 Task: Retail pitch deck brown modern-simple.
Action: Mouse moved to (649, 584)
Screenshot: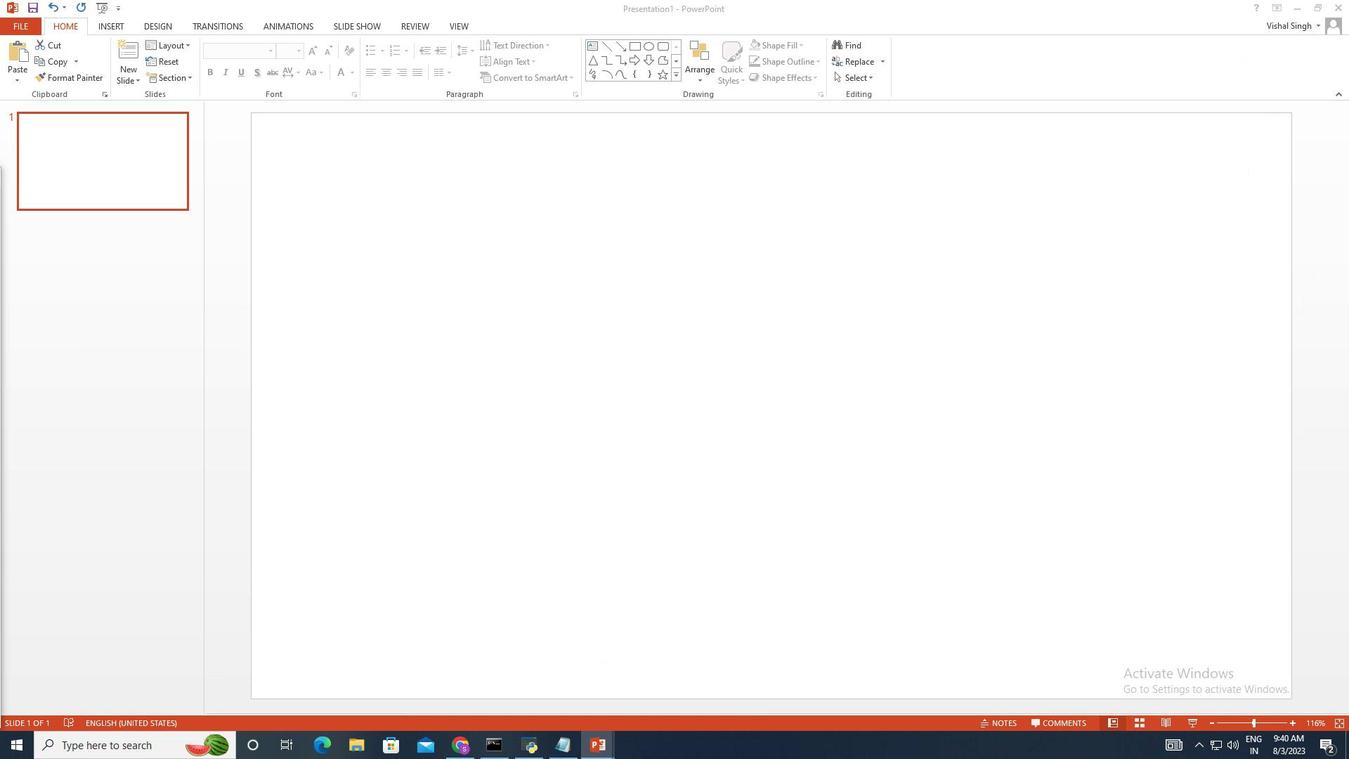 
Action: Mouse pressed left at (649, 584)
Screenshot: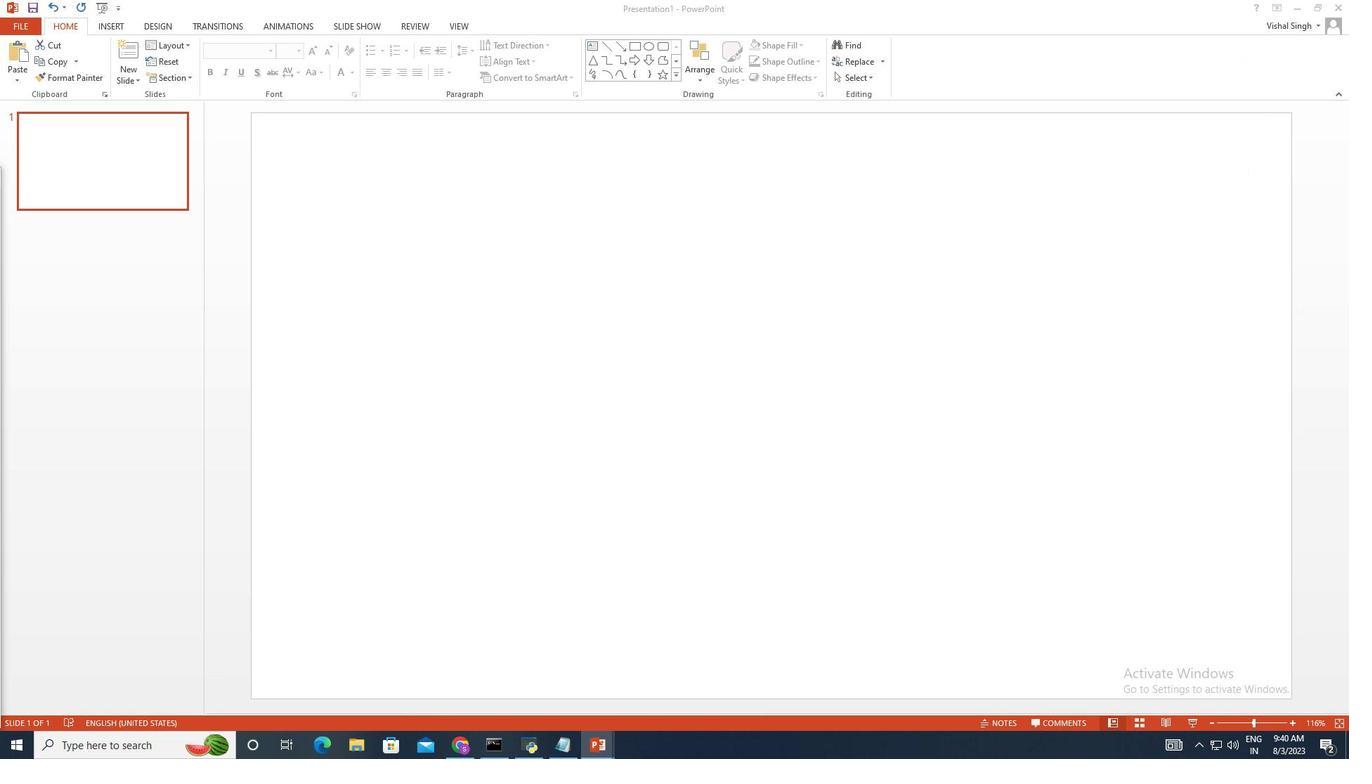 
Action: Mouse moved to (747, 584)
Screenshot: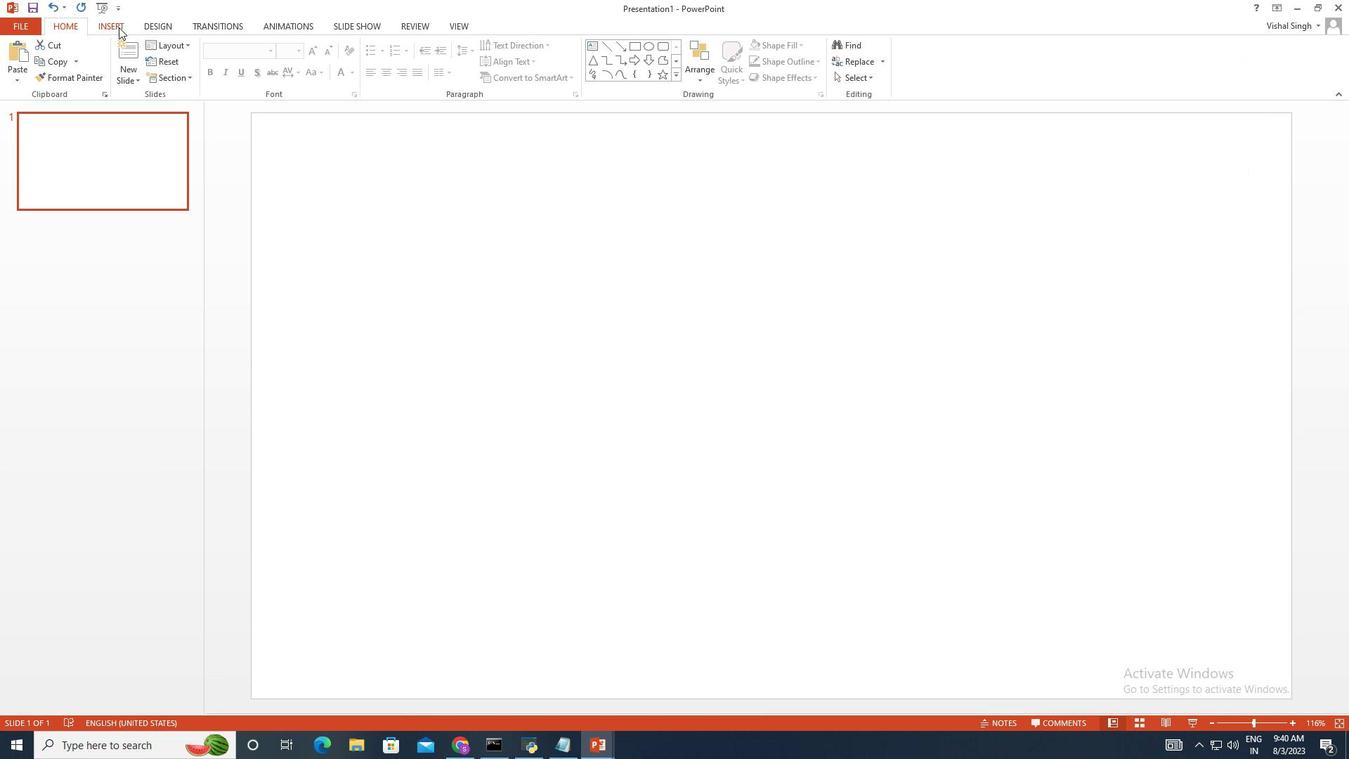 
Action: Mouse pressed left at (747, 584)
Screenshot: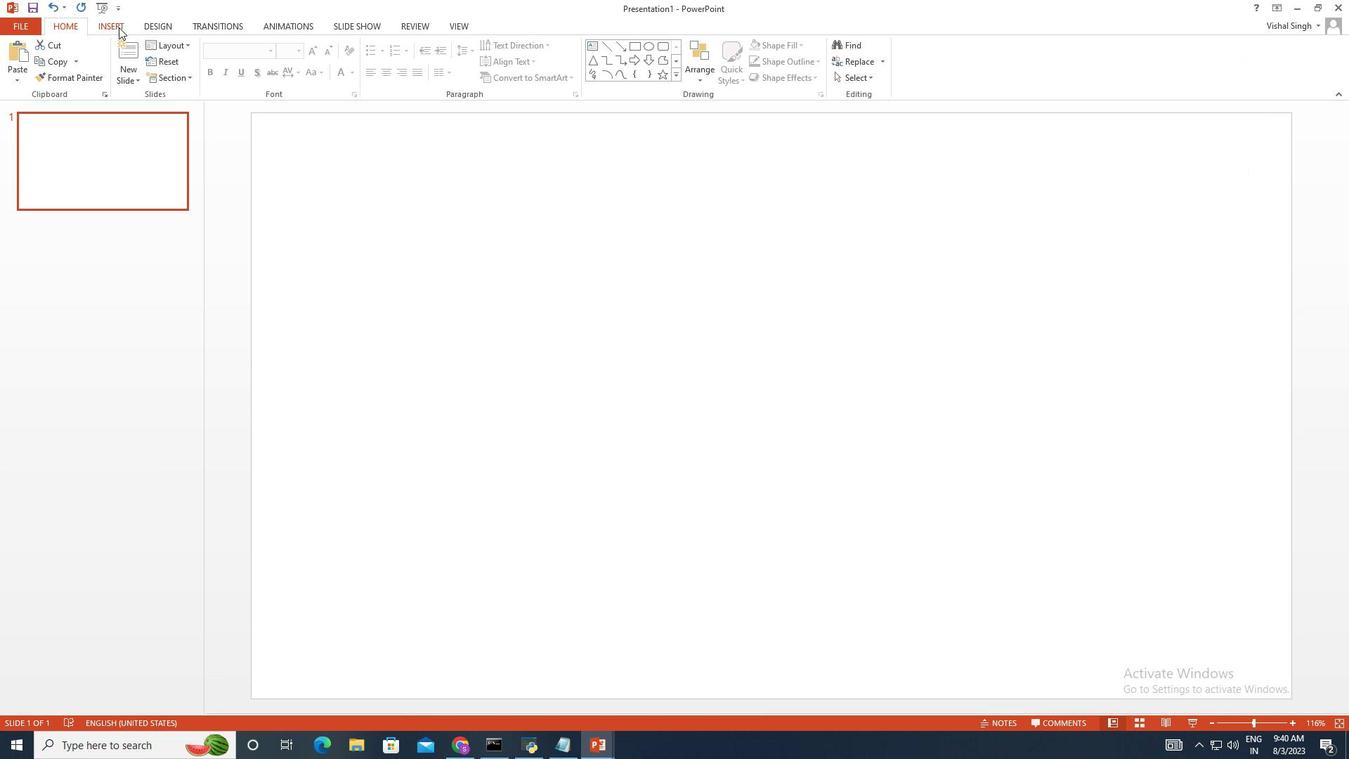 
Action: Mouse moved to (747, 584)
Screenshot: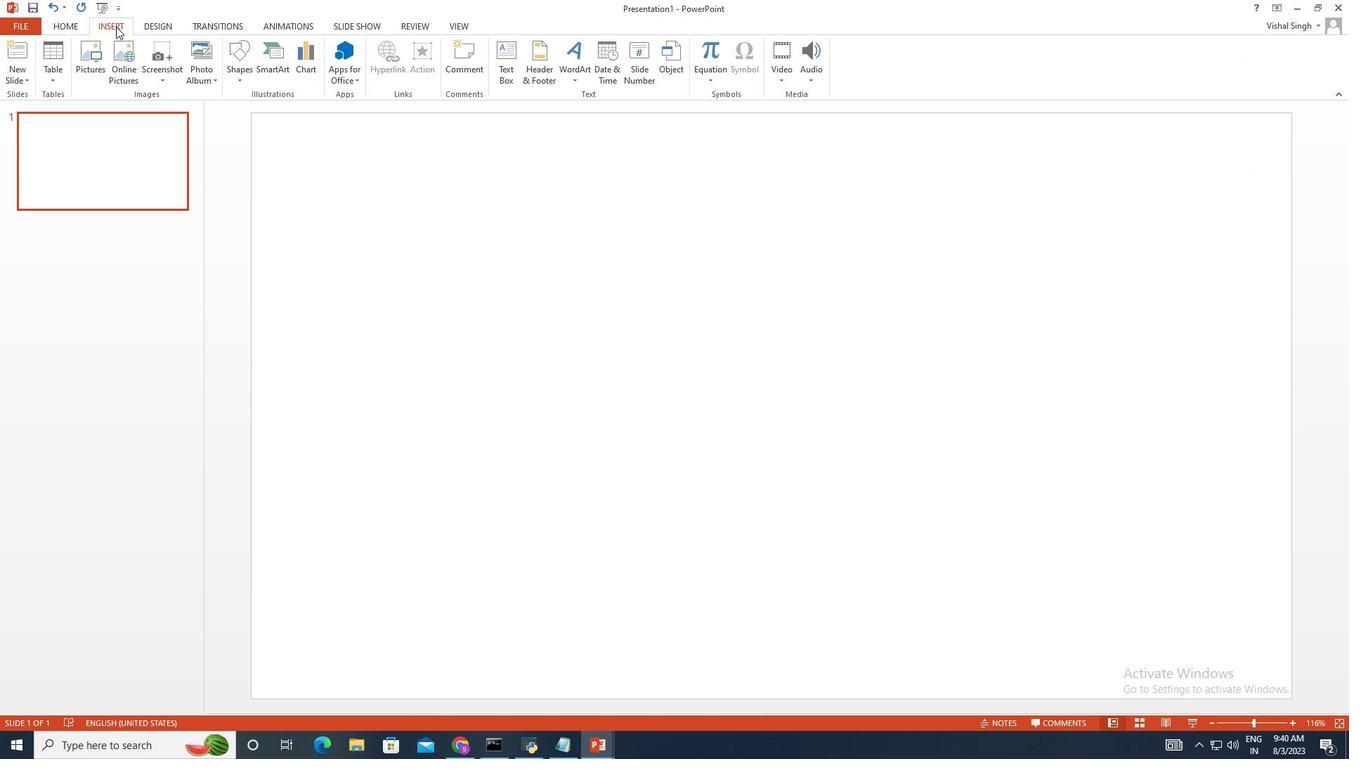 
Action: Mouse pressed left at (747, 584)
Screenshot: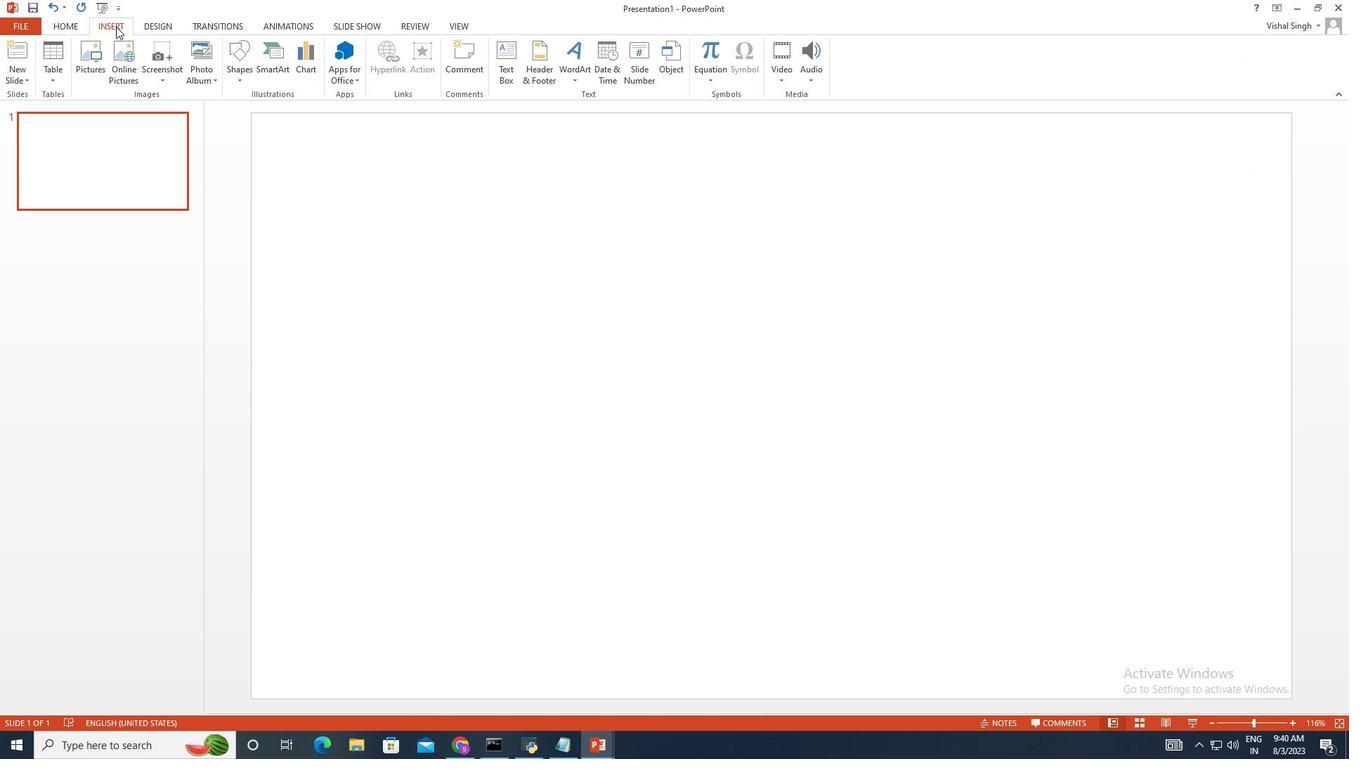 
Action: Mouse moved to (743, 584)
Screenshot: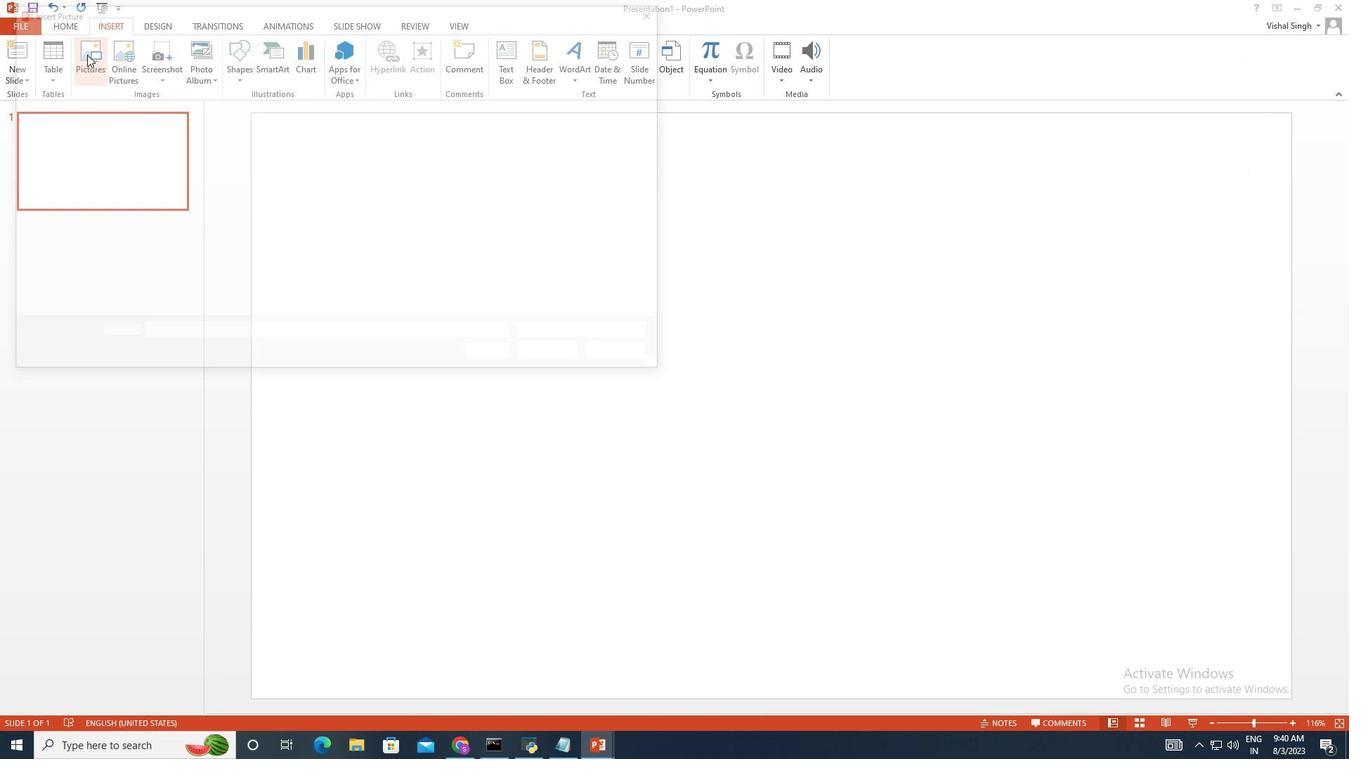 
Action: Mouse pressed left at (743, 584)
Screenshot: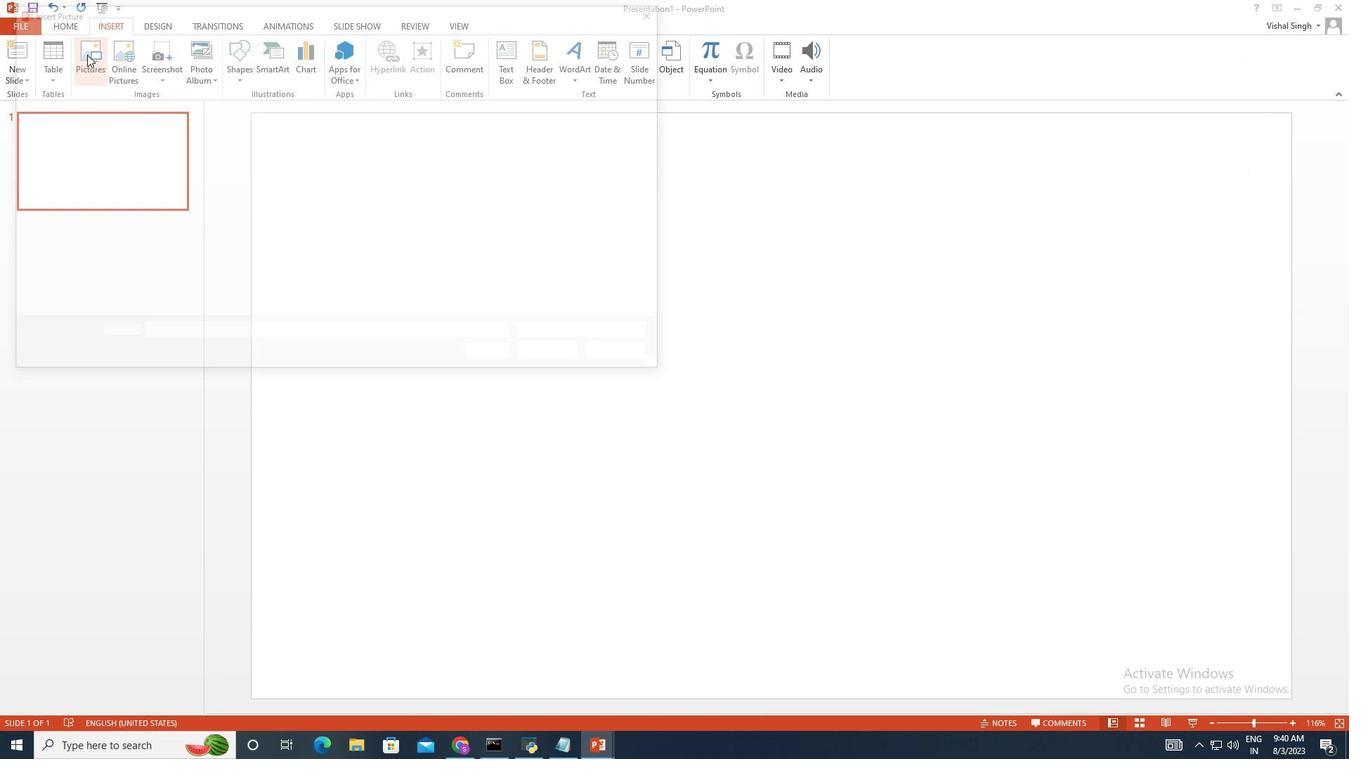 
Action: Mouse moved to (769, 584)
Screenshot: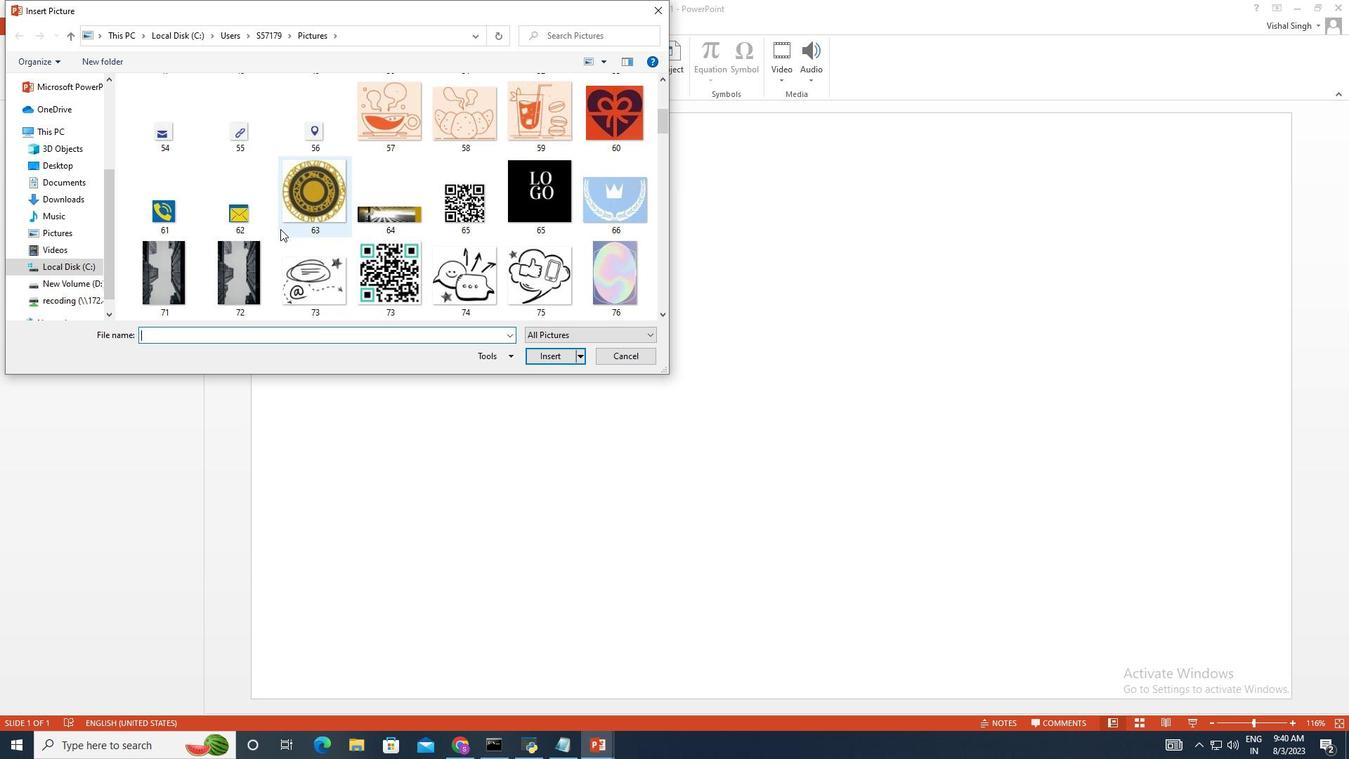 
Action: Mouse scrolled (769, 584) with delta (0, 0)
Screenshot: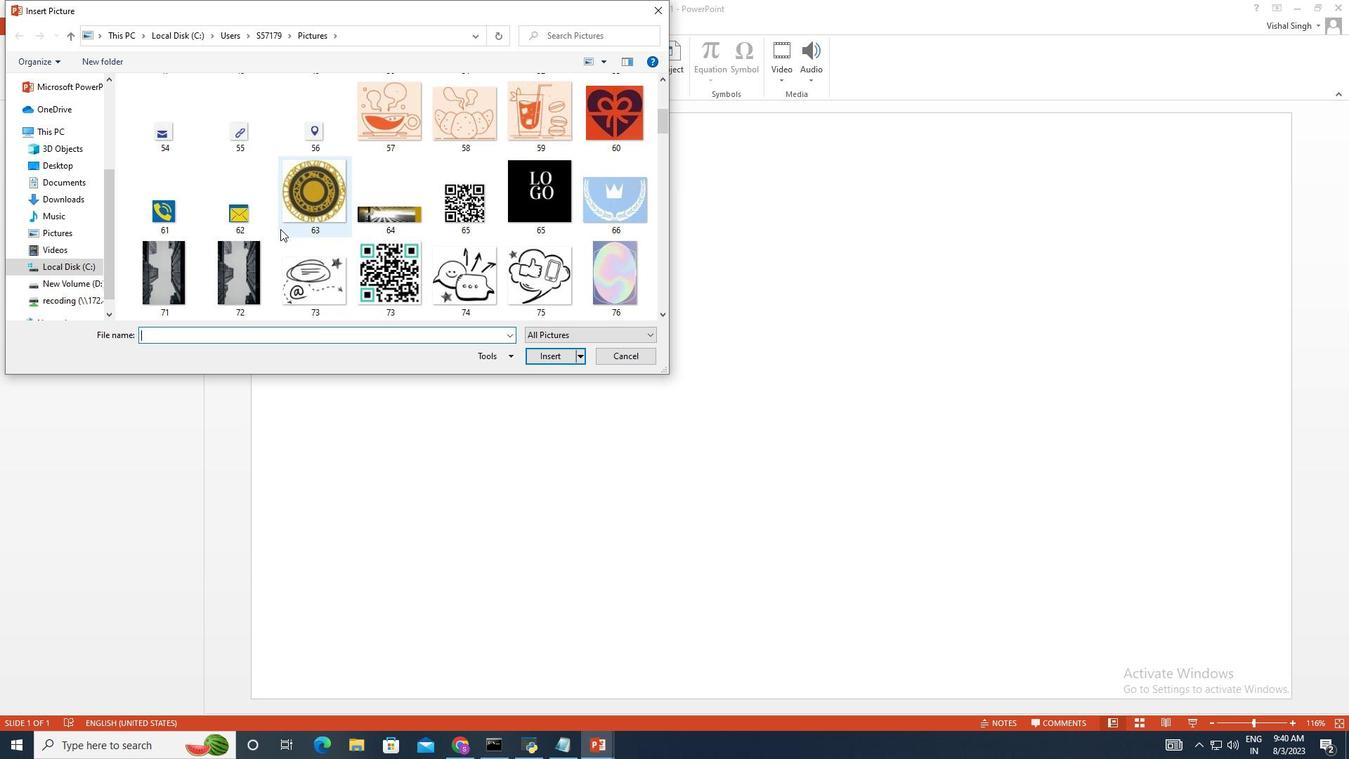 
Action: Mouse scrolled (769, 584) with delta (0, 0)
Screenshot: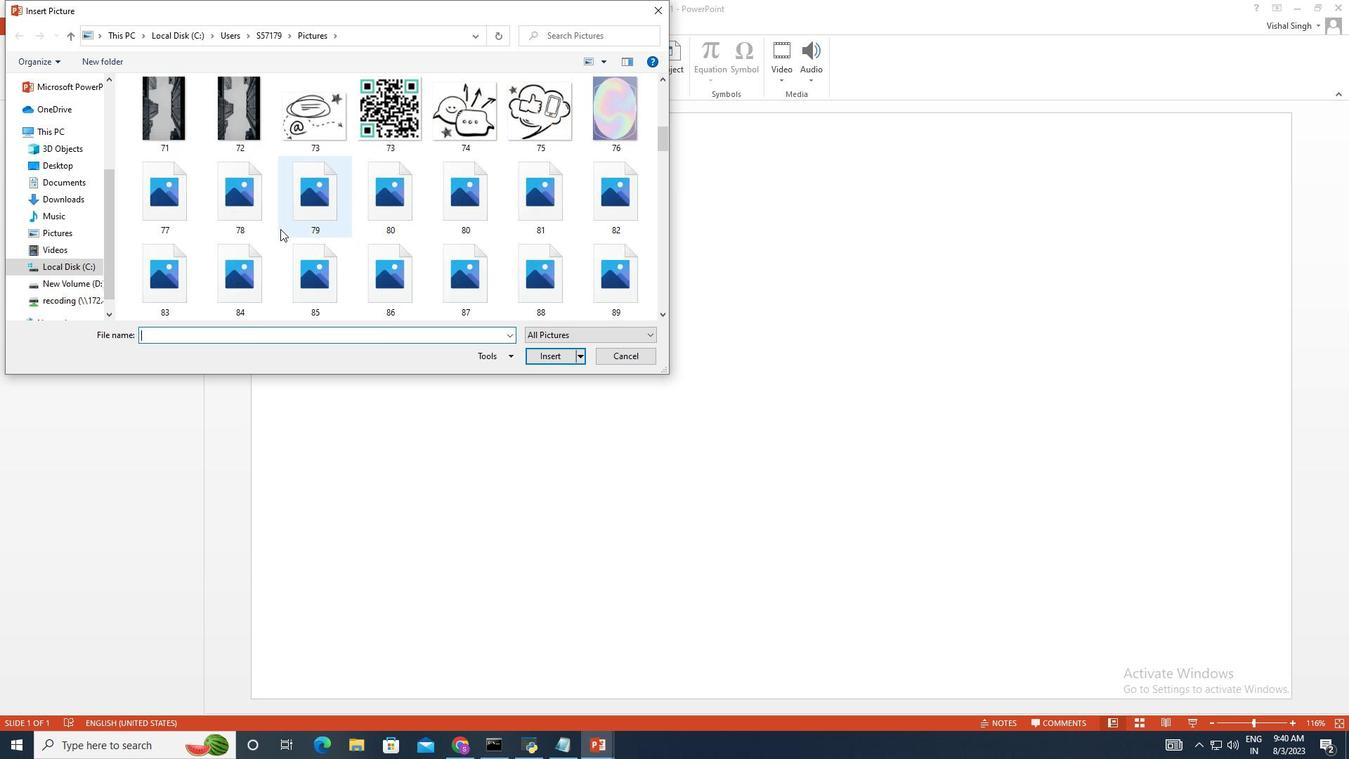 
Action: Mouse scrolled (769, 584) with delta (0, 0)
Screenshot: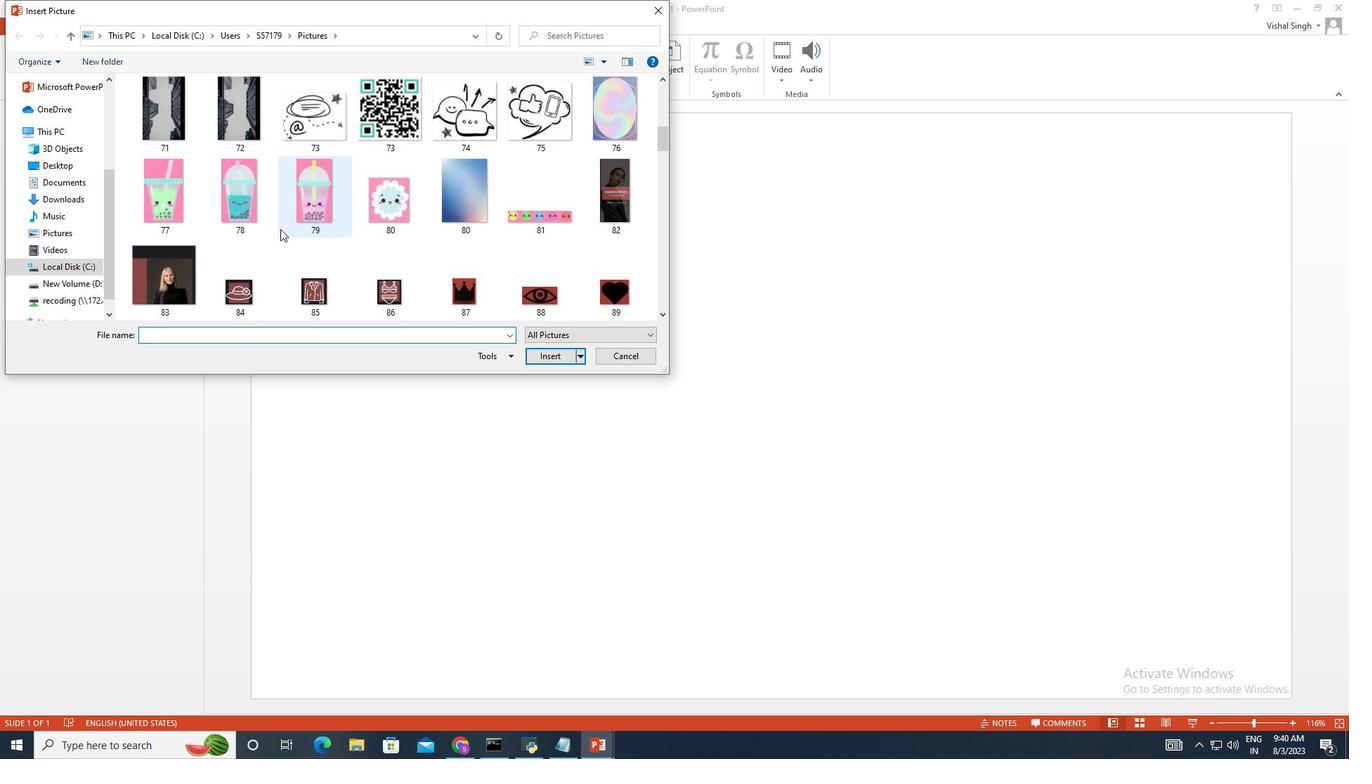 
Action: Mouse scrolled (769, 584) with delta (0, 0)
Screenshot: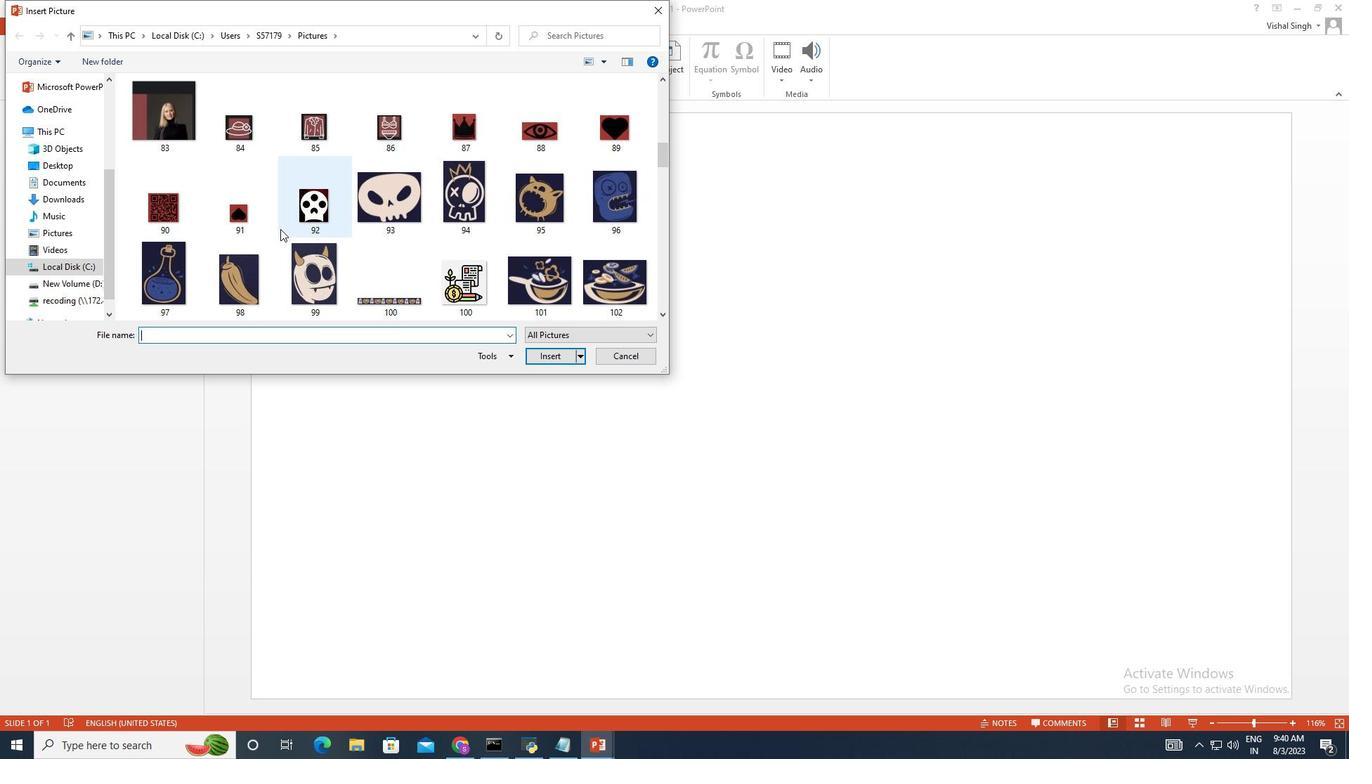 
Action: Mouse scrolled (769, 584) with delta (0, 0)
Screenshot: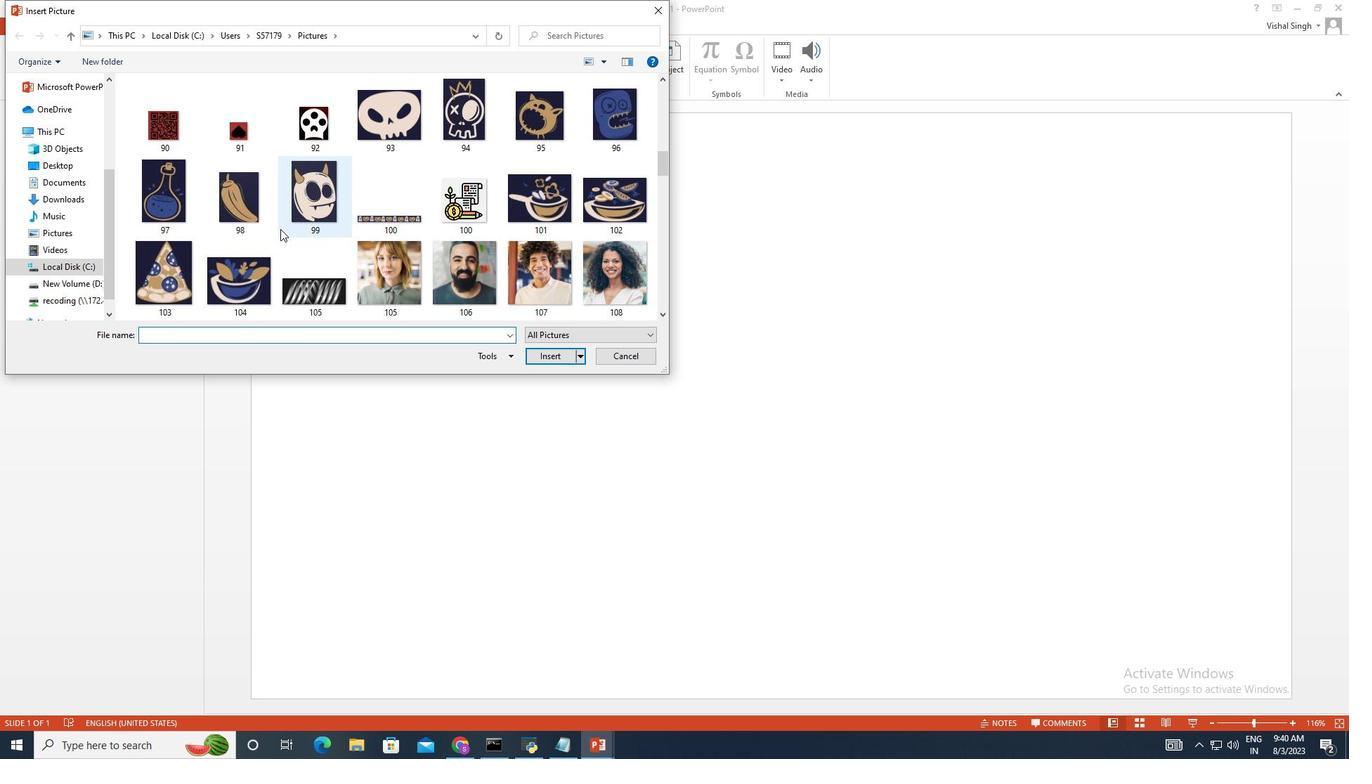
Action: Mouse scrolled (769, 584) with delta (0, 0)
Screenshot: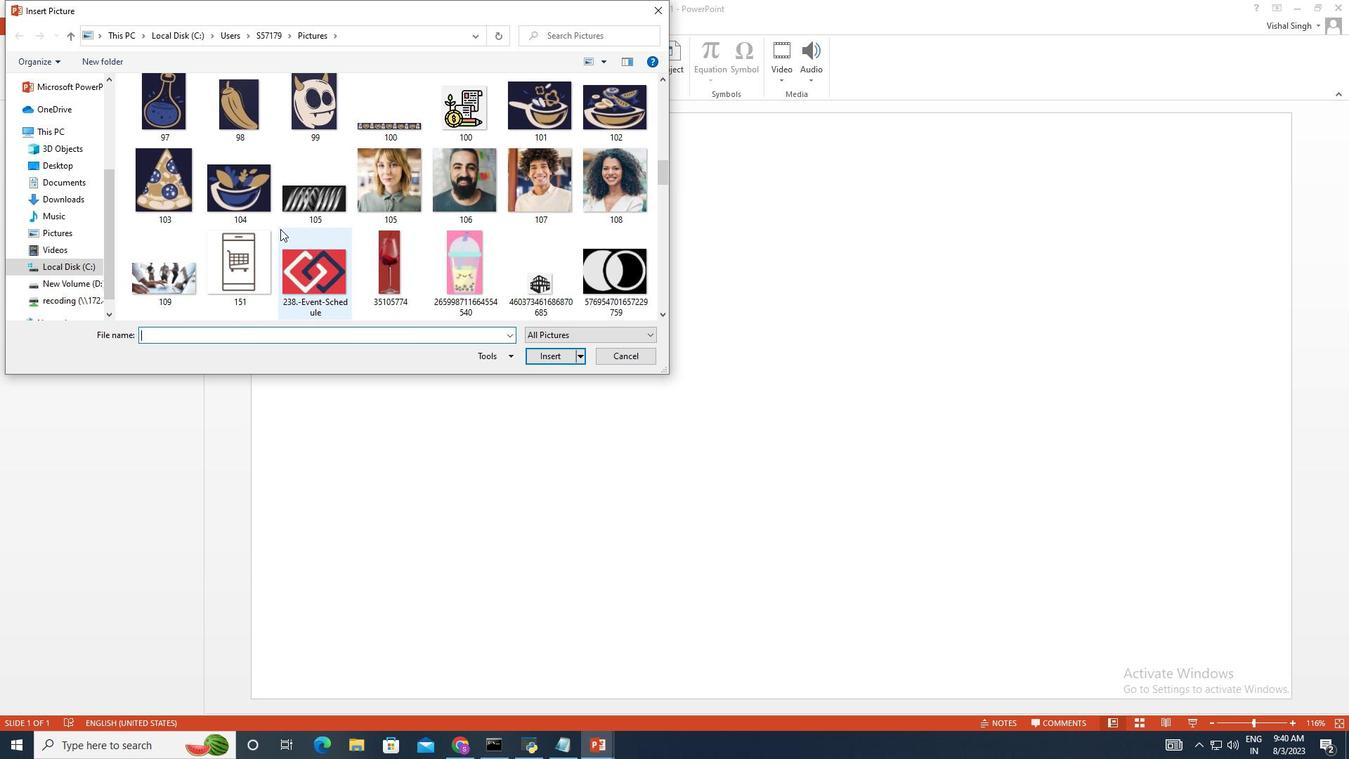 
Action: Mouse scrolled (769, 584) with delta (0, 0)
Screenshot: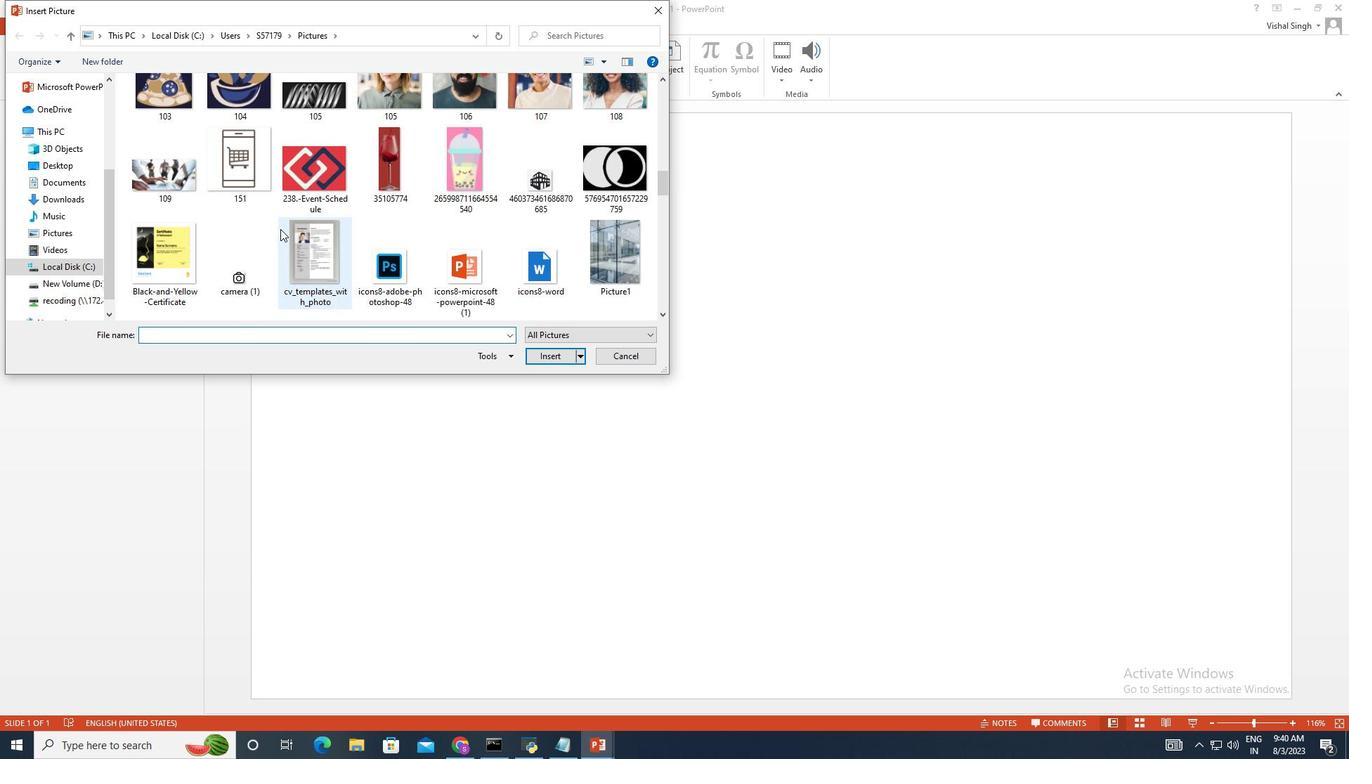 
Action: Mouse scrolled (769, 584) with delta (0, 0)
Screenshot: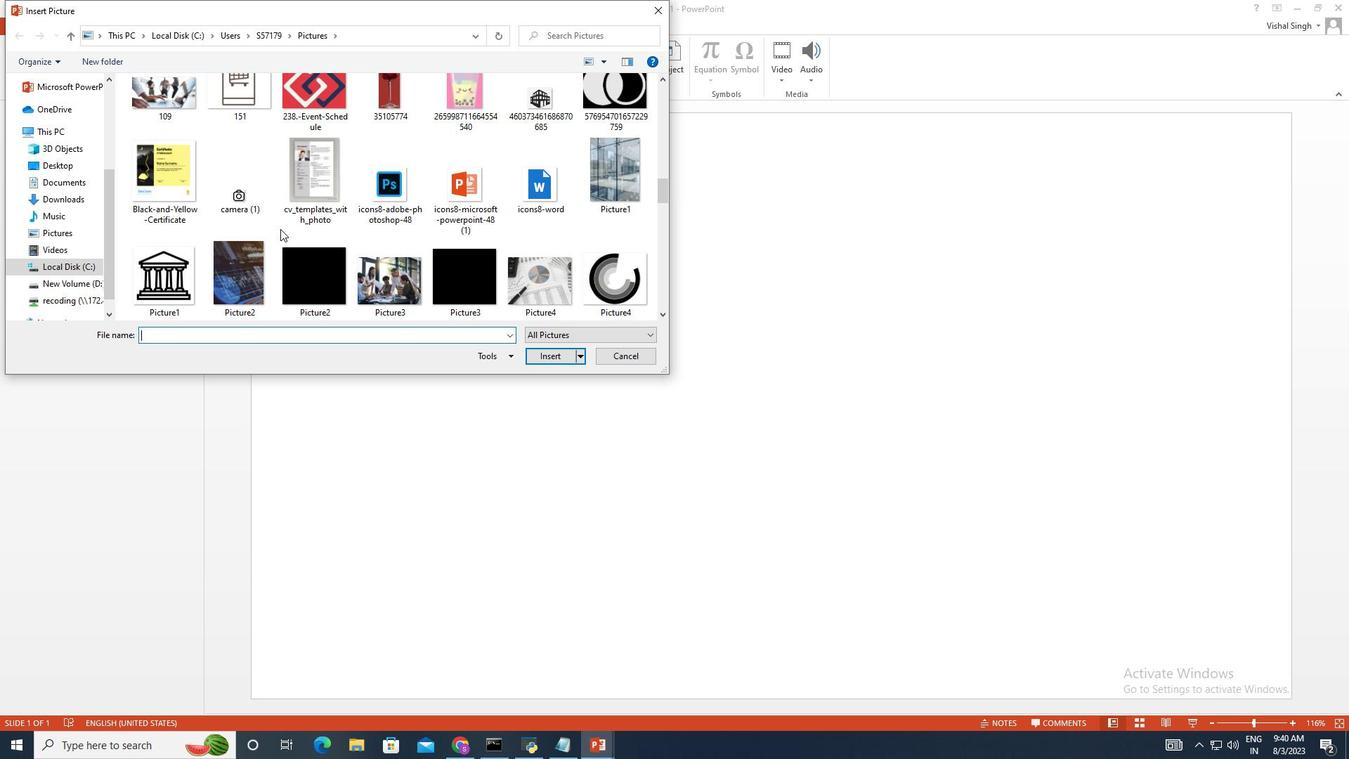 
Action: Mouse scrolled (769, 584) with delta (0, 0)
Screenshot: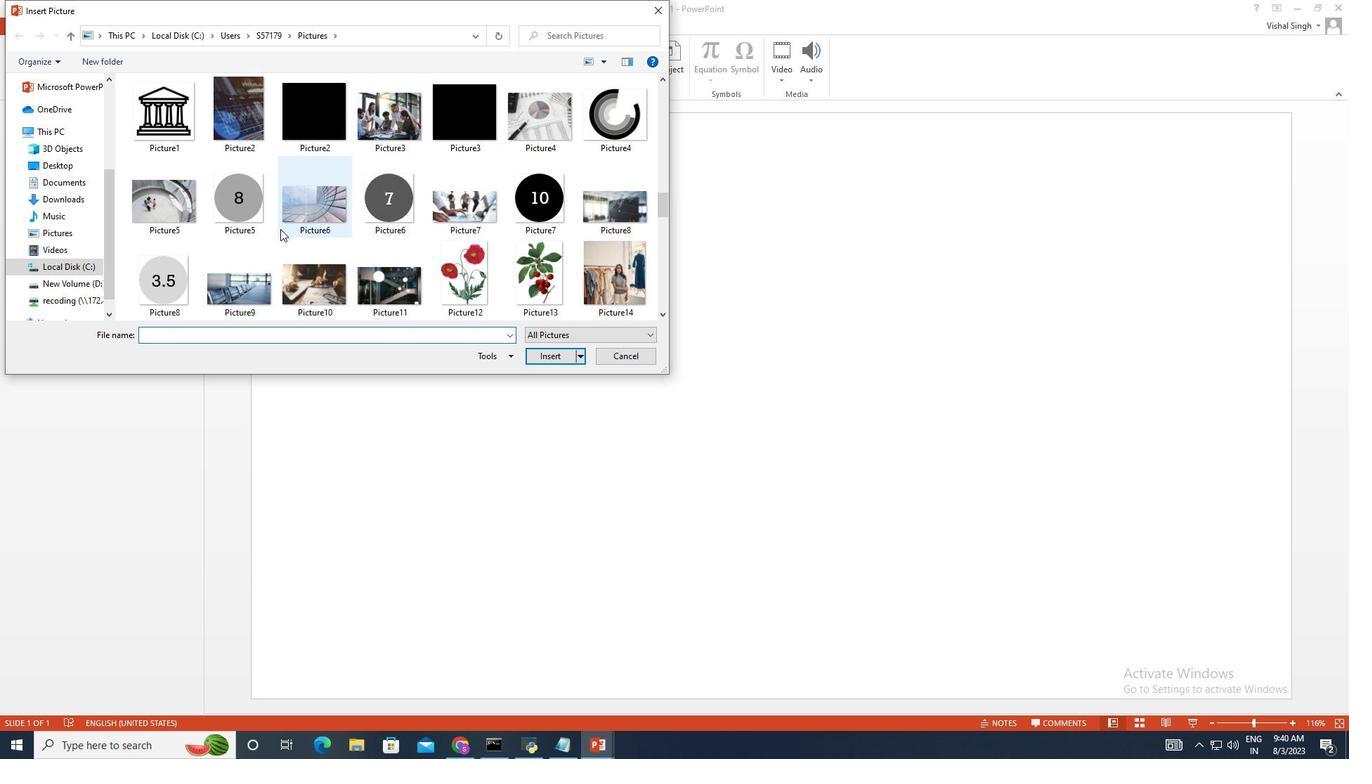 
Action: Mouse scrolled (769, 584) with delta (0, 0)
Screenshot: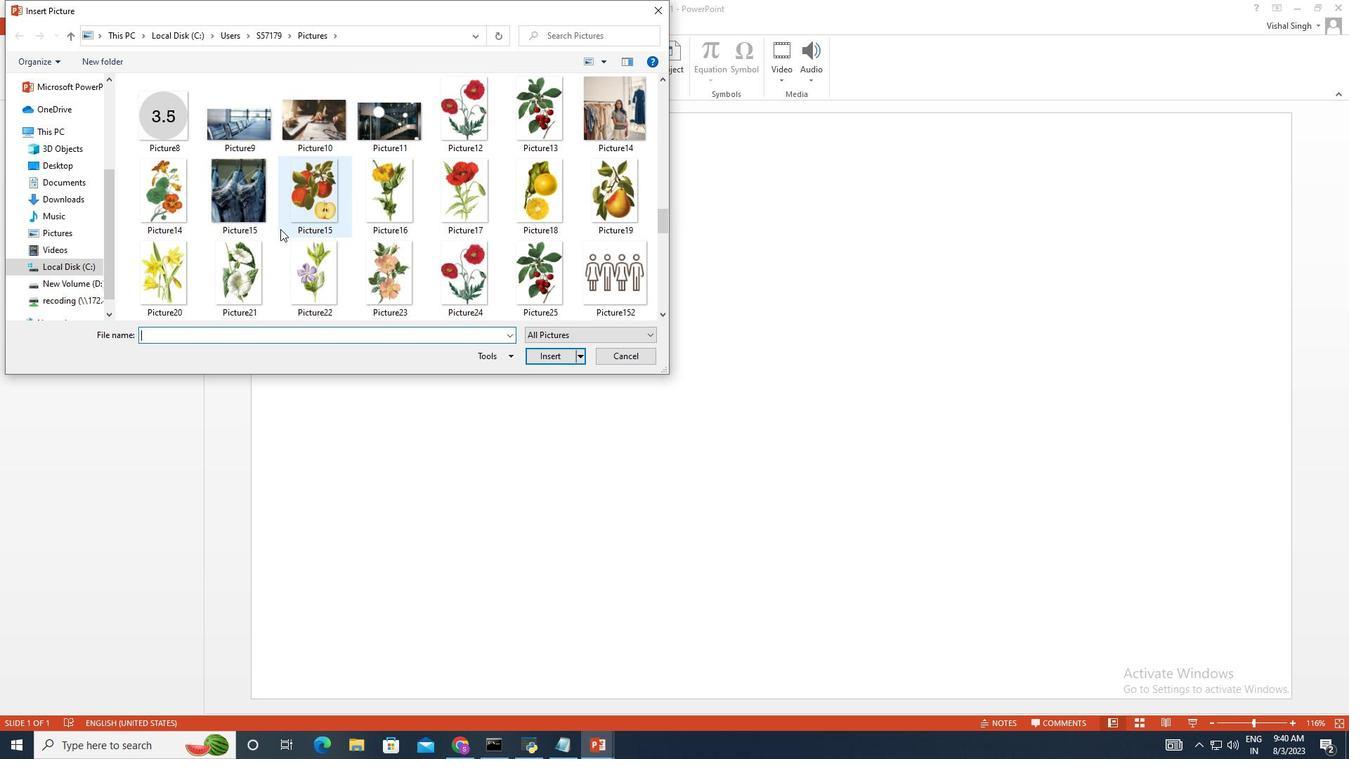 
Action: Mouse scrolled (769, 584) with delta (0, 0)
Screenshot: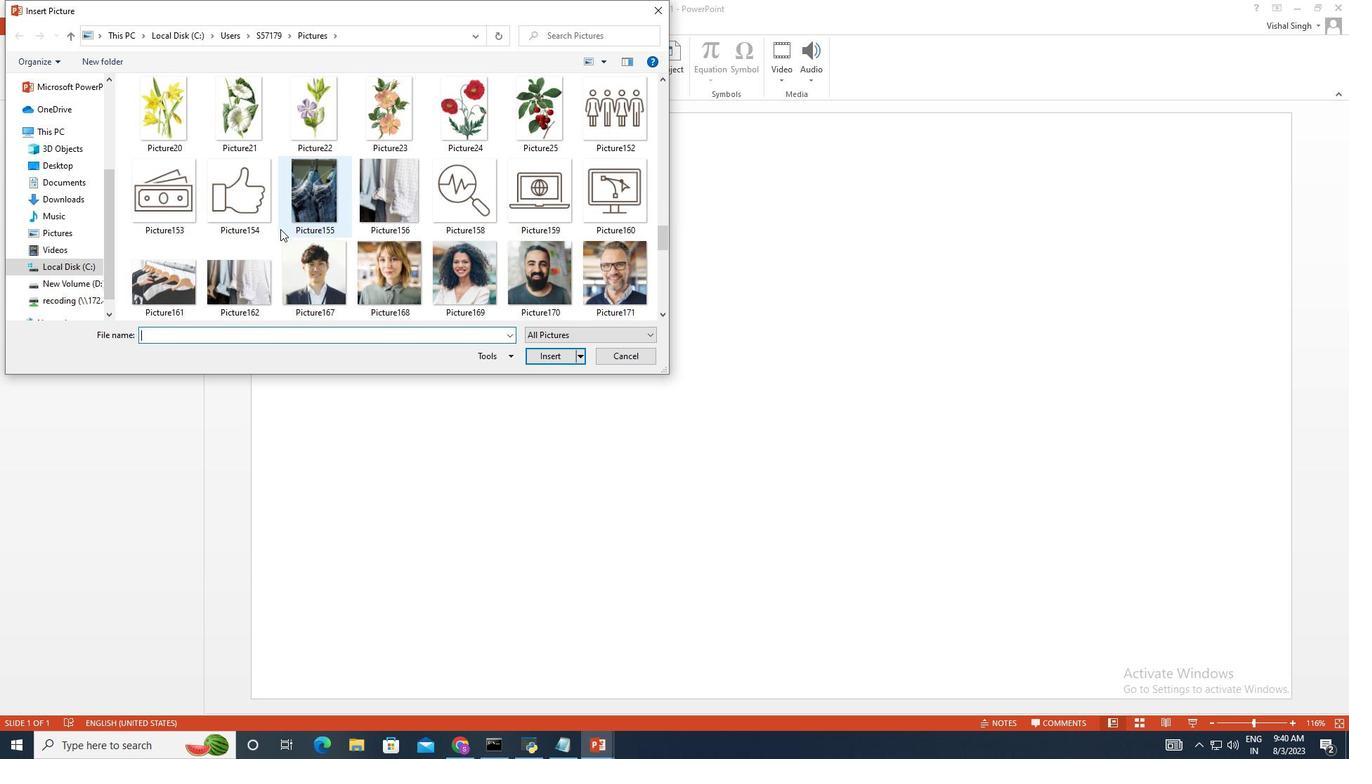 
Action: Mouse scrolled (769, 584) with delta (0, 0)
Screenshot: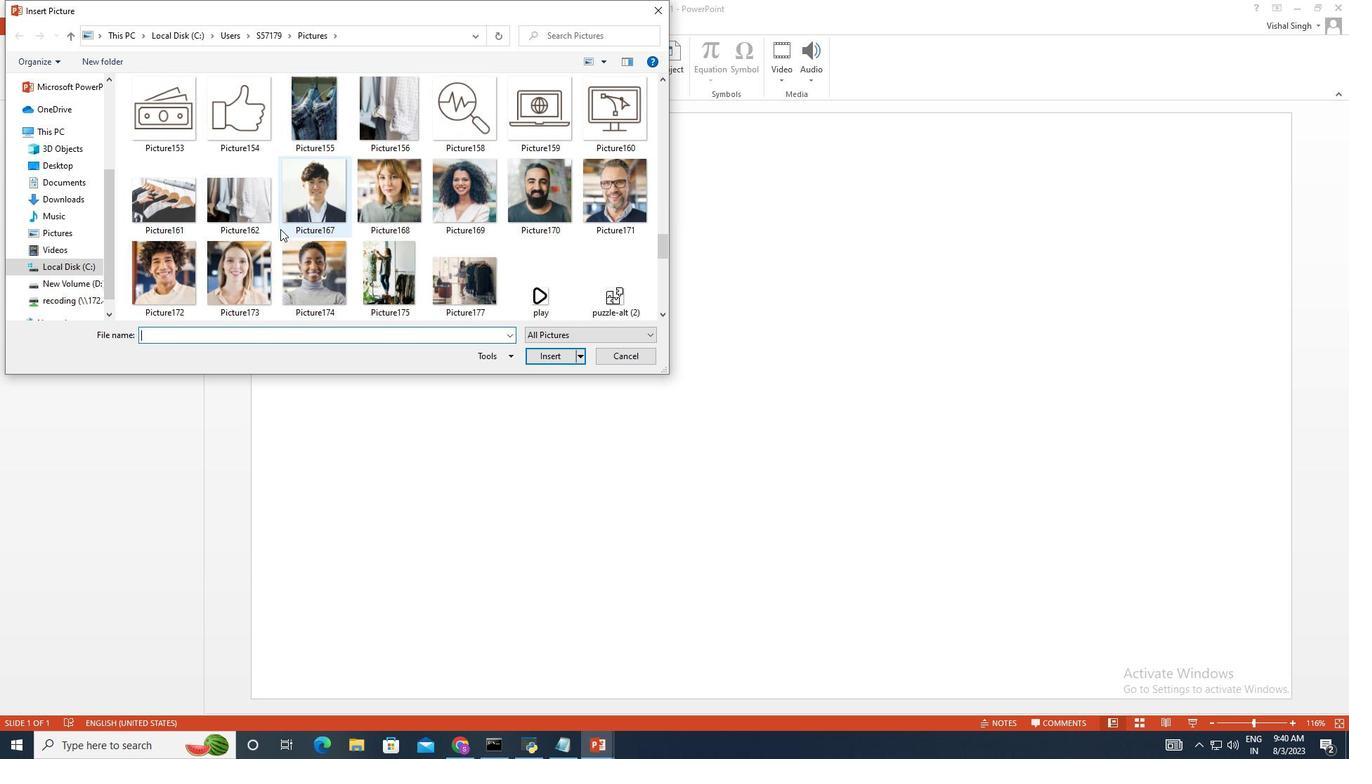 
Action: Mouse scrolled (769, 584) with delta (0, 0)
Screenshot: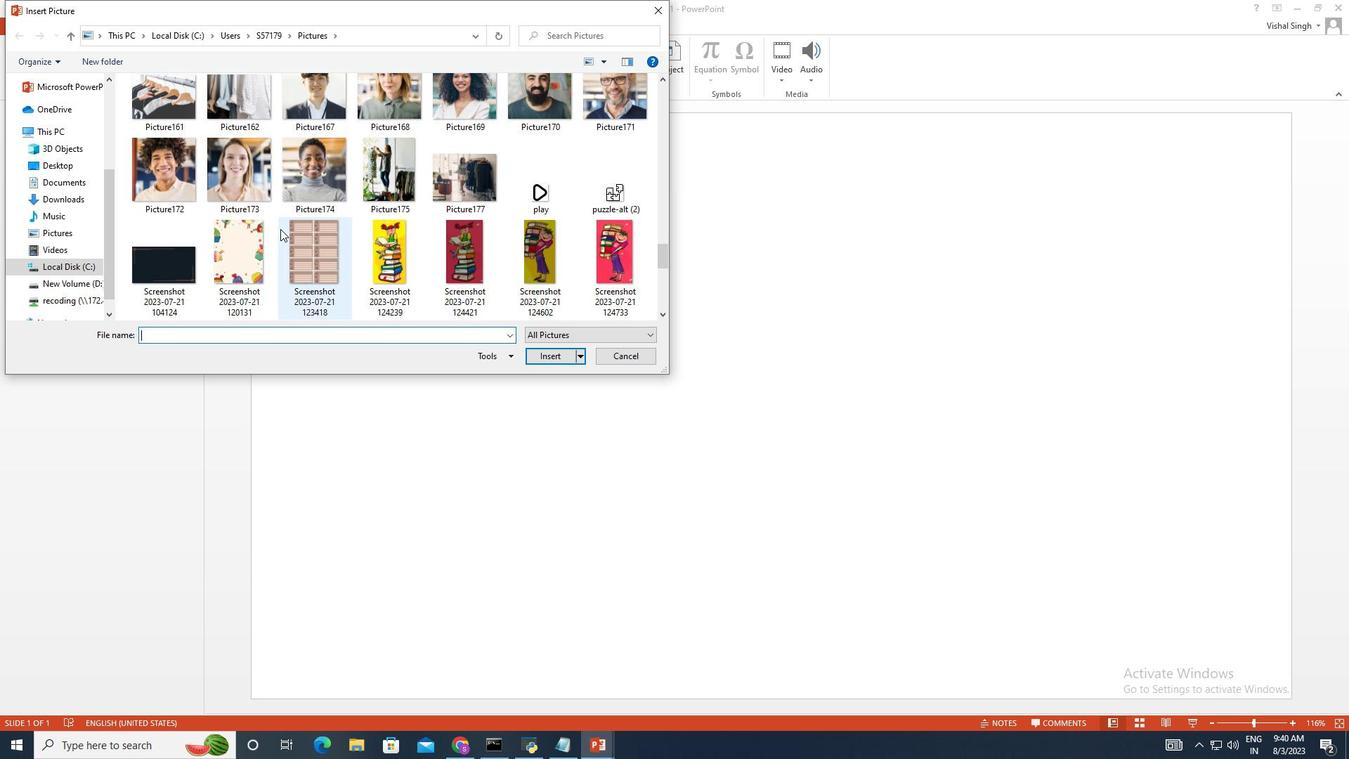 
Action: Mouse scrolled (769, 584) with delta (0, 0)
Screenshot: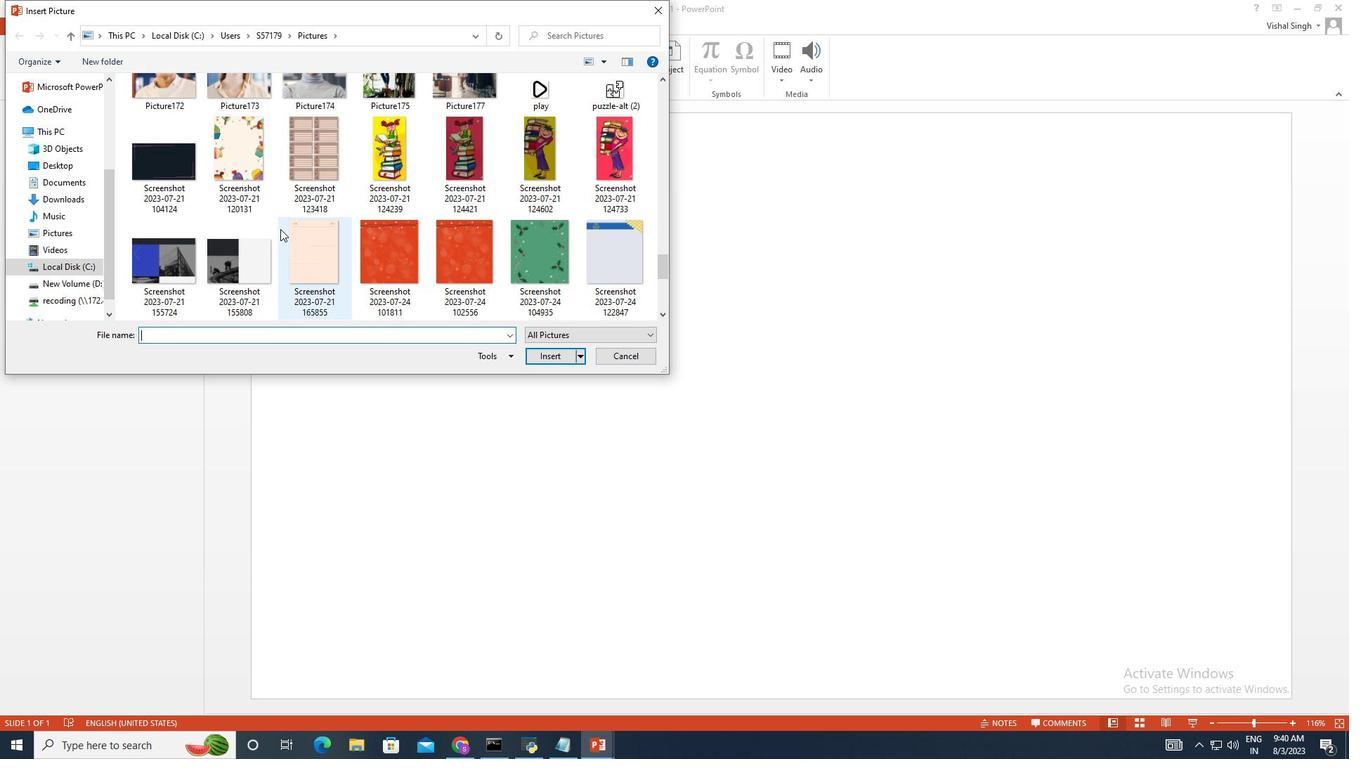 
Action: Mouse scrolled (769, 584) with delta (0, 0)
Screenshot: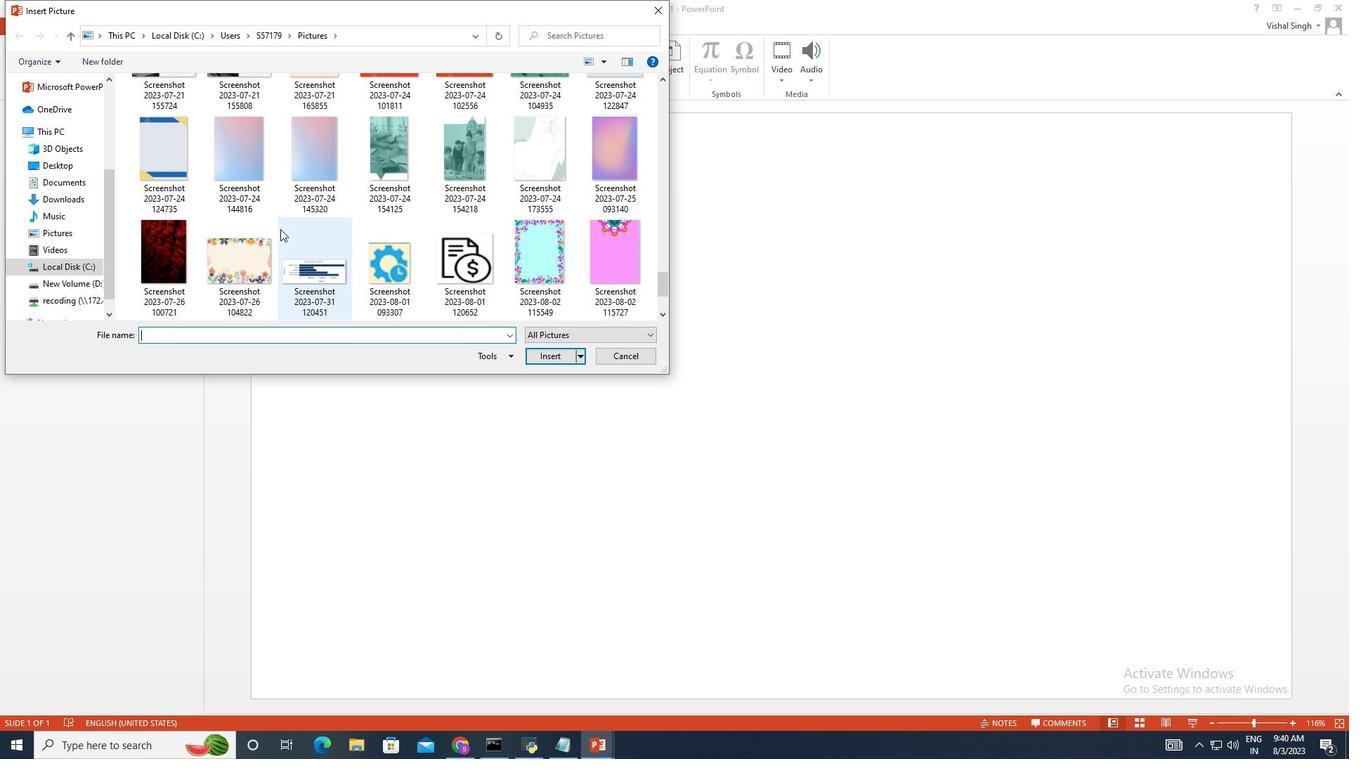 
Action: Mouse scrolled (769, 584) with delta (0, 0)
Screenshot: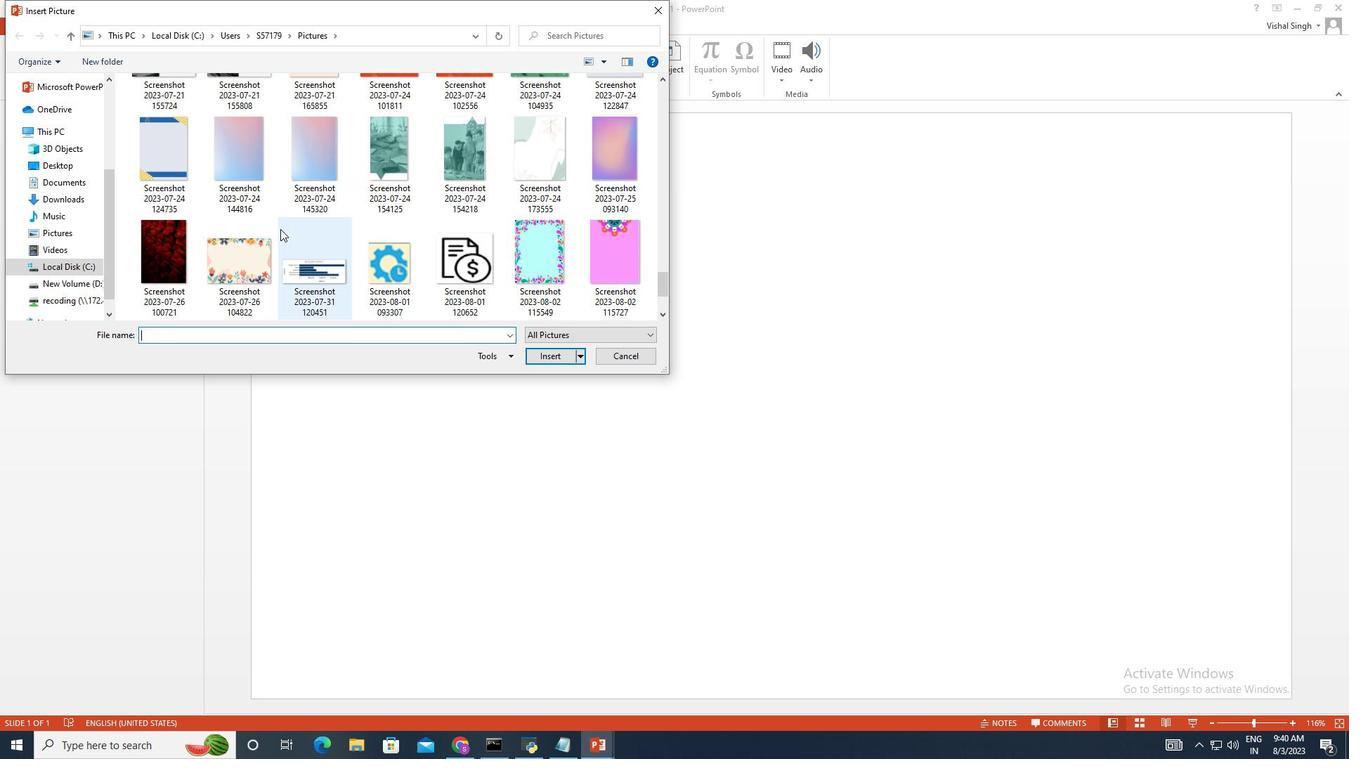 
Action: Mouse scrolled (769, 584) with delta (0, 0)
Screenshot: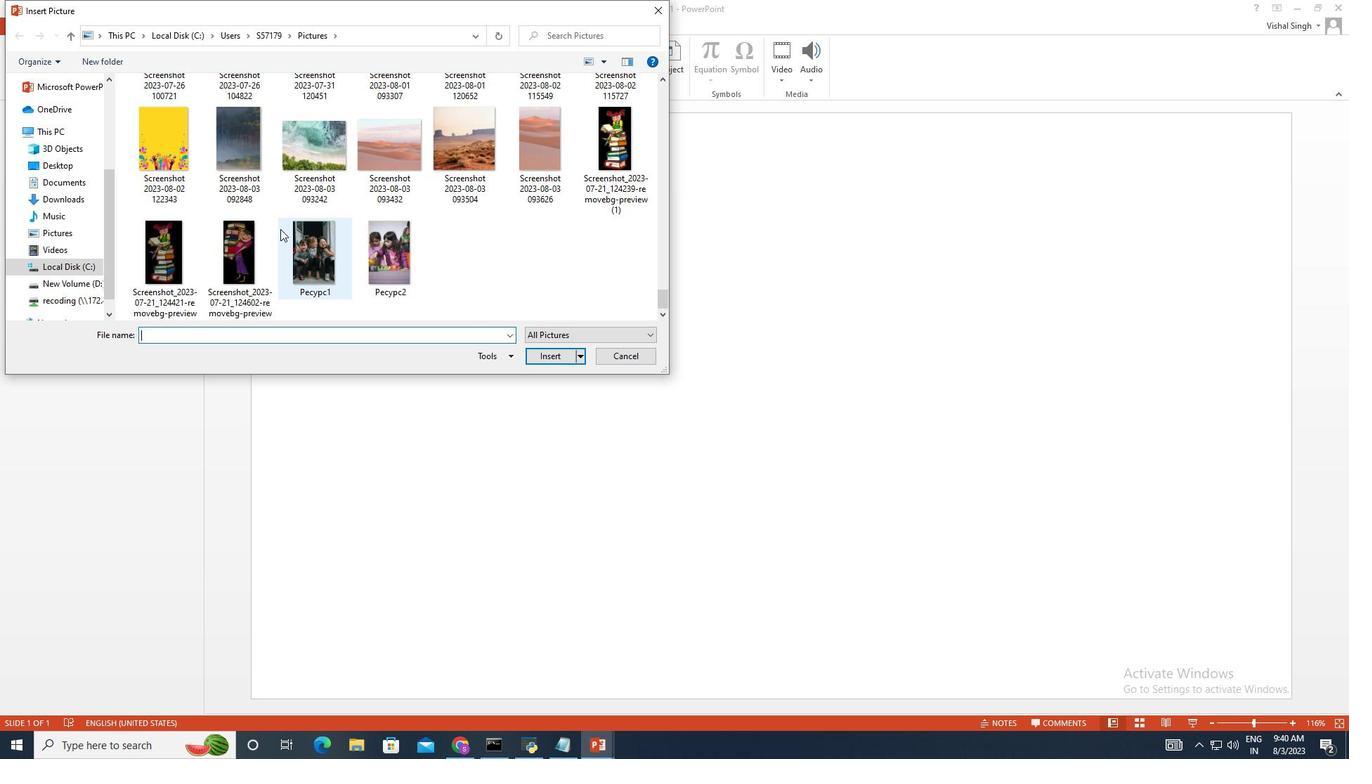 
Action: Mouse scrolled (769, 584) with delta (0, 0)
Screenshot: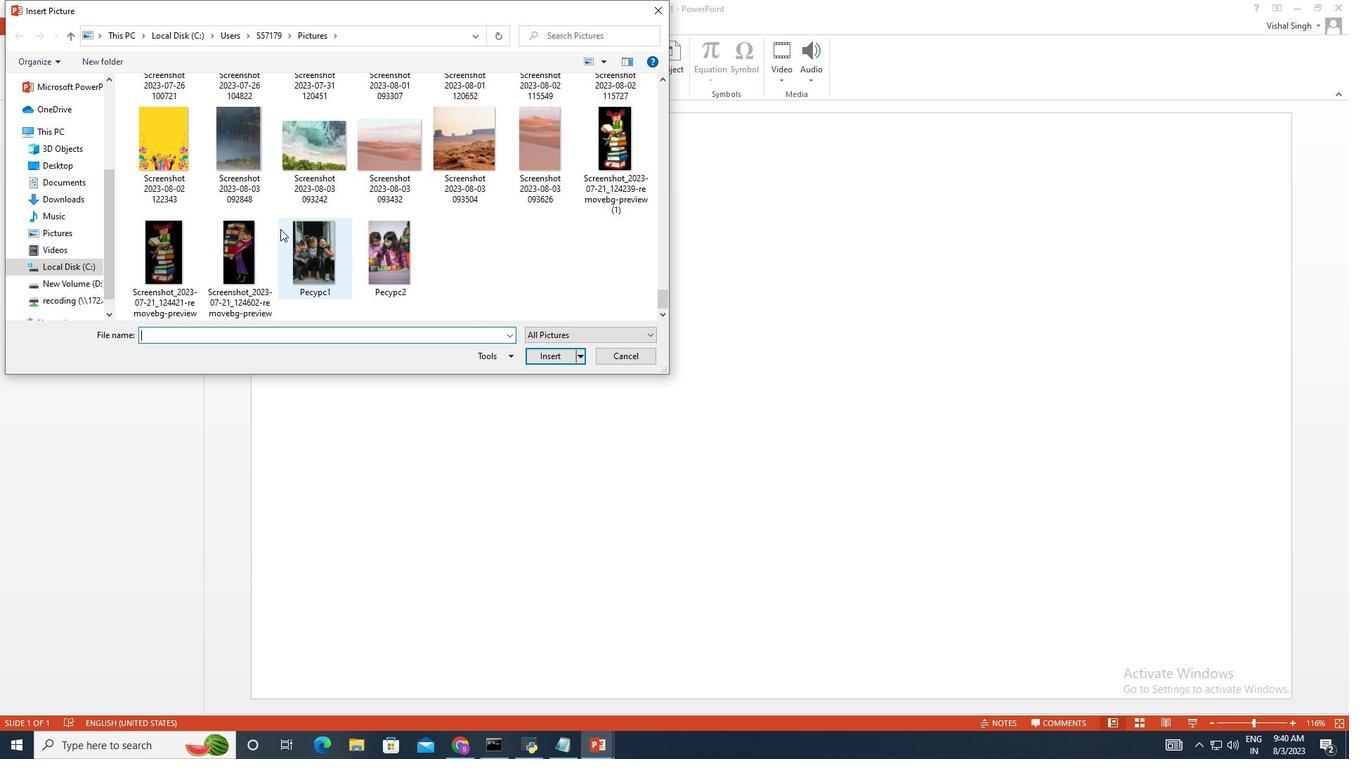 
Action: Mouse scrolled (769, 584) with delta (0, 0)
Screenshot: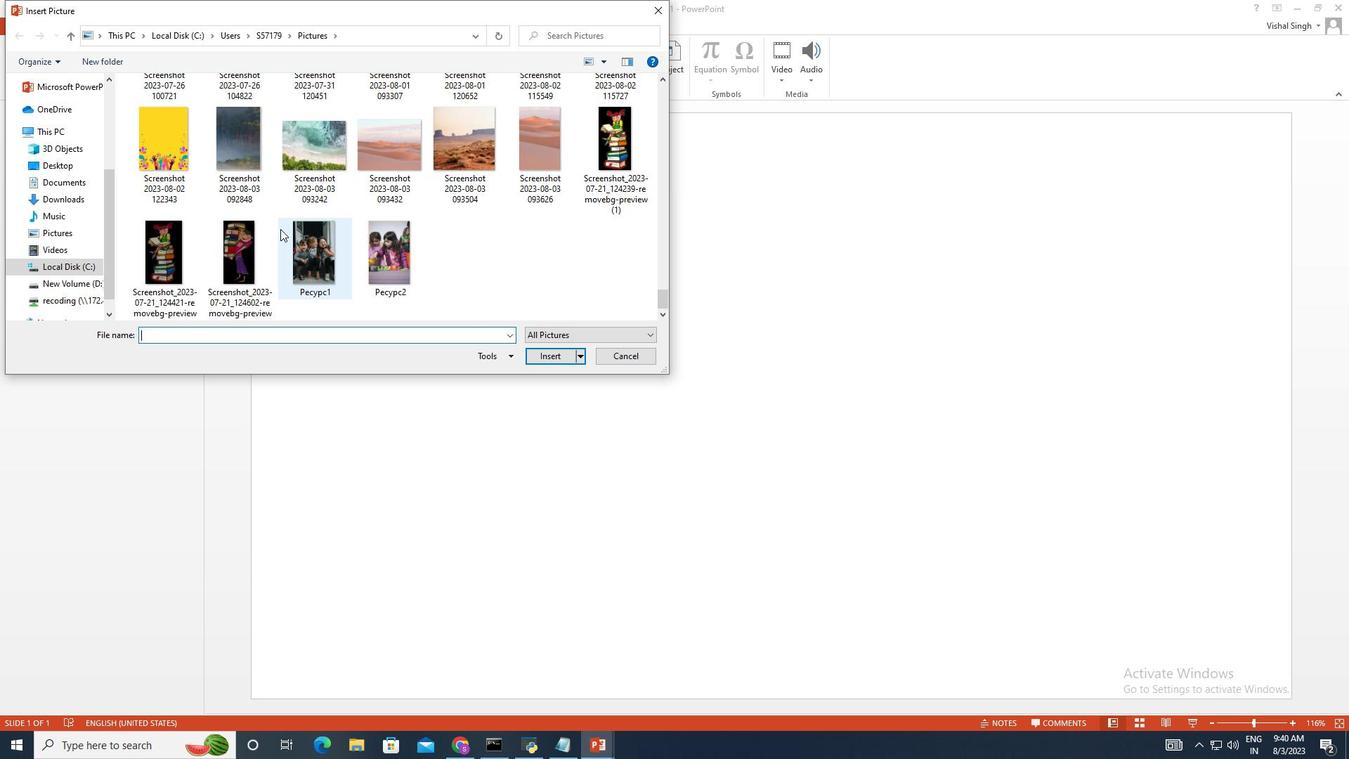 
Action: Mouse scrolled (769, 584) with delta (0, 0)
Screenshot: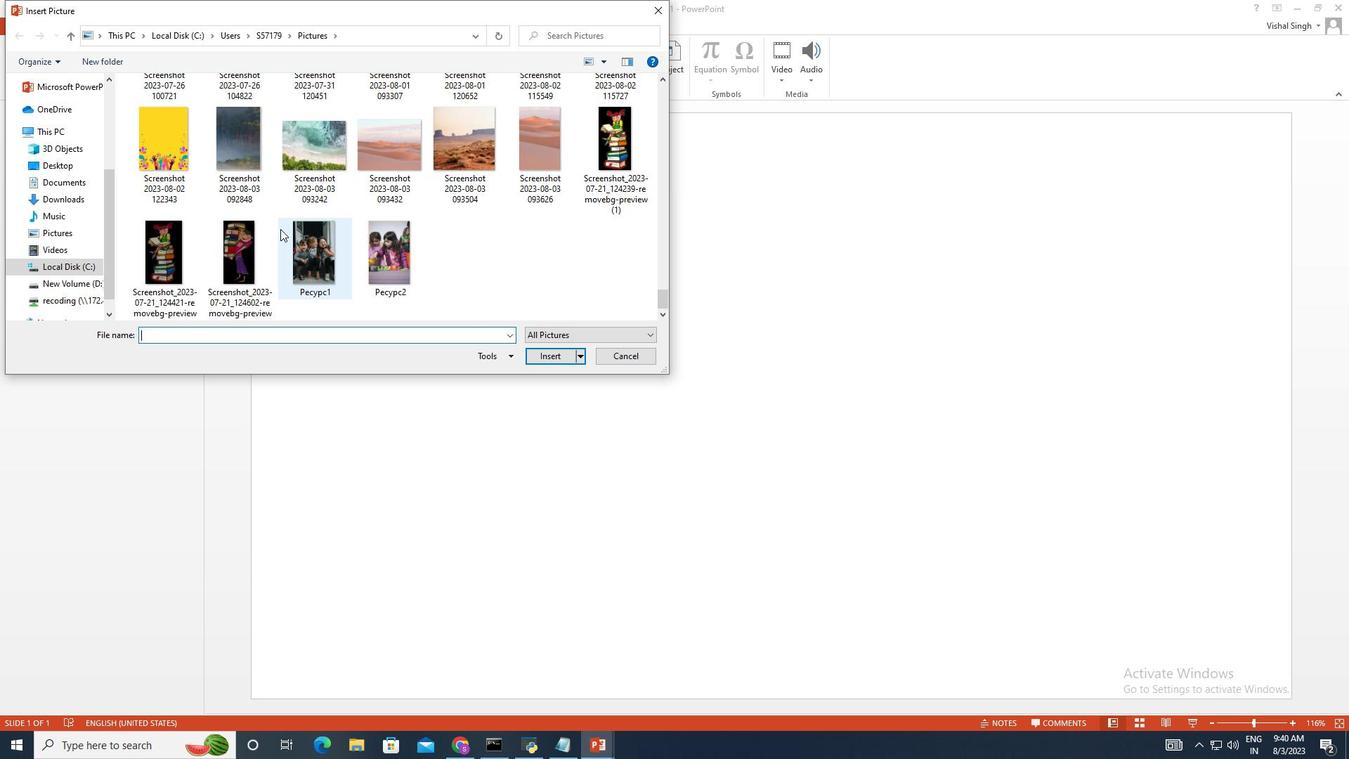
Action: Mouse moved to (785, 584)
Screenshot: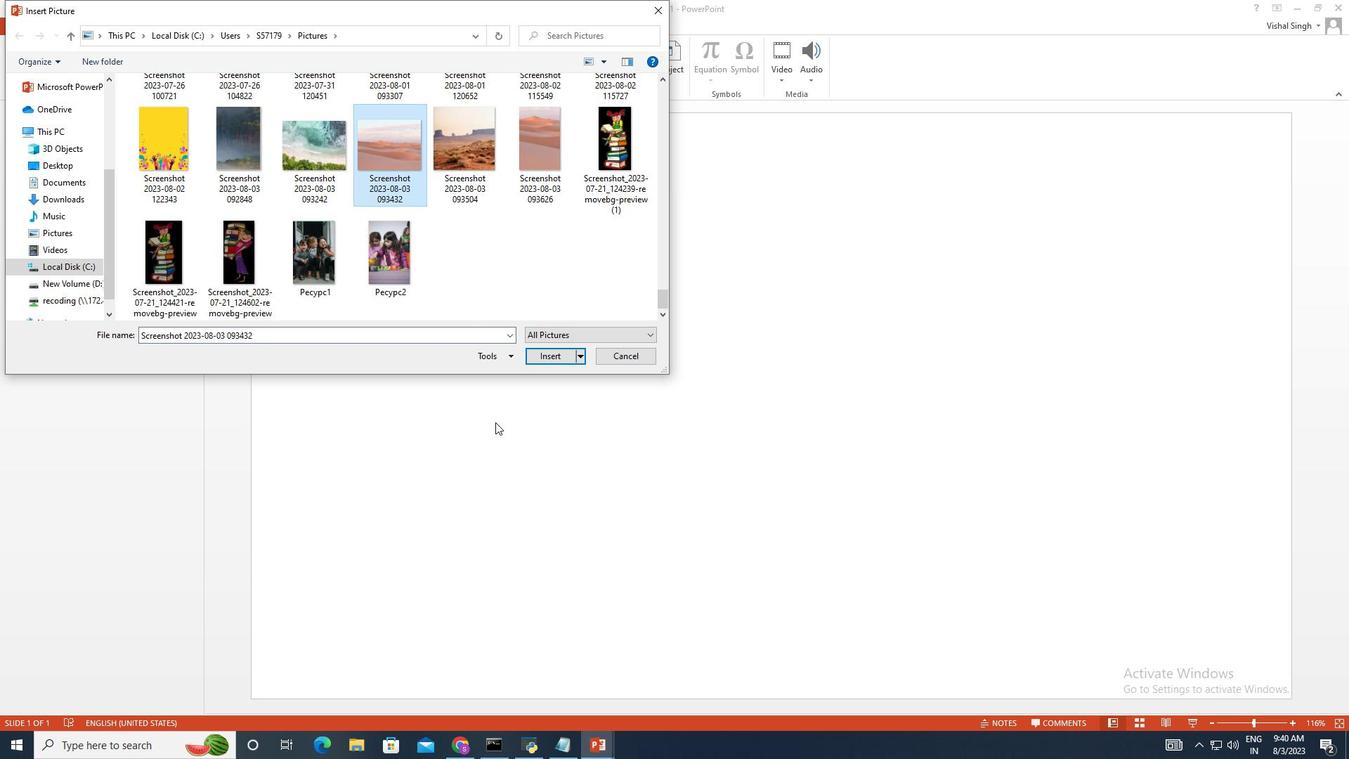 
Action: Mouse pressed left at (785, 584)
Screenshot: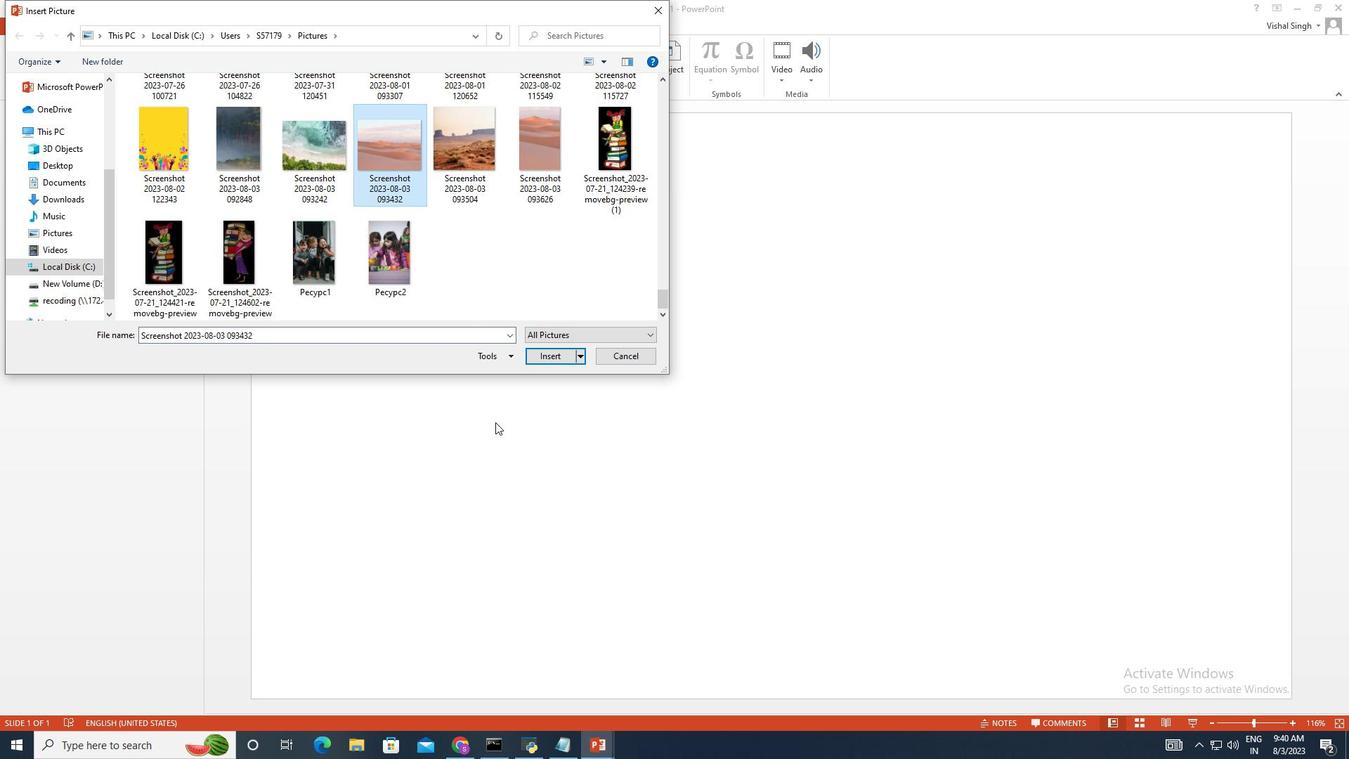 
Action: Mouse moved to (805, 584)
Screenshot: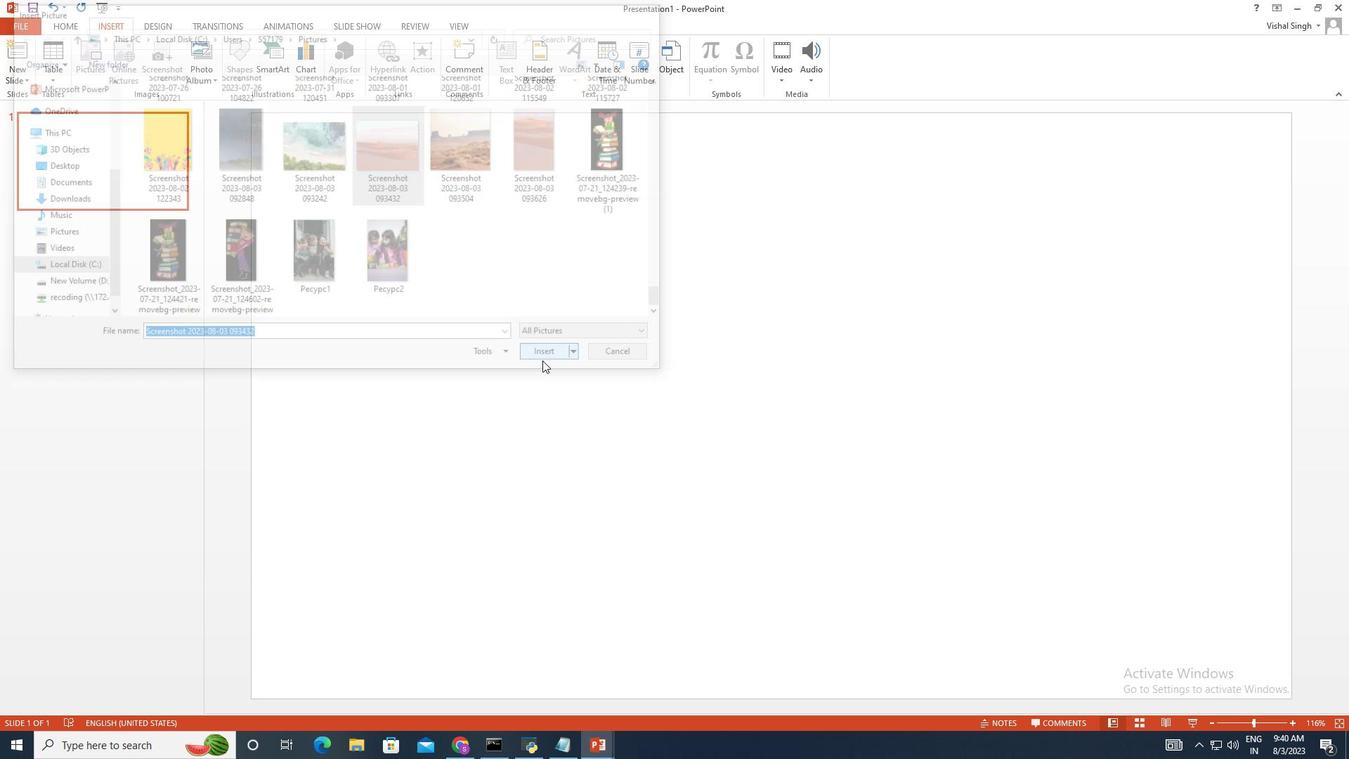 
Action: Mouse pressed left at (805, 584)
Screenshot: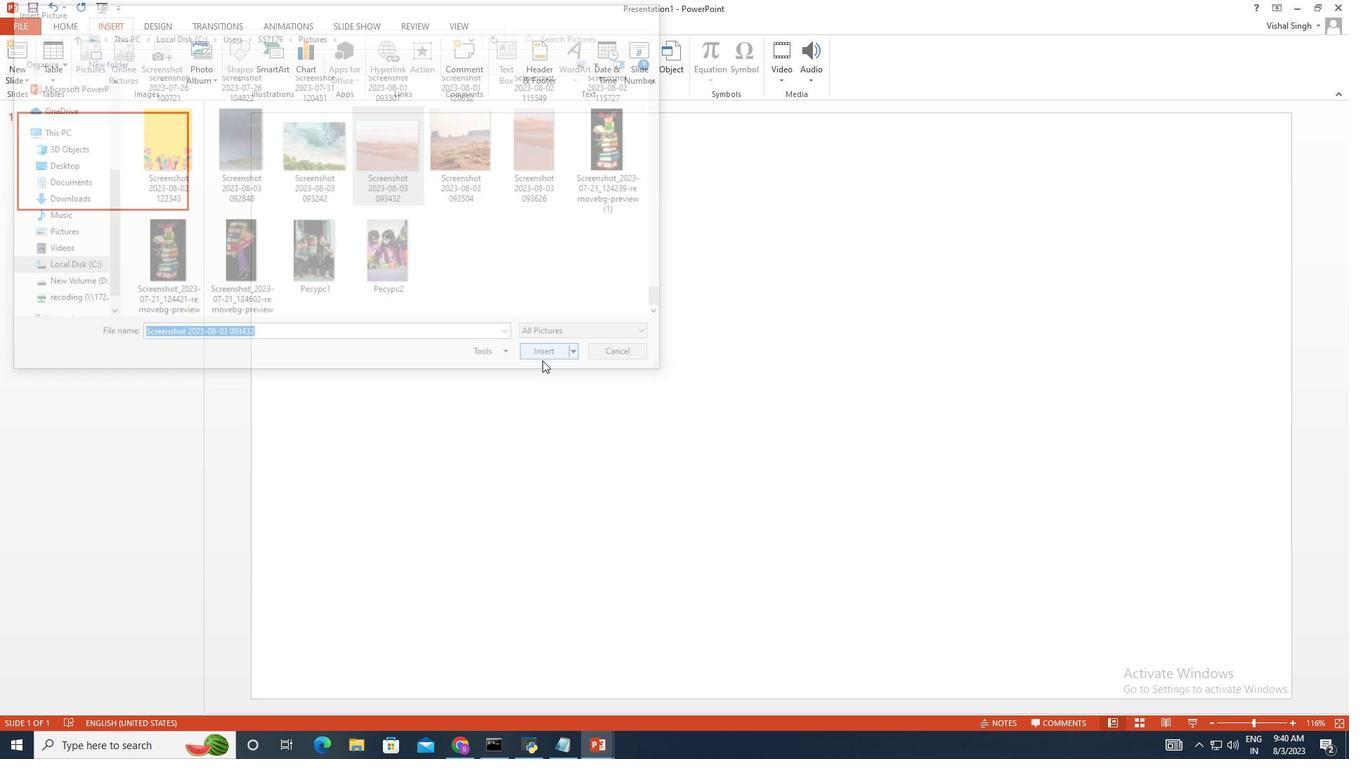 
Action: Mouse moved to (832, 584)
Screenshot: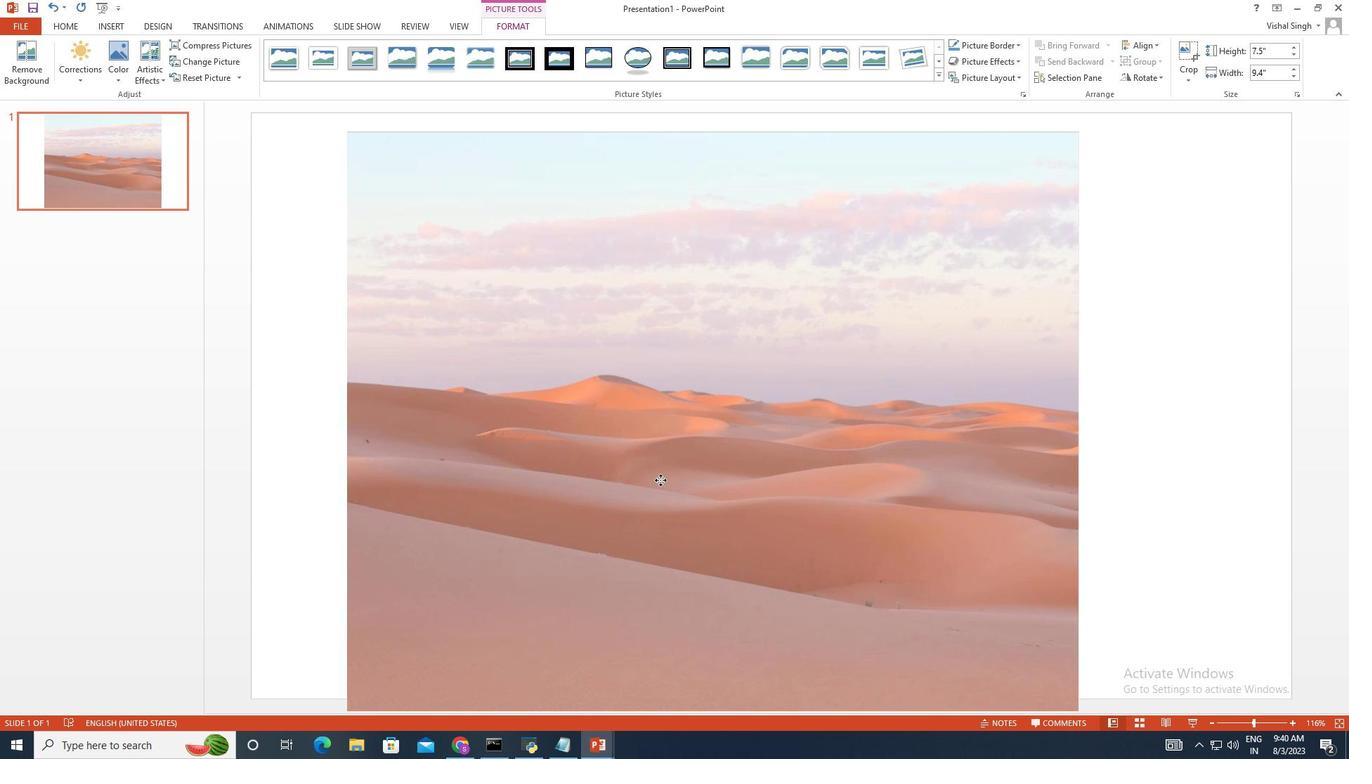 
Action: Mouse pressed left at (832, 584)
Screenshot: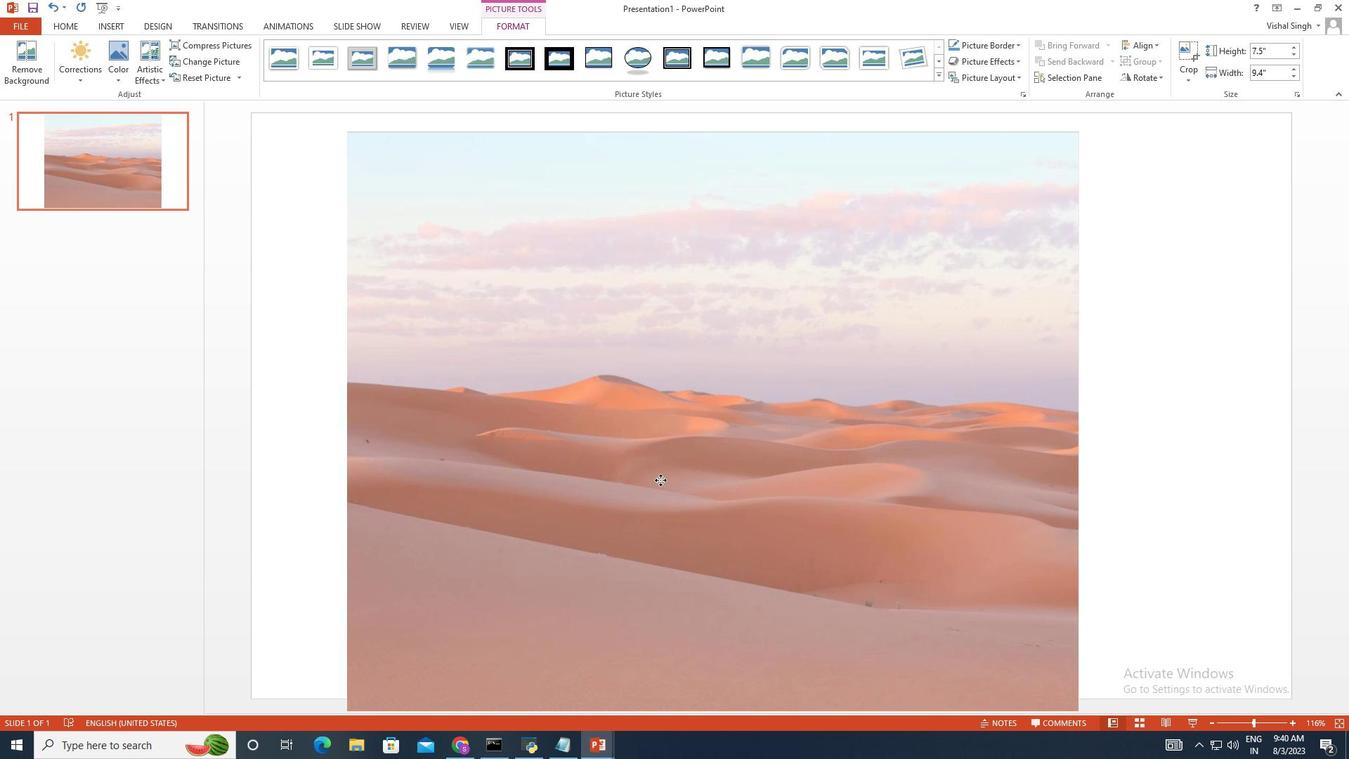 
Action: Mouse moved to (865, 584)
Screenshot: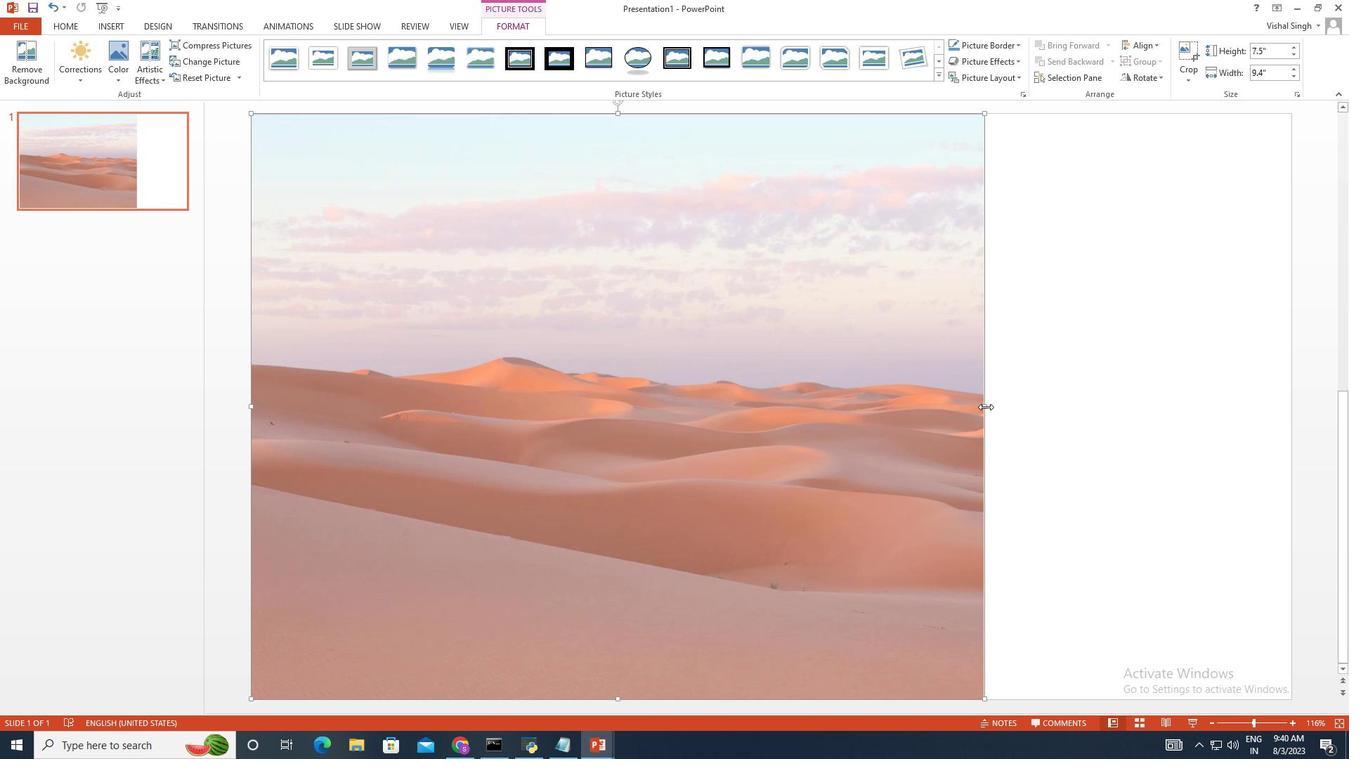 
Action: Mouse pressed left at (865, 584)
Screenshot: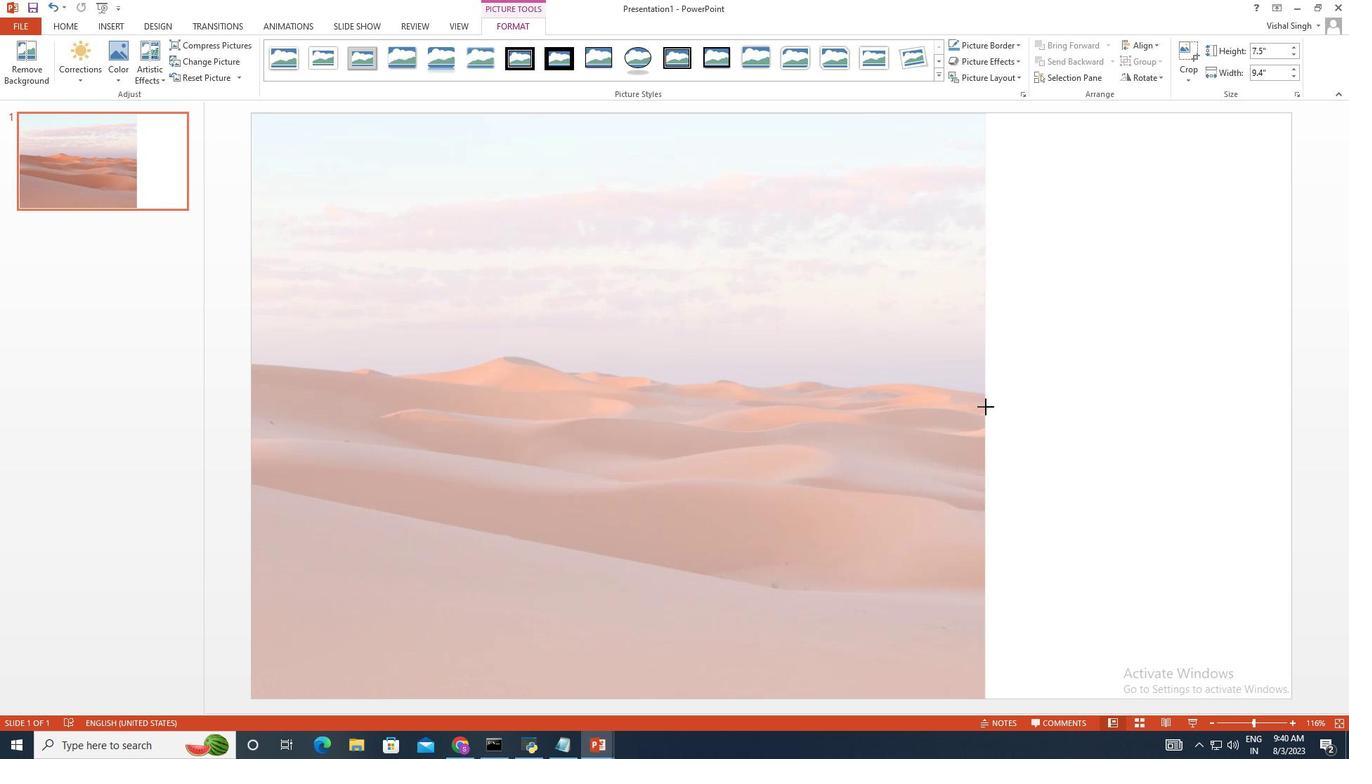 
Action: Mouse moved to (864, 584)
Screenshot: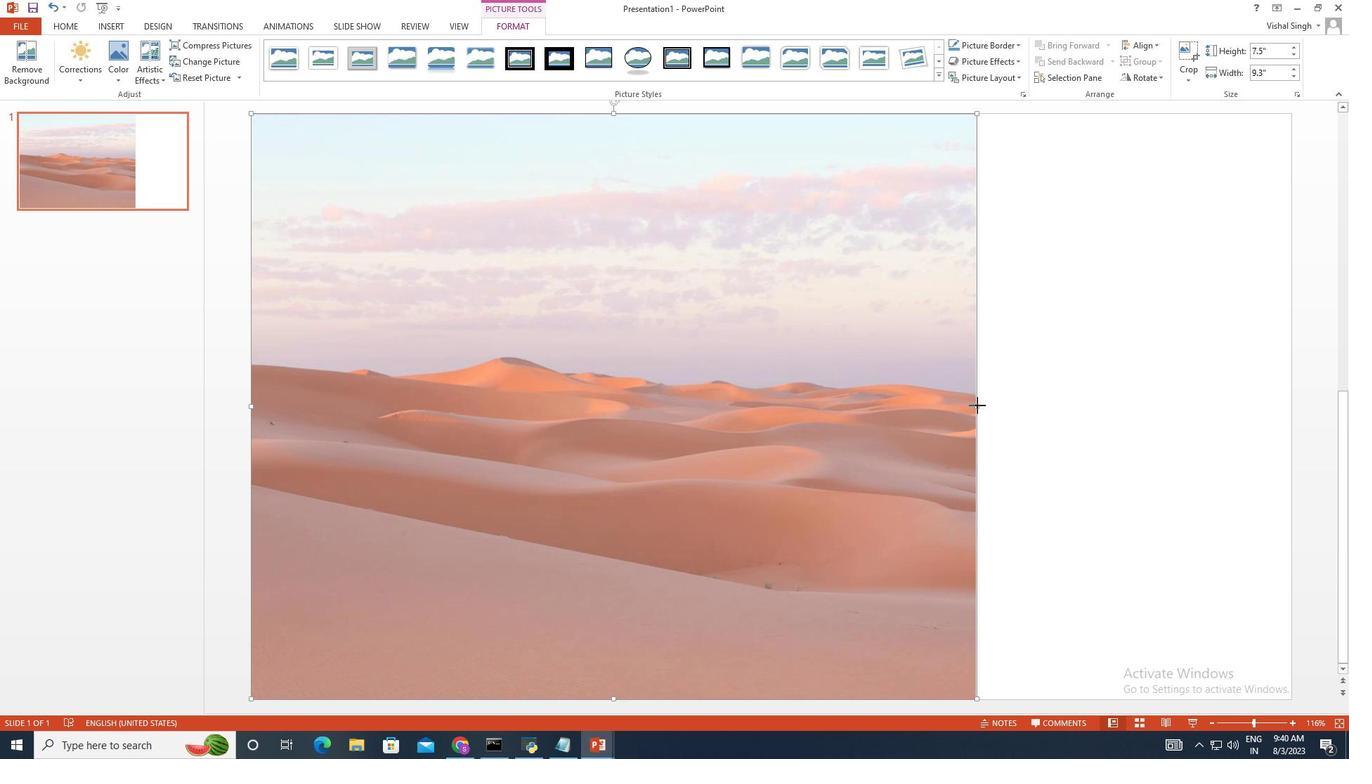 
Action: Mouse pressed left at (864, 584)
Screenshot: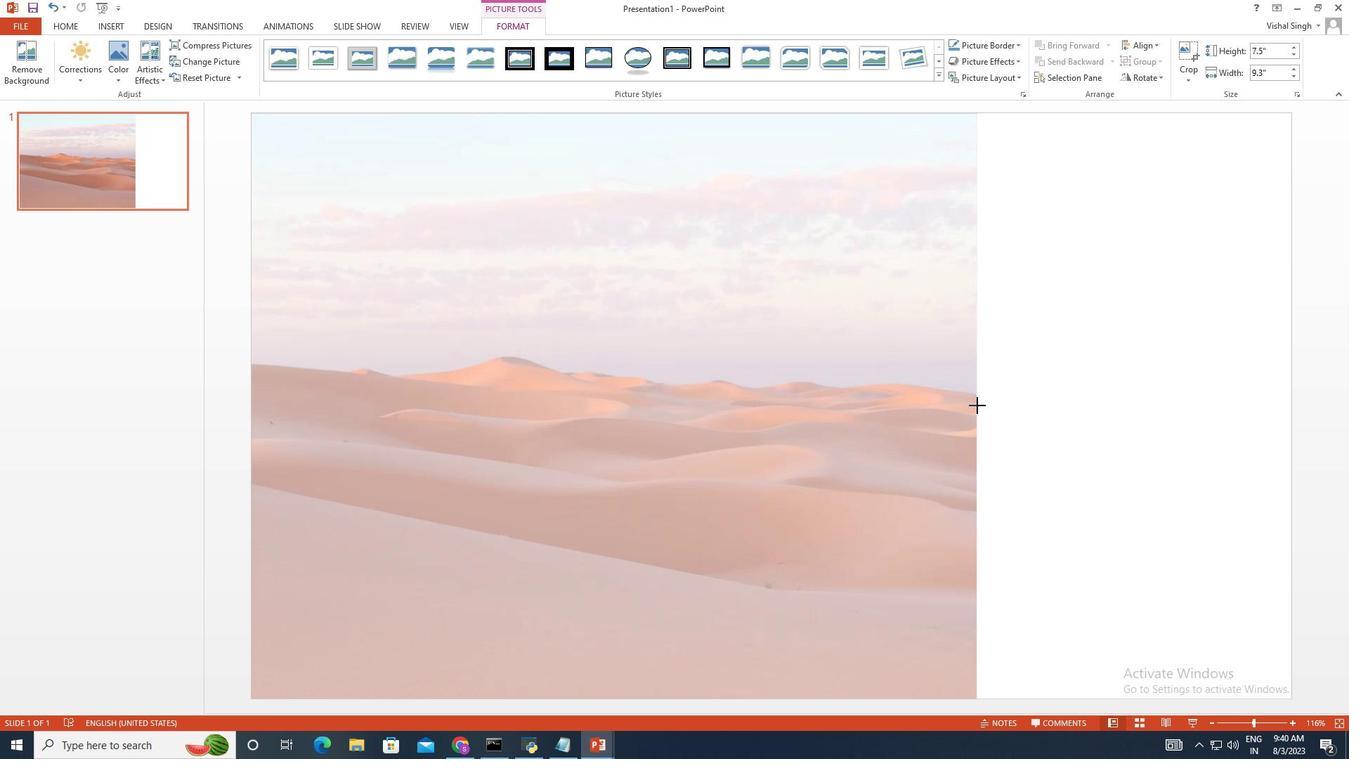 
Action: Mouse moved to (874, 584)
Screenshot: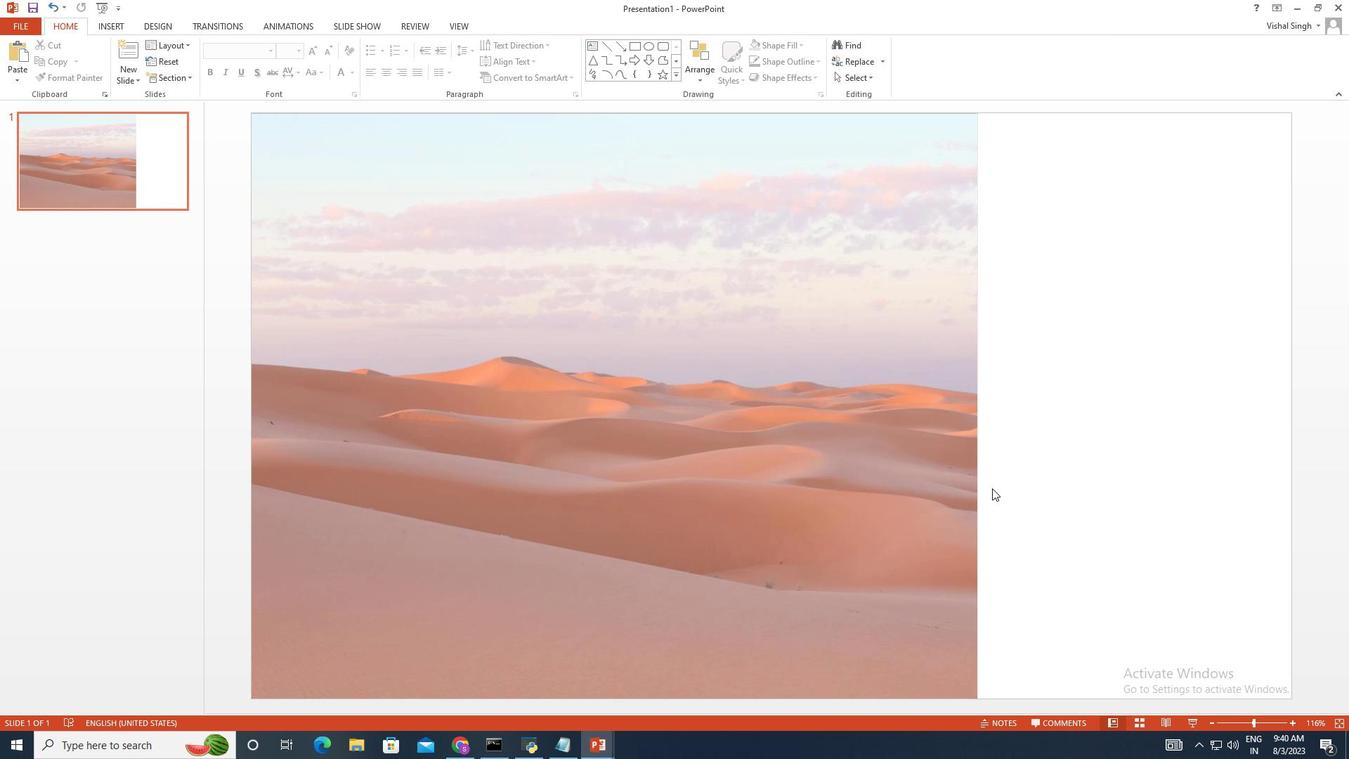 
Action: Mouse pressed left at (874, 584)
Screenshot: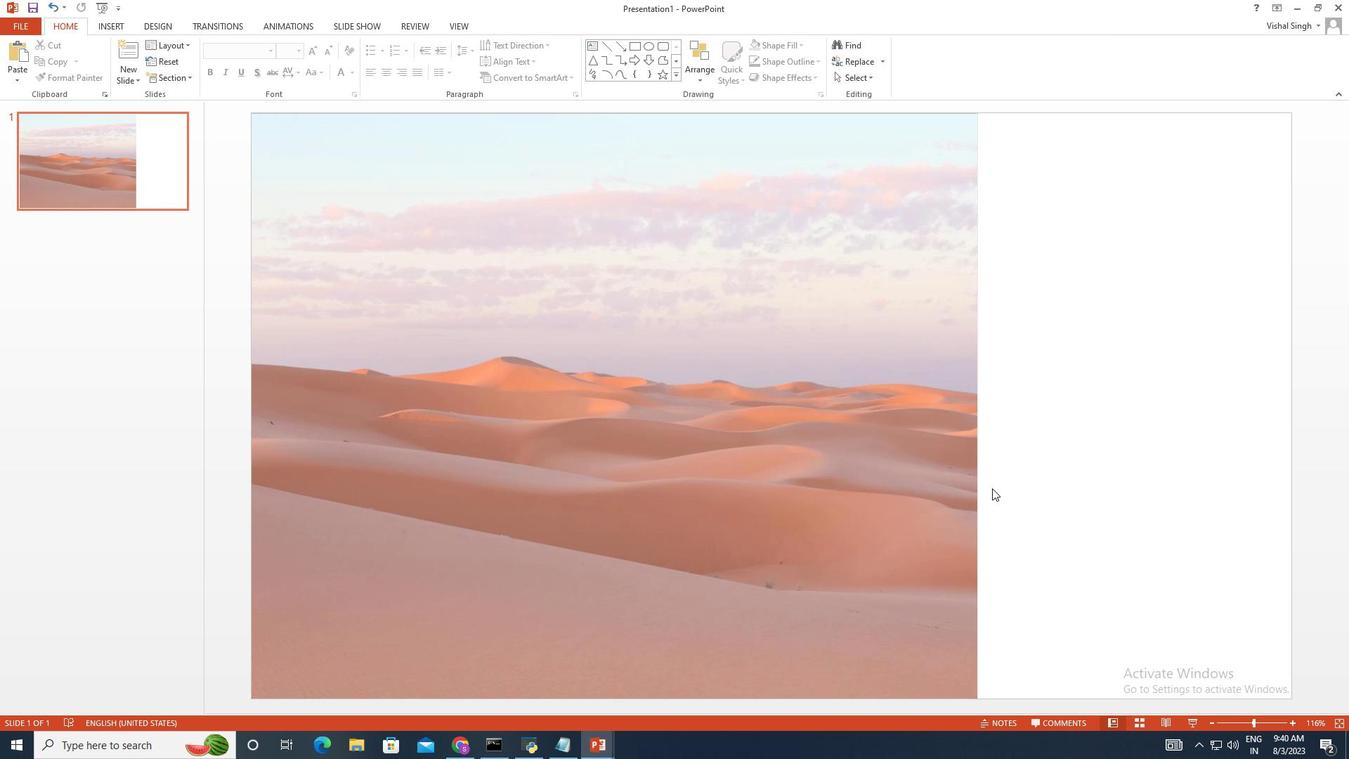 
Action: Mouse moved to (745, 584)
Screenshot: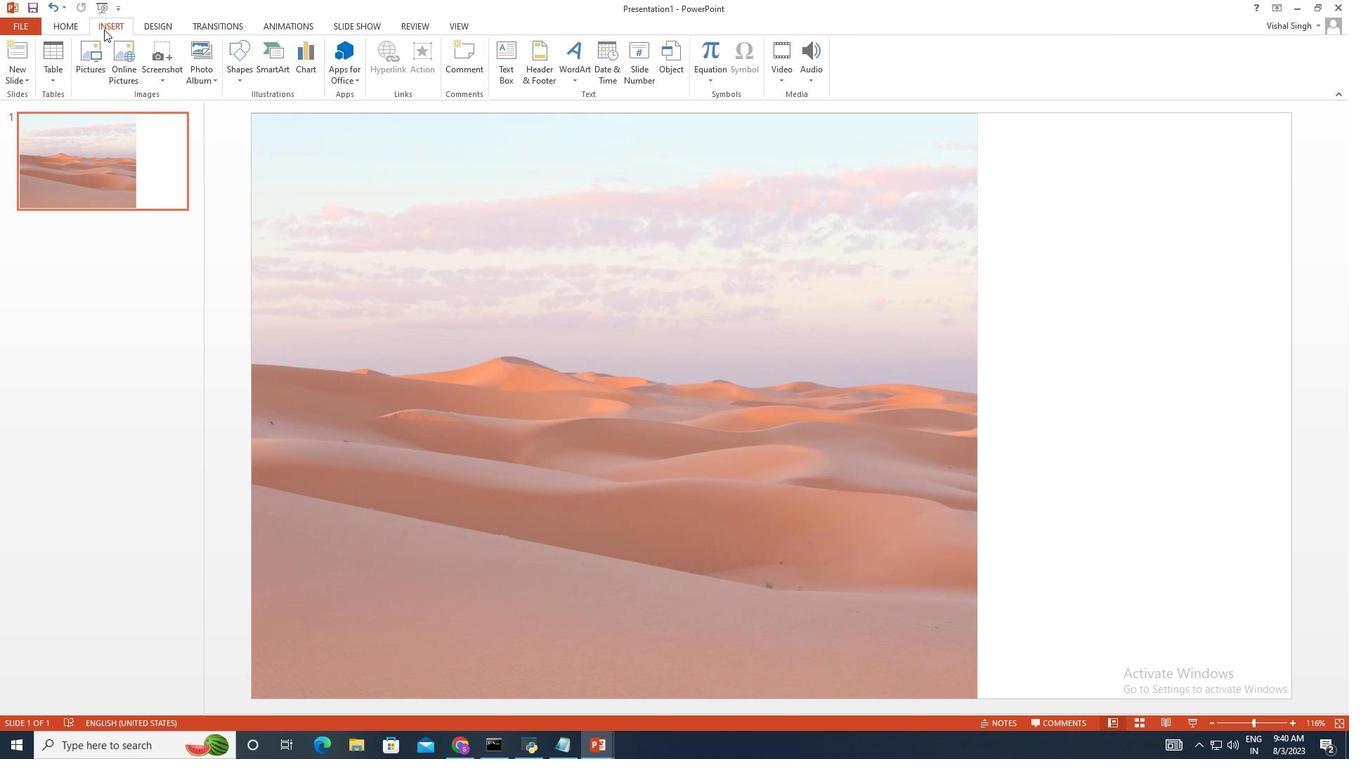 
Action: Mouse pressed left at (745, 584)
Screenshot: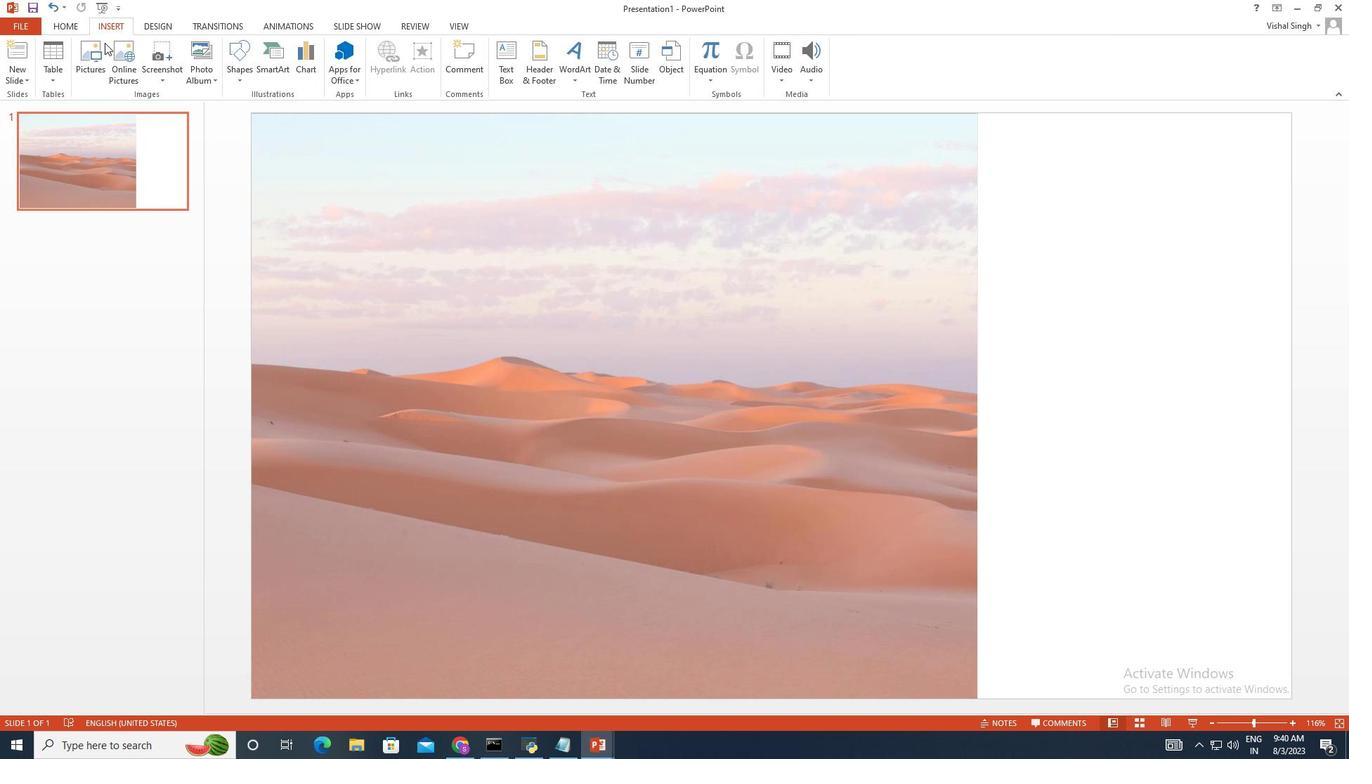
Action: Mouse moved to (744, 584)
Screenshot: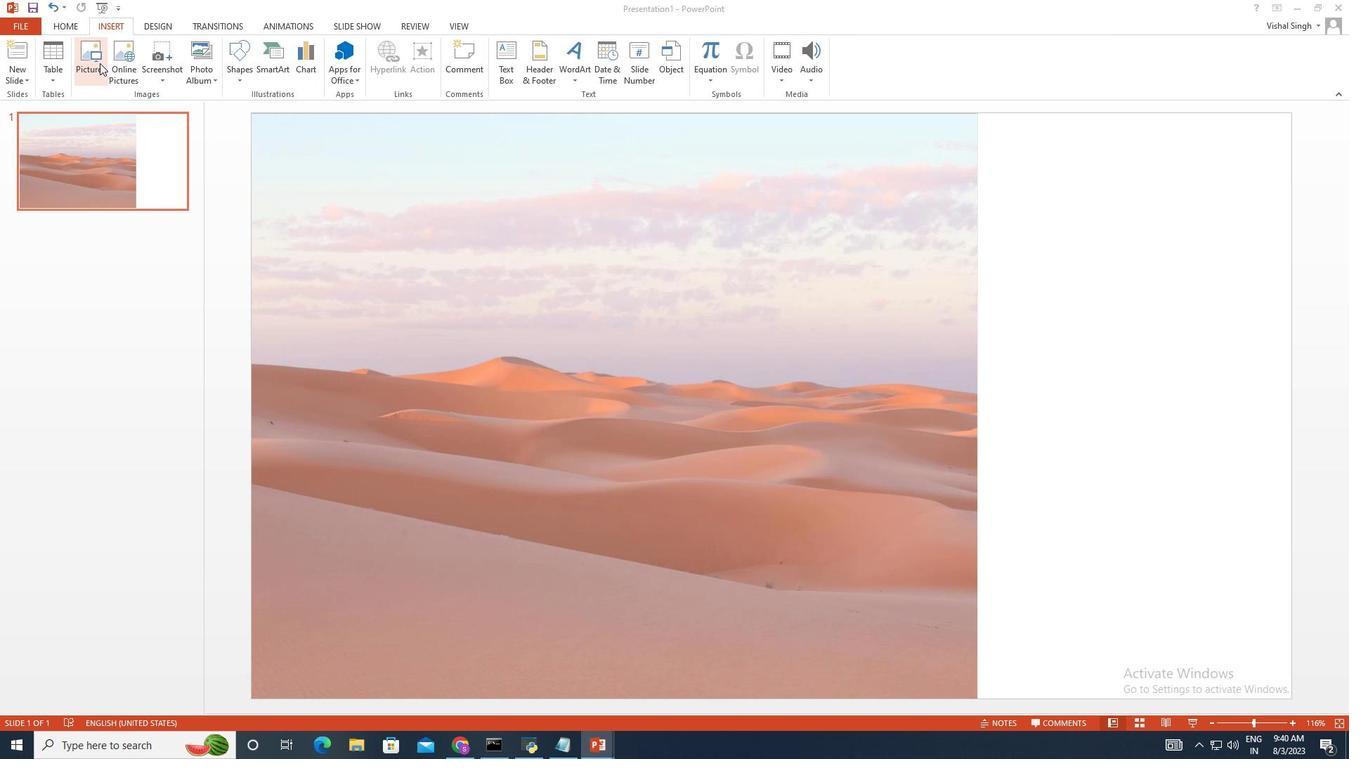 
Action: Mouse pressed left at (744, 584)
Screenshot: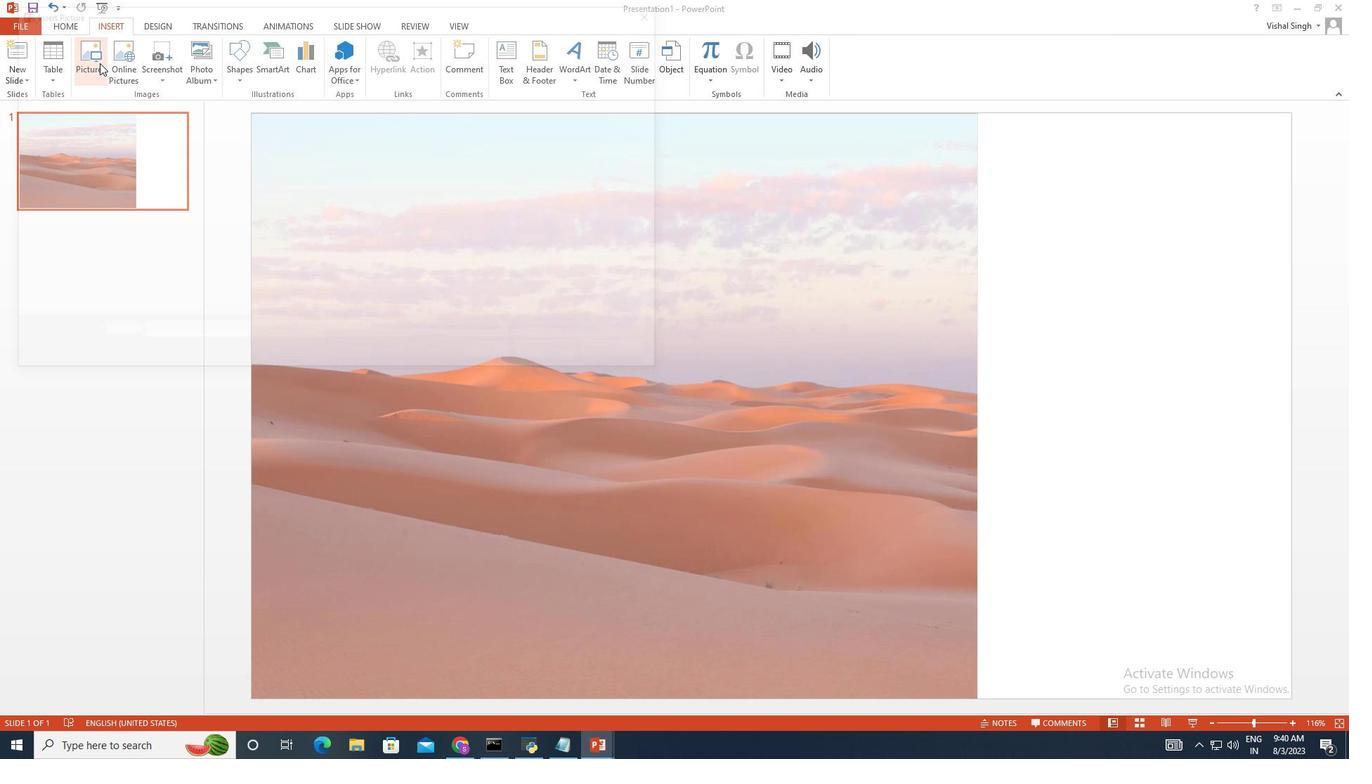 
Action: Mouse moved to (788, 584)
Screenshot: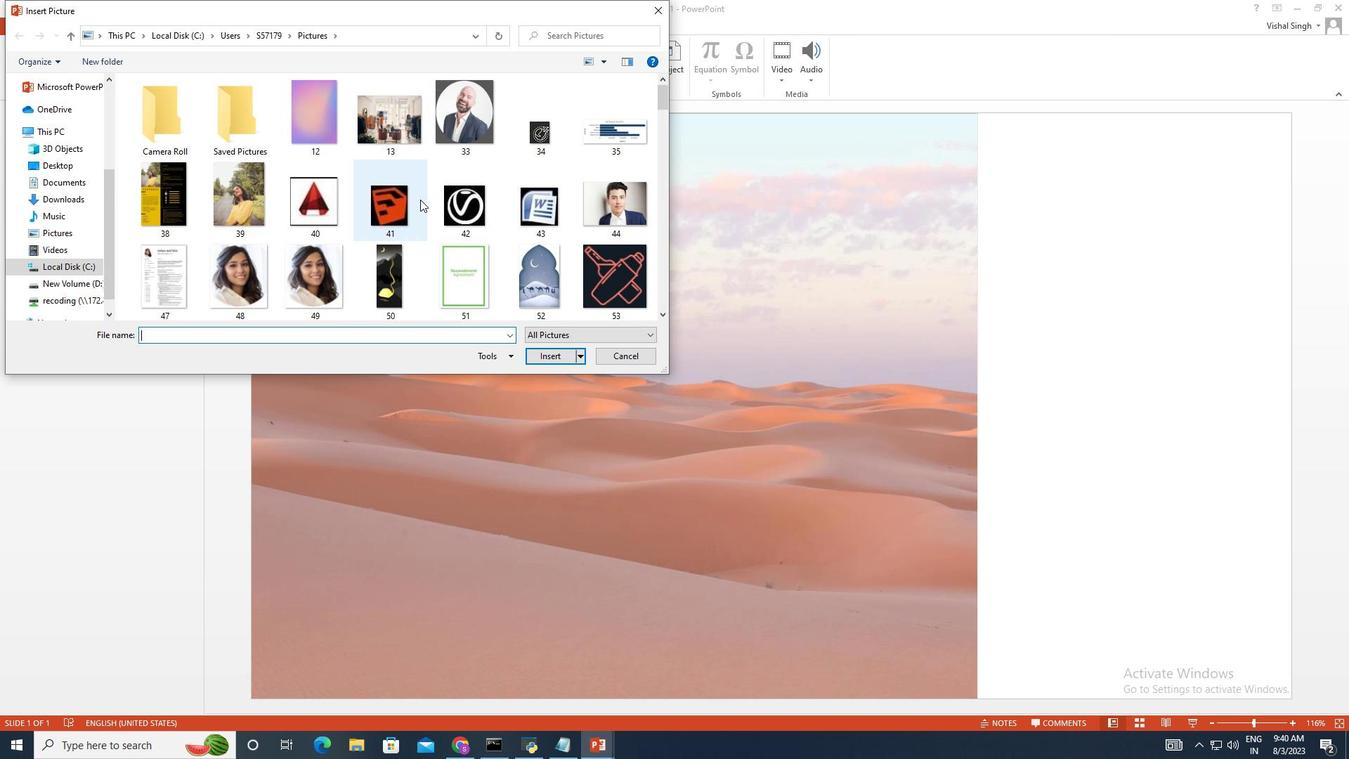 
Action: Mouse scrolled (788, 584) with delta (0, 0)
Screenshot: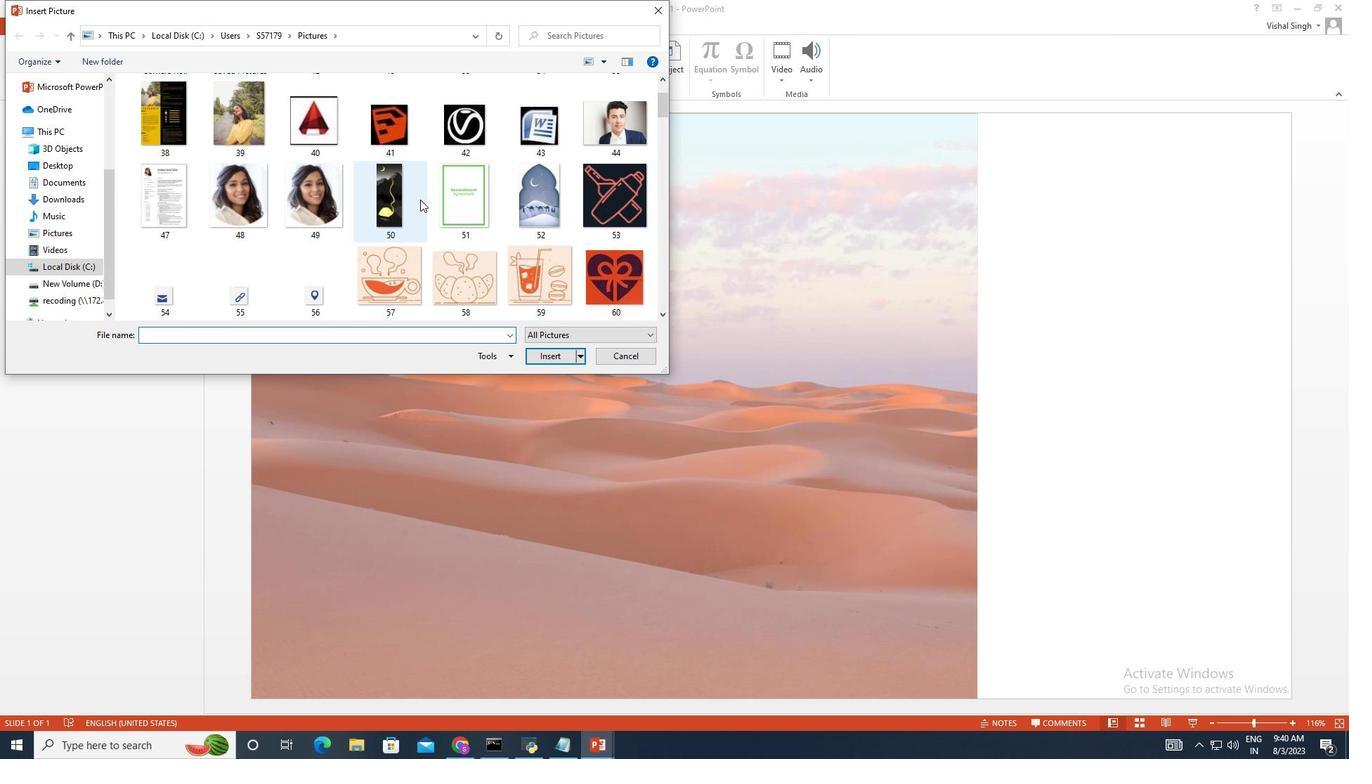 
Action: Mouse scrolled (788, 584) with delta (0, 0)
Screenshot: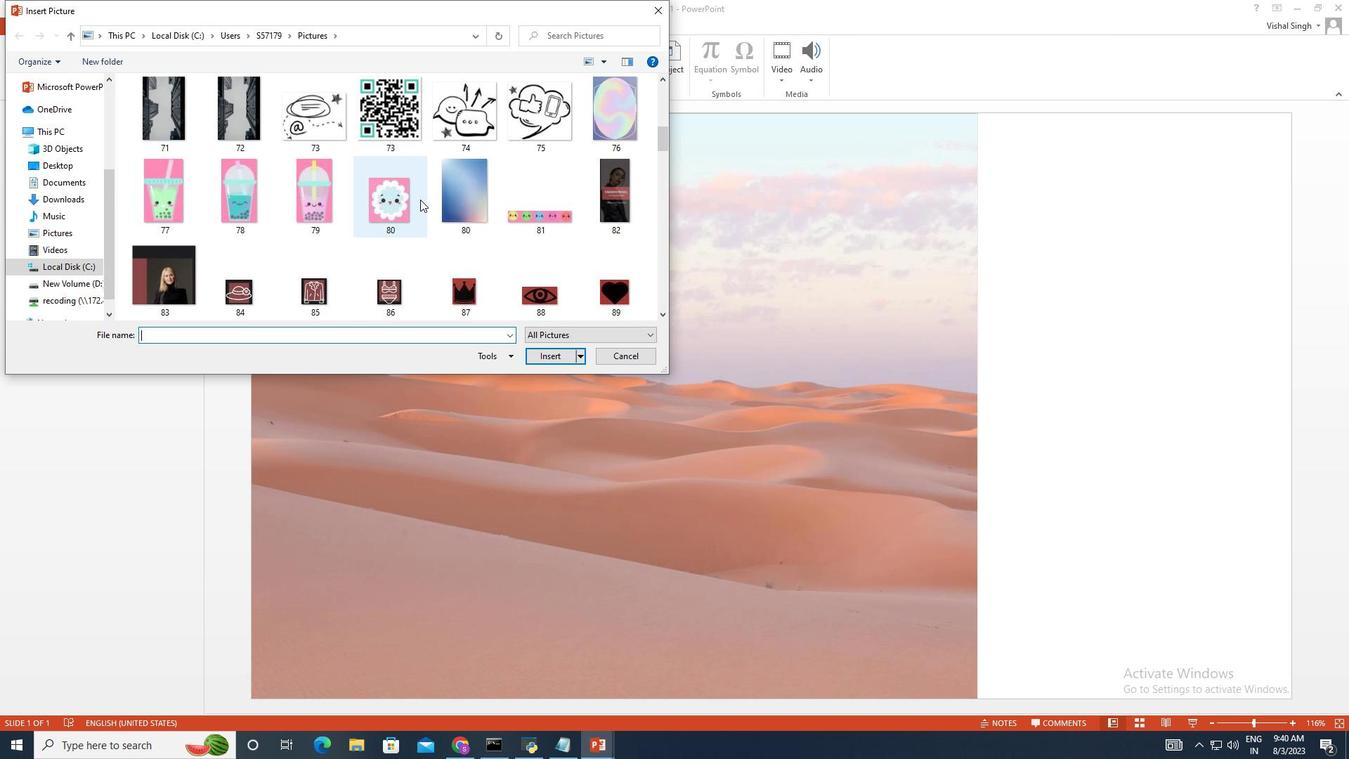
Action: Mouse scrolled (788, 584) with delta (0, 0)
Screenshot: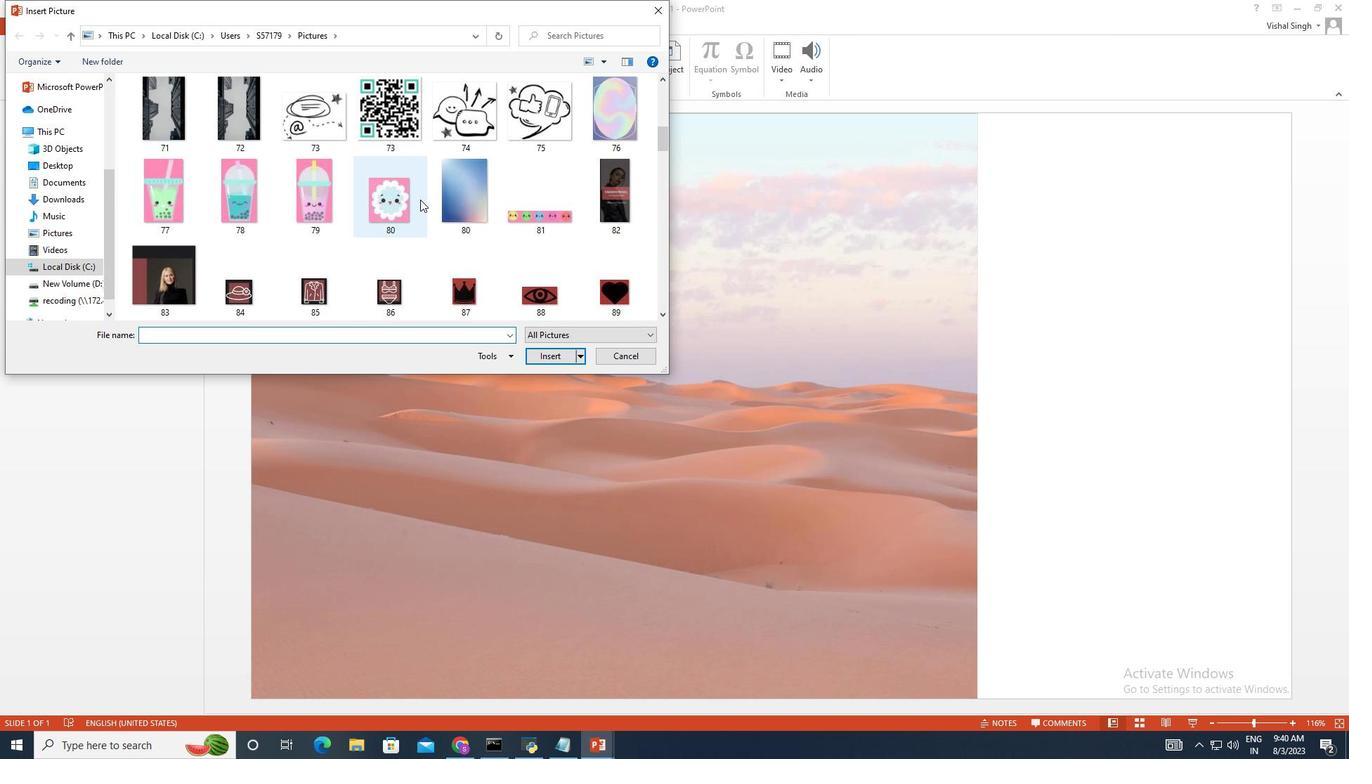 
Action: Mouse scrolled (788, 584) with delta (0, 0)
Screenshot: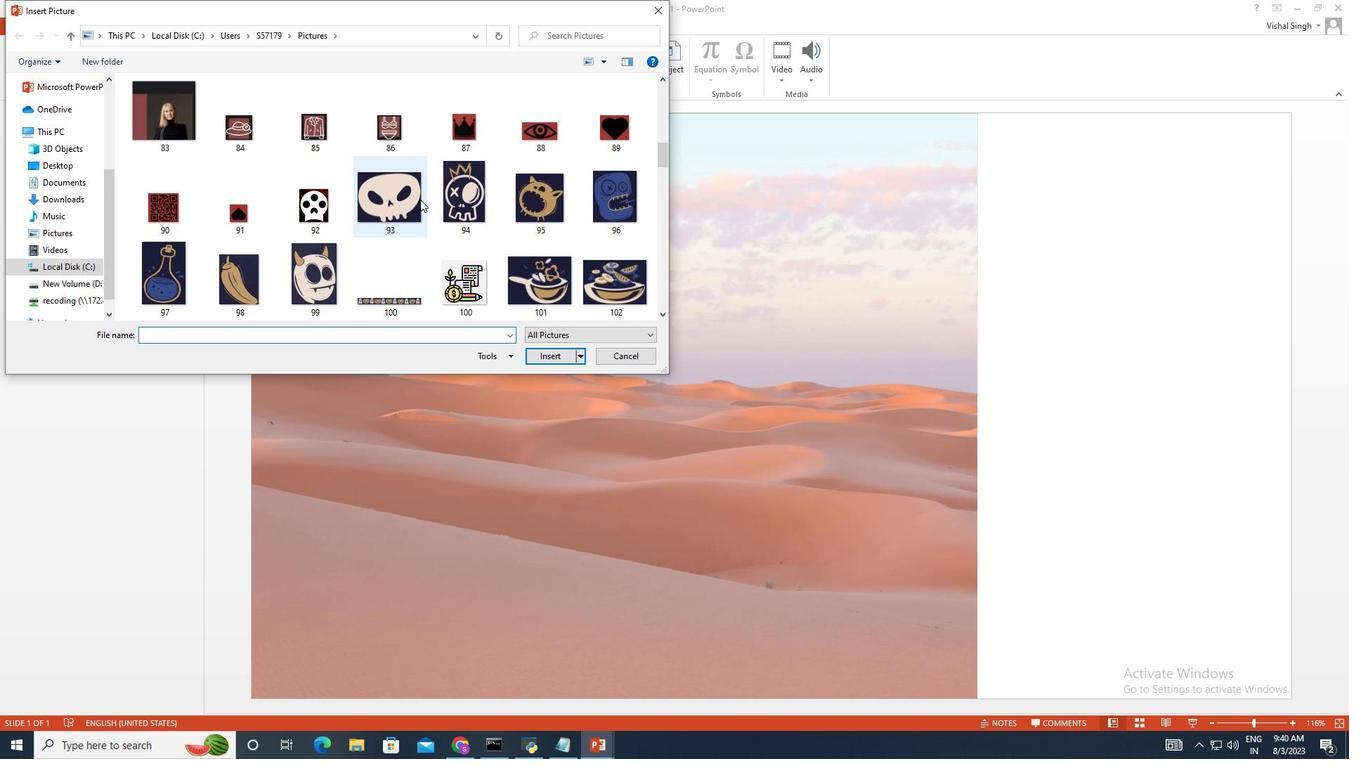 
Action: Mouse scrolled (788, 584) with delta (0, 0)
Screenshot: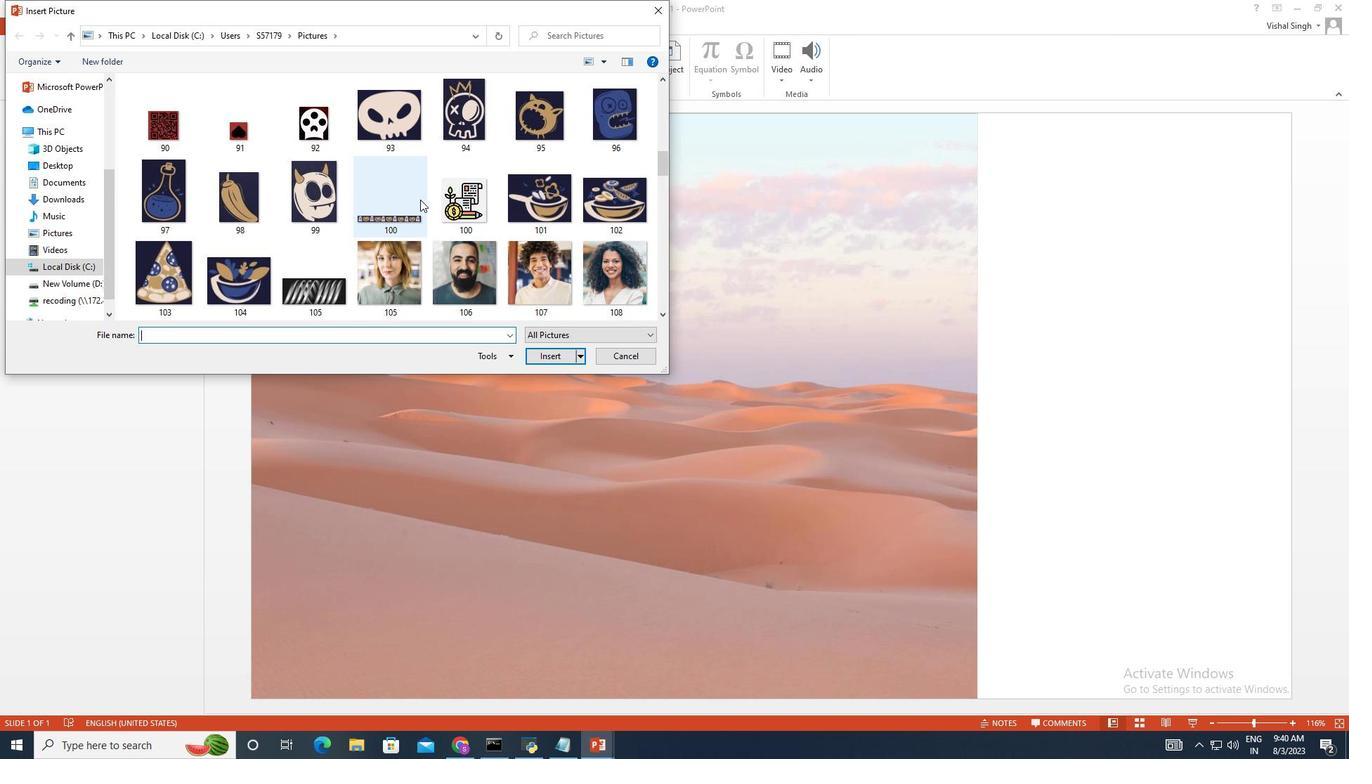 
Action: Mouse scrolled (788, 584) with delta (0, 0)
Screenshot: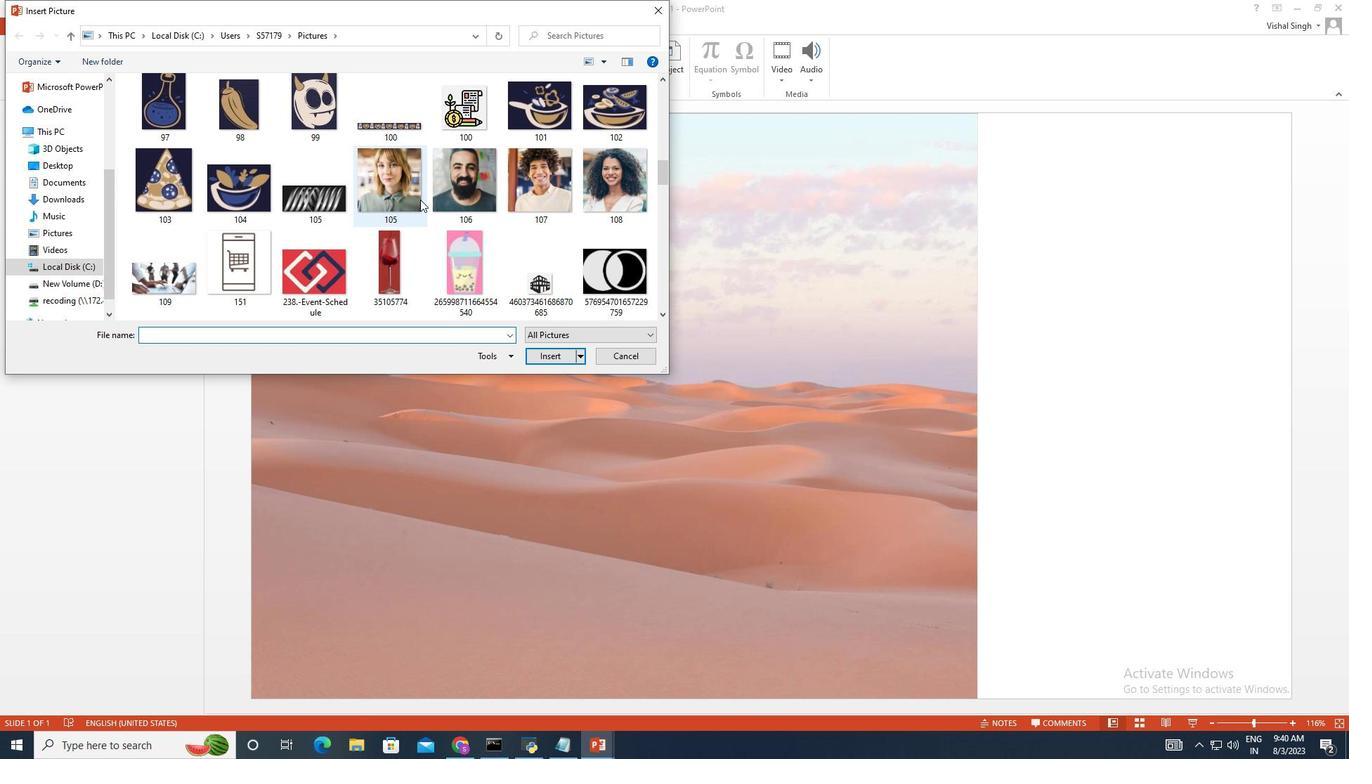 
Action: Mouse scrolled (788, 584) with delta (0, 0)
Screenshot: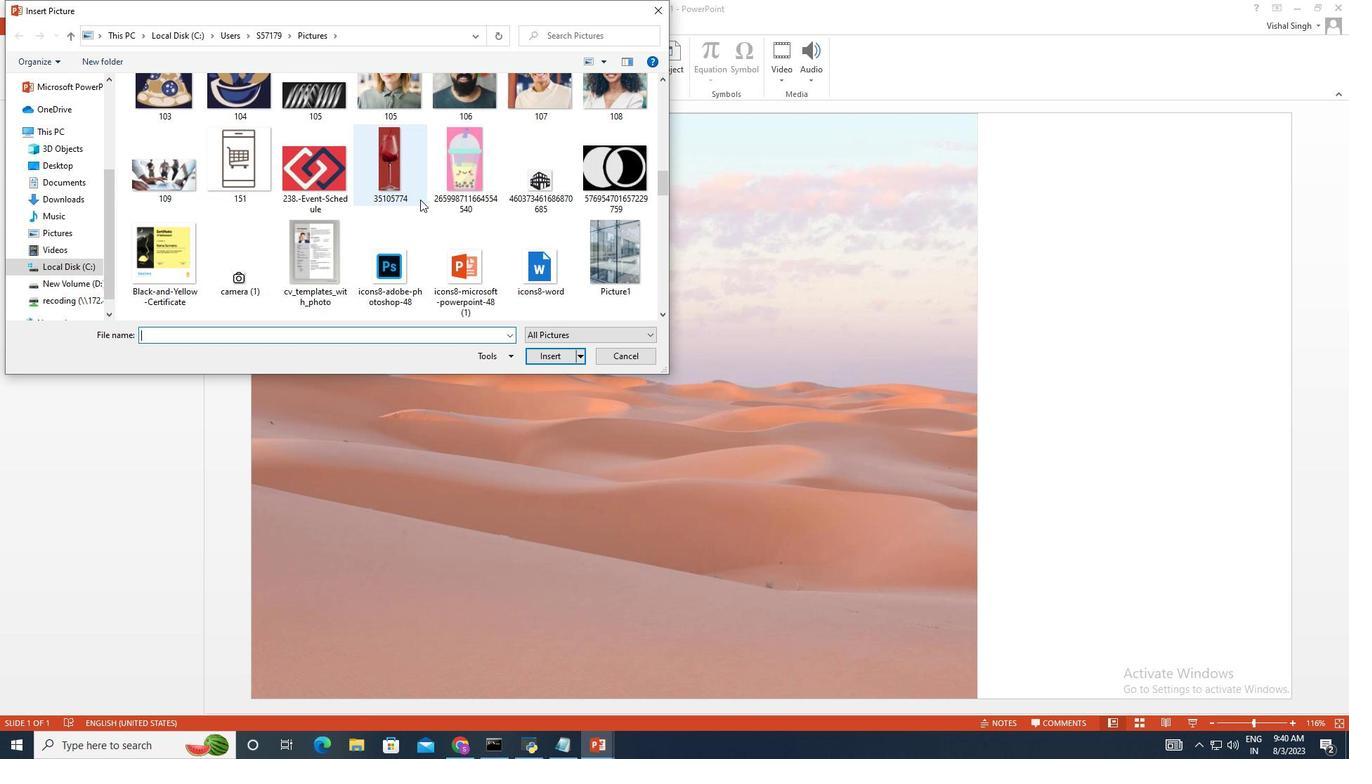 
Action: Mouse scrolled (788, 584) with delta (0, 0)
Screenshot: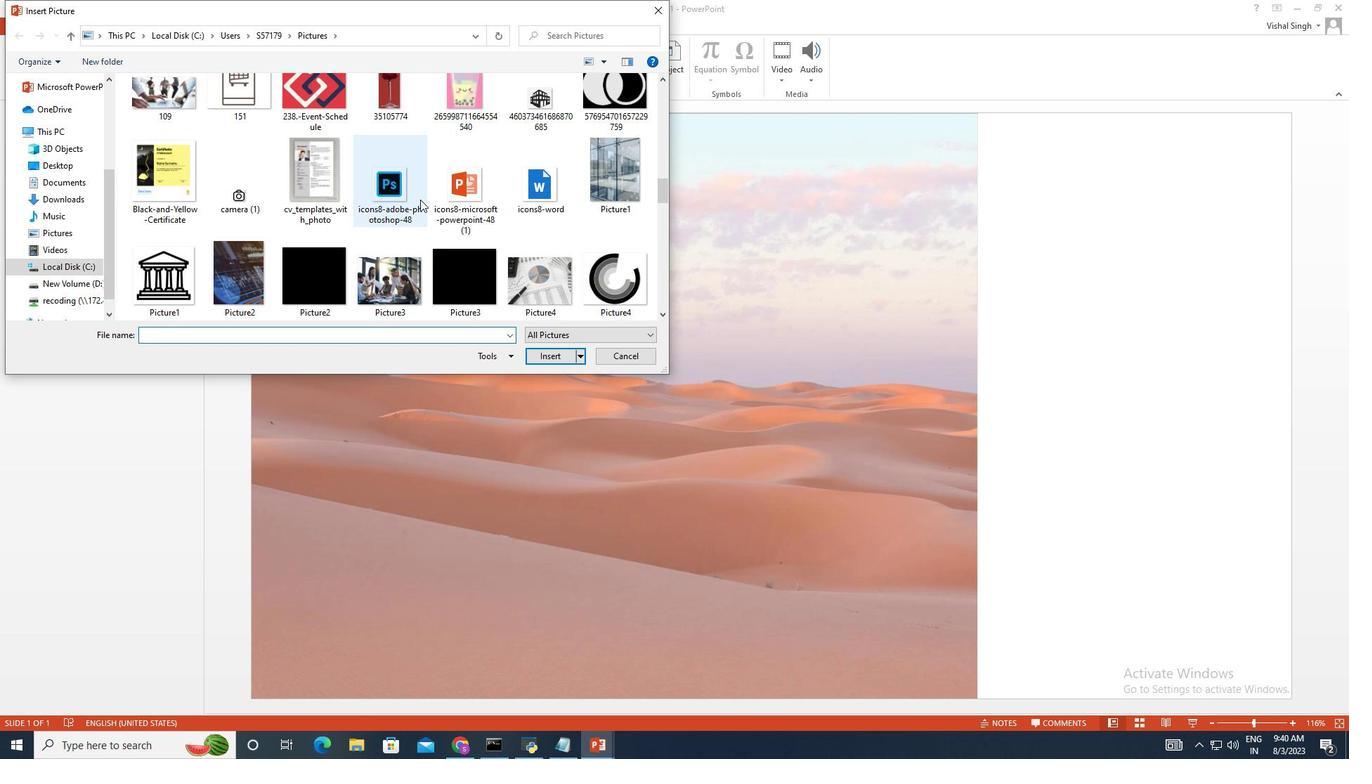 
Action: Mouse scrolled (788, 584) with delta (0, 0)
Screenshot: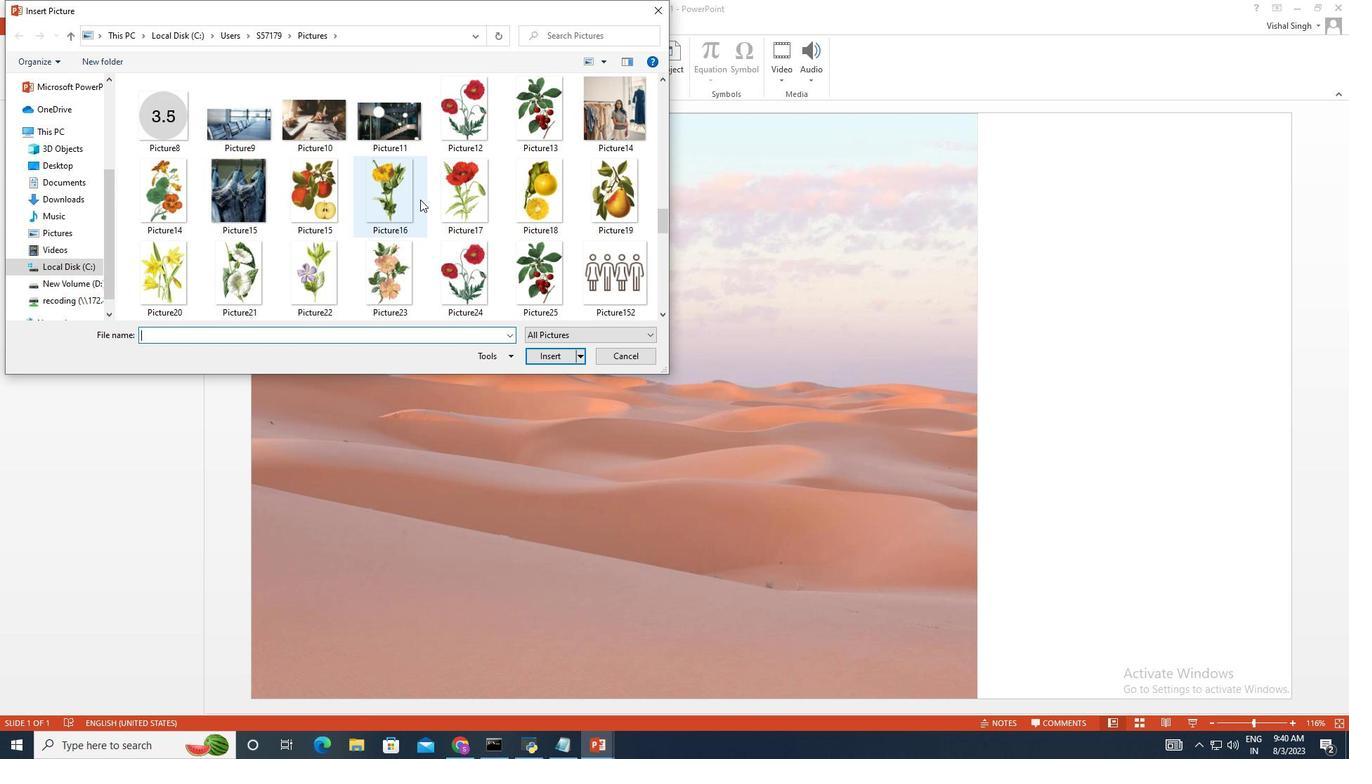 
Action: Mouse scrolled (788, 584) with delta (0, 0)
Screenshot: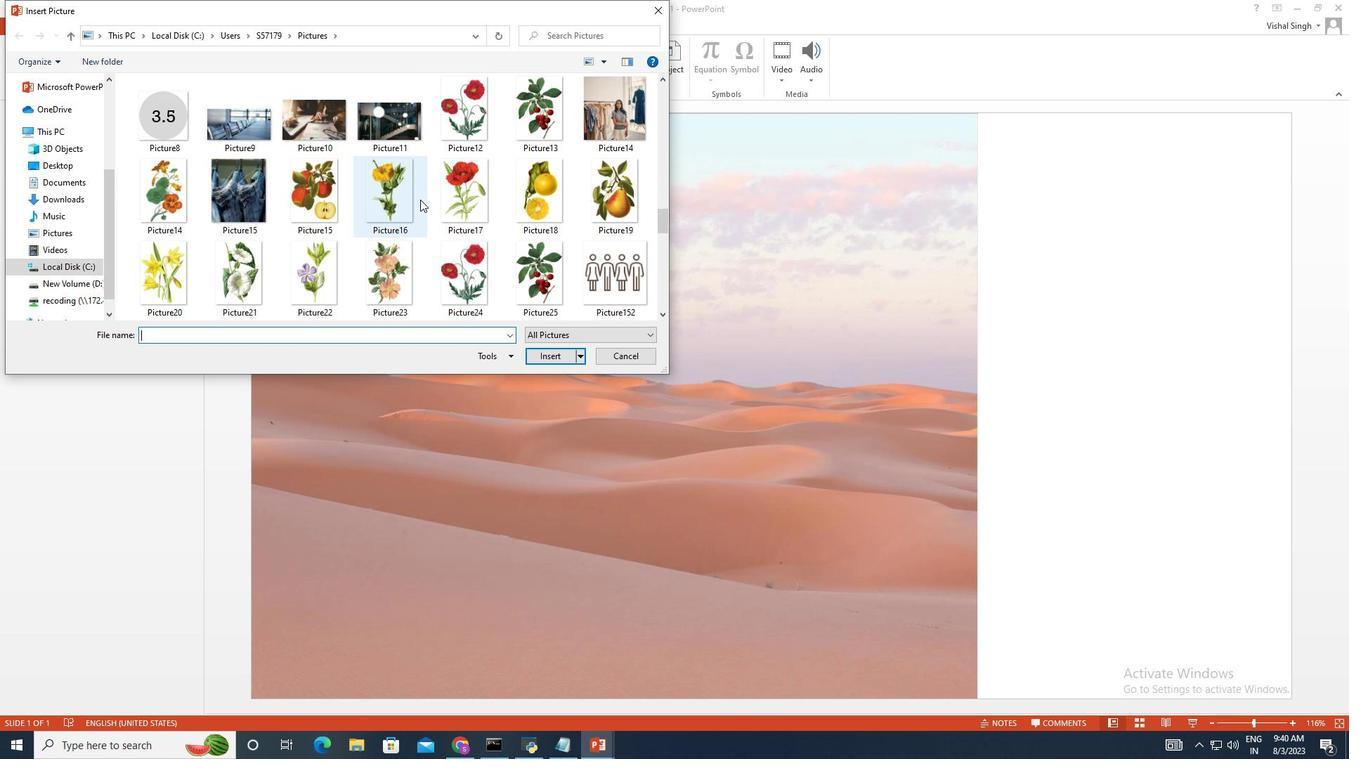 
Action: Mouse moved to (816, 584)
Screenshot: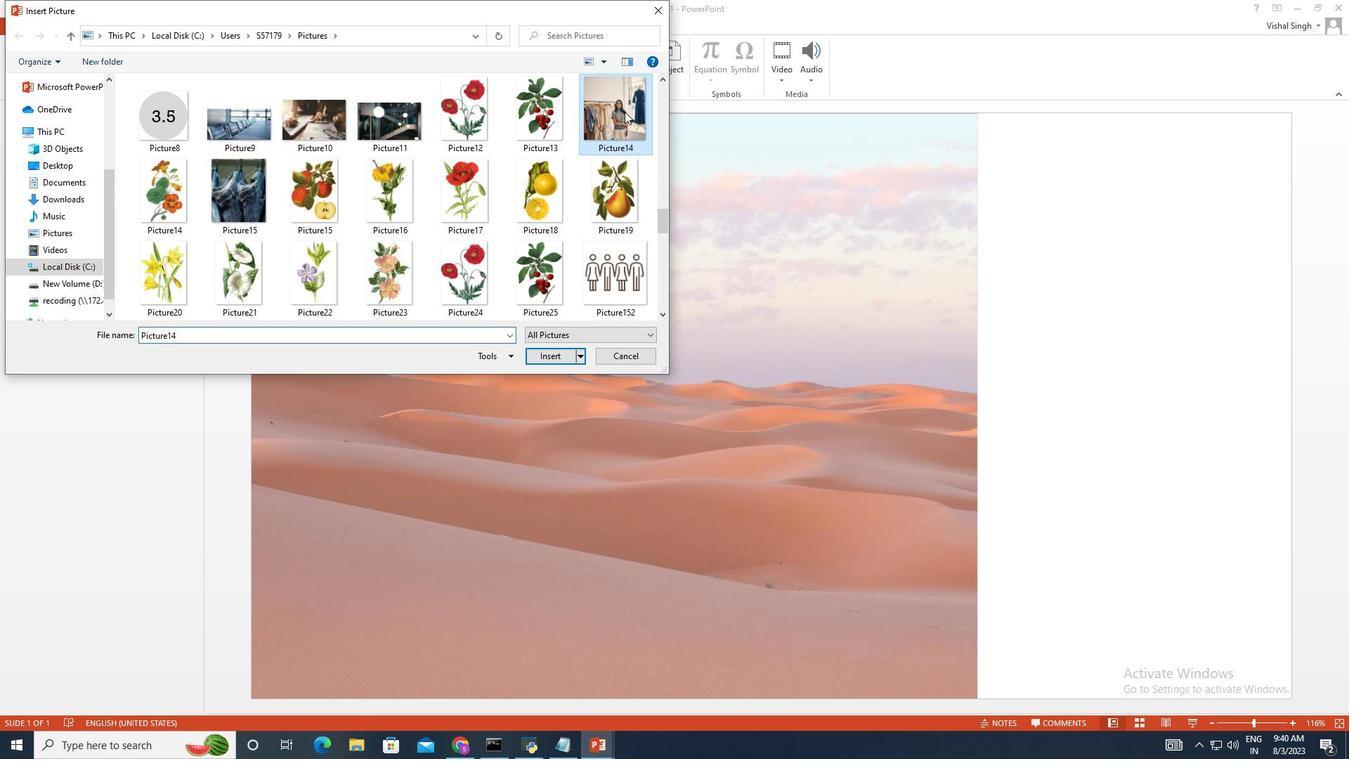 
Action: Mouse pressed left at (816, 584)
Screenshot: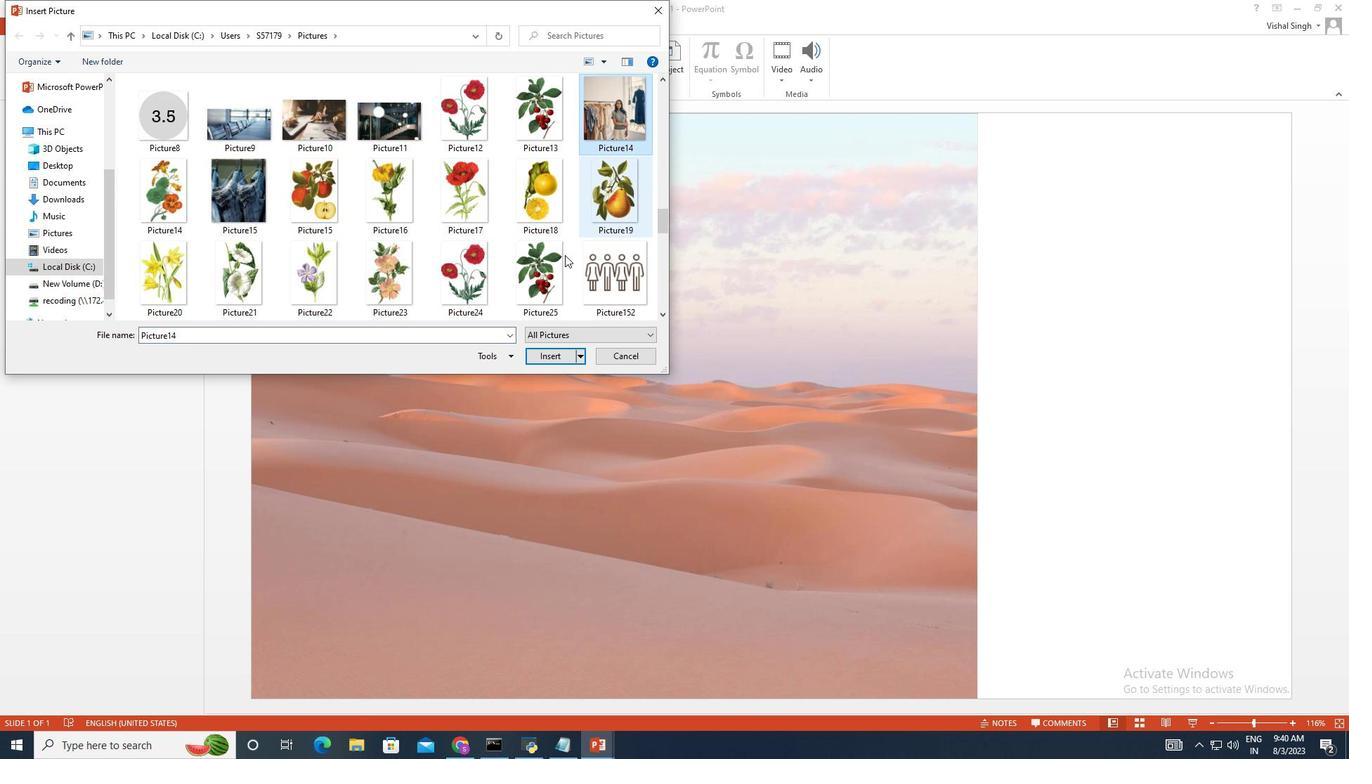 
Action: Mouse moved to (805, 584)
Screenshot: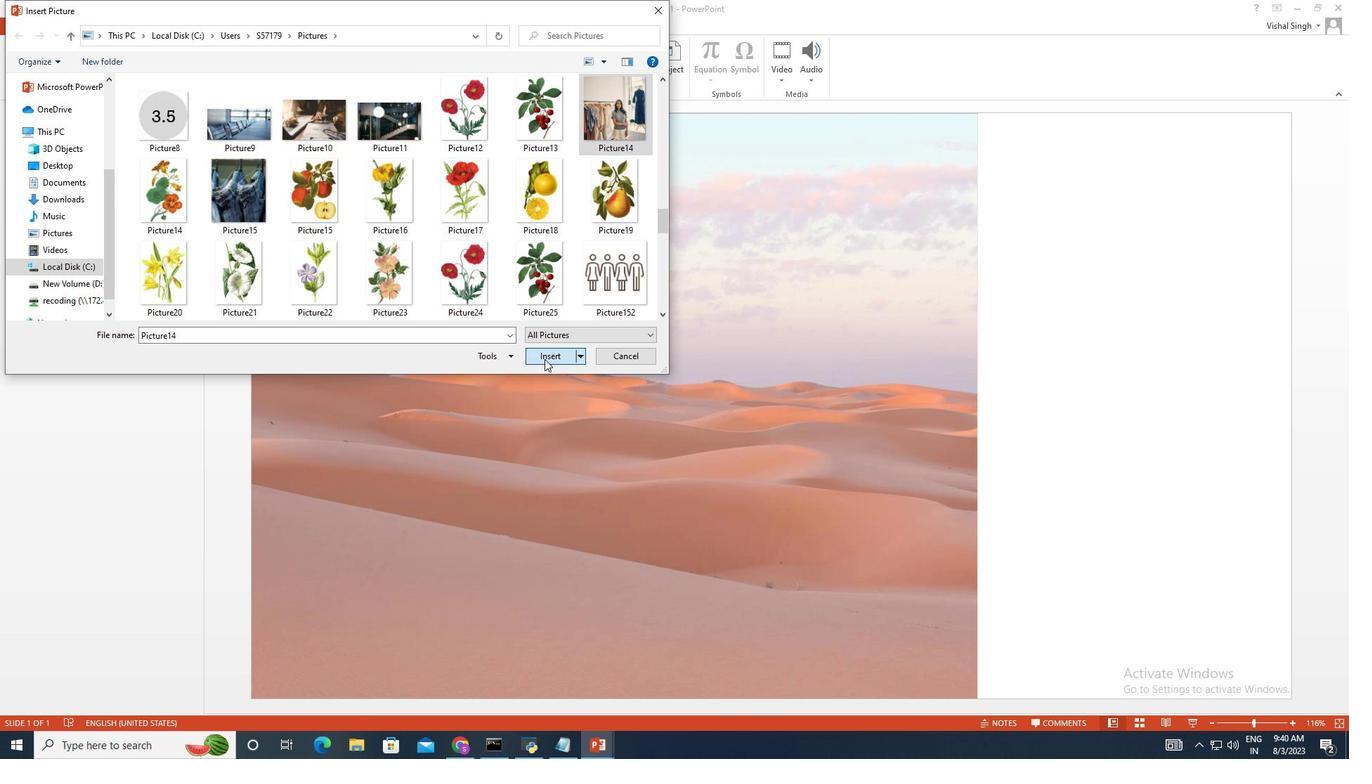 
Action: Mouse pressed left at (805, 584)
Screenshot: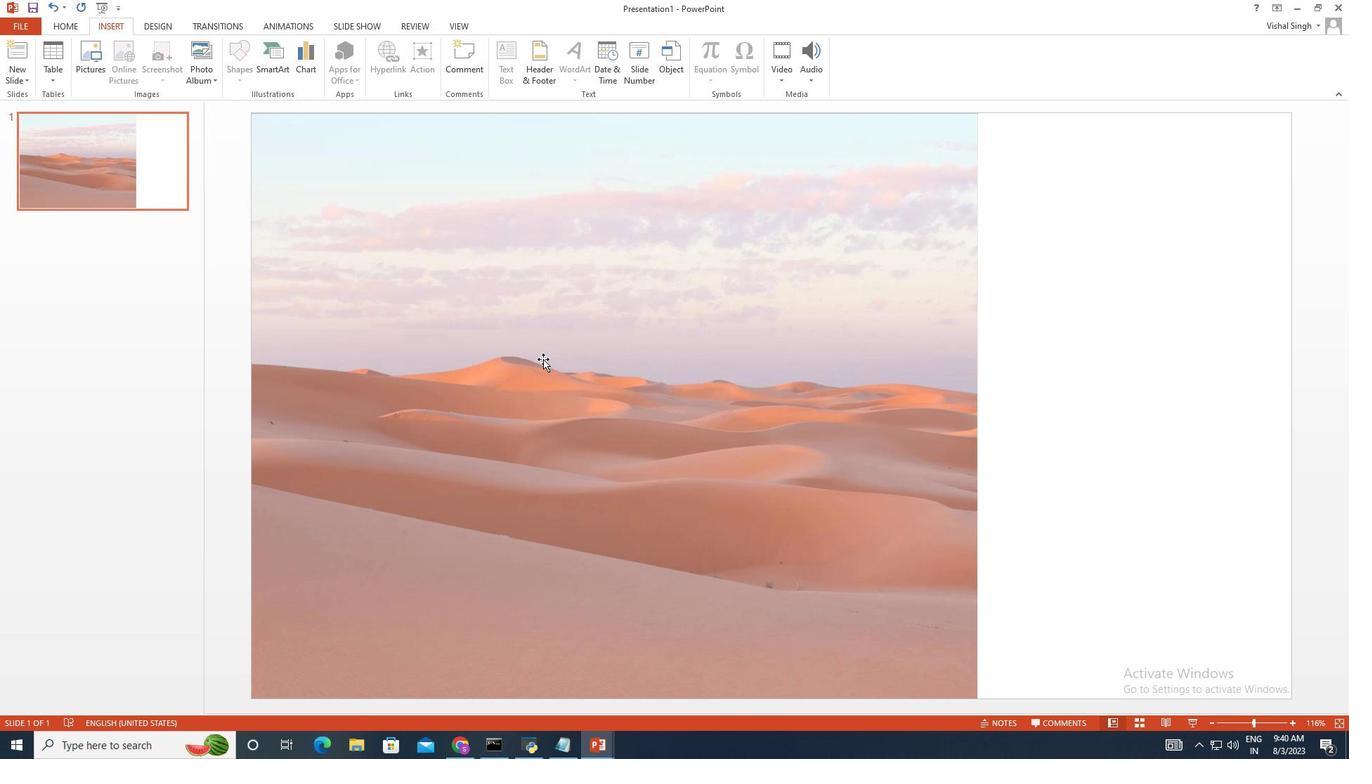 
Action: Mouse moved to (832, 584)
Screenshot: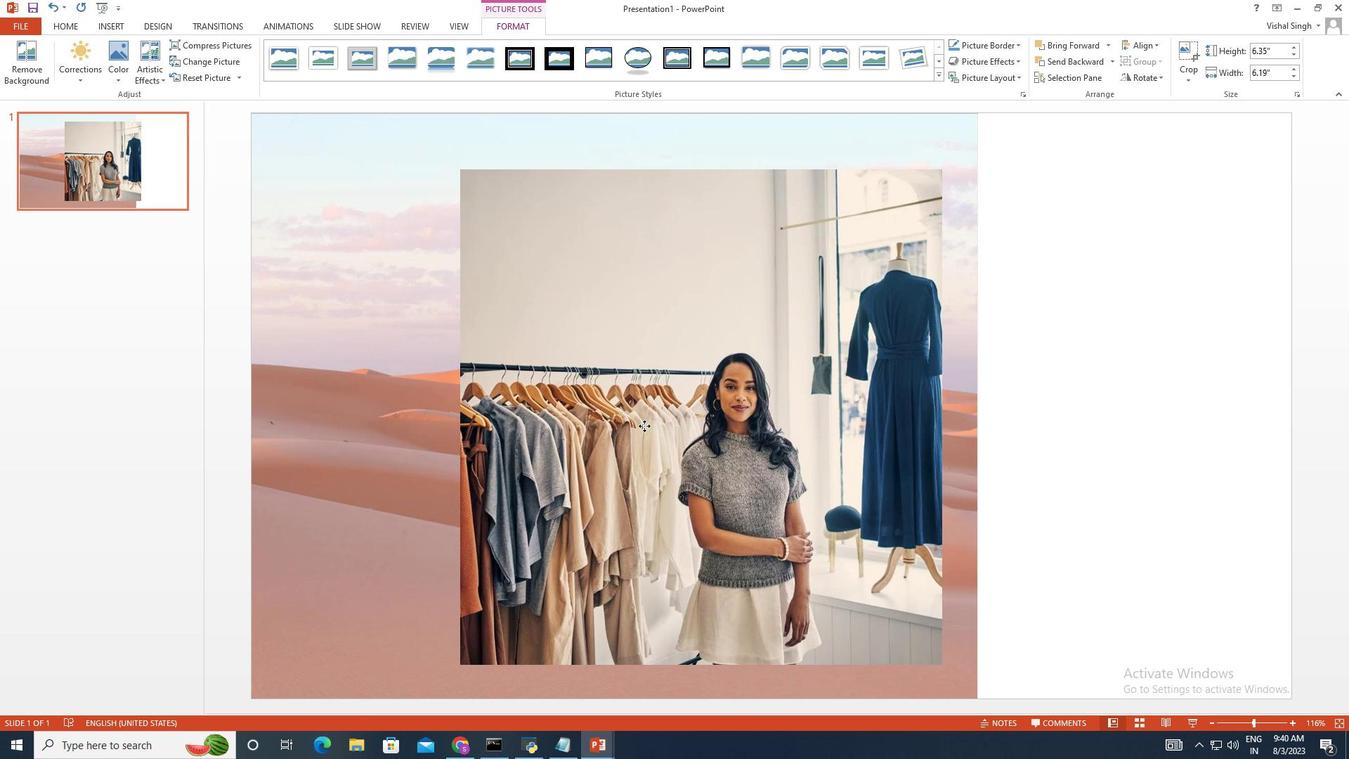 
Action: Mouse pressed left at (832, 584)
Screenshot: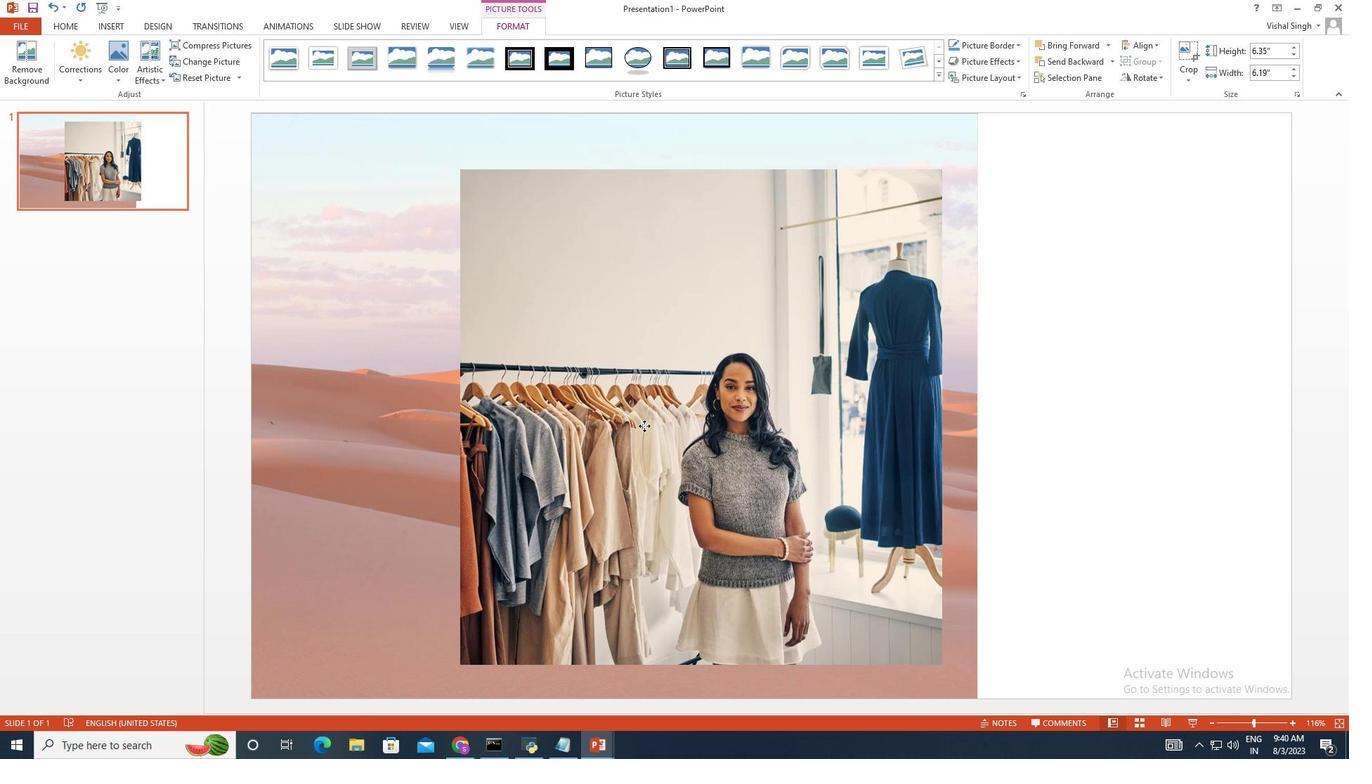 
Action: Mouse moved to (812, 584)
Screenshot: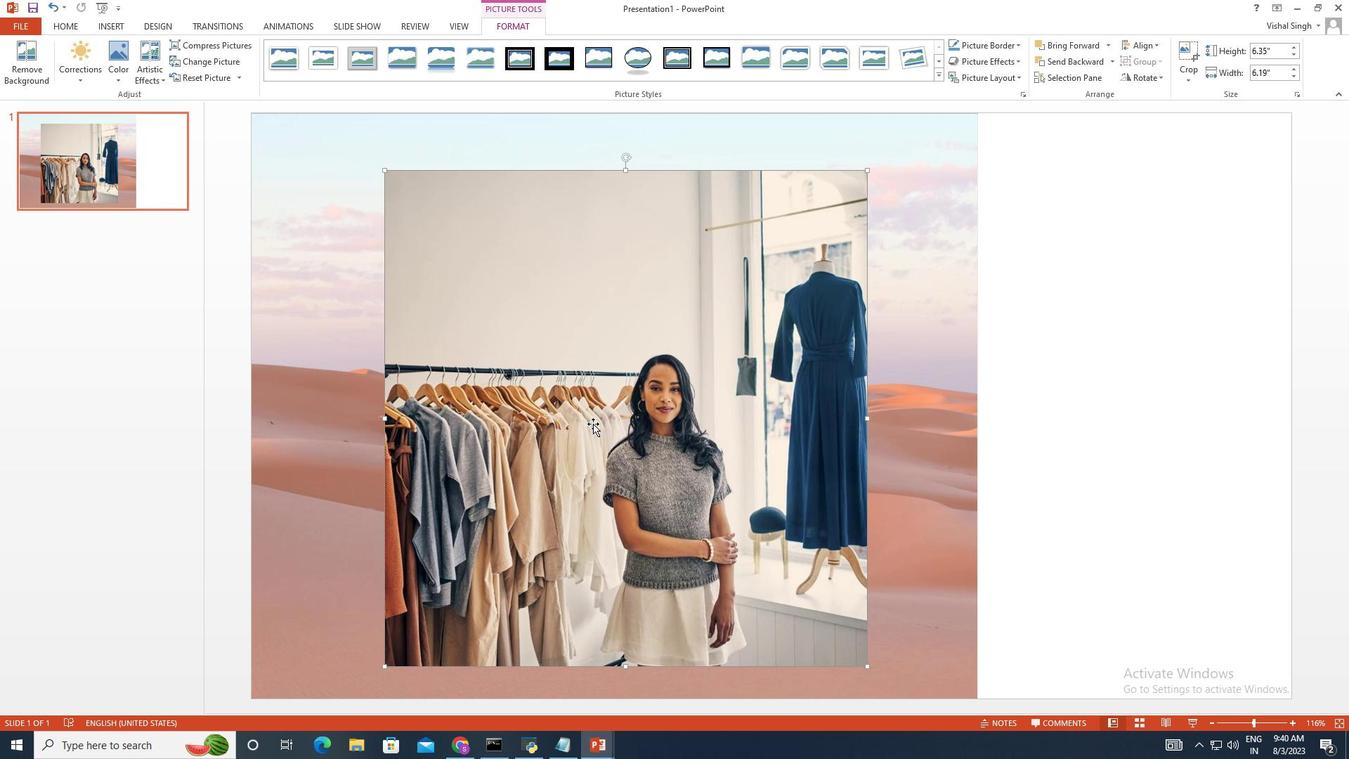 
Action: Key pressed <Key.delete>
Screenshot: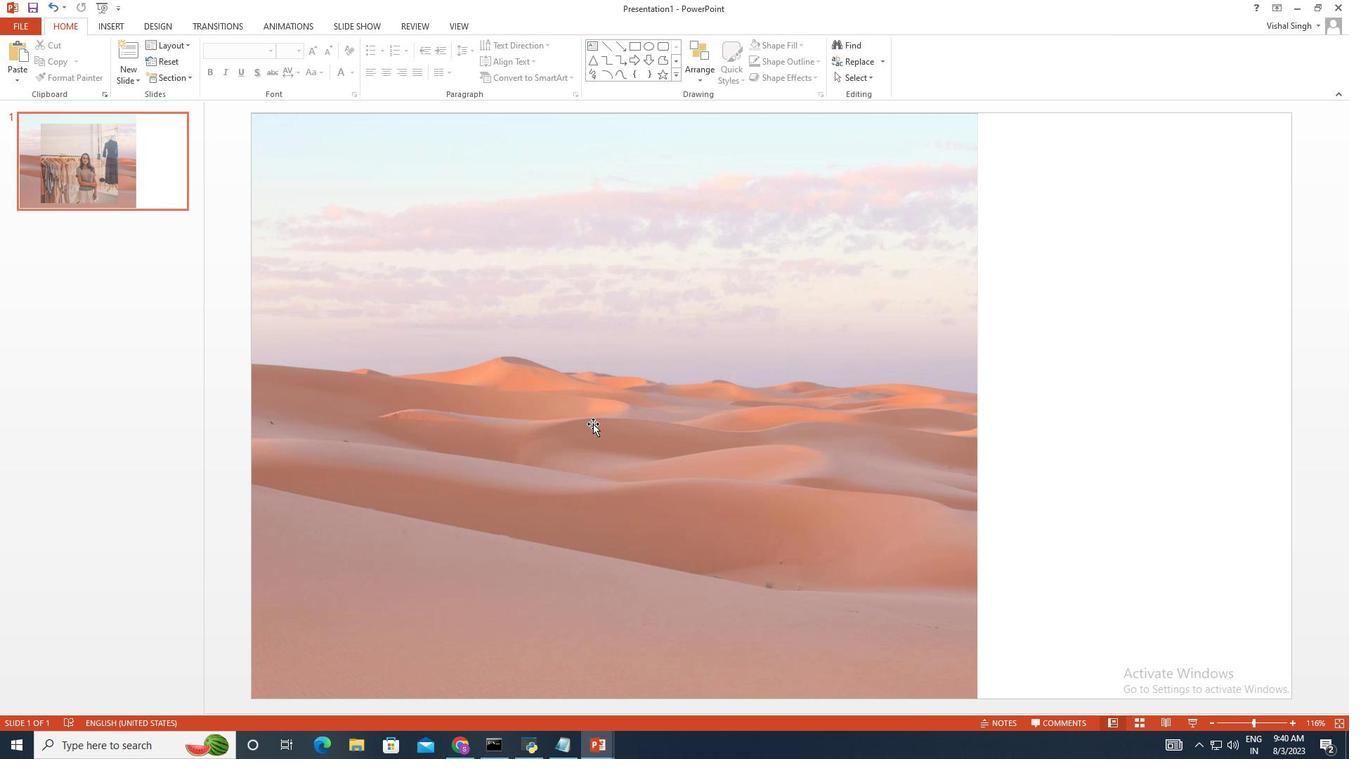 
Action: Mouse moved to (747, 584)
Screenshot: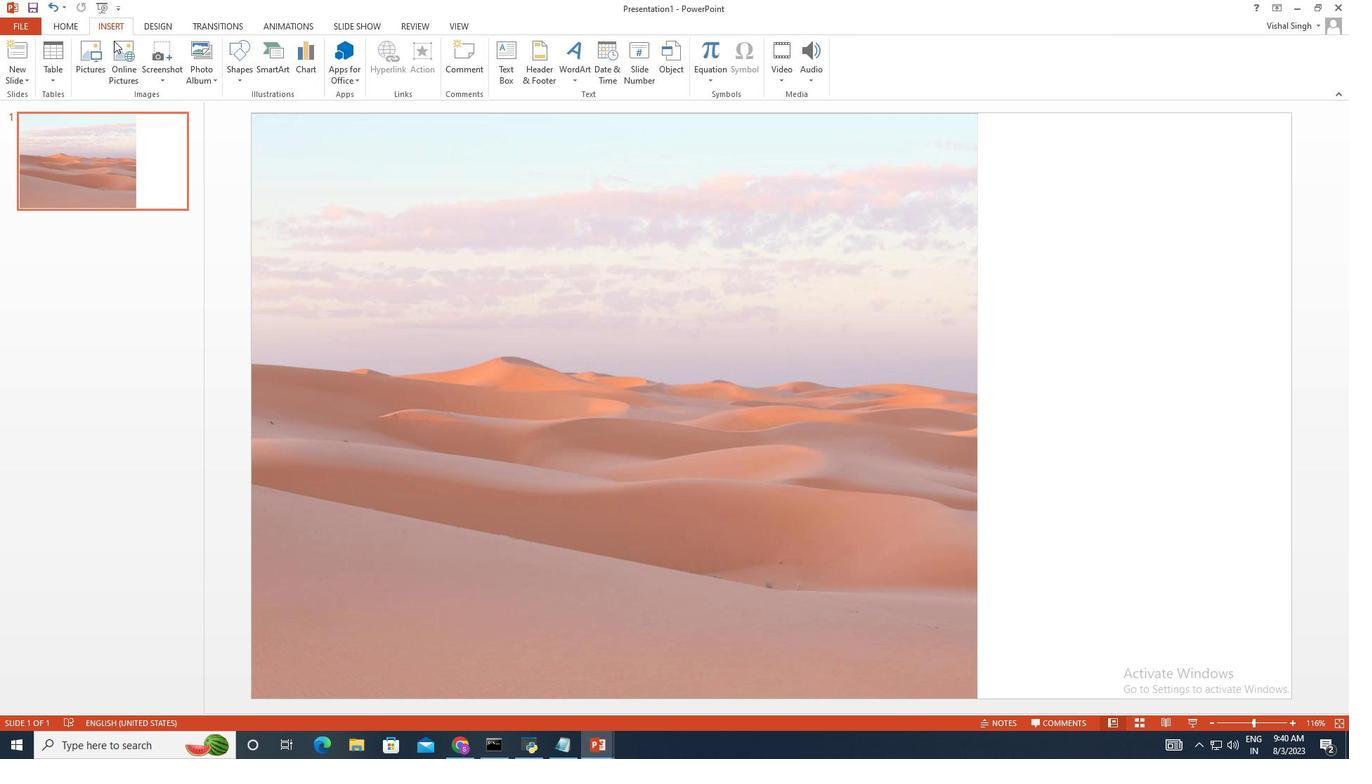 
Action: Mouse pressed left at (747, 584)
Screenshot: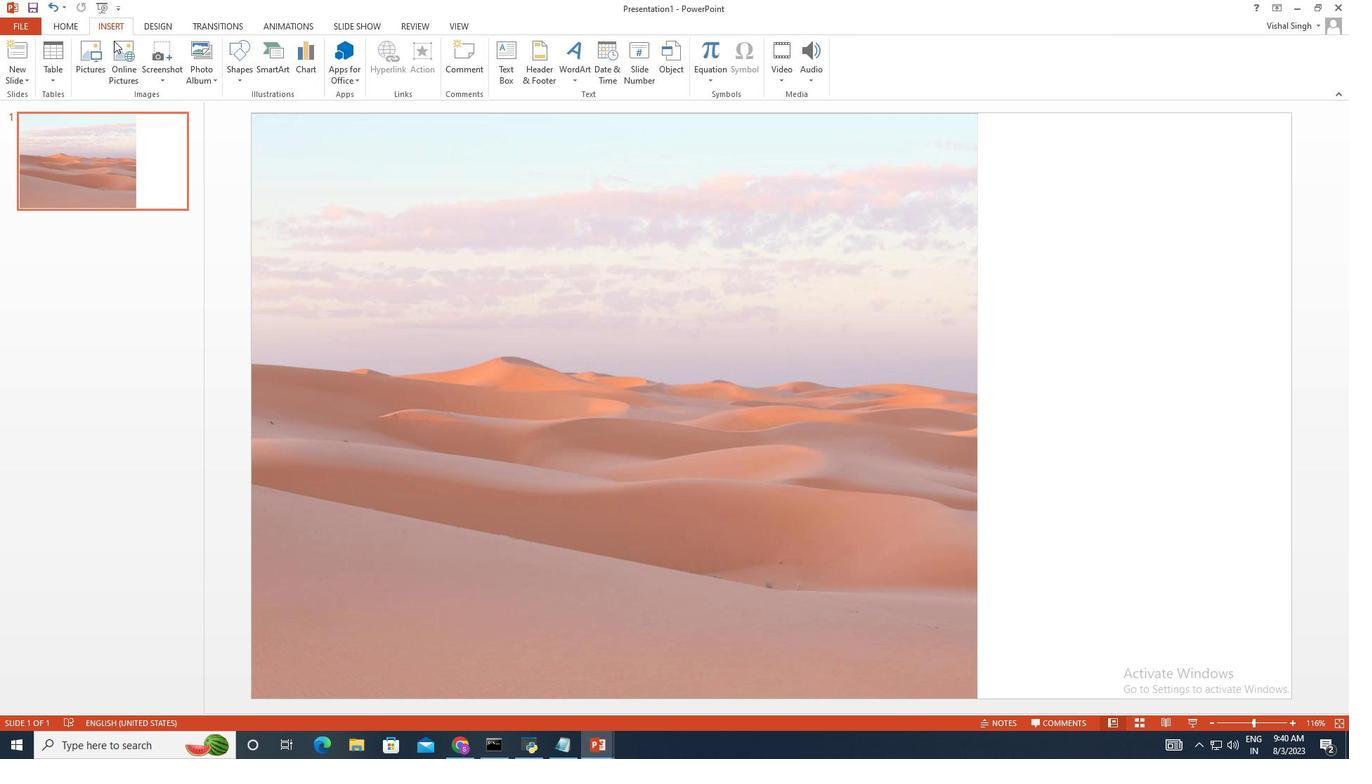 
Action: Mouse moved to (744, 584)
Screenshot: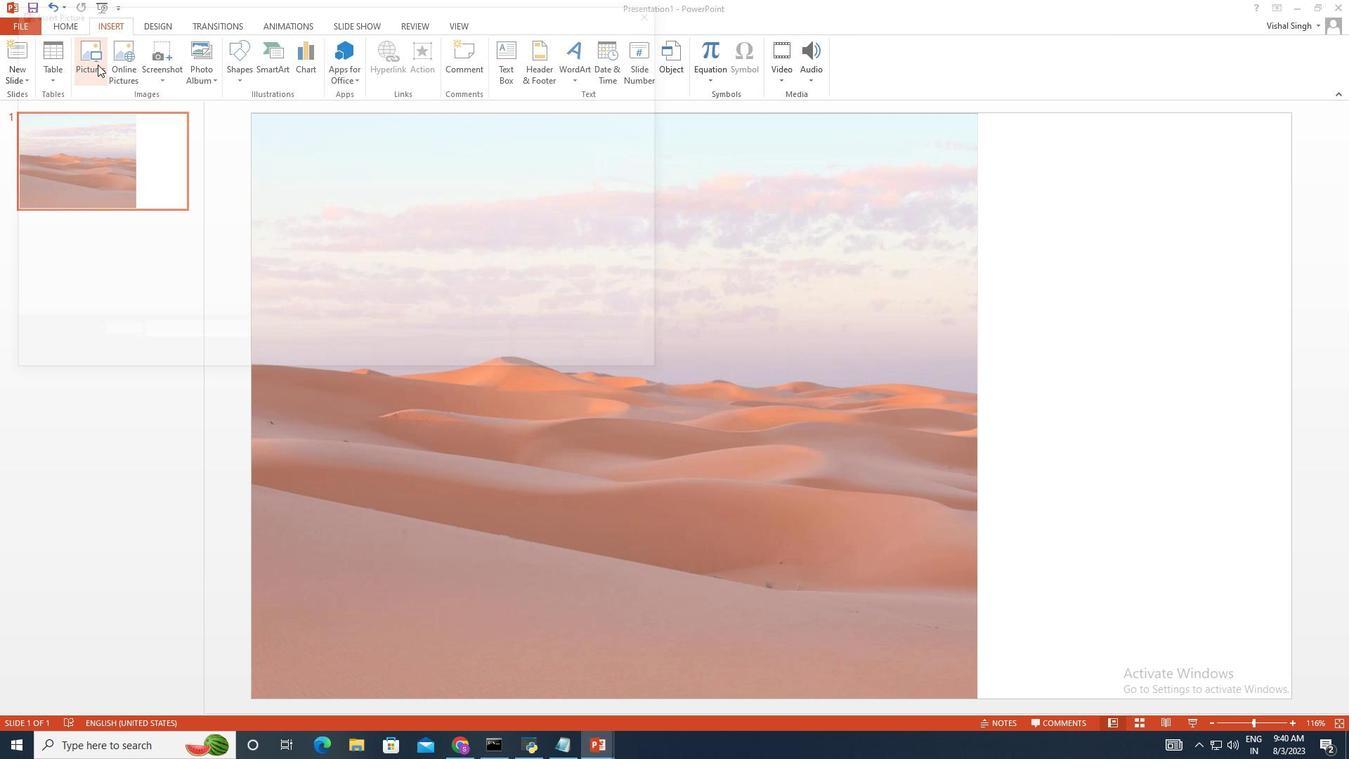 
Action: Mouse pressed left at (744, 584)
Screenshot: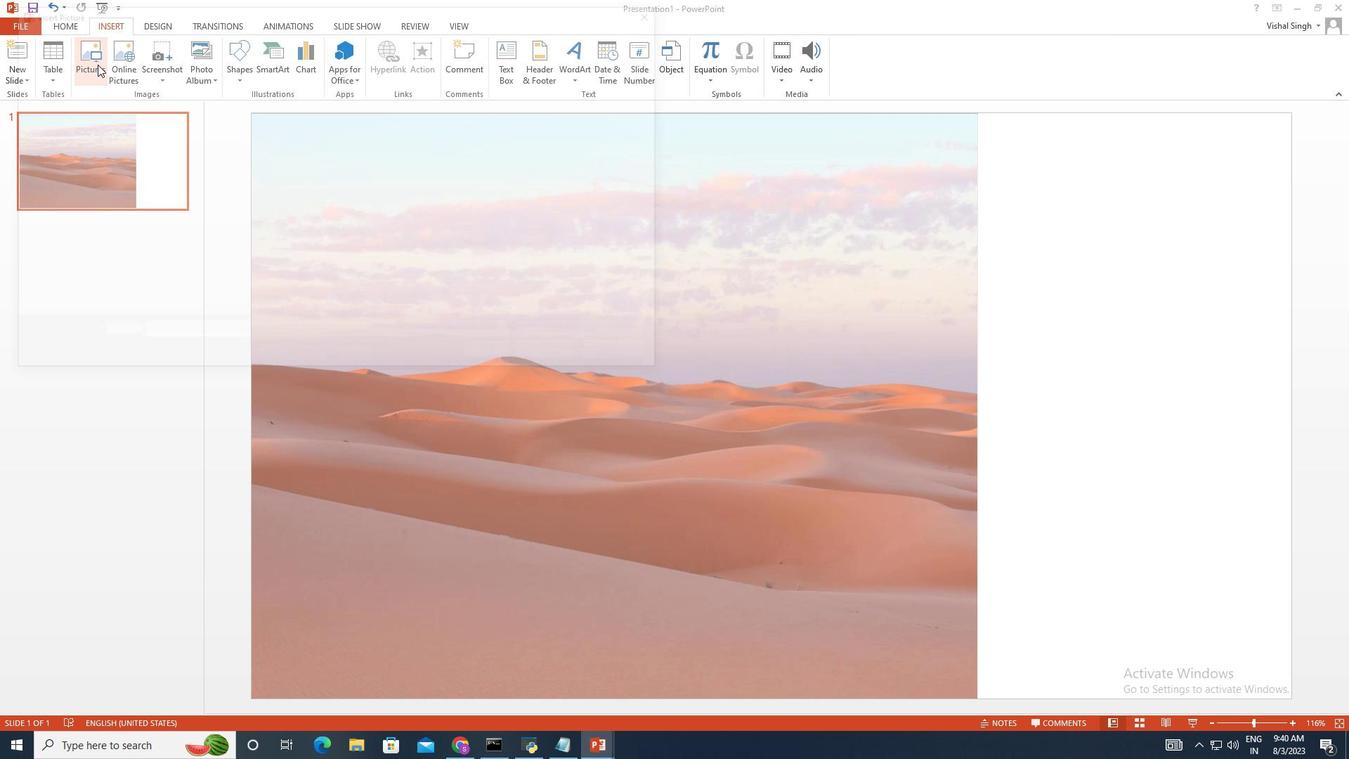 
Action: Mouse moved to (792, 584)
Screenshot: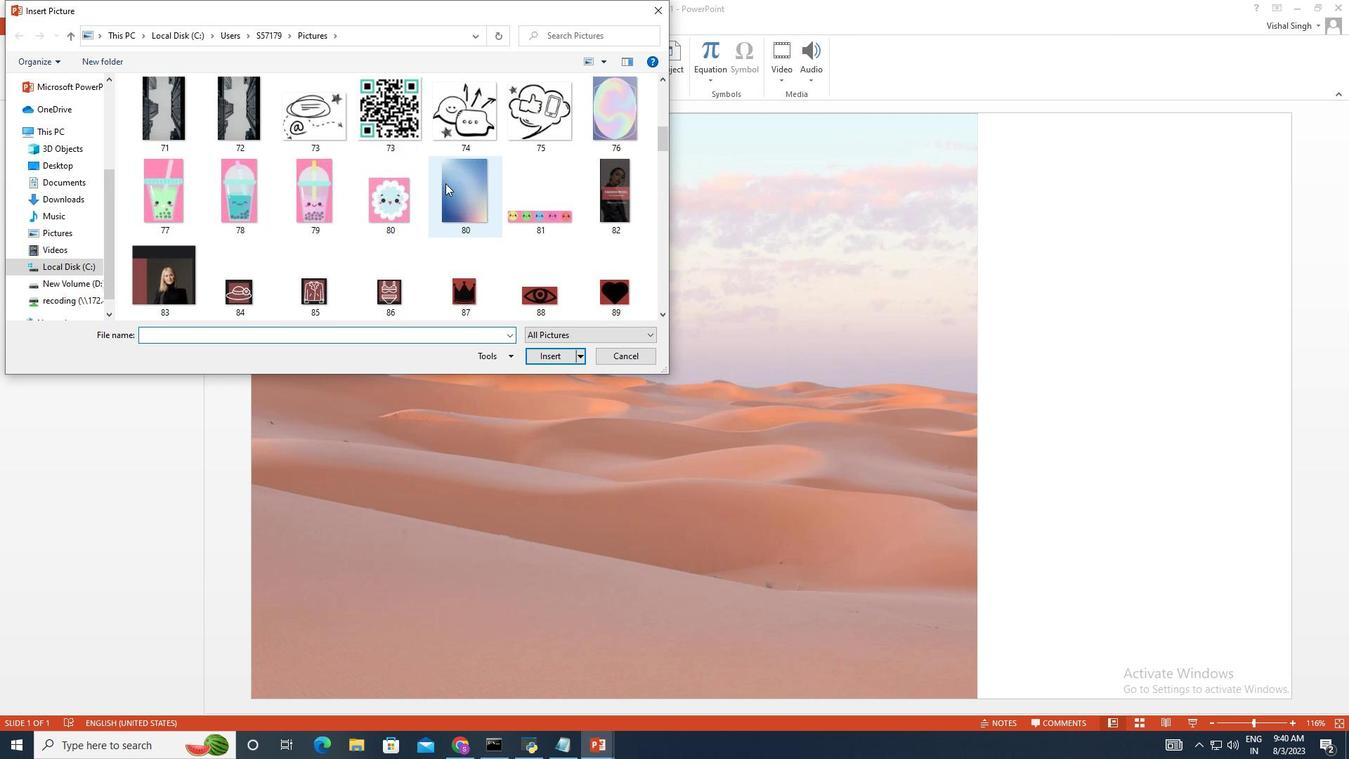 
Action: Mouse scrolled (792, 584) with delta (0, 0)
Screenshot: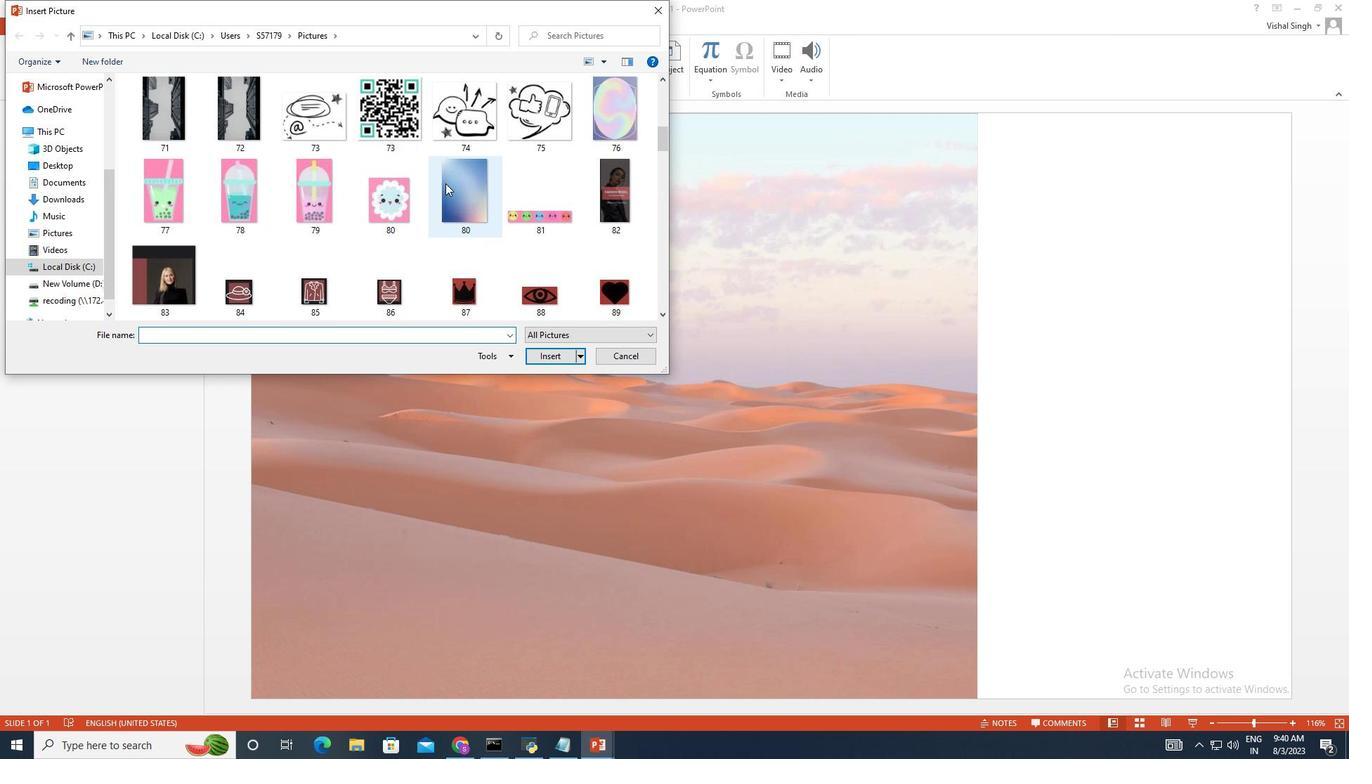 
Action: Mouse scrolled (792, 584) with delta (0, 0)
Screenshot: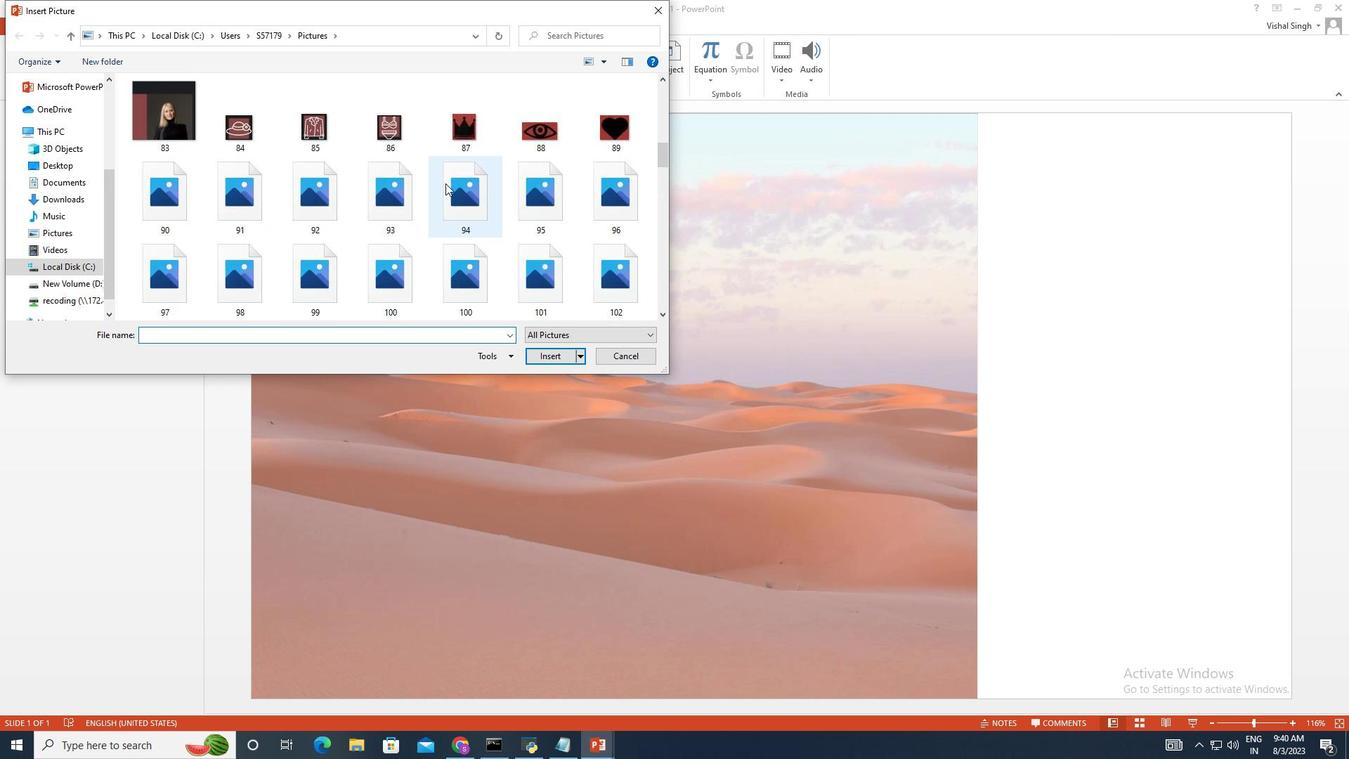 
Action: Mouse scrolled (792, 584) with delta (0, 0)
Screenshot: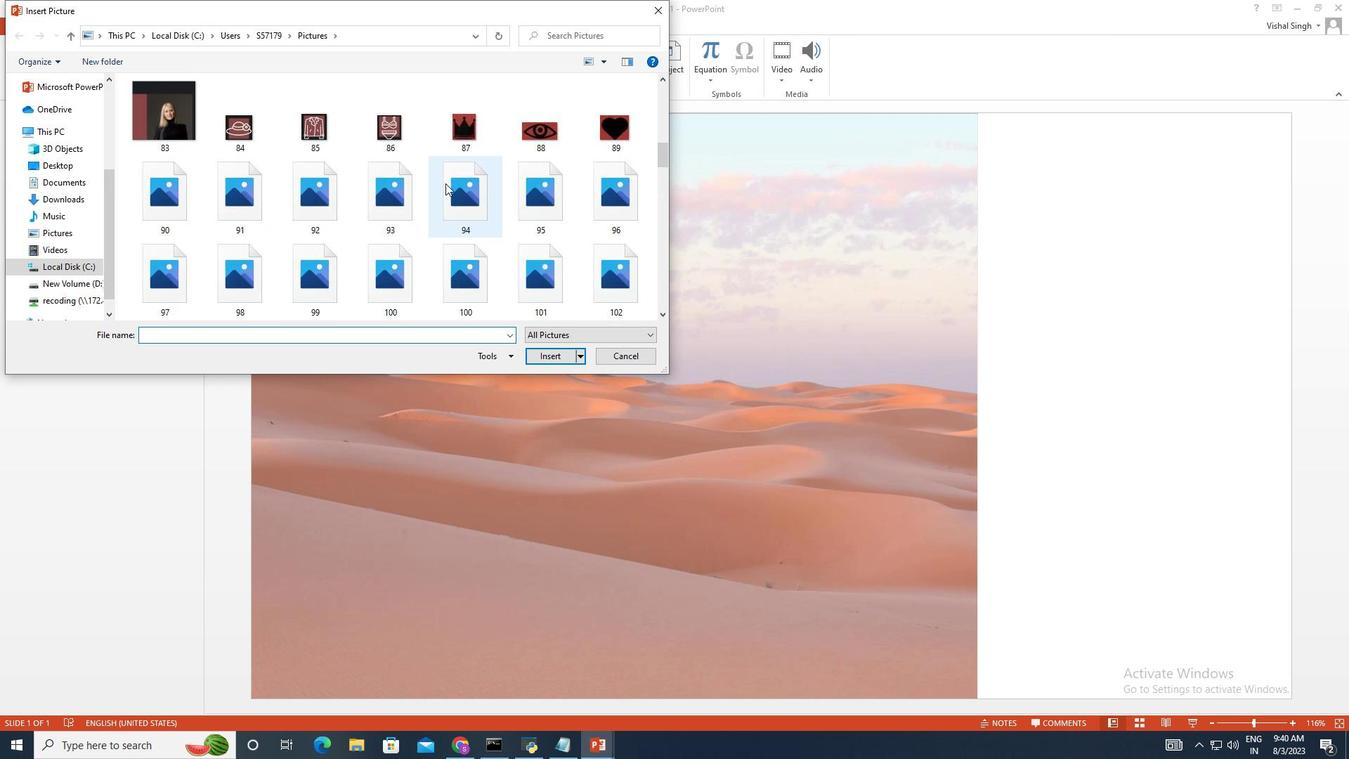 
Action: Mouse scrolled (792, 584) with delta (0, 0)
Screenshot: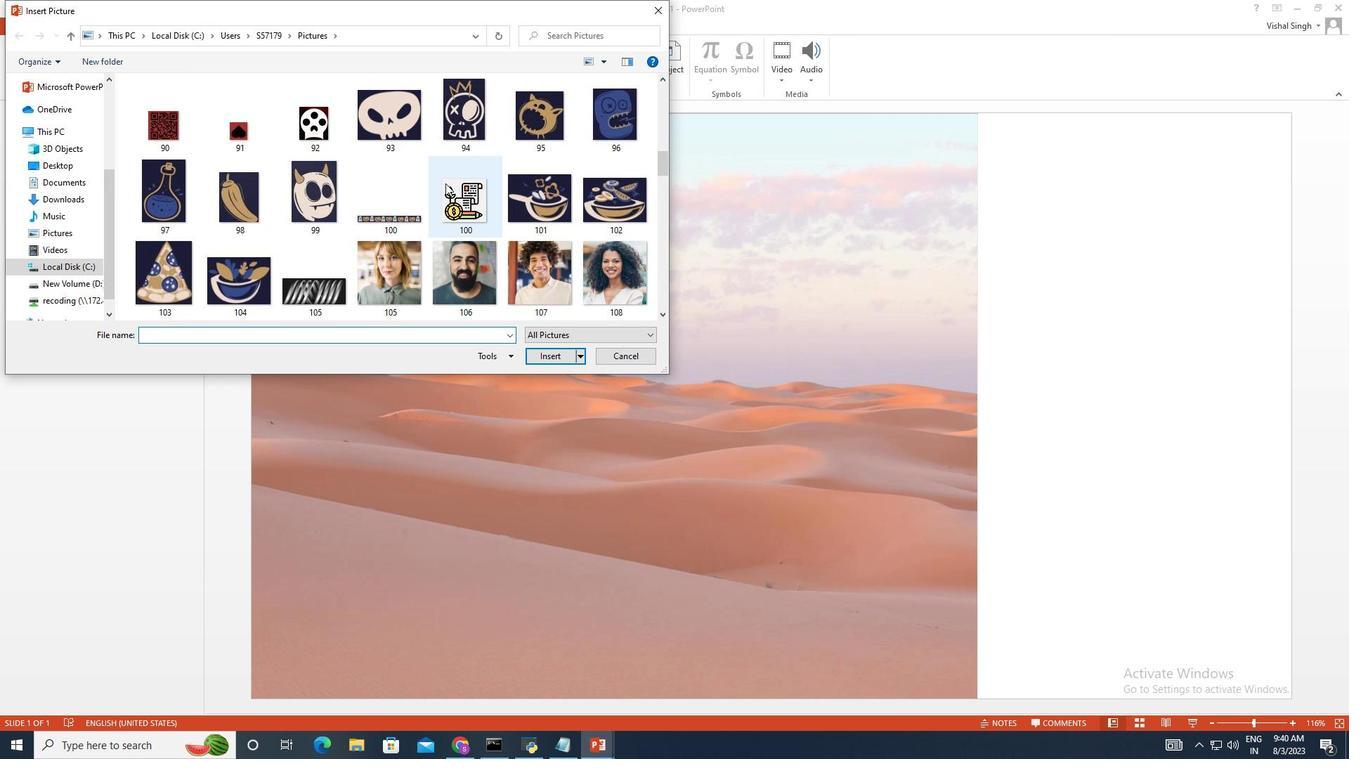 
Action: Mouse scrolled (792, 584) with delta (0, 0)
Screenshot: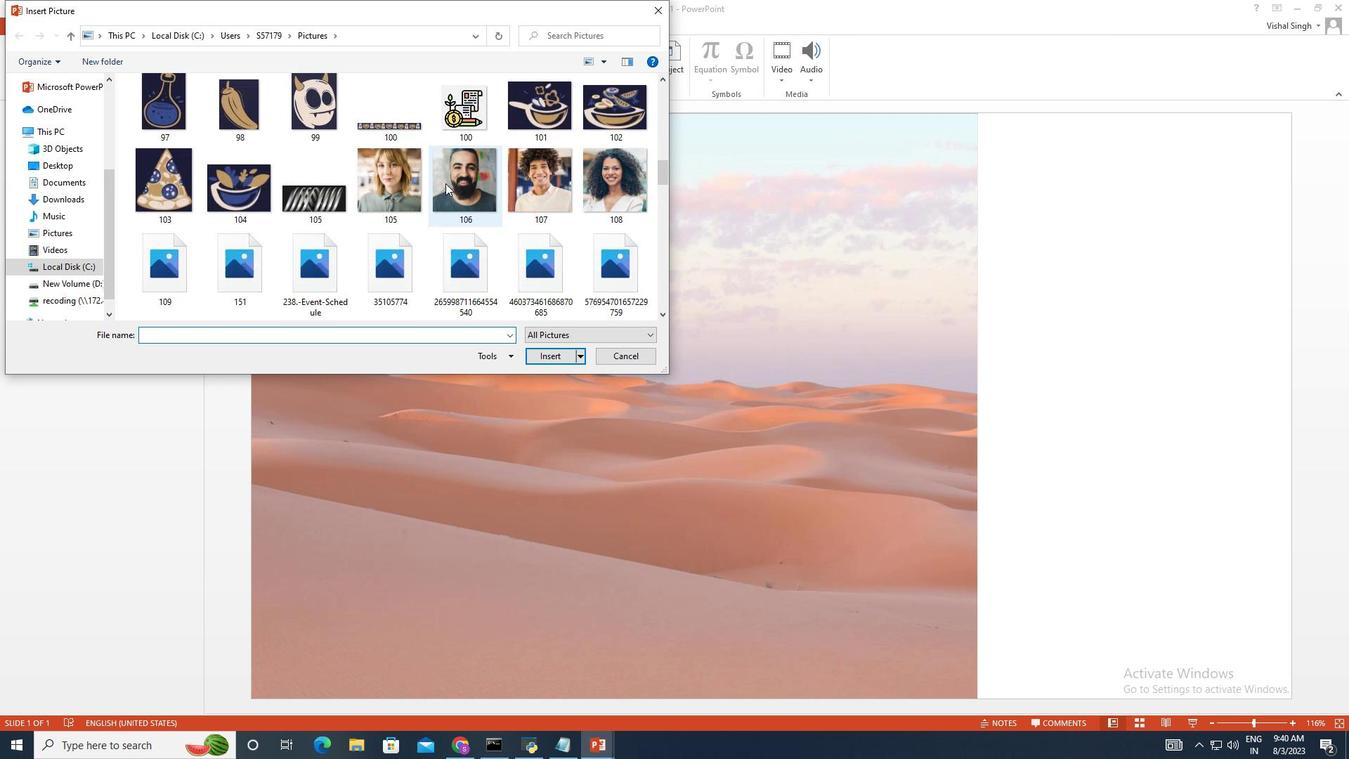 
Action: Mouse scrolled (792, 584) with delta (0, 0)
Screenshot: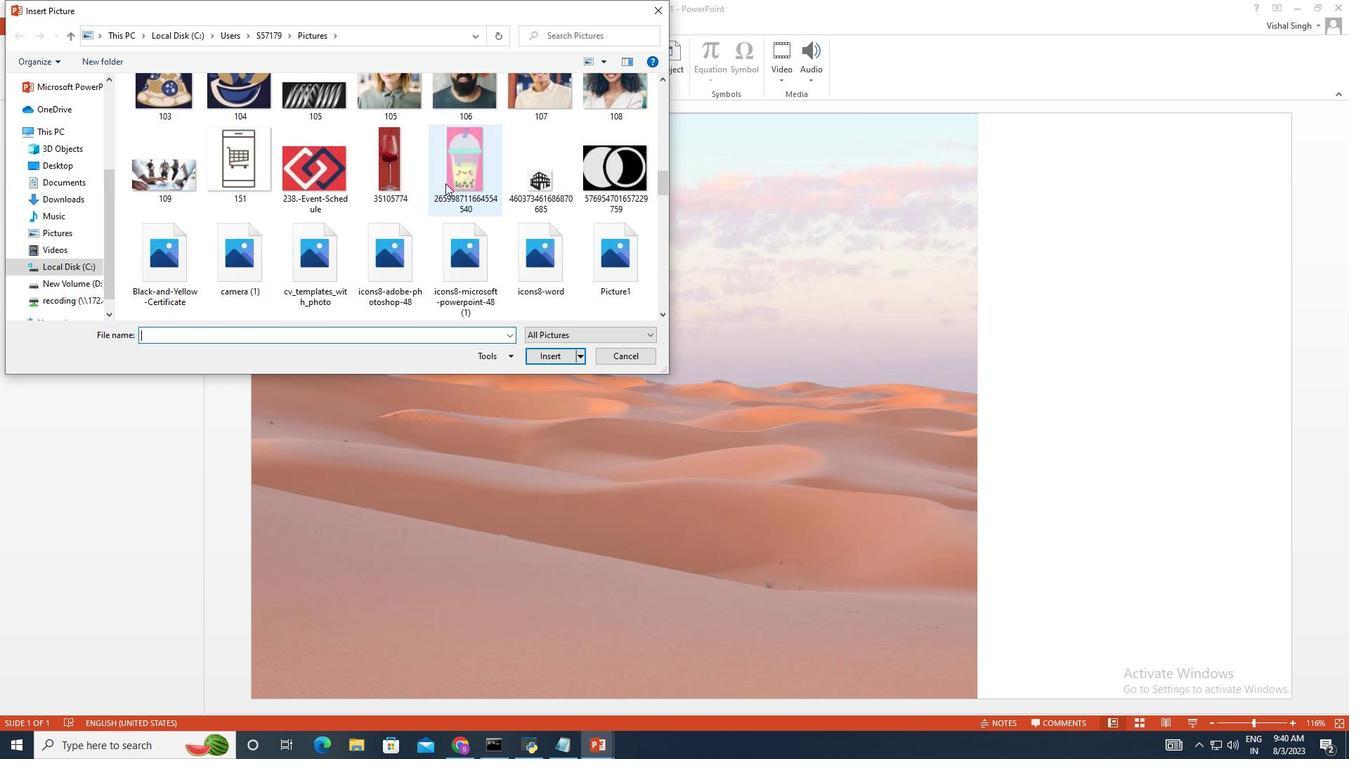 
Action: Mouse scrolled (792, 584) with delta (0, 0)
Screenshot: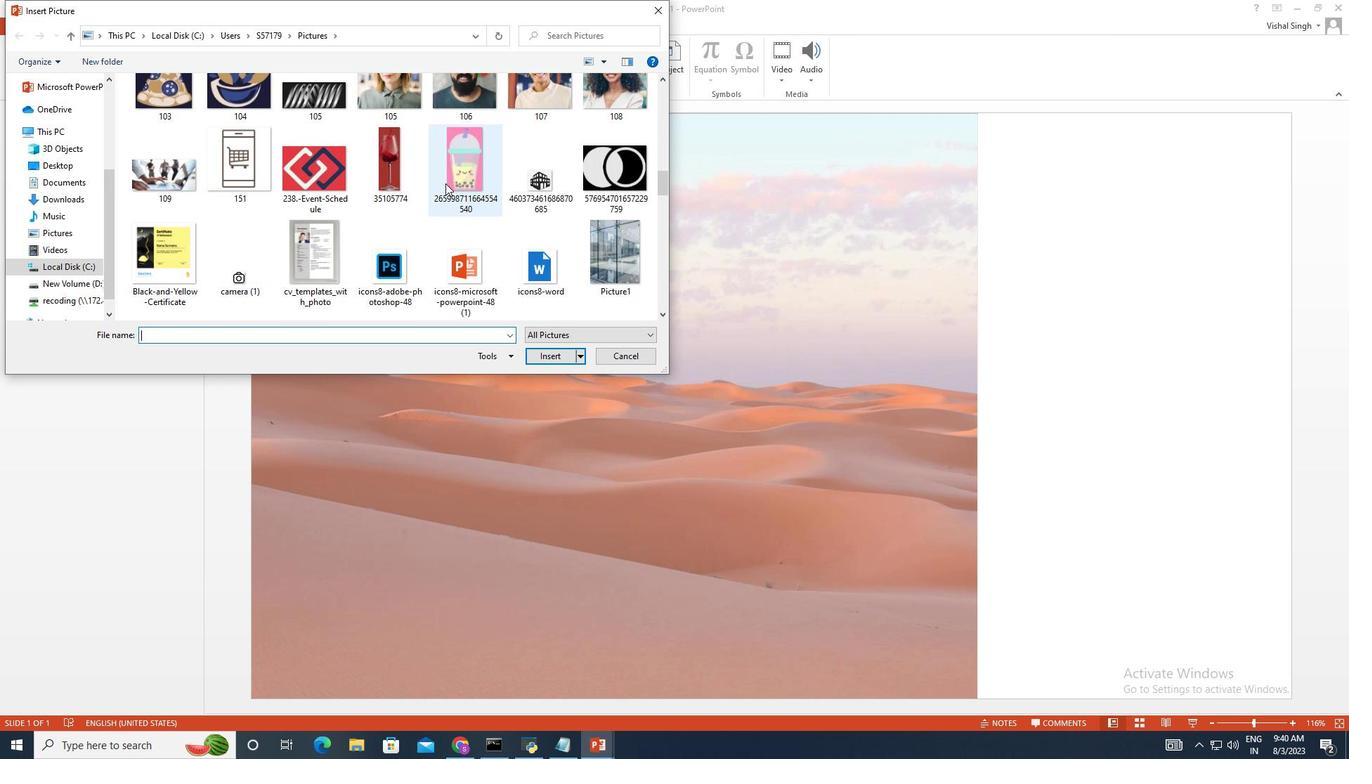 
Action: Mouse moved to (794, 584)
Screenshot: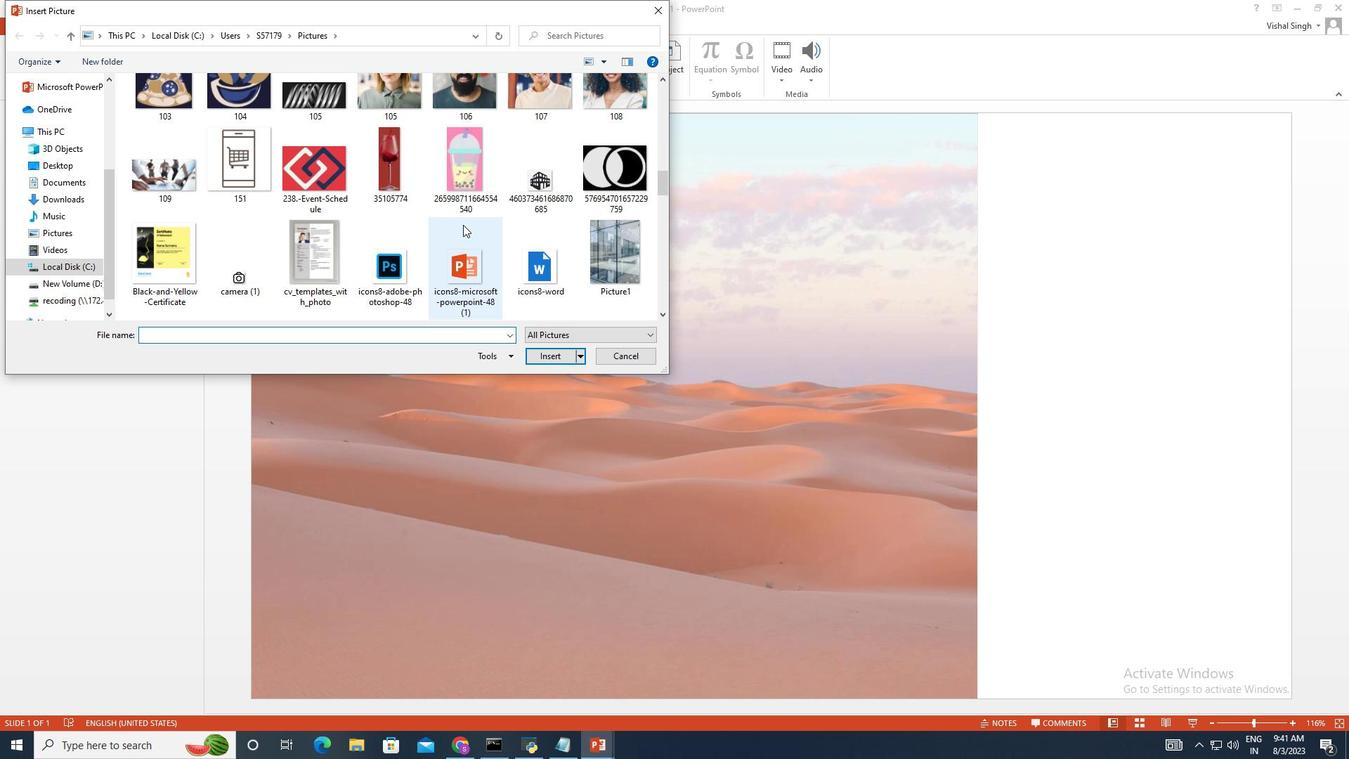 
Action: Mouse scrolled (794, 584) with delta (0, 0)
Screenshot: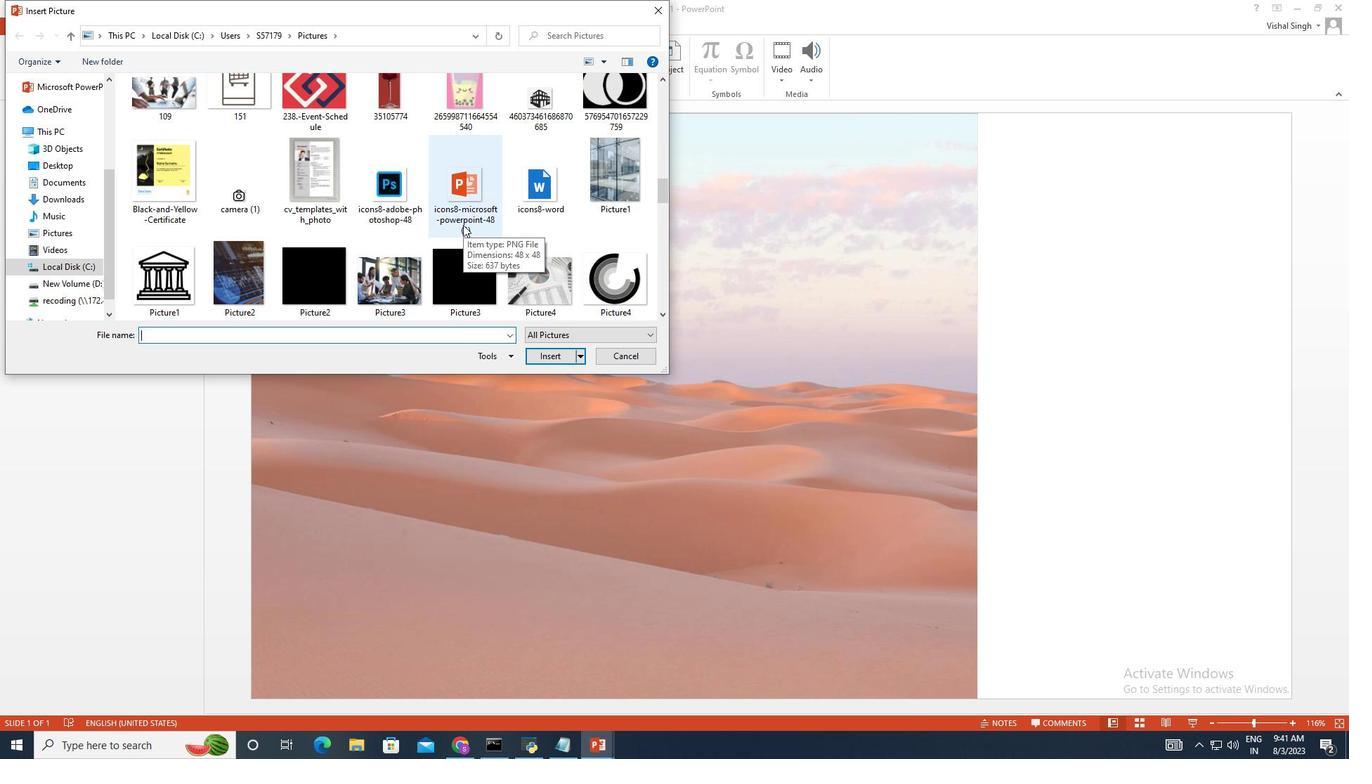 
Action: Mouse scrolled (794, 584) with delta (0, 0)
Screenshot: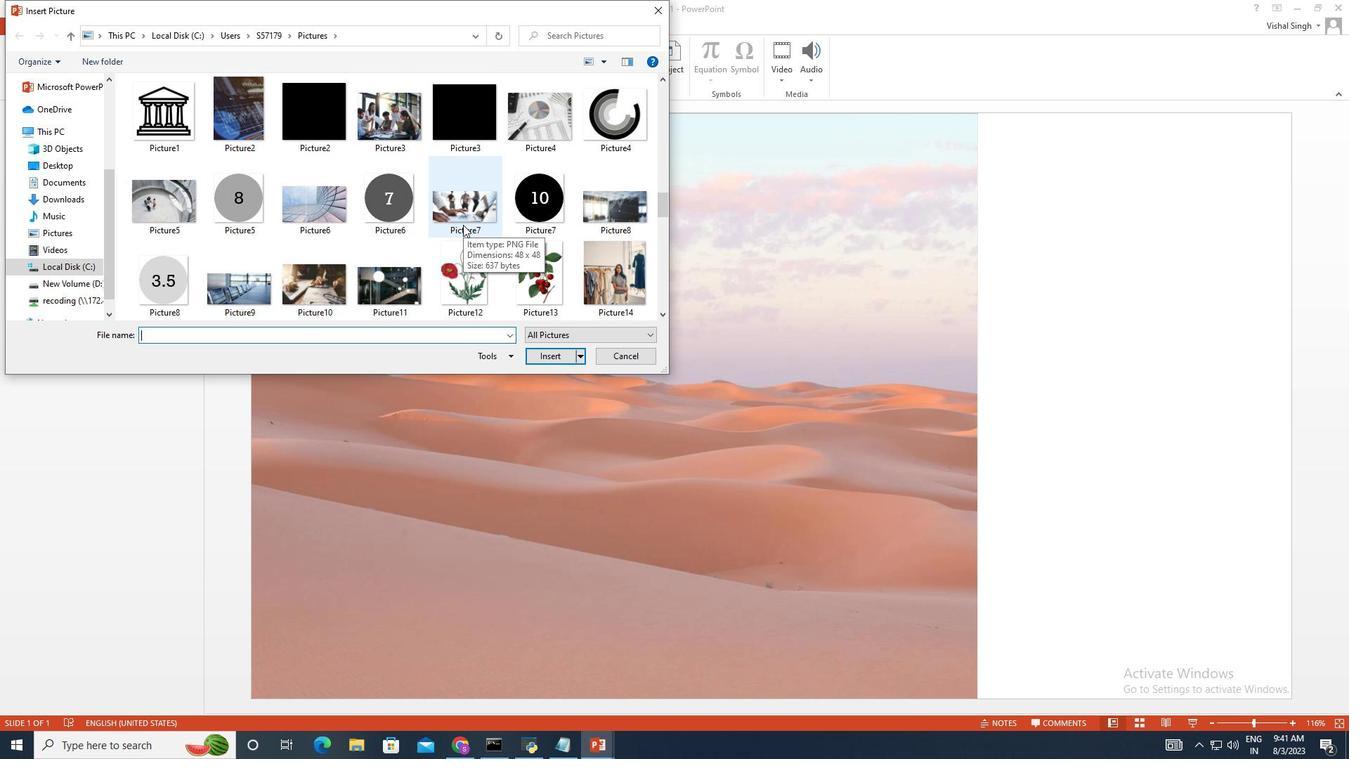 
Action: Mouse moved to (784, 584)
Screenshot: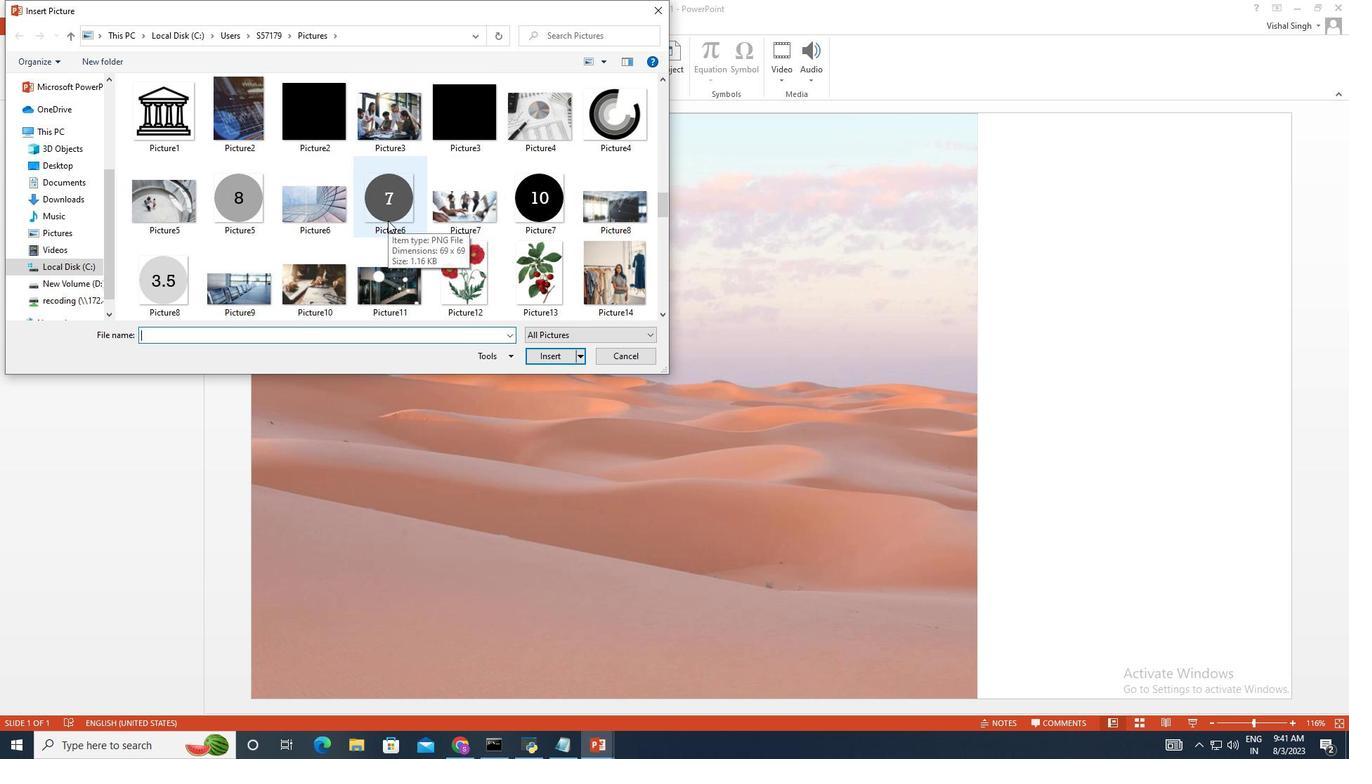 
Action: Mouse scrolled (784, 584) with delta (0, 0)
Screenshot: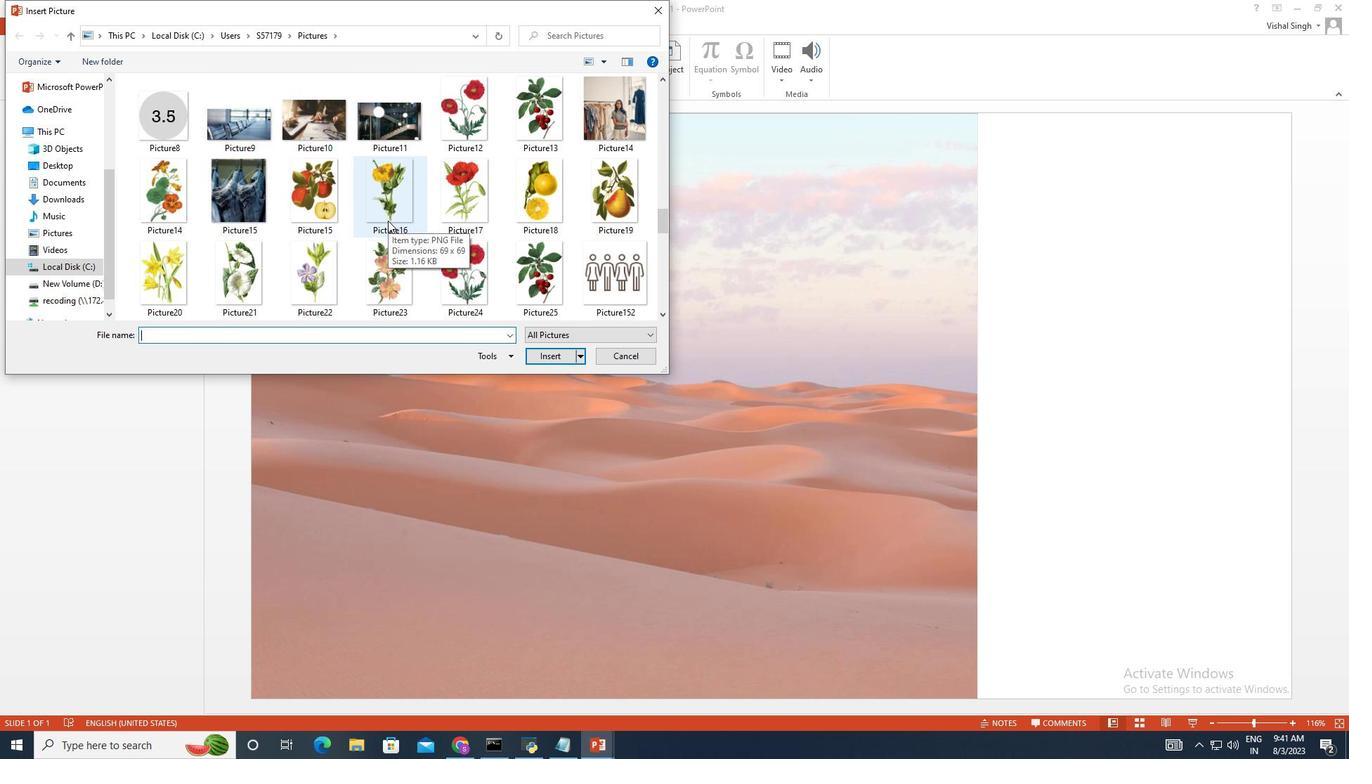 
Action: Mouse scrolled (784, 584) with delta (0, 0)
Screenshot: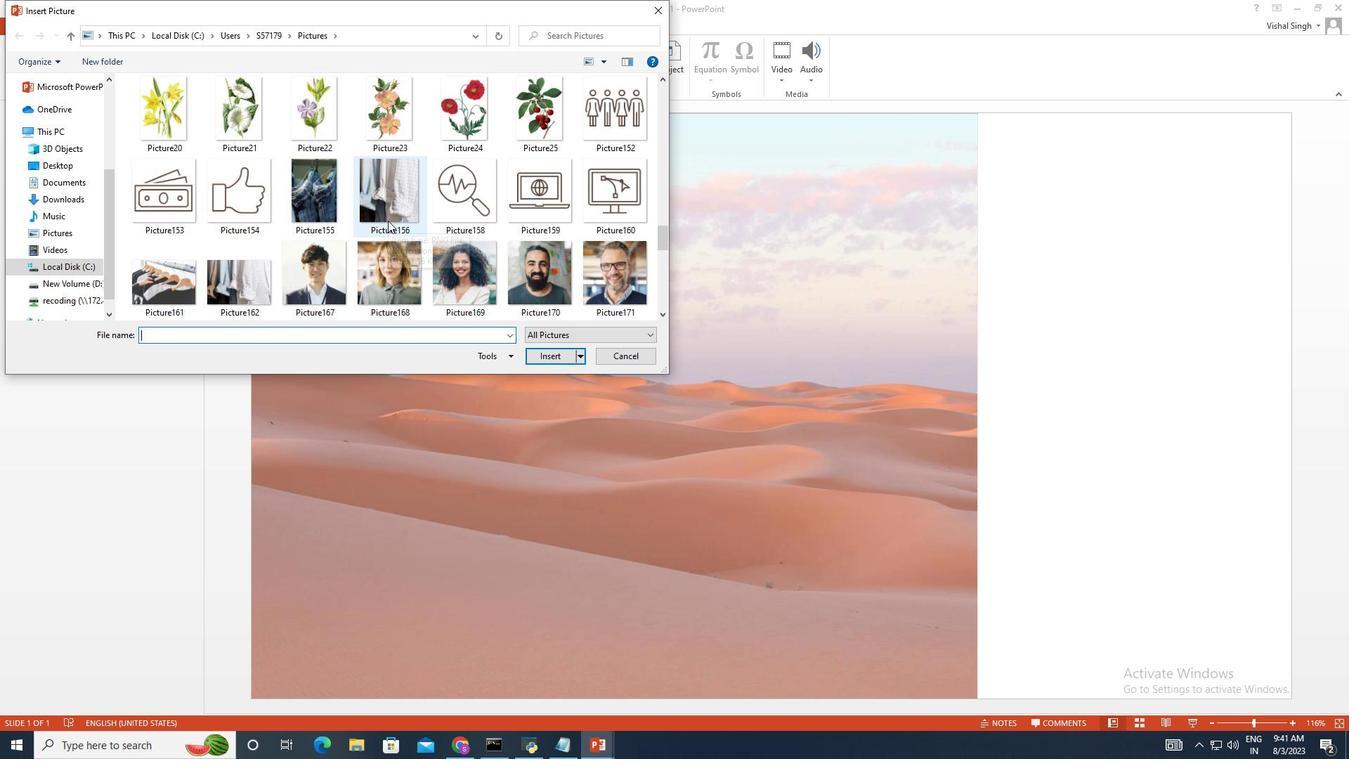 
Action: Mouse scrolled (784, 584) with delta (0, 0)
Screenshot: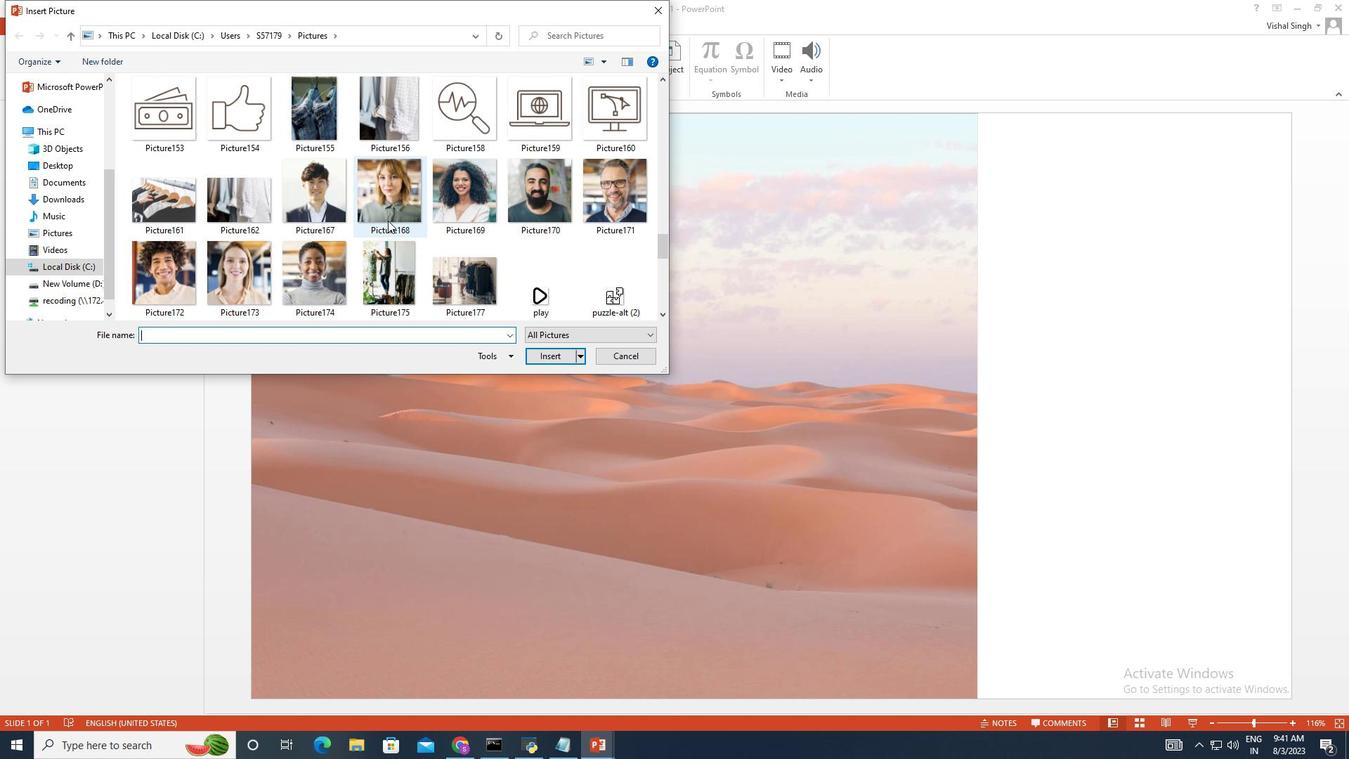 
Action: Mouse moved to (797, 584)
Screenshot: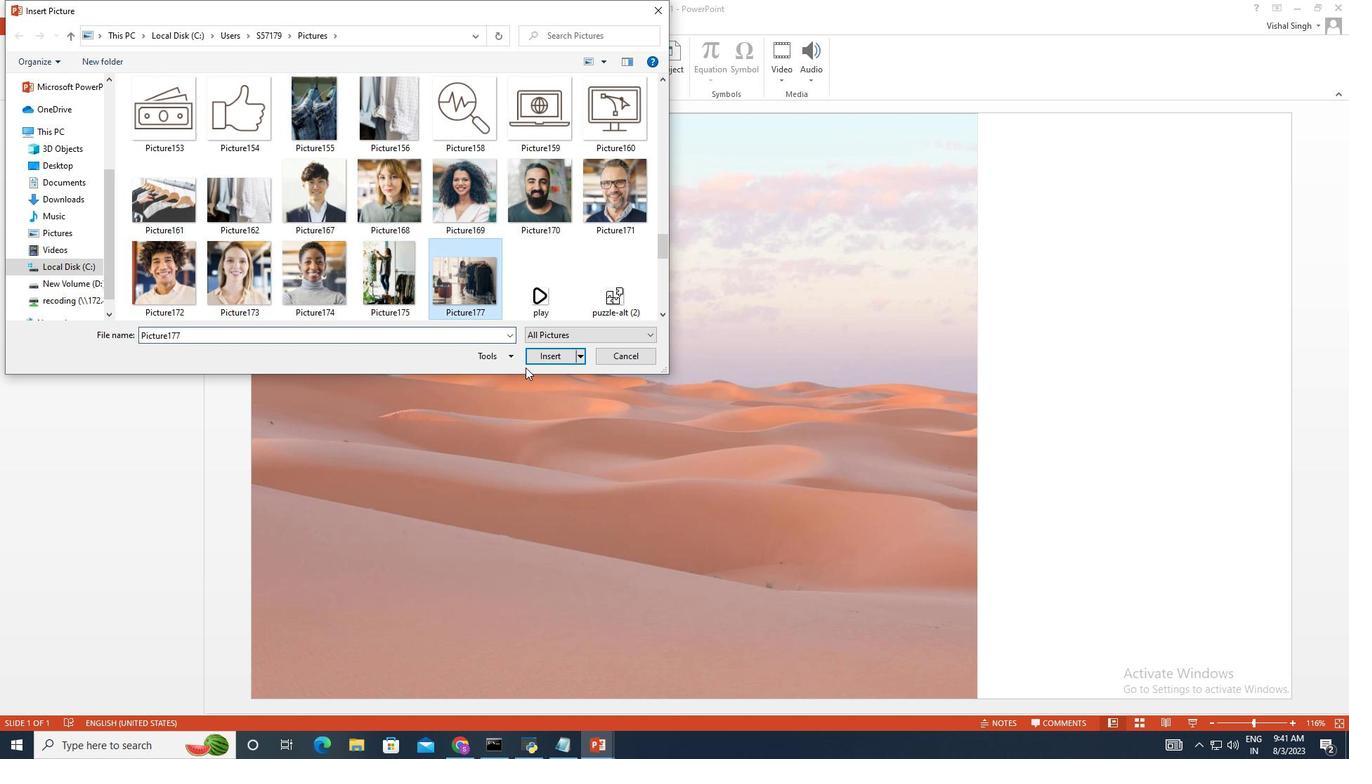 
Action: Mouse pressed left at (797, 584)
Screenshot: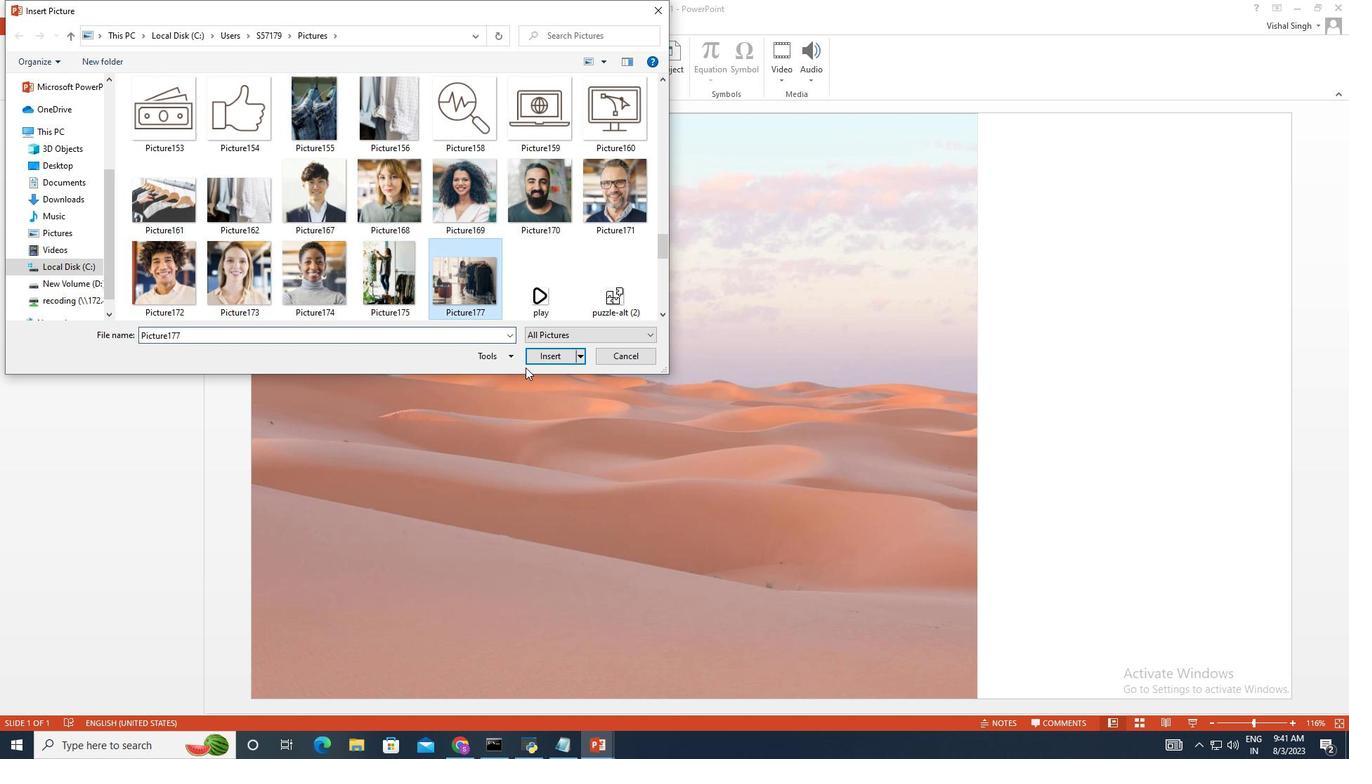 
Action: Mouse moved to (806, 584)
Screenshot: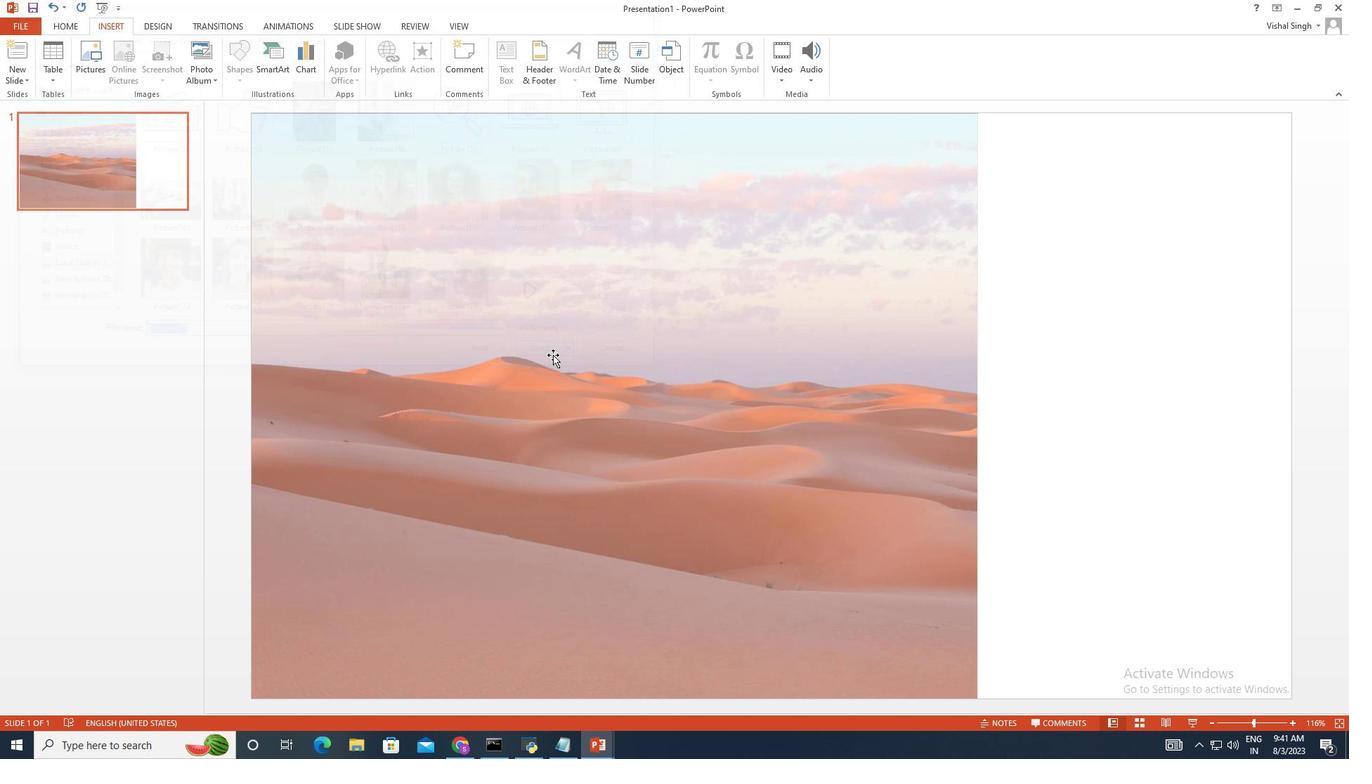 
Action: Mouse pressed left at (806, 584)
Screenshot: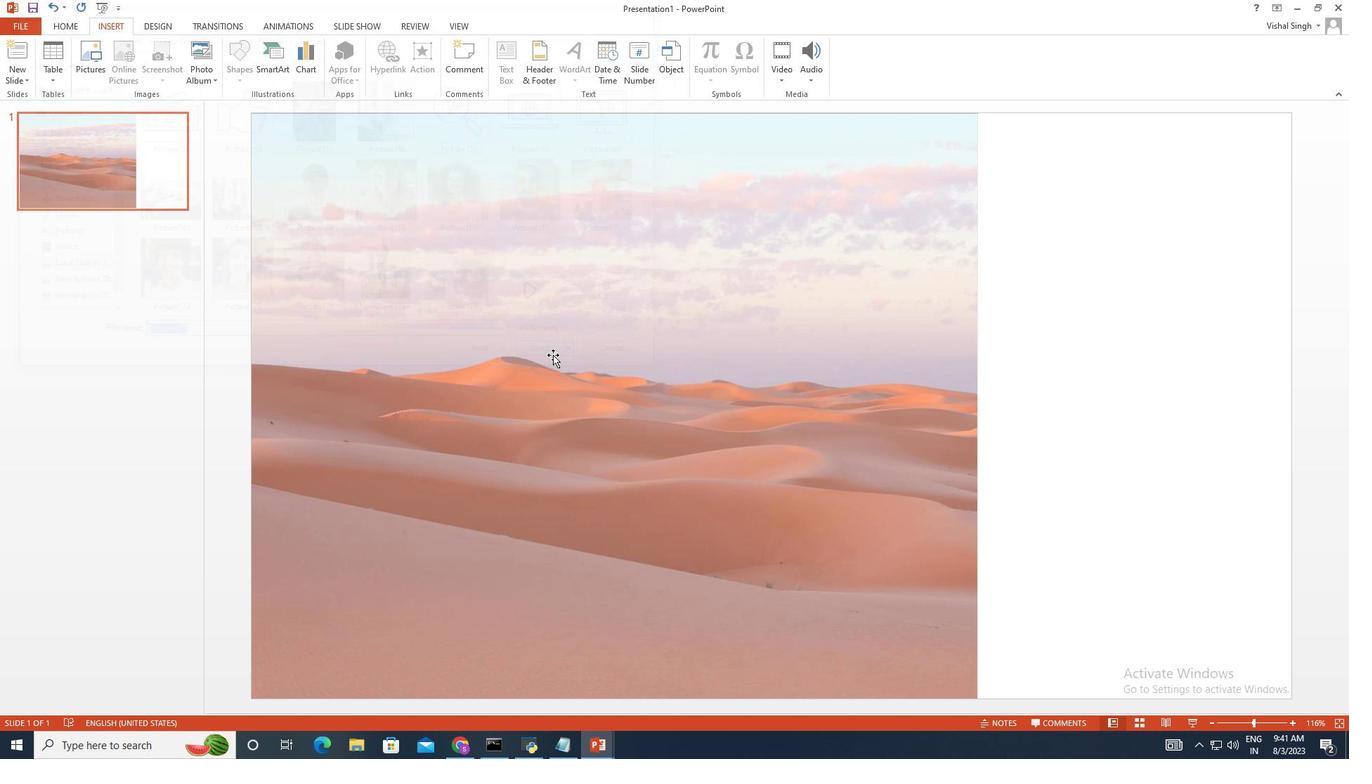 
Action: Mouse moved to (839, 584)
Screenshot: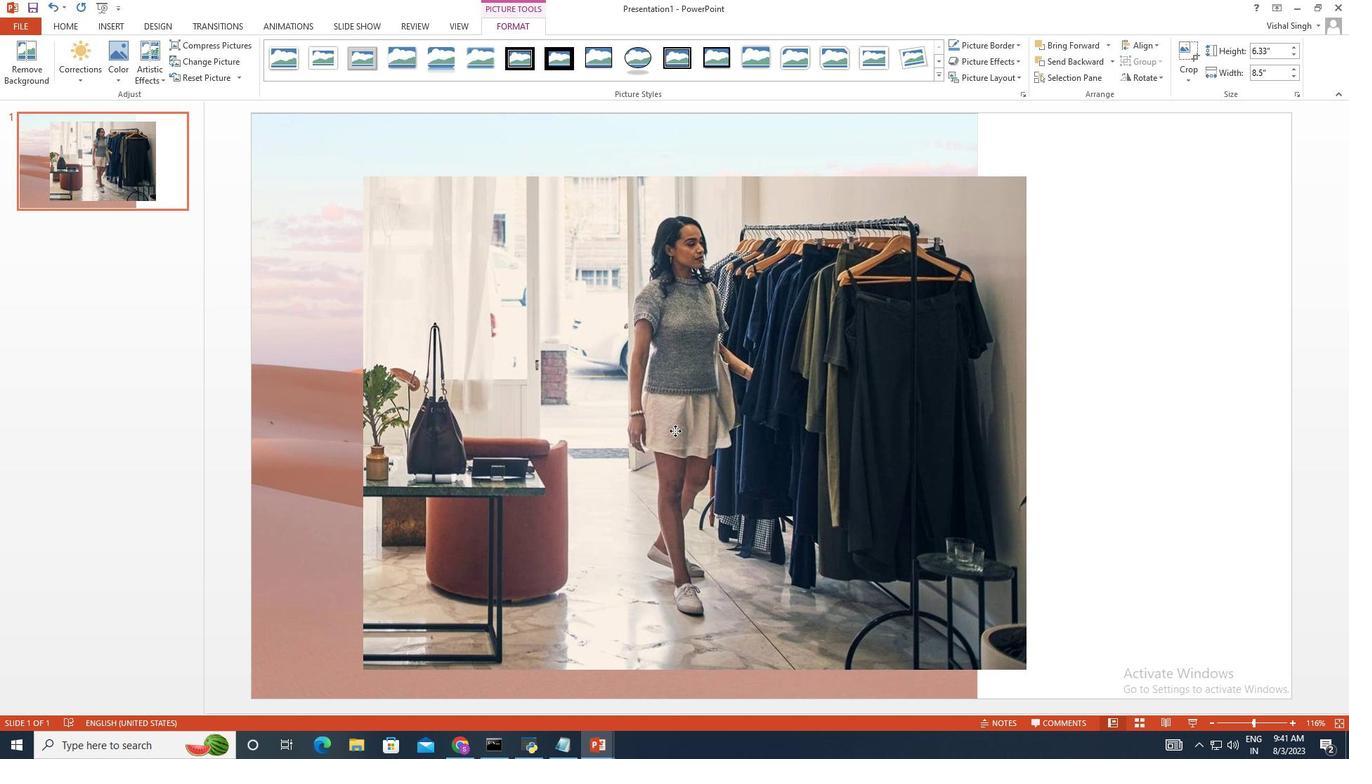 
Action: Mouse pressed left at (839, 584)
Screenshot: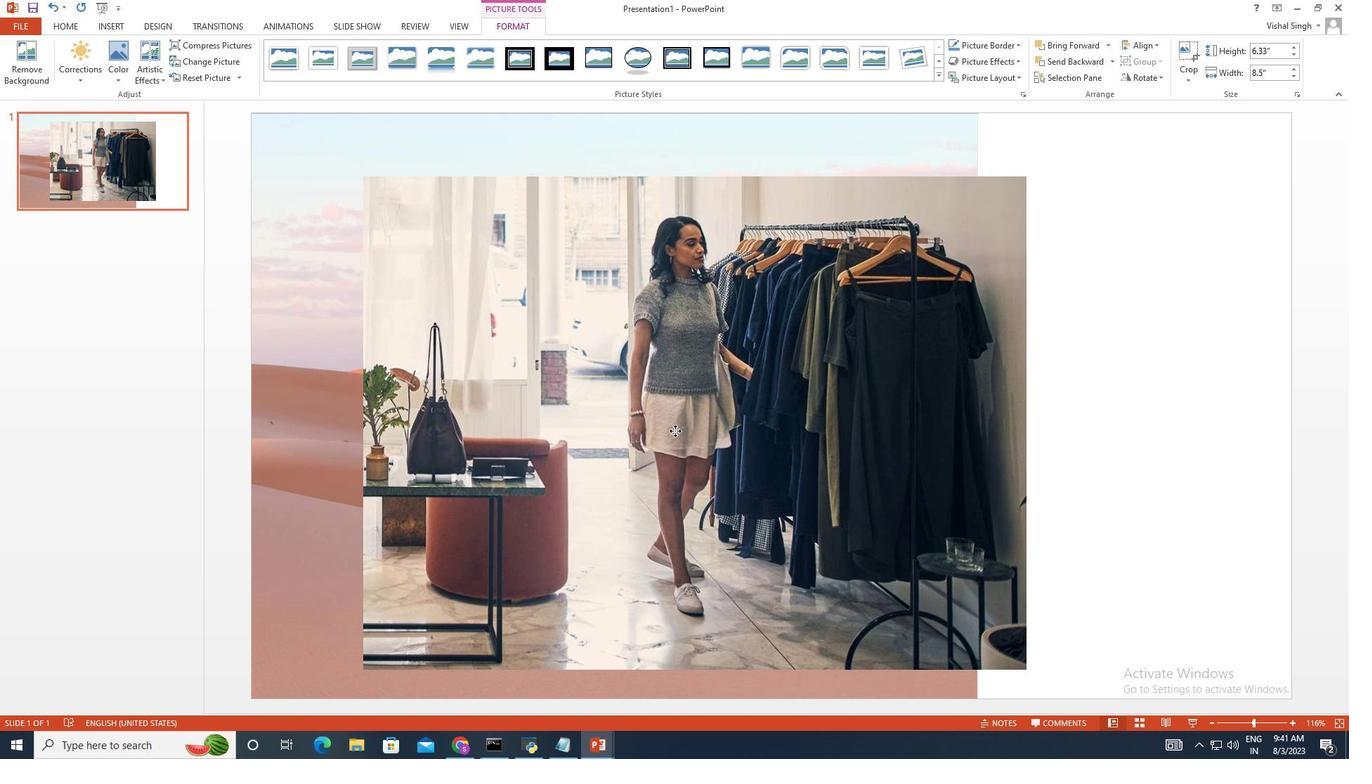 
Action: Mouse moved to (884, 584)
Screenshot: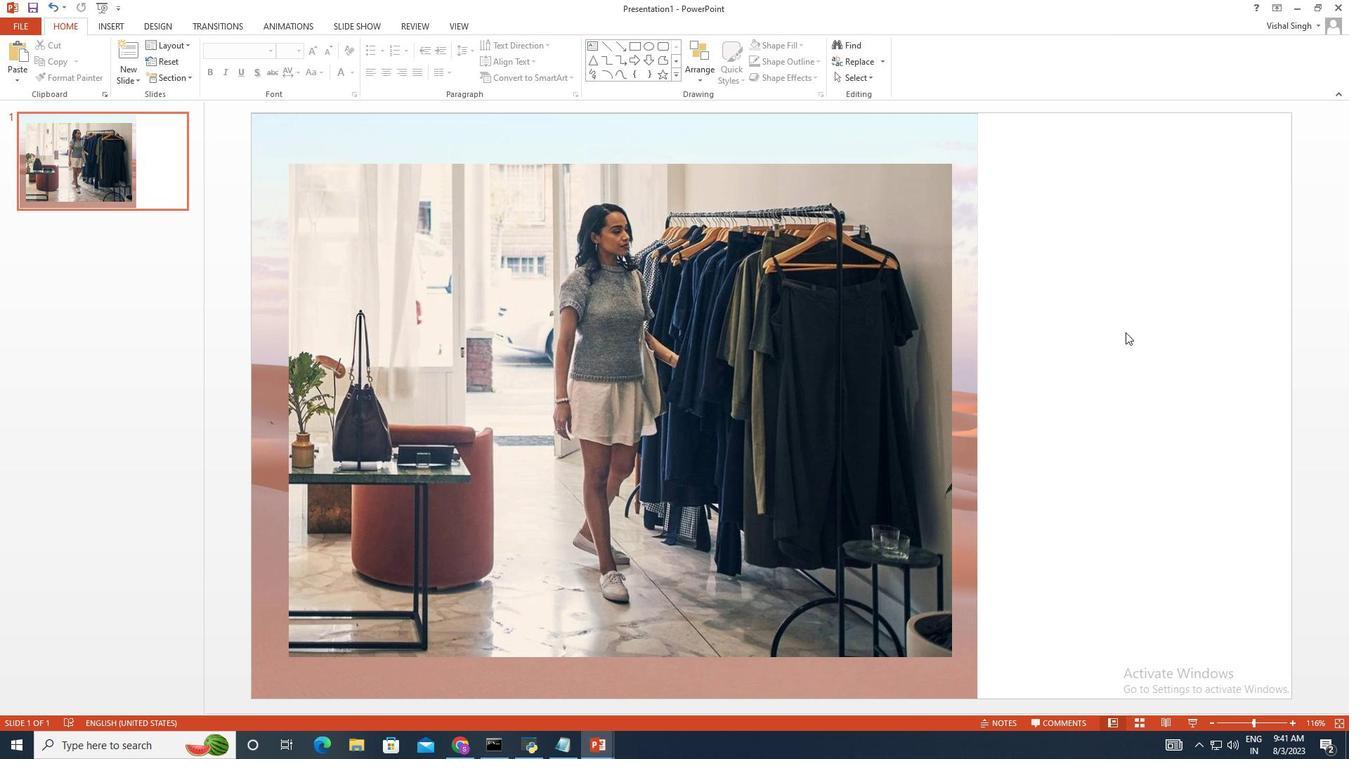 
Action: Mouse pressed left at (884, 584)
Screenshot: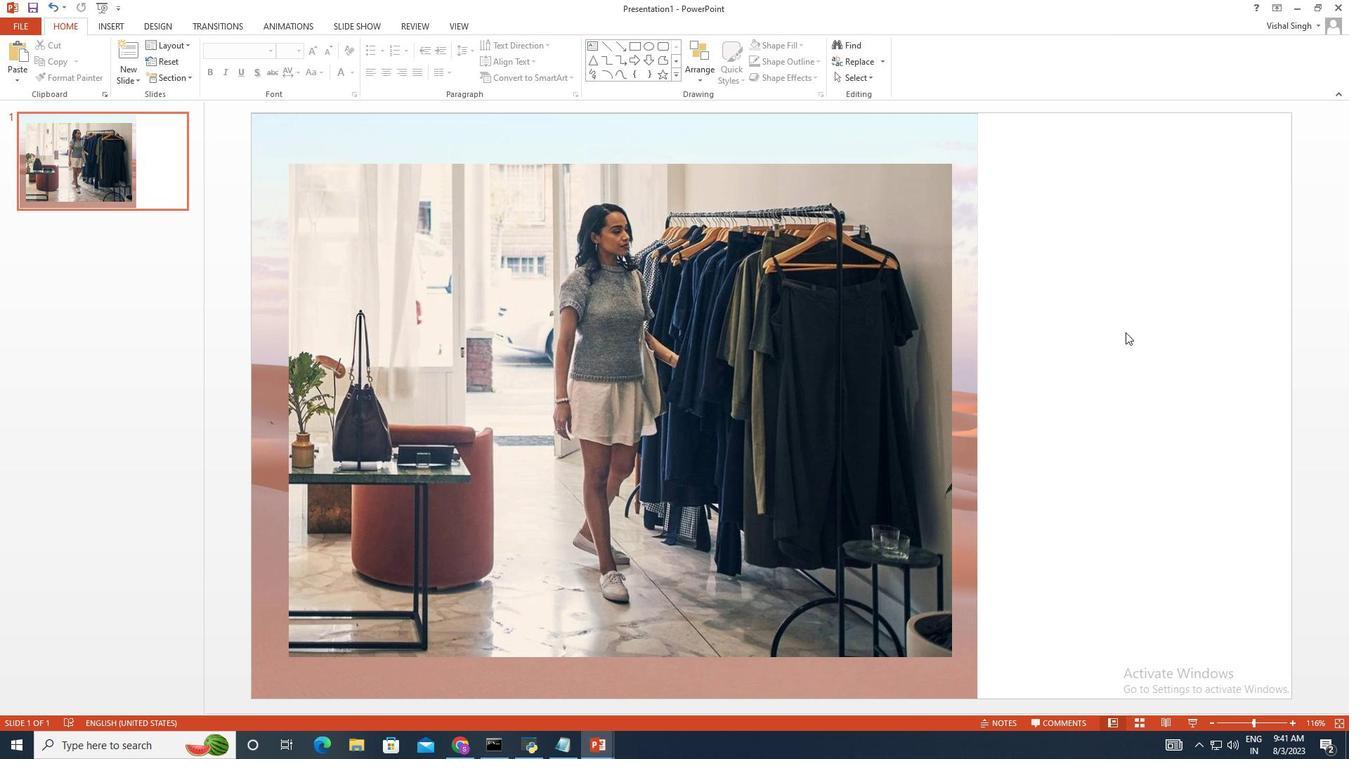
Action: Mouse moved to (747, 584)
Screenshot: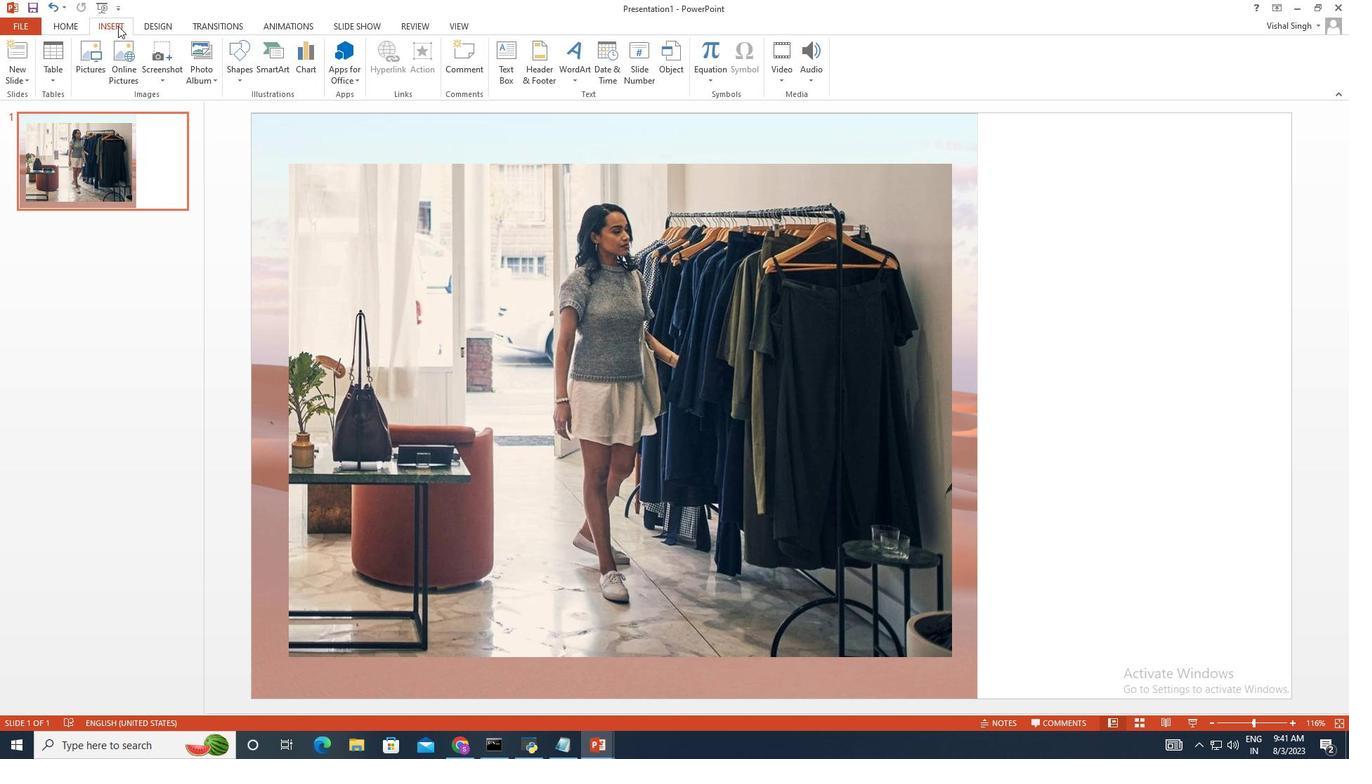 
Action: Mouse pressed left at (747, 584)
Screenshot: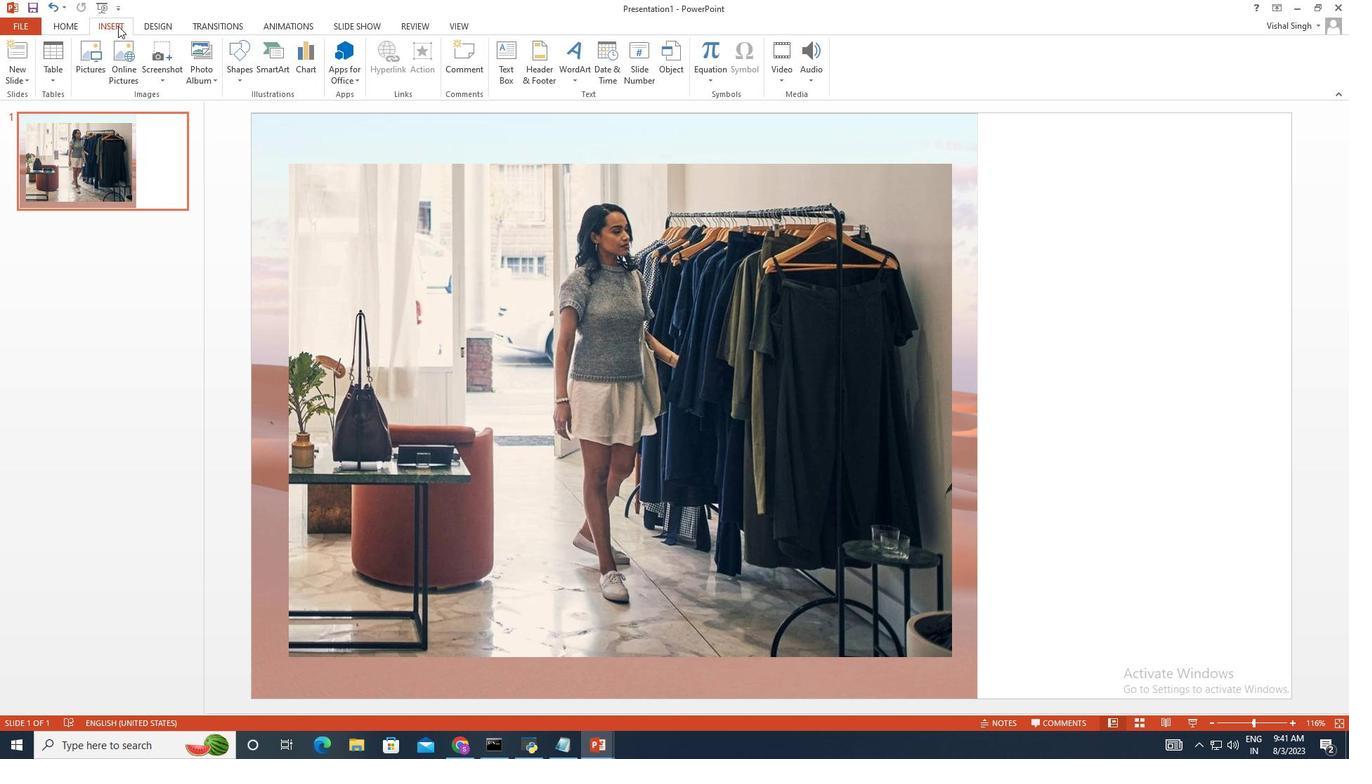 
Action: Mouse moved to (763, 584)
Screenshot: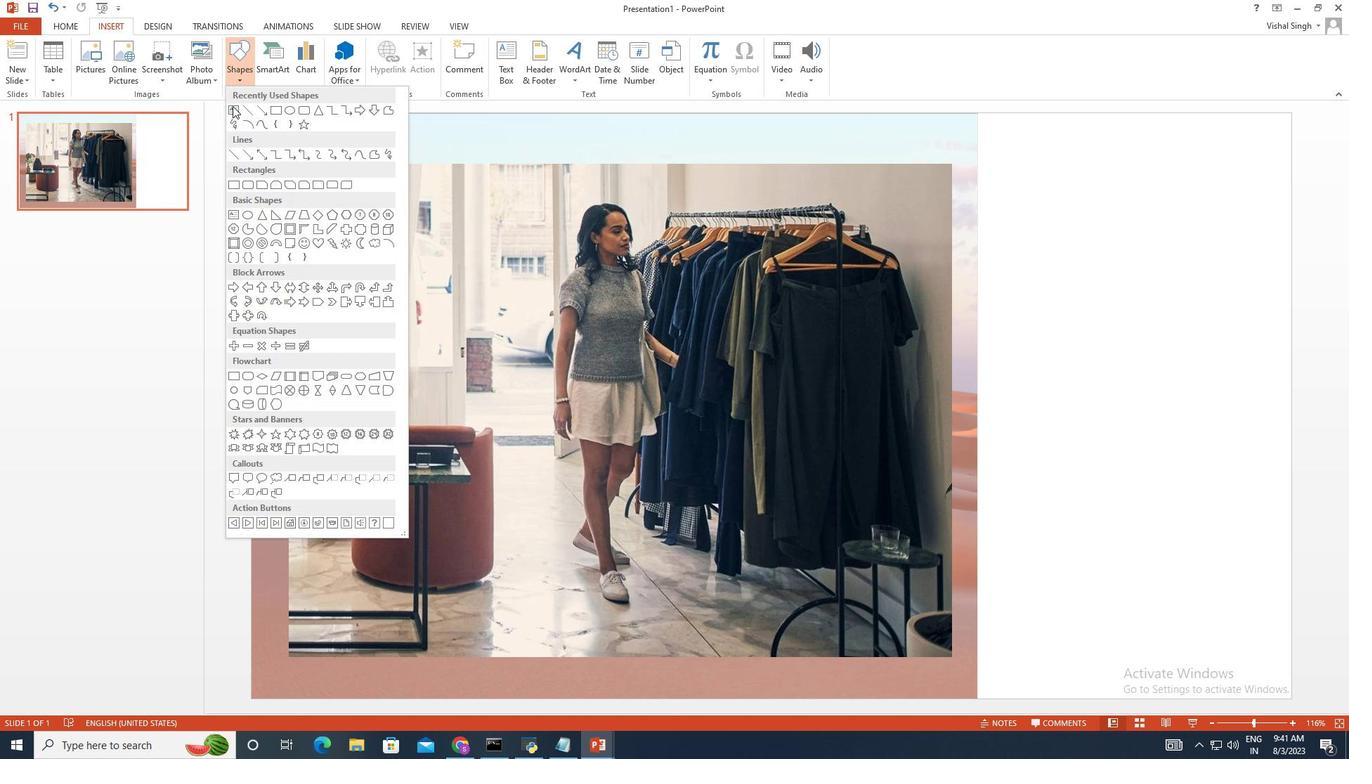 
Action: Mouse pressed left at (763, 584)
Screenshot: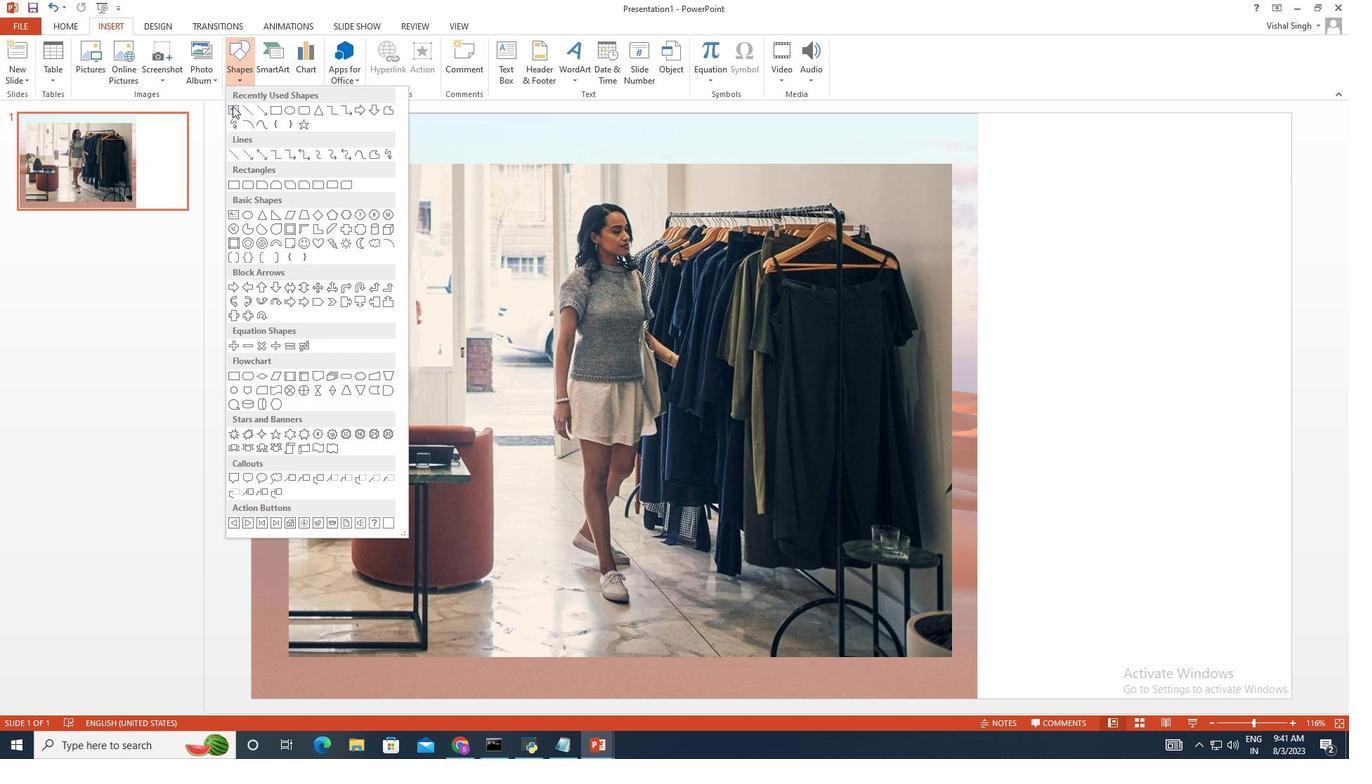 
Action: Mouse moved to (768, 584)
Screenshot: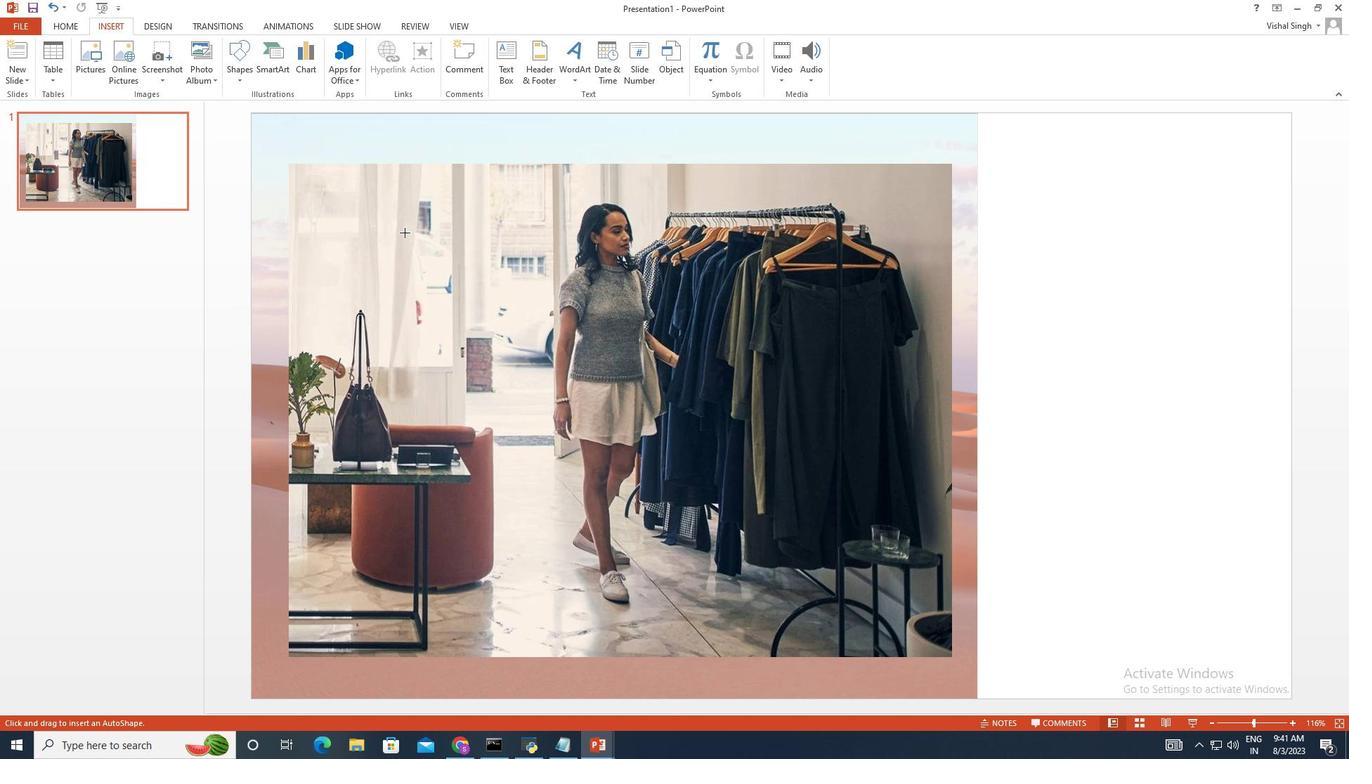 
Action: Mouse pressed left at (768, 584)
Screenshot: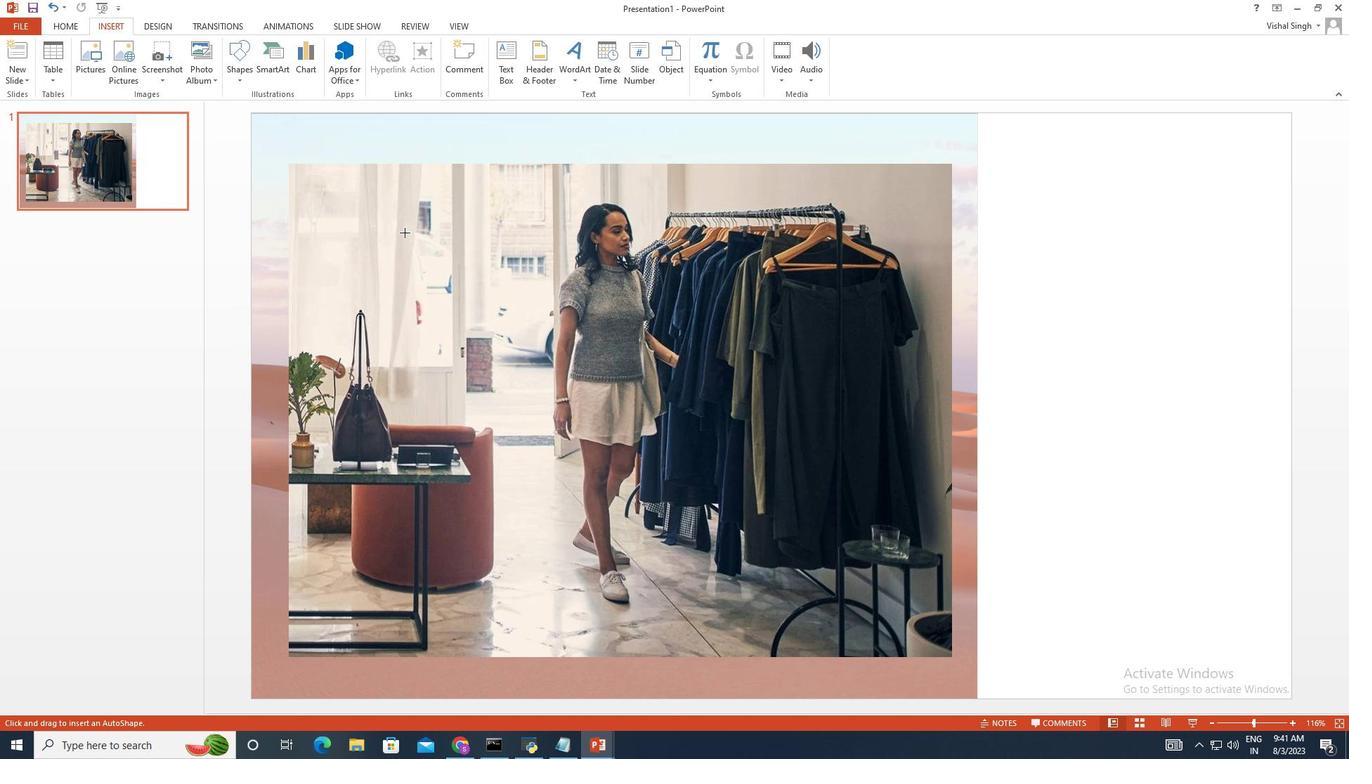 
Action: Mouse moved to (864, 584)
Screenshot: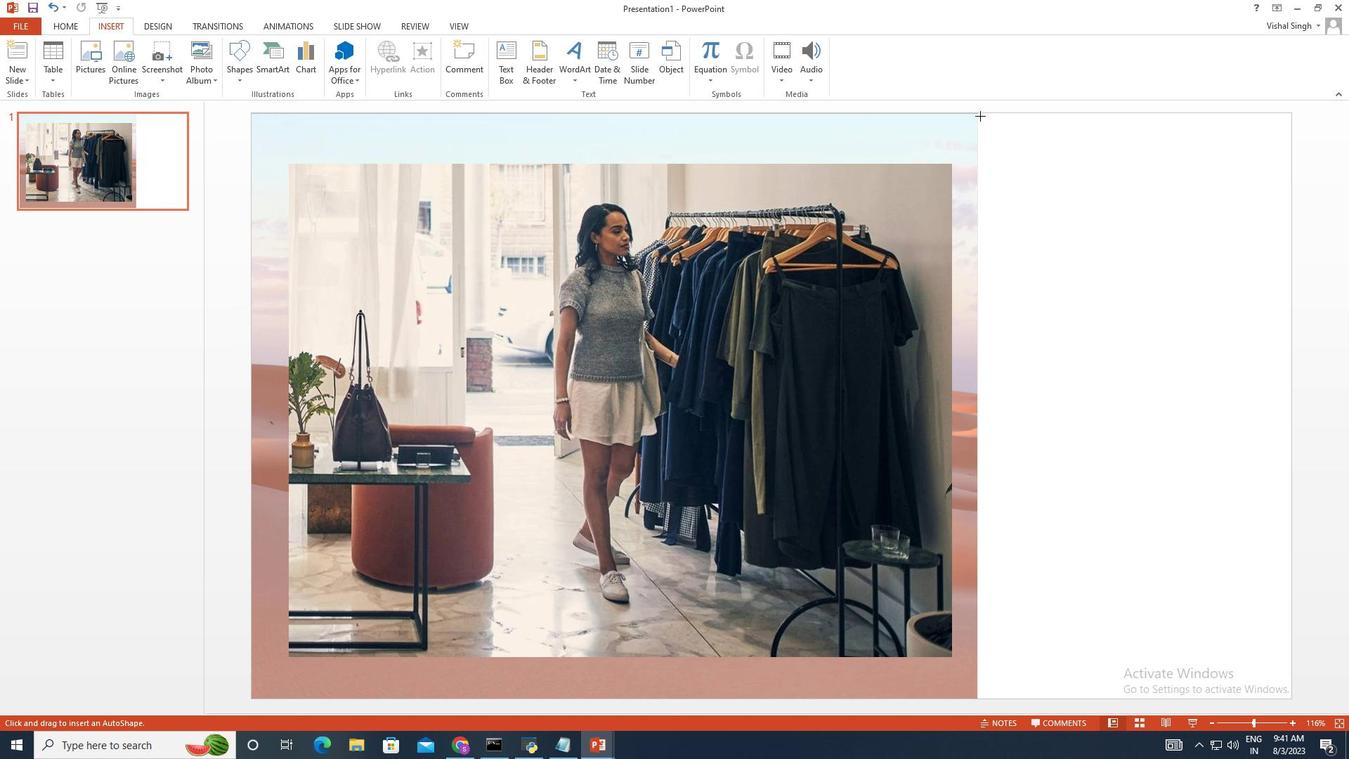 
Action: Mouse pressed left at (864, 584)
Screenshot: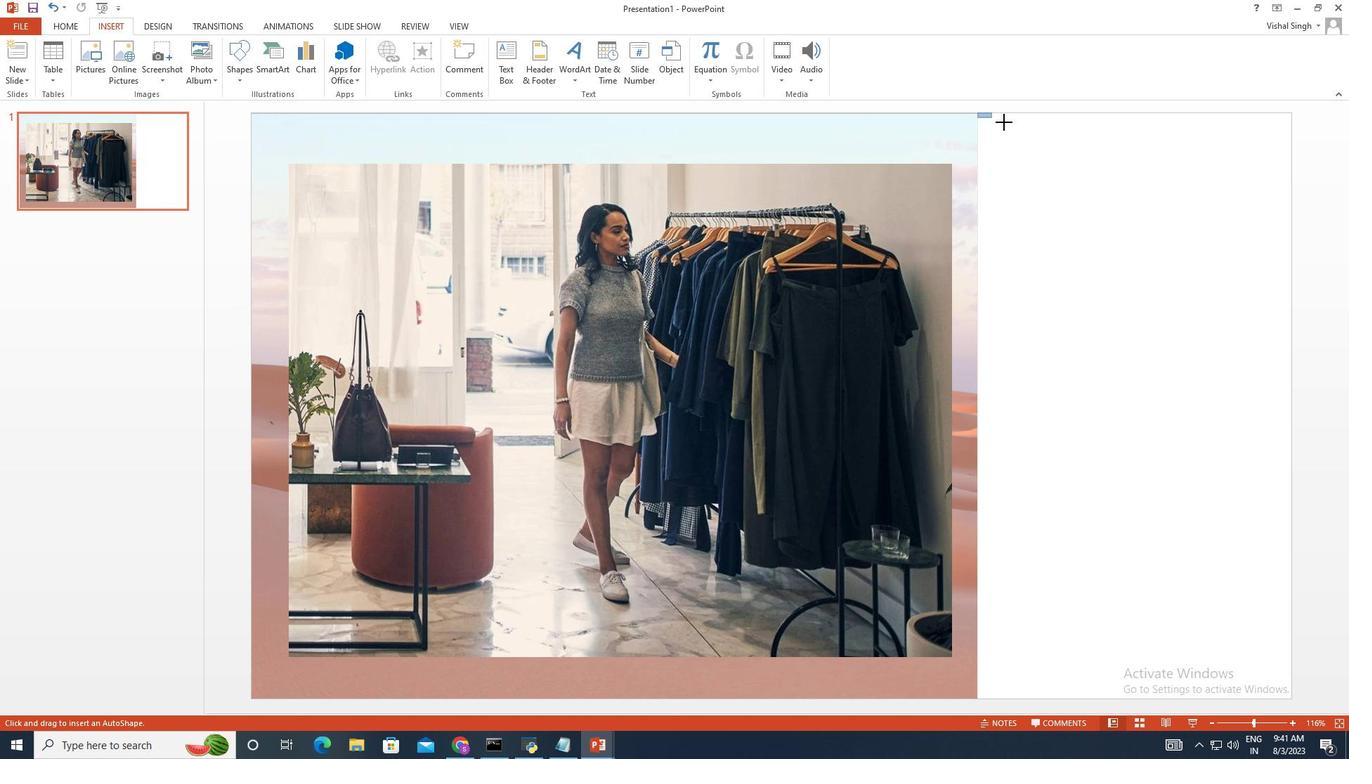 
Action: Mouse moved to (803, 584)
Screenshot: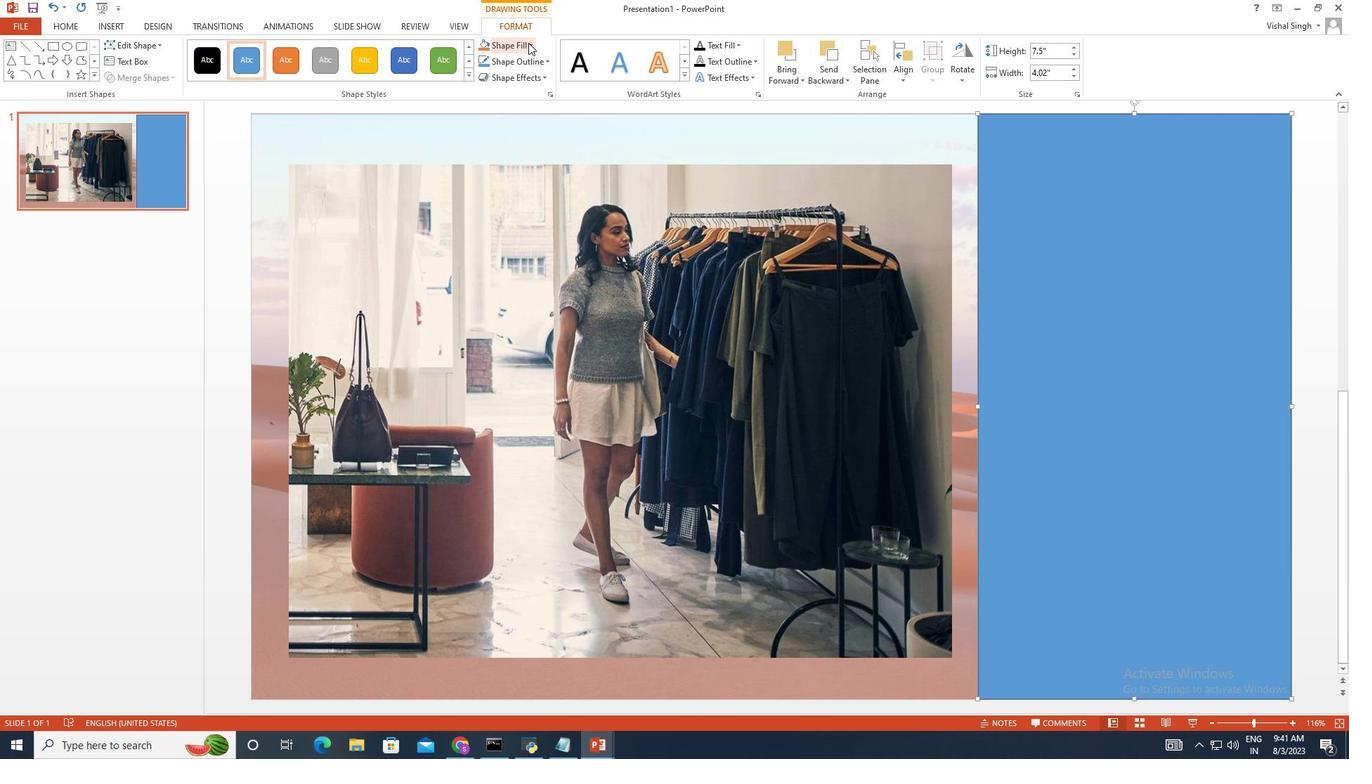 
Action: Mouse pressed left at (803, 584)
Screenshot: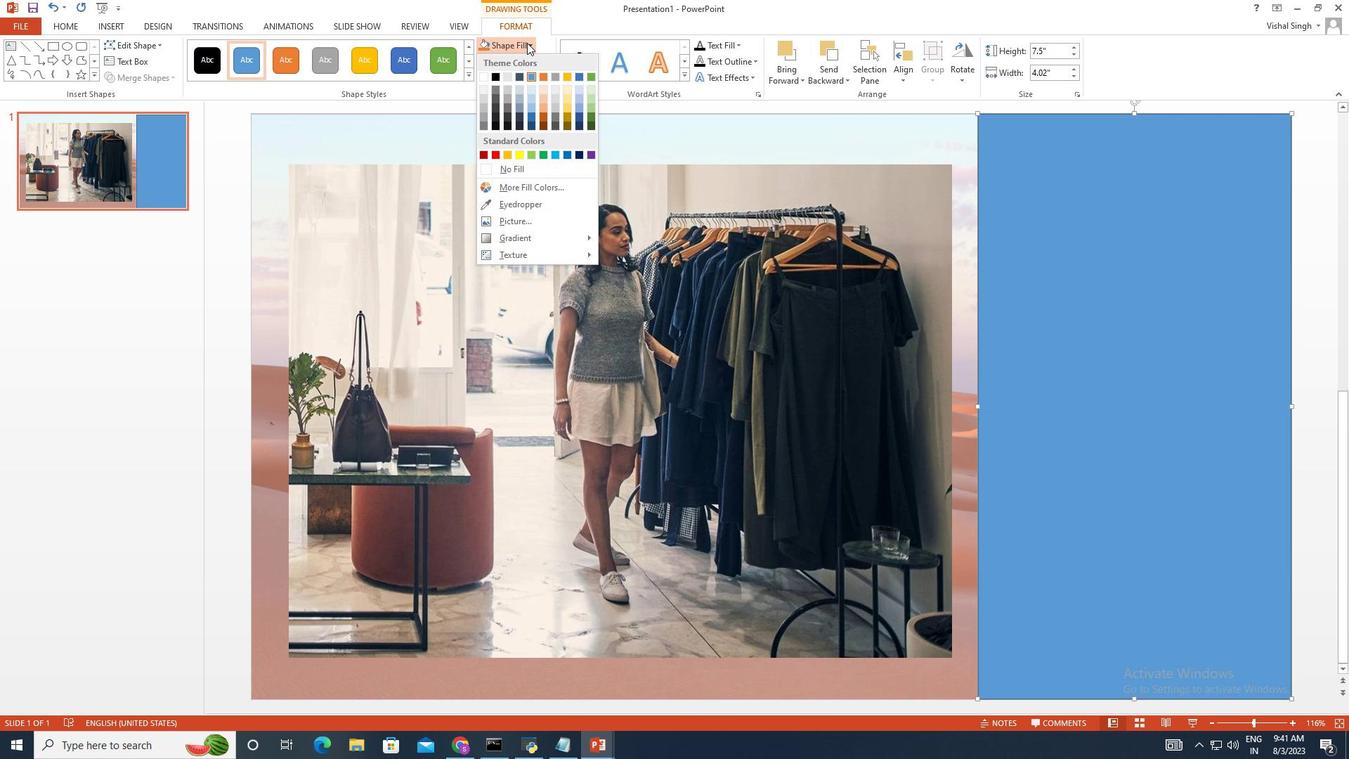 
Action: Mouse moved to (808, 584)
Screenshot: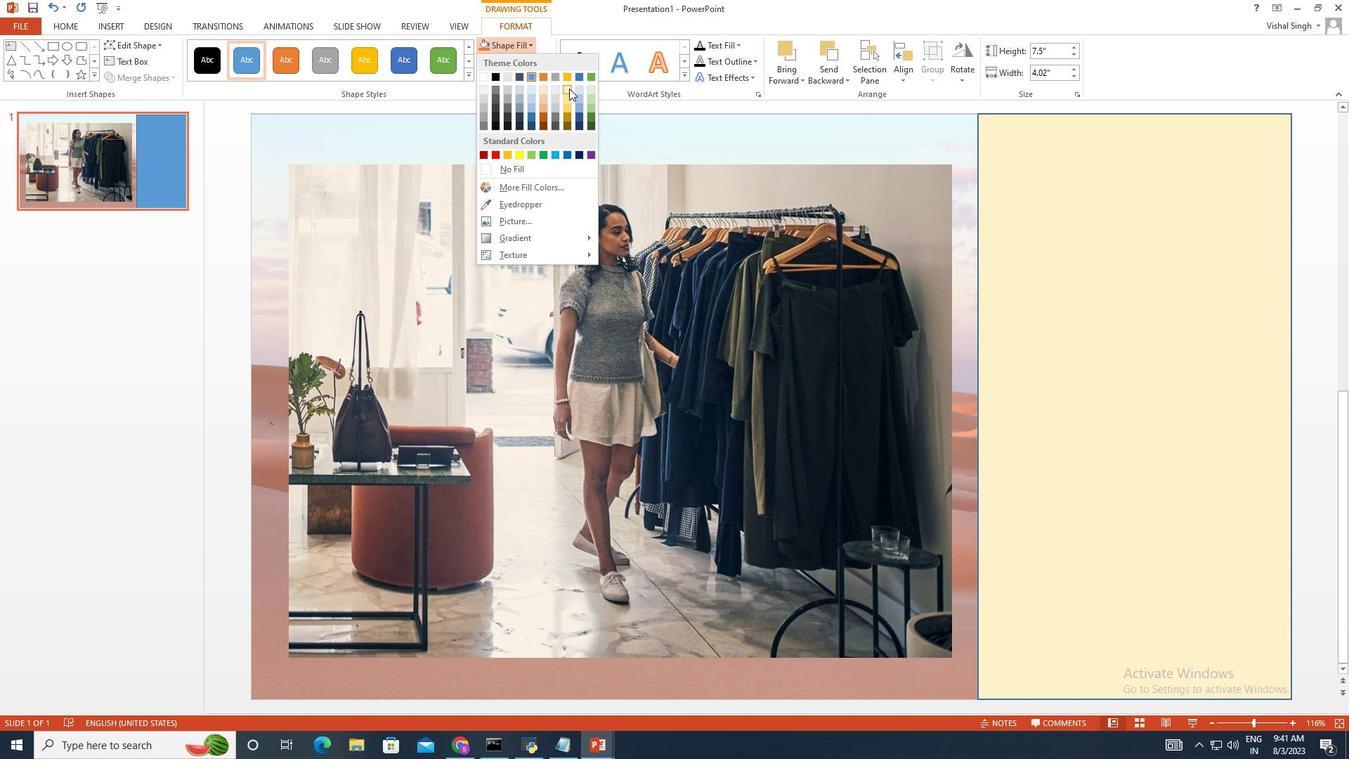 
Action: Mouse pressed left at (808, 584)
Screenshot: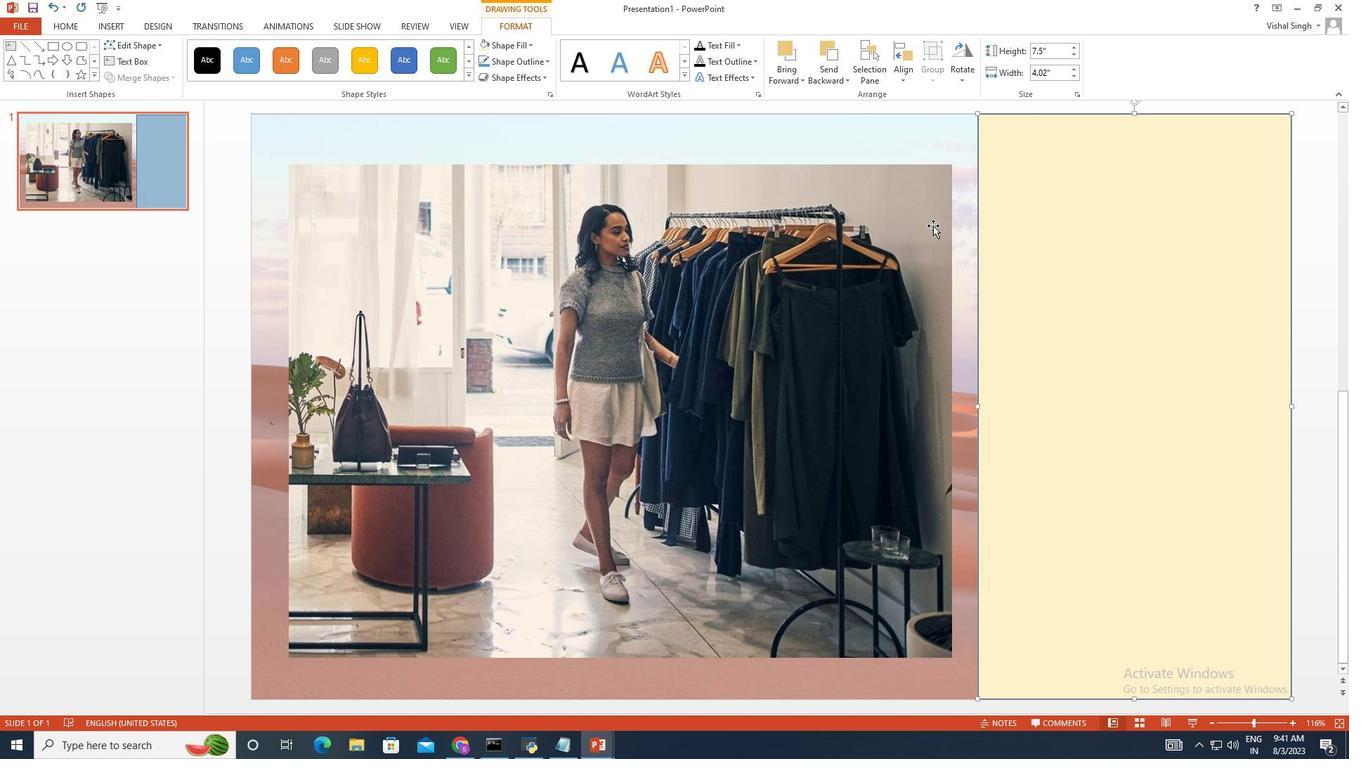 
Action: Mouse moved to (890, 584)
Screenshot: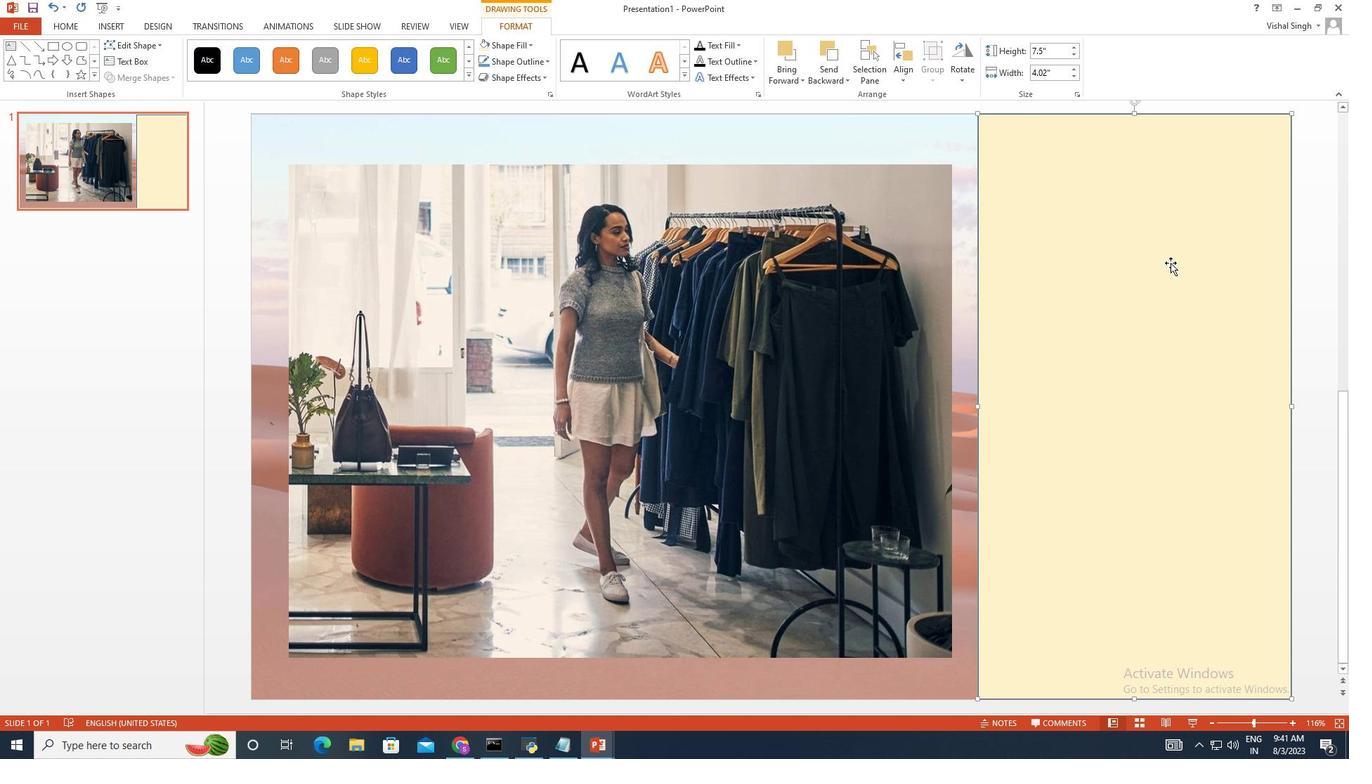 
Action: Mouse pressed left at (890, 584)
Screenshot: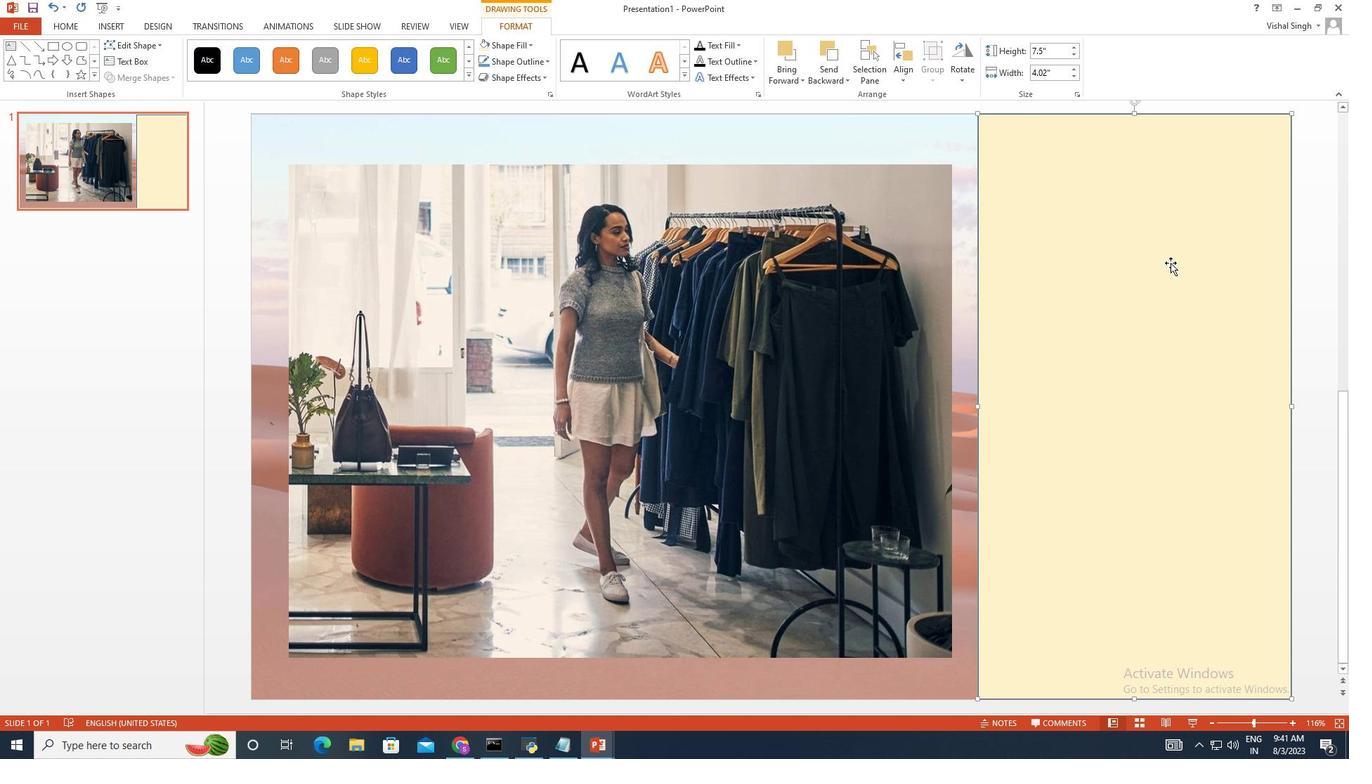 
Action: Mouse moved to (830, 584)
Screenshot: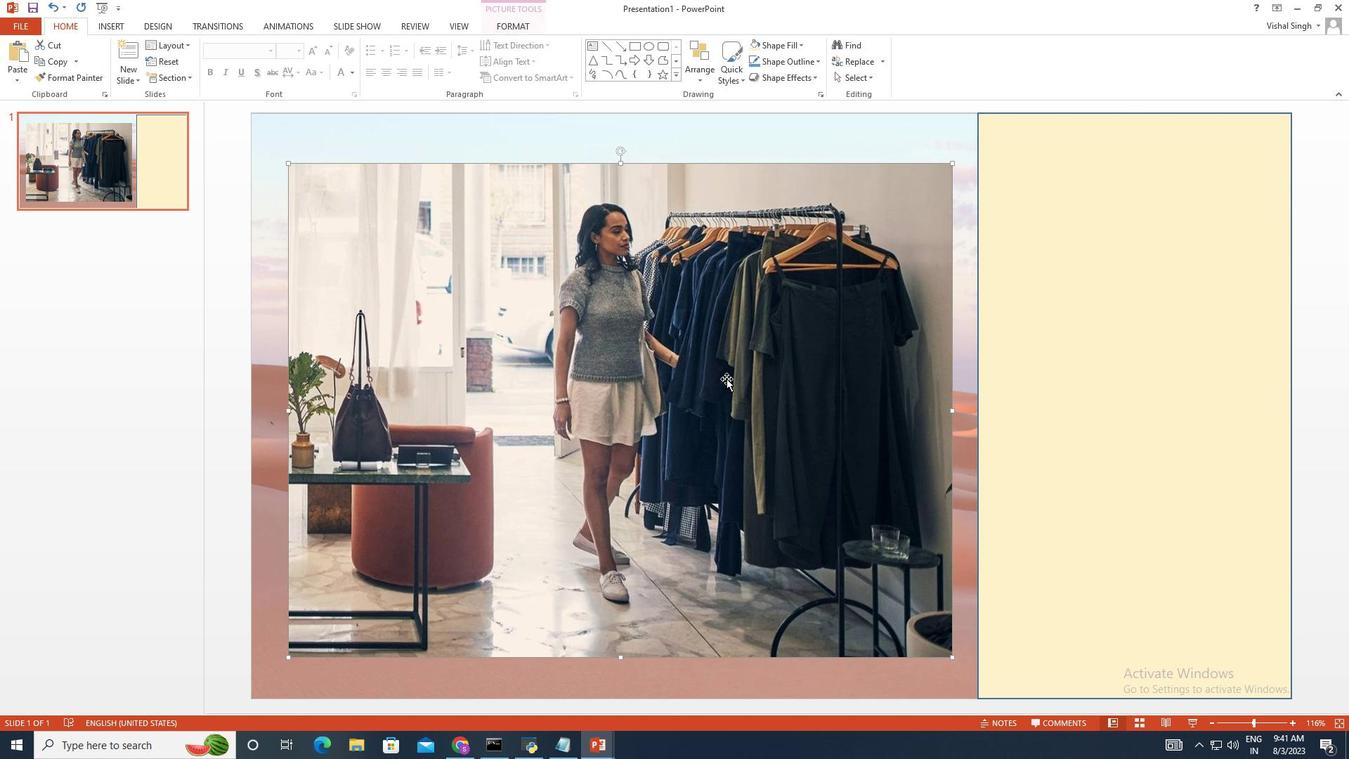
Action: Mouse pressed left at (830, 584)
Screenshot: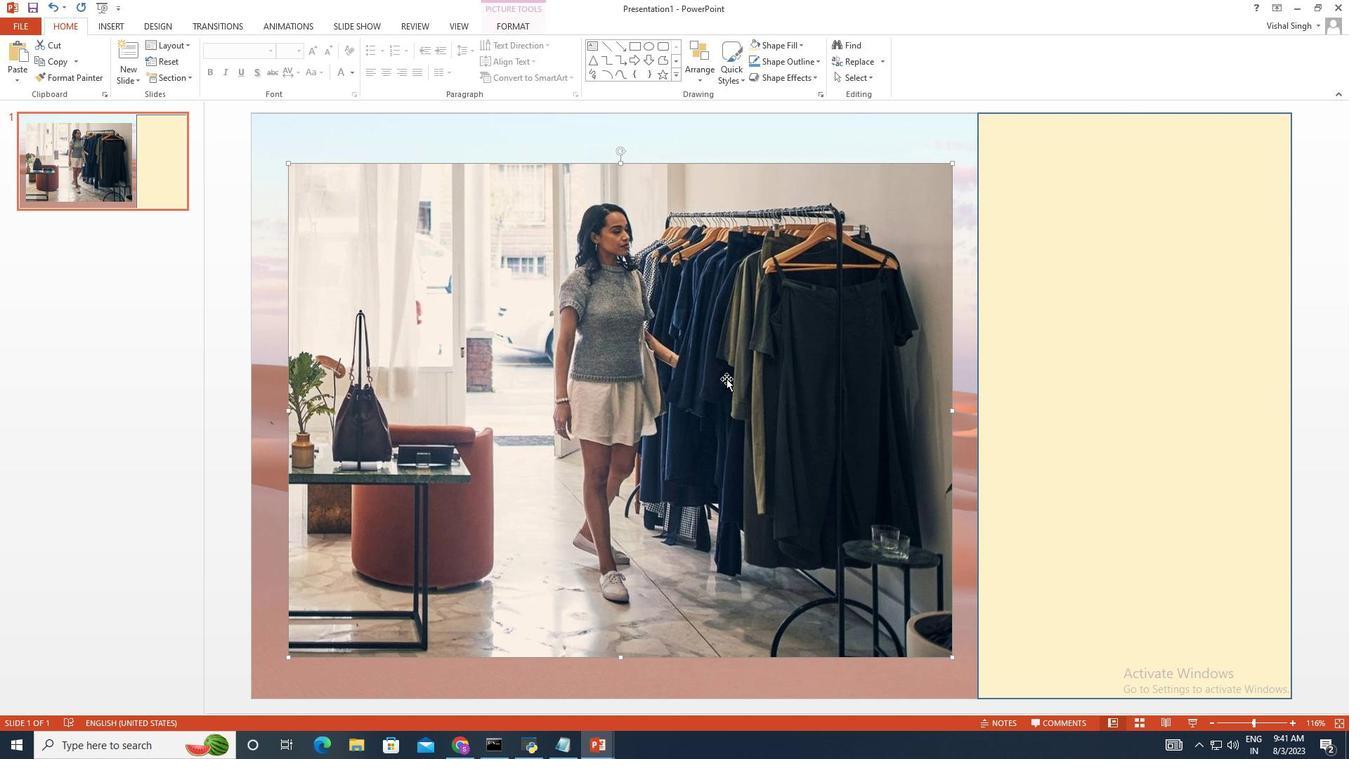 
Action: Mouse moved to (882, 584)
Screenshot: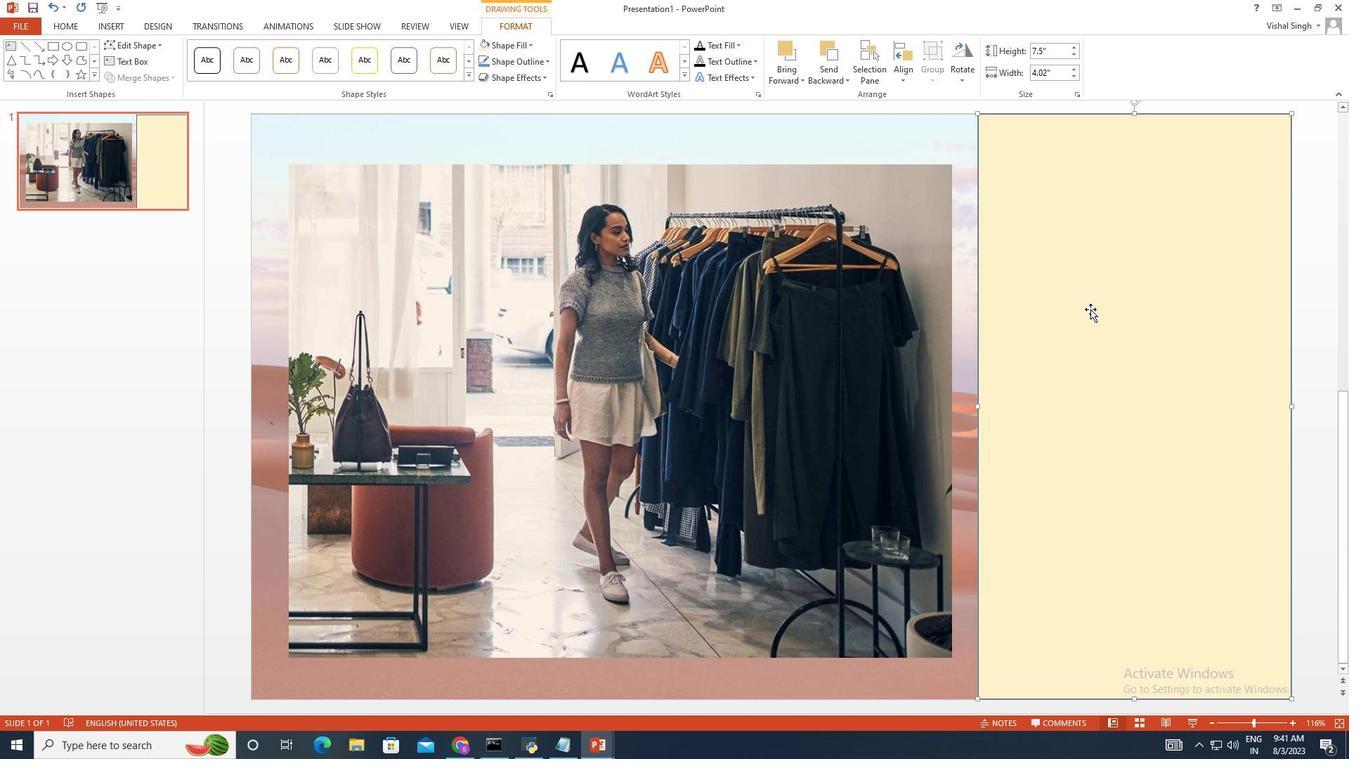 
Action: Mouse pressed left at (882, 584)
Screenshot: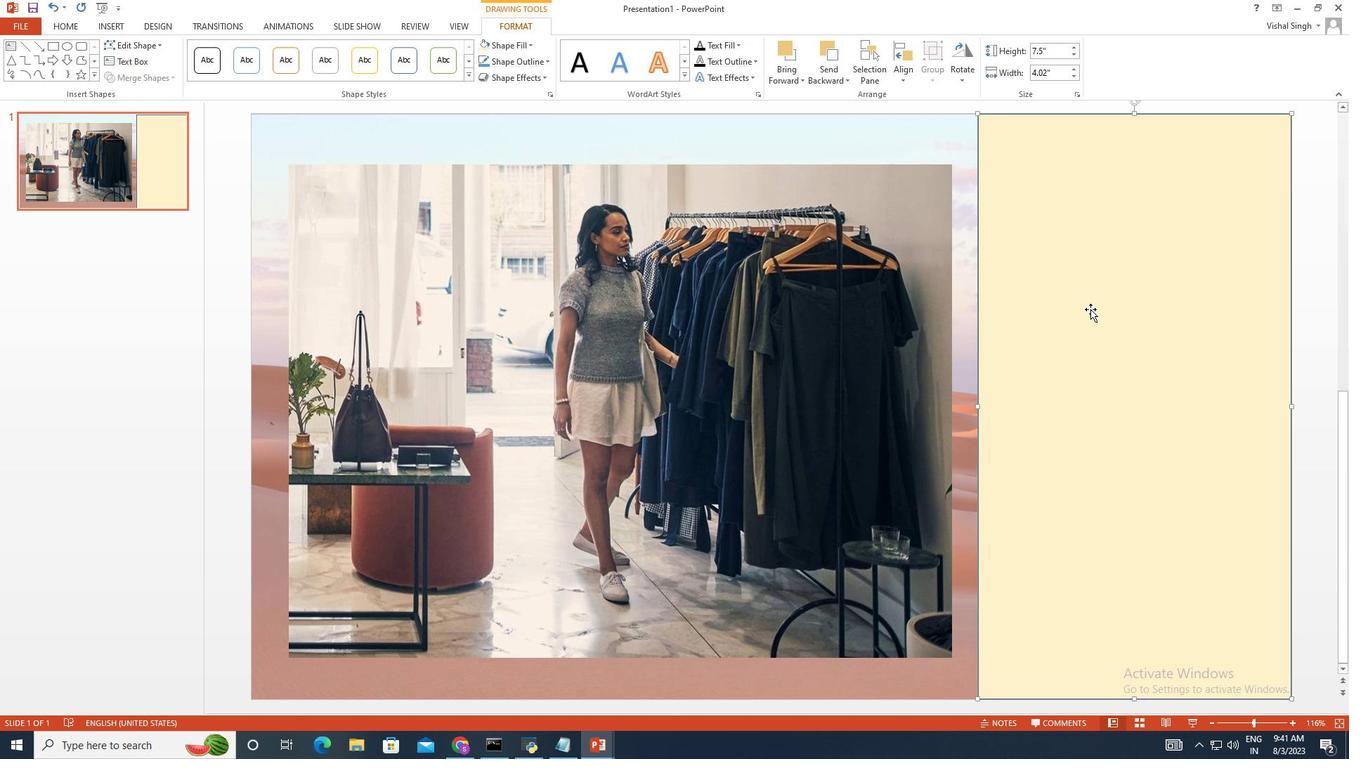 
Action: Mouse moved to (806, 584)
Screenshot: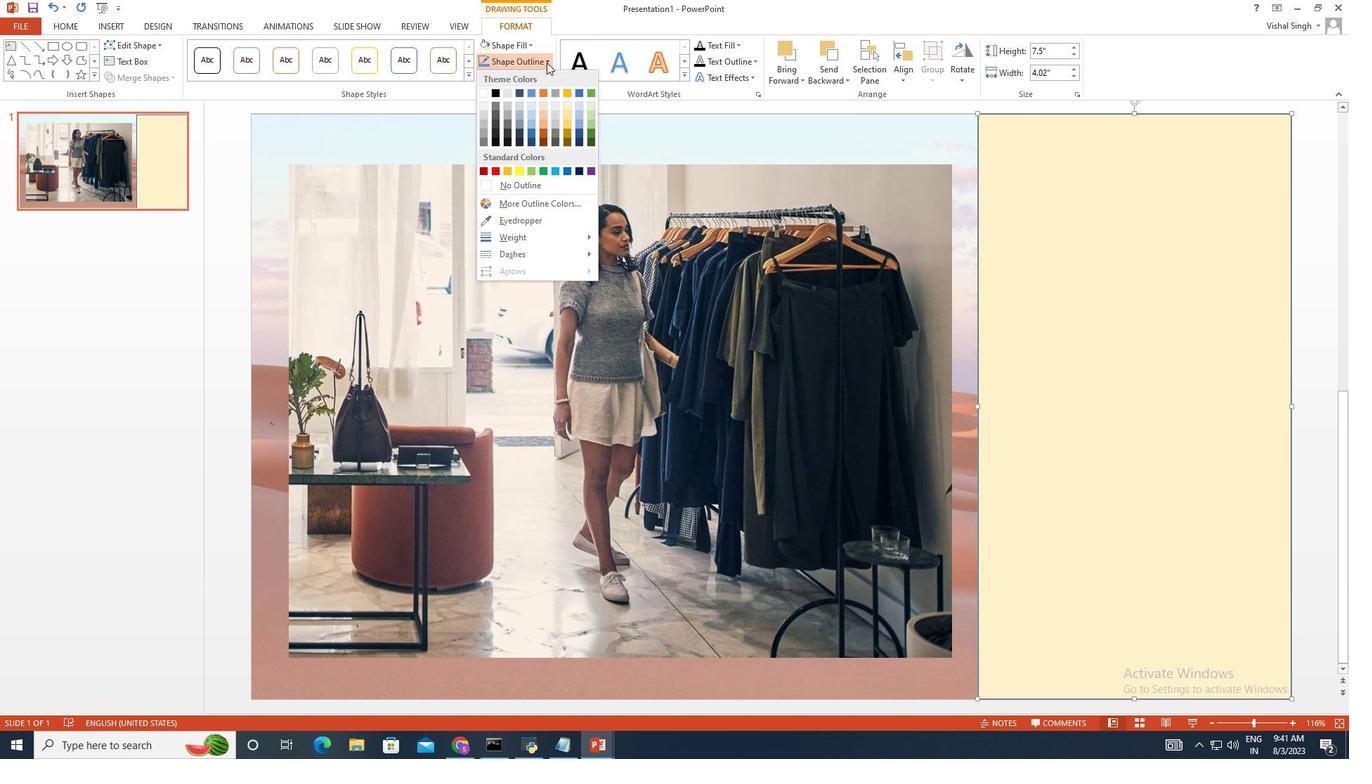 
Action: Mouse pressed left at (806, 584)
Screenshot: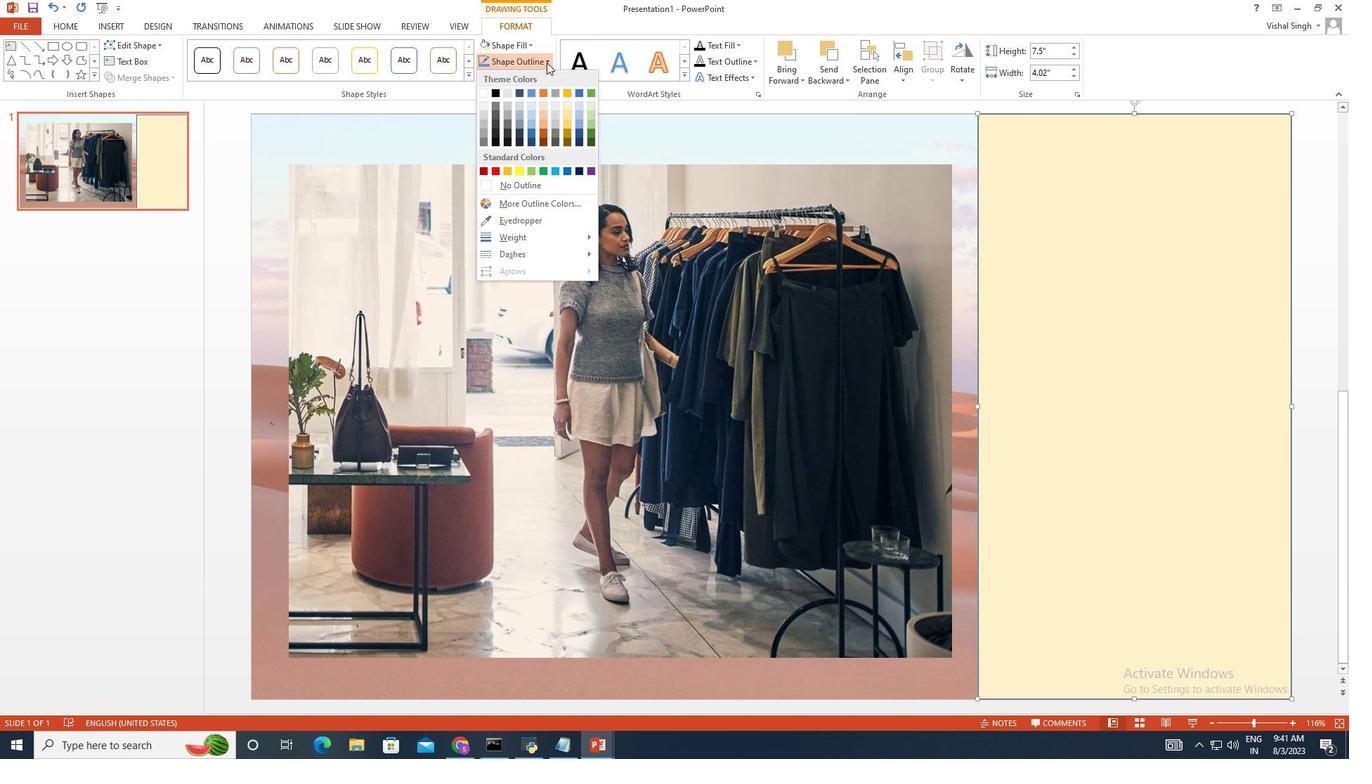 
Action: Mouse moved to (808, 584)
Screenshot: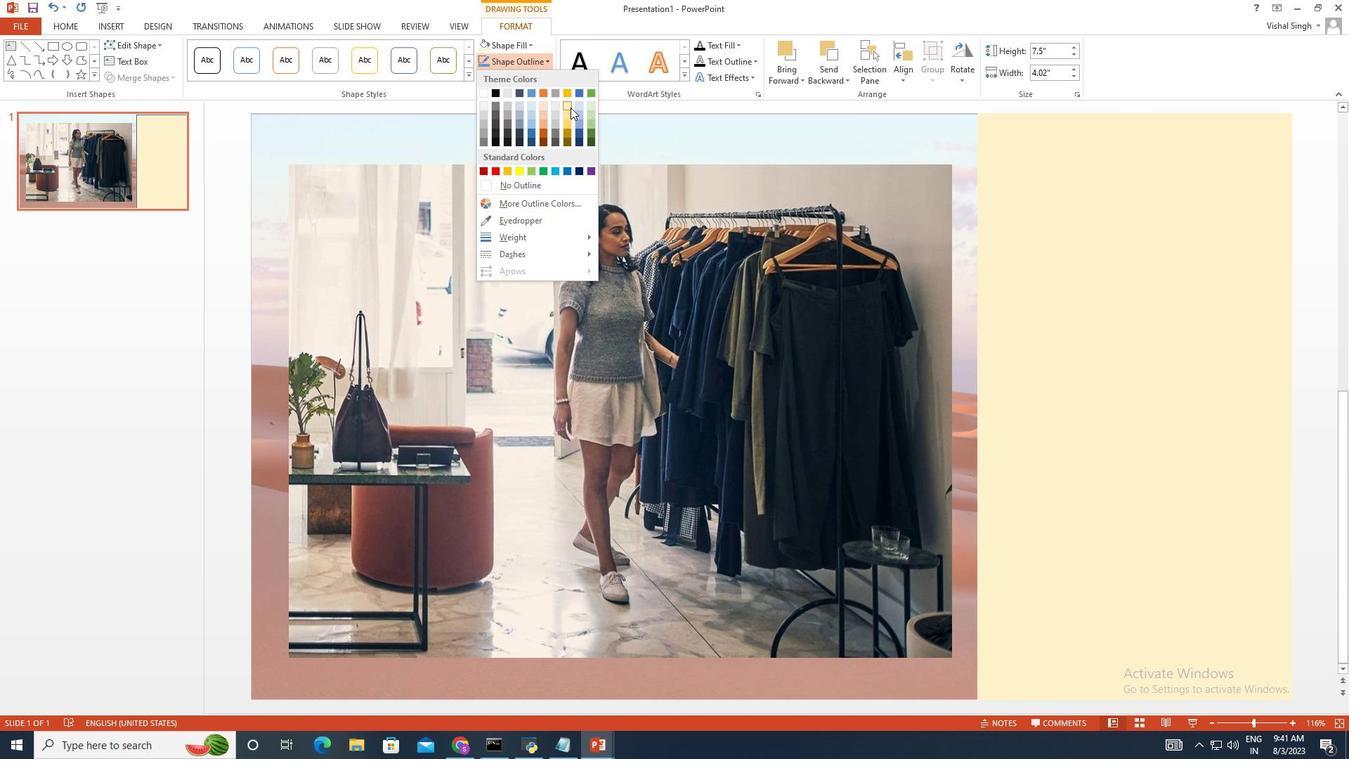 
Action: Mouse pressed left at (808, 584)
Screenshot: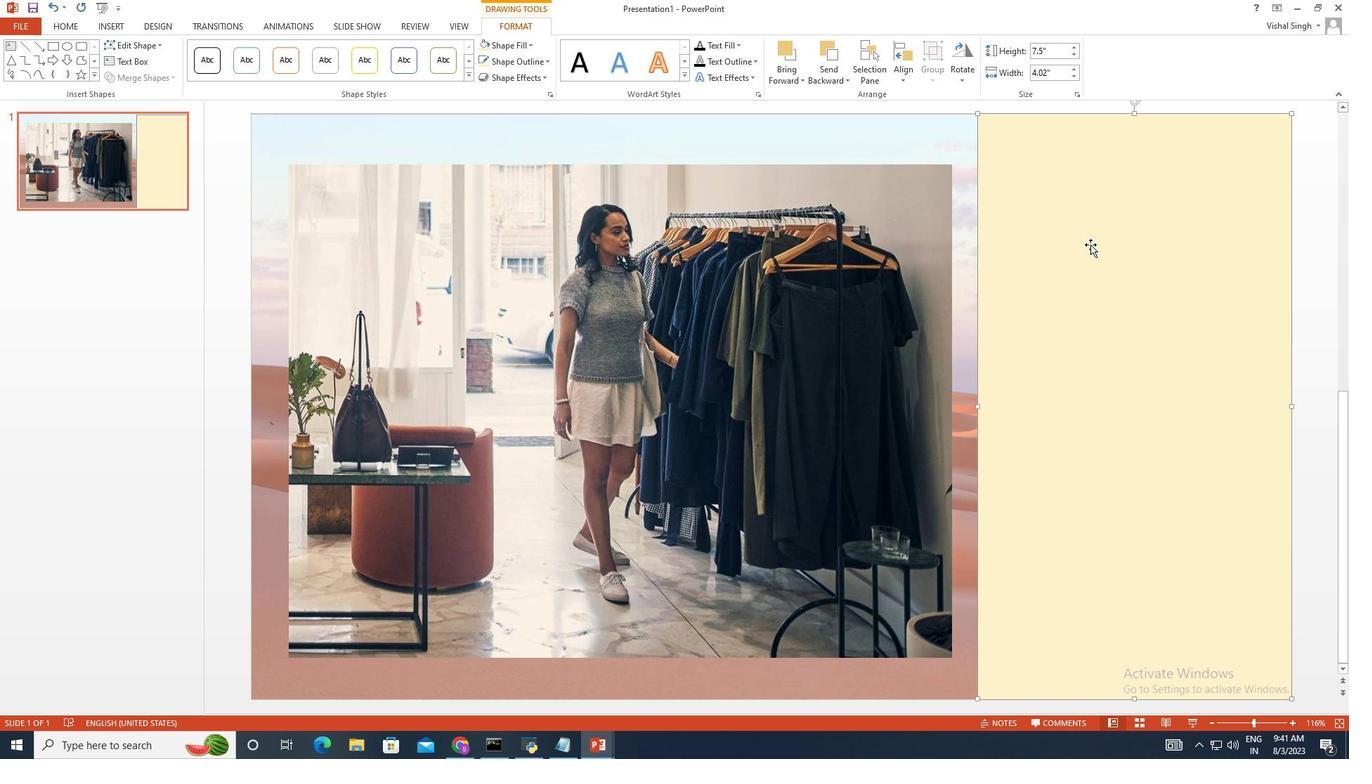 
Action: Mouse moved to (881, 584)
Screenshot: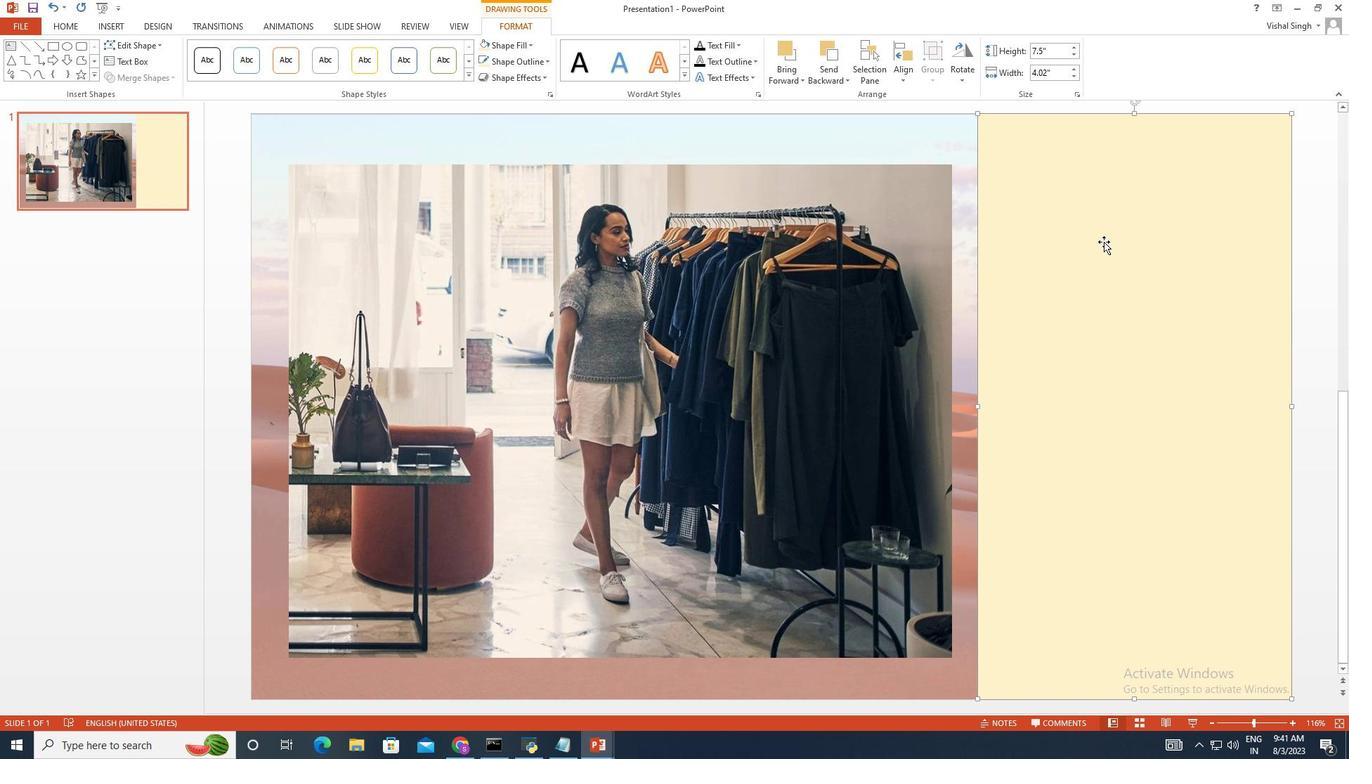
Action: Mouse pressed left at (881, 584)
Screenshot: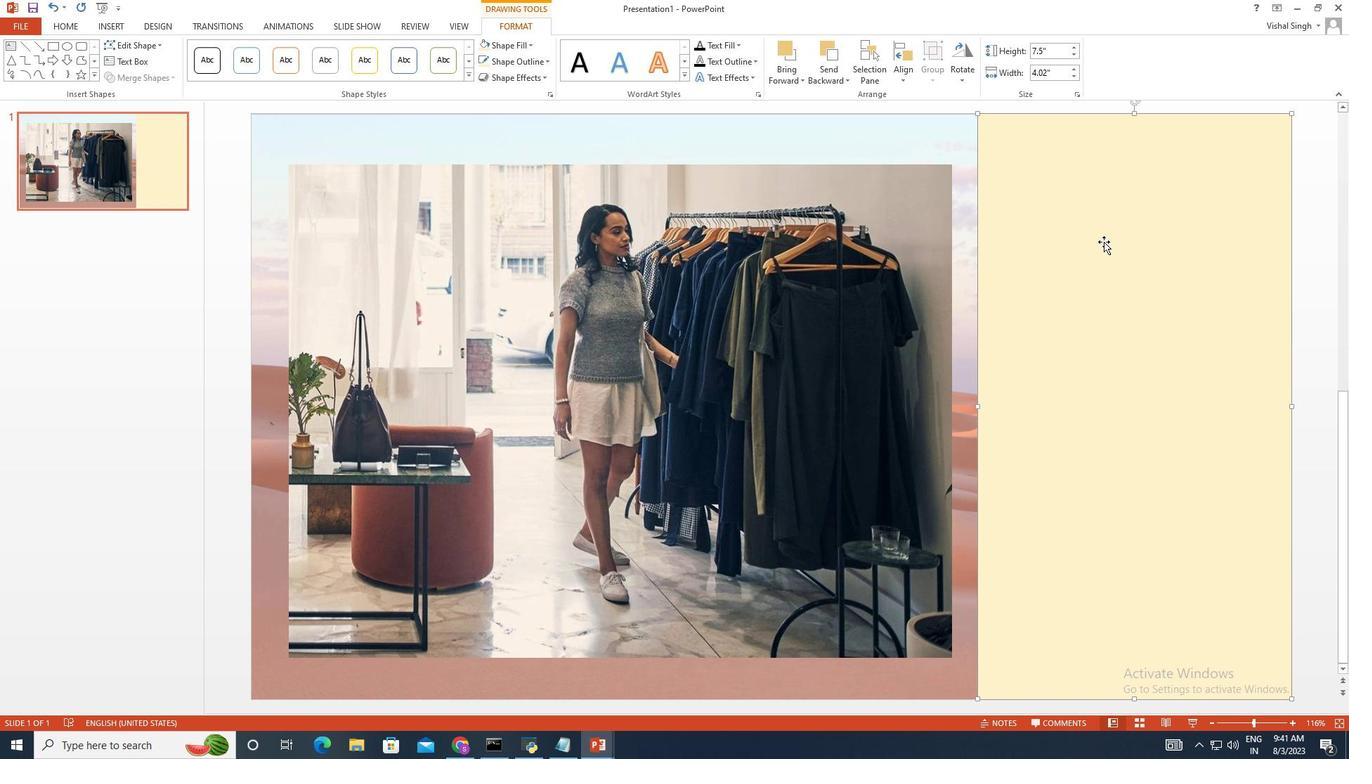 
Action: Mouse moved to (856, 584)
Screenshot: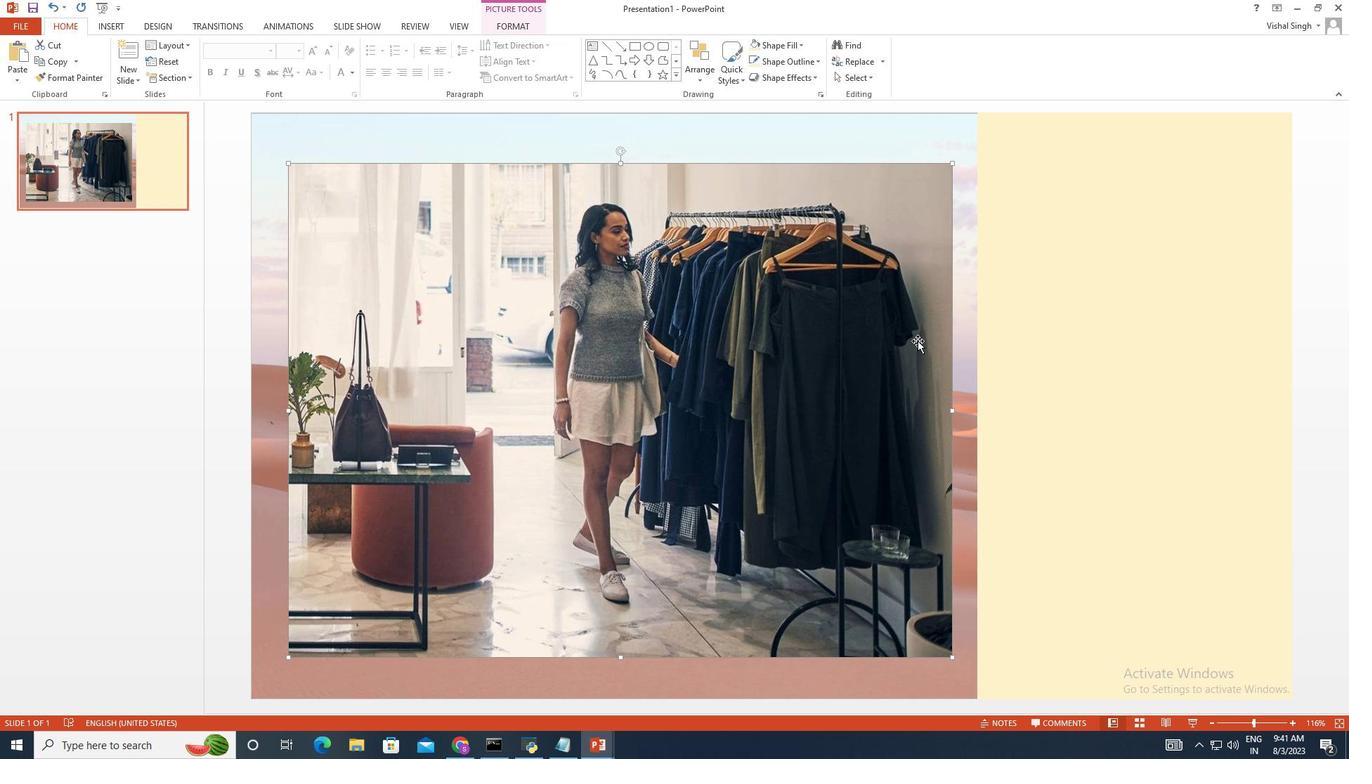 
Action: Mouse pressed left at (856, 584)
Screenshot: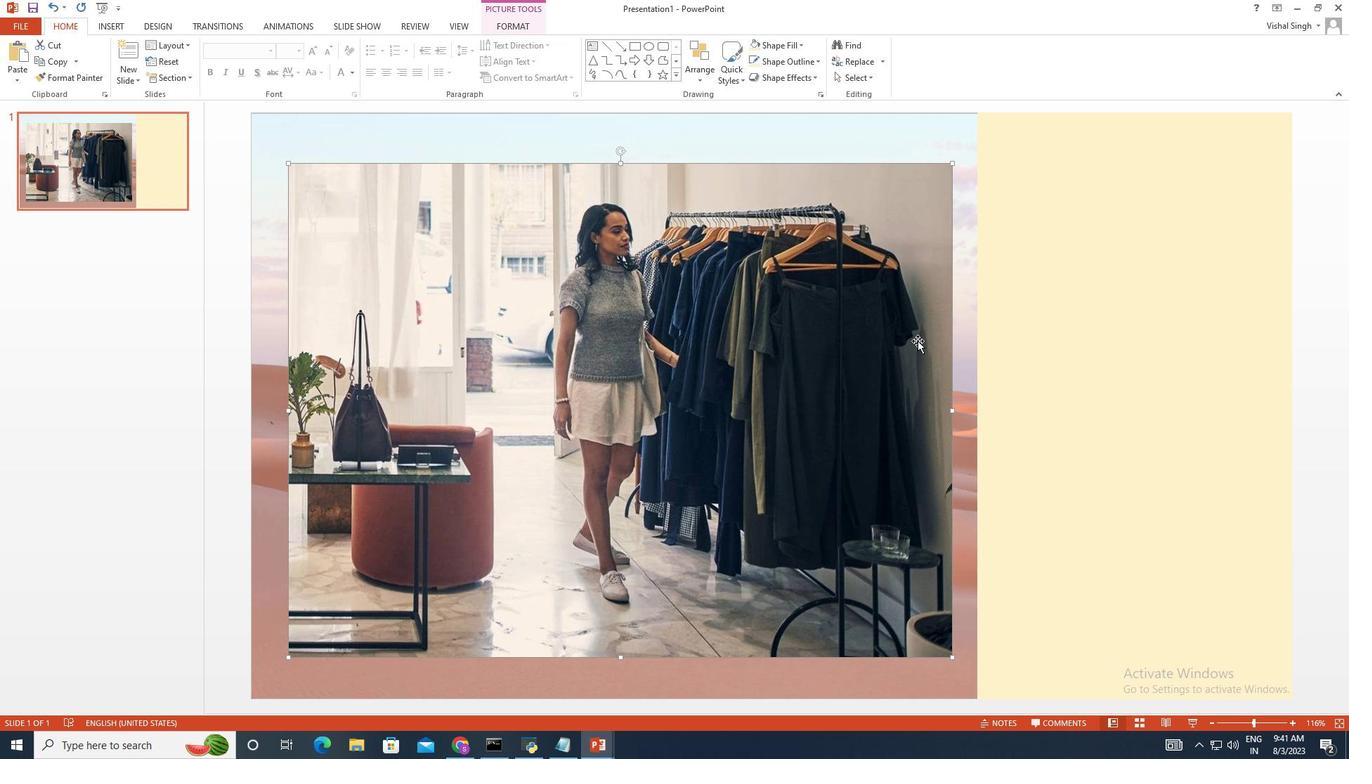 
Action: Mouse moved to (747, 584)
Screenshot: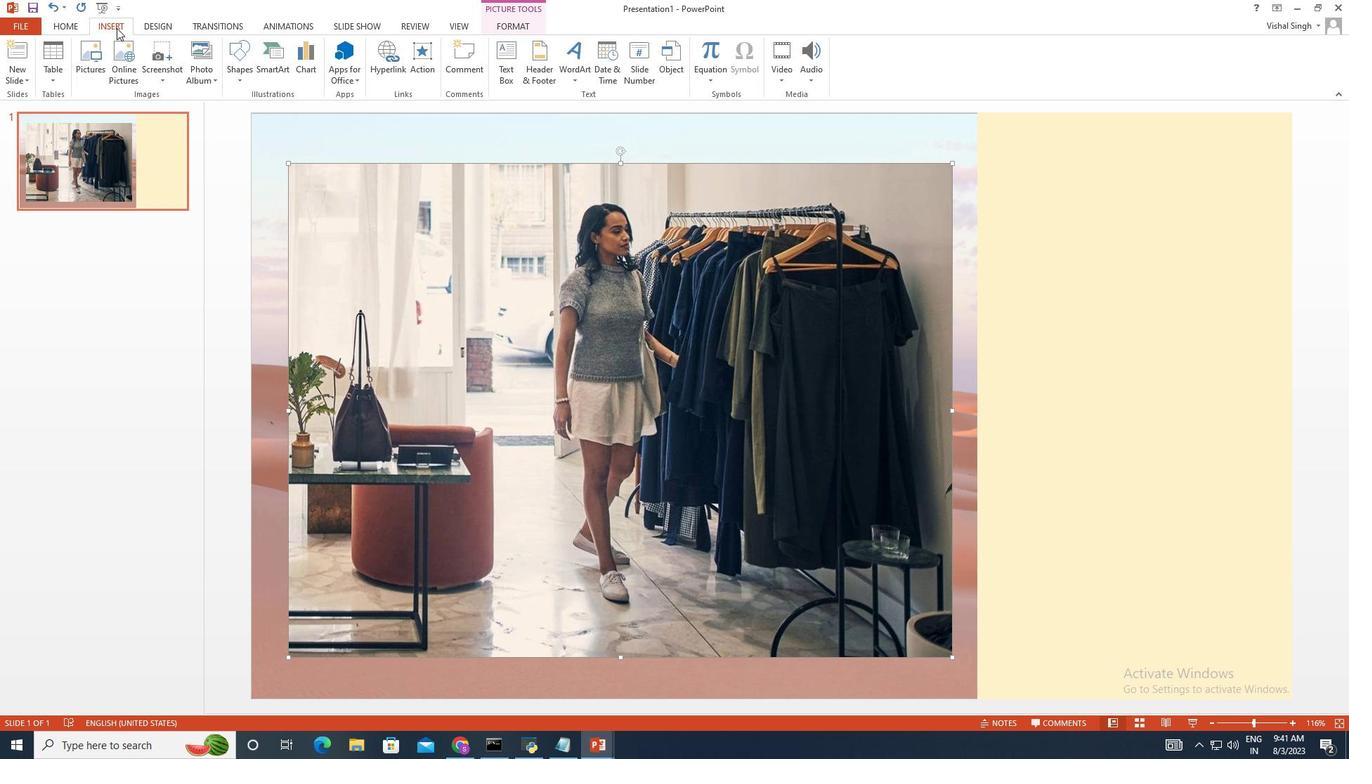 
Action: Mouse pressed left at (747, 584)
Screenshot: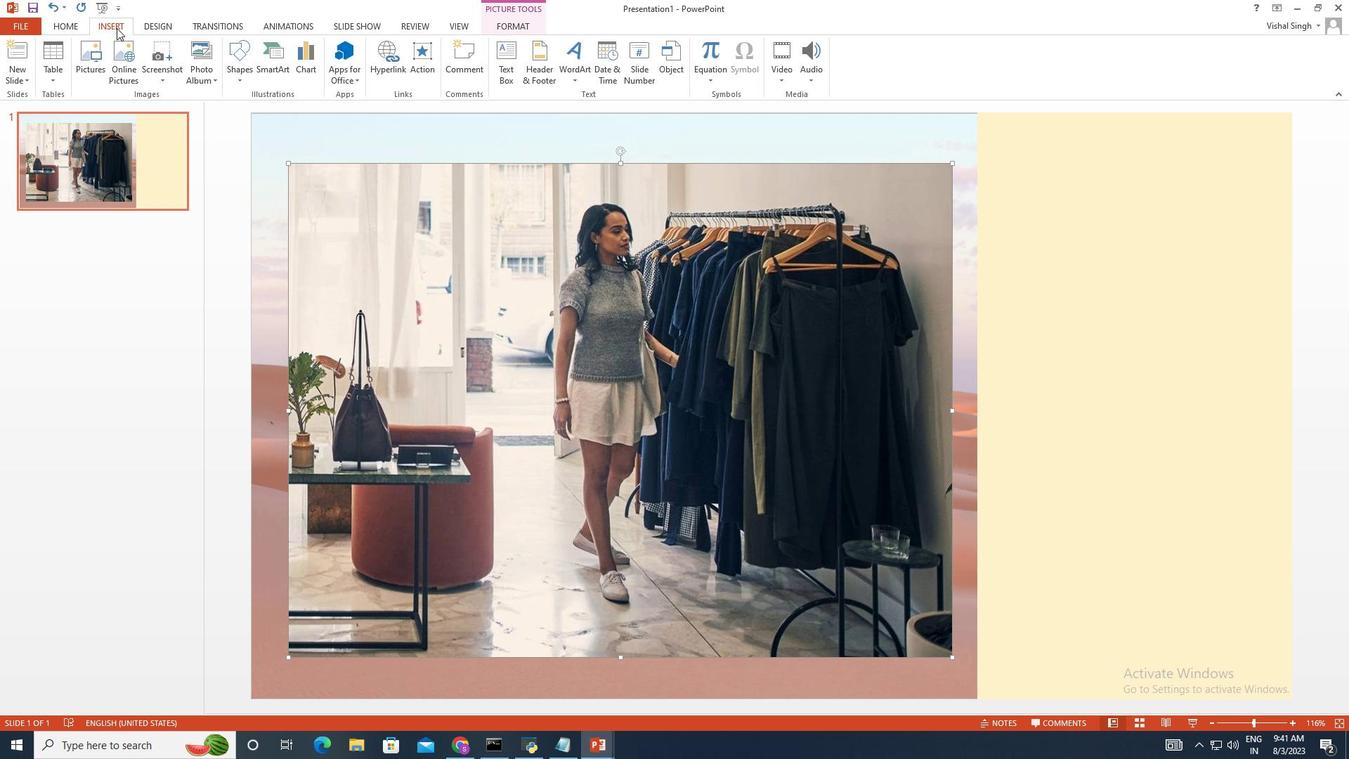 
Action: Mouse moved to (801, 584)
Screenshot: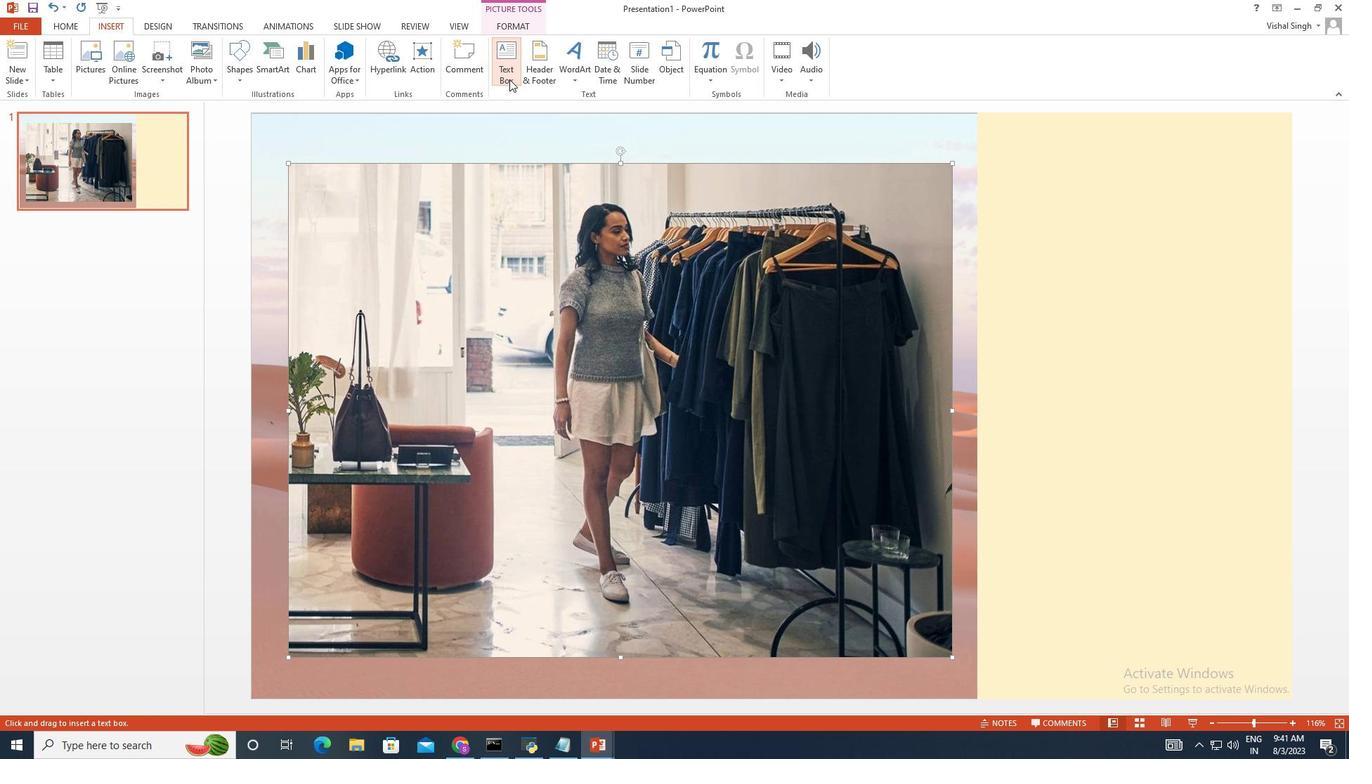 
Action: Mouse pressed left at (801, 584)
Screenshot: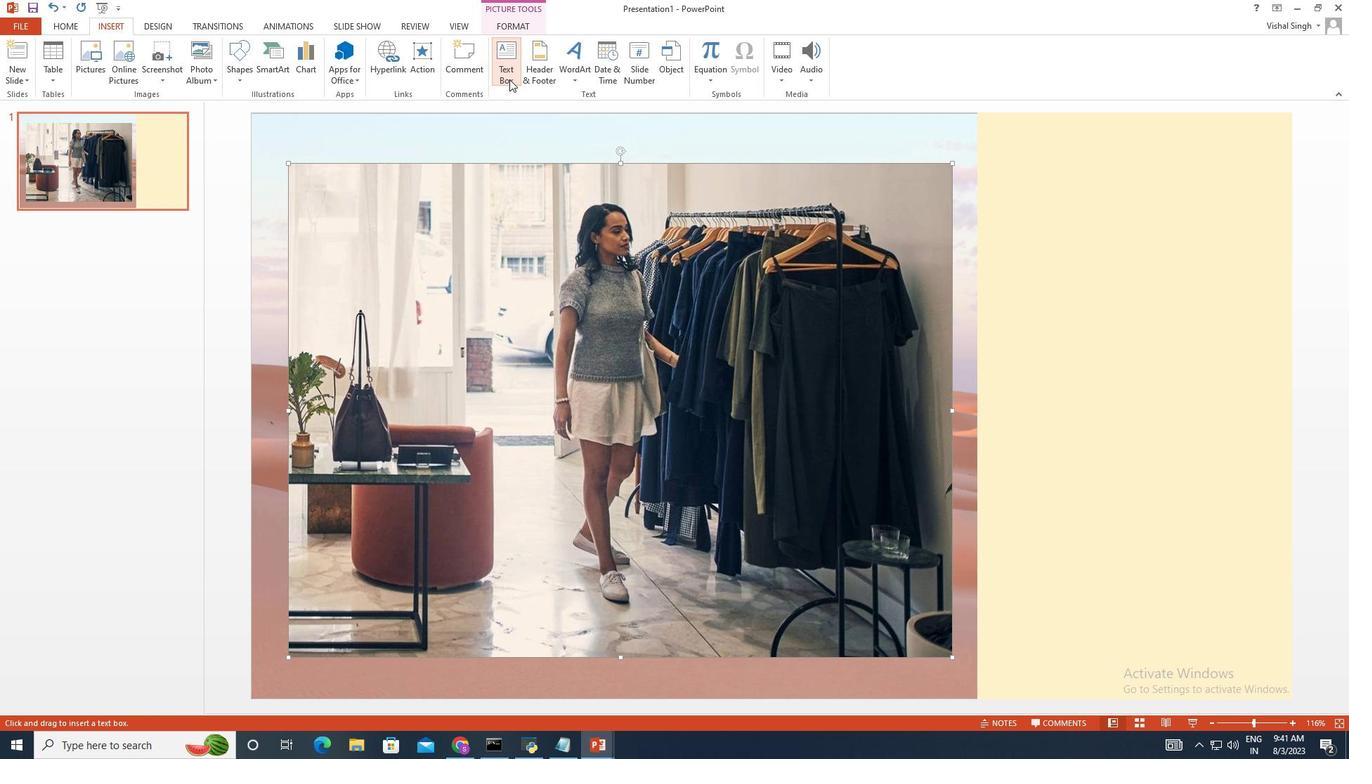 
Action: Mouse moved to (848, 584)
Screenshot: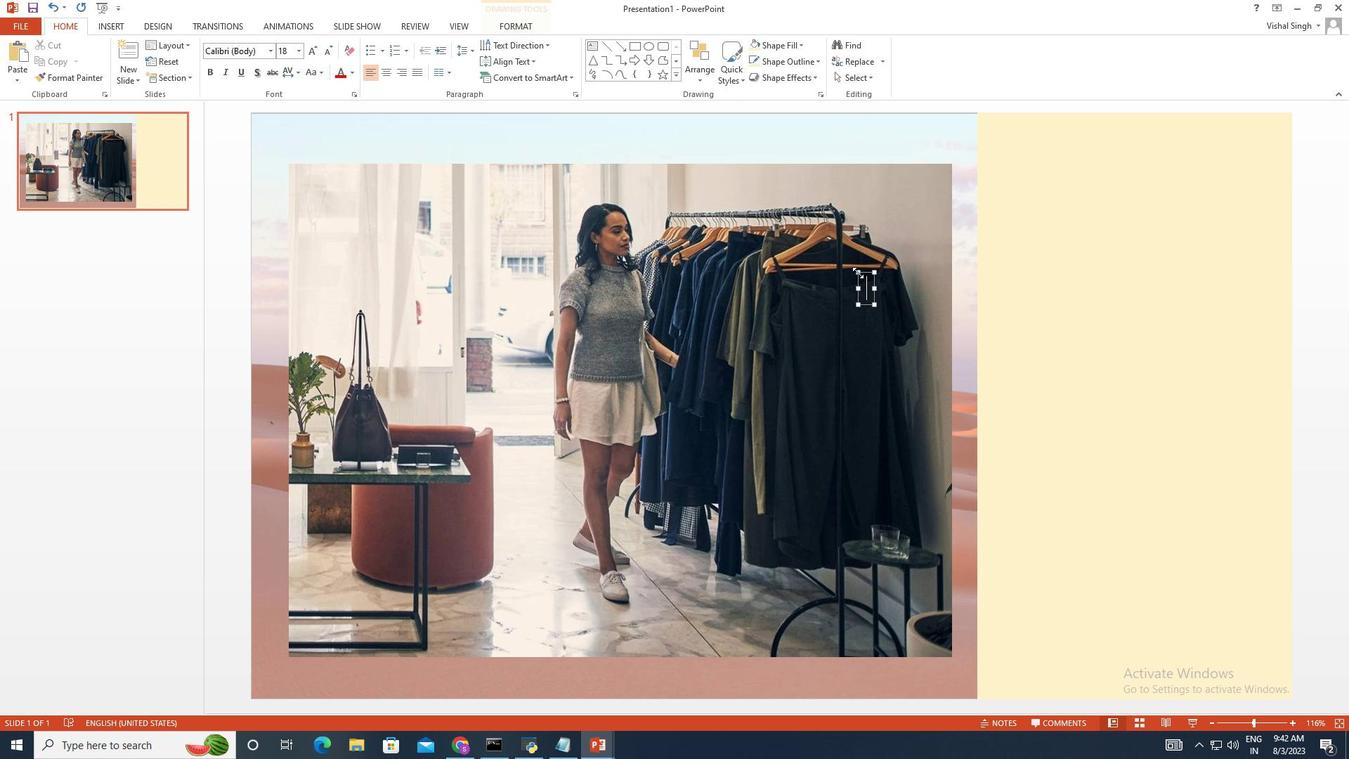 
Action: Mouse pressed left at (848, 584)
Screenshot: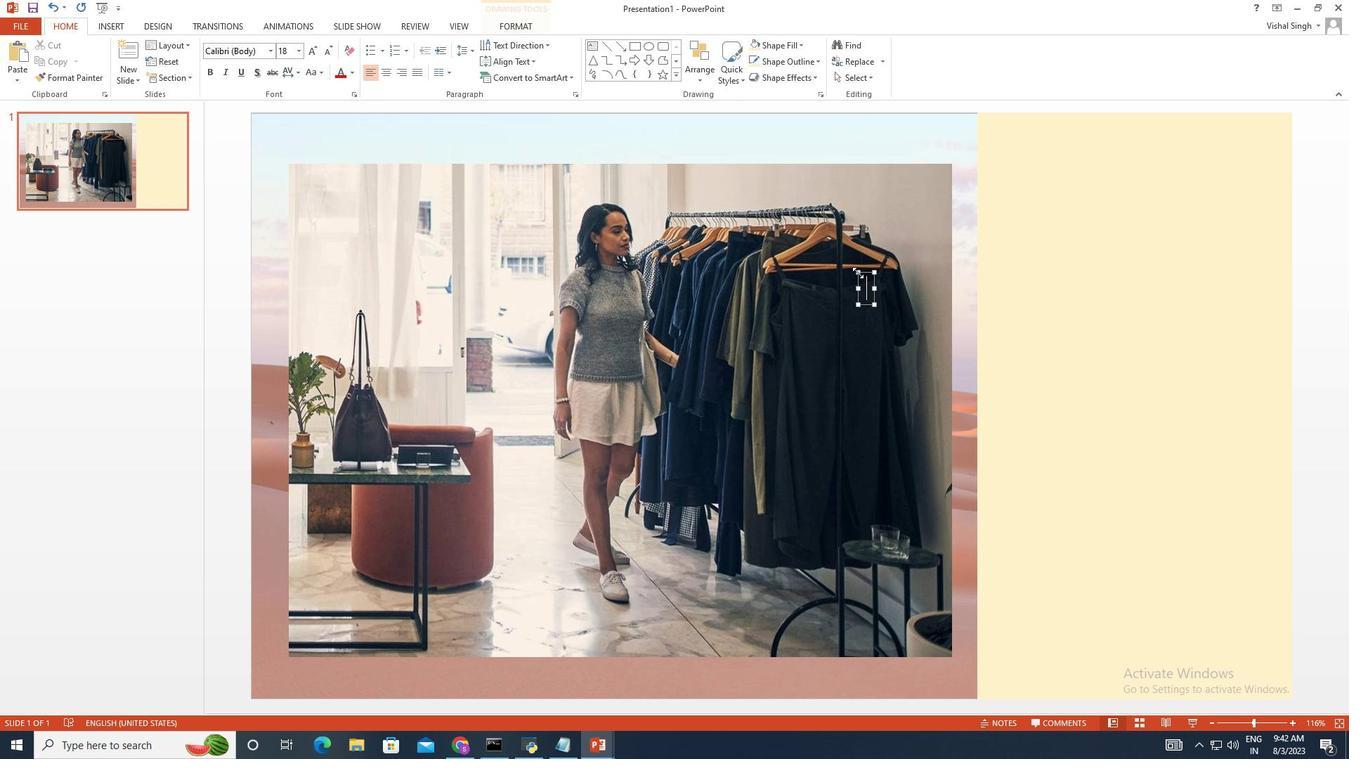 
Action: Mouse moved to (857, 584)
Screenshot: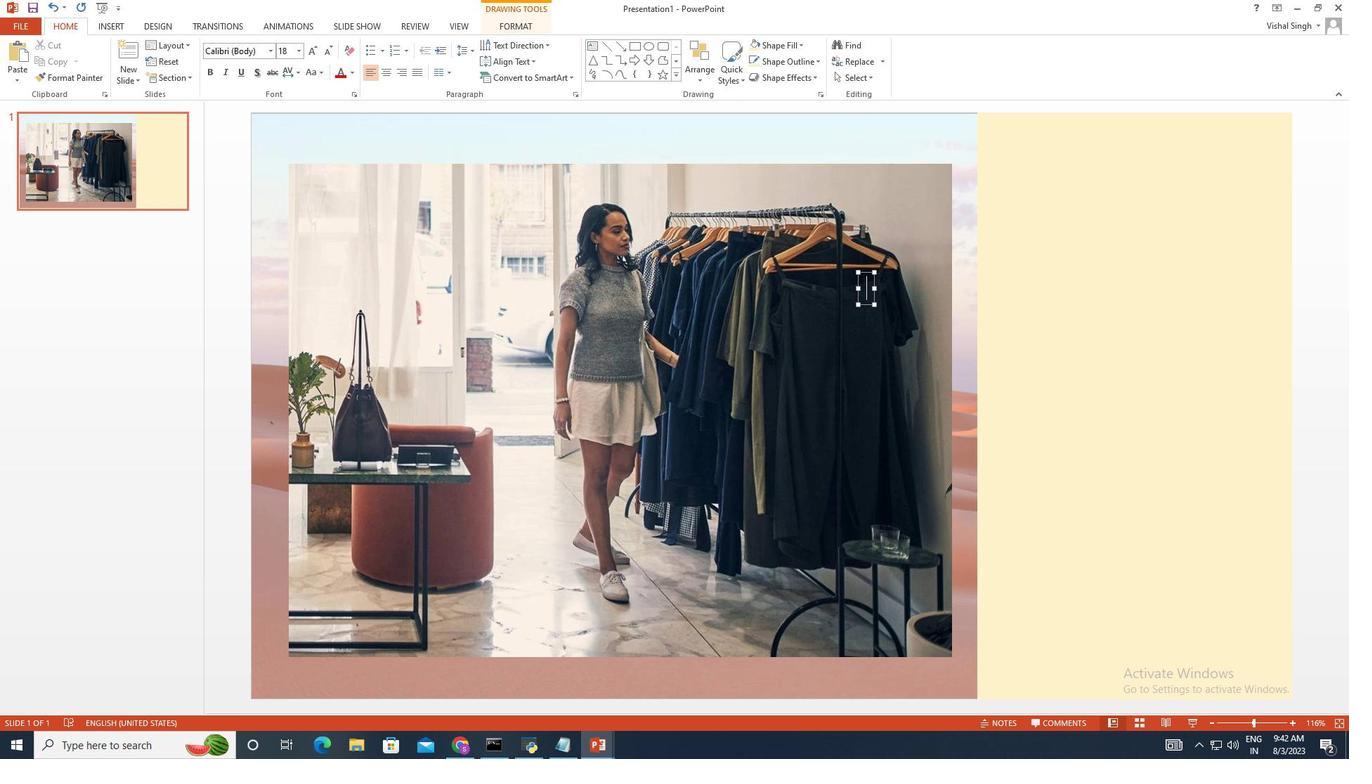 
Action: Key pressed <Key.delete>
Screenshot: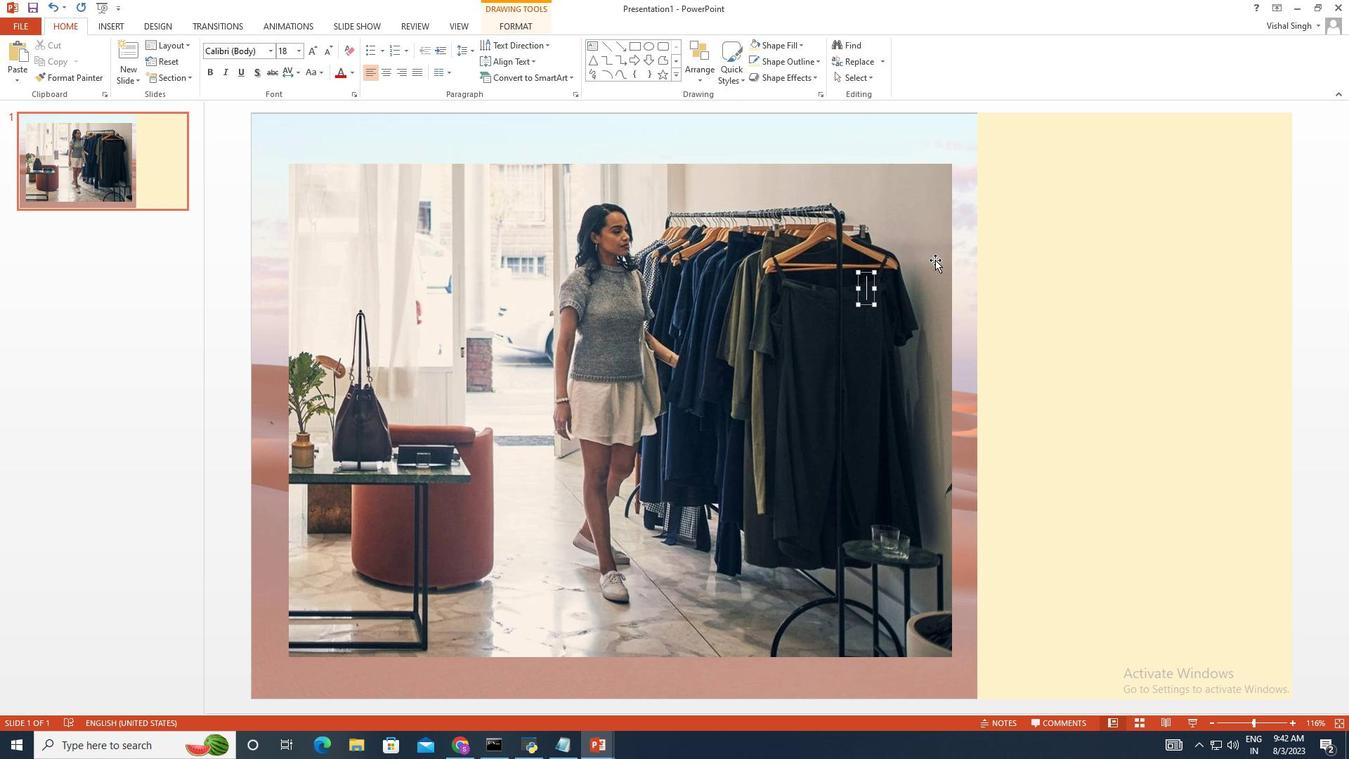 
Action: Mouse moved to (870, 584)
Screenshot: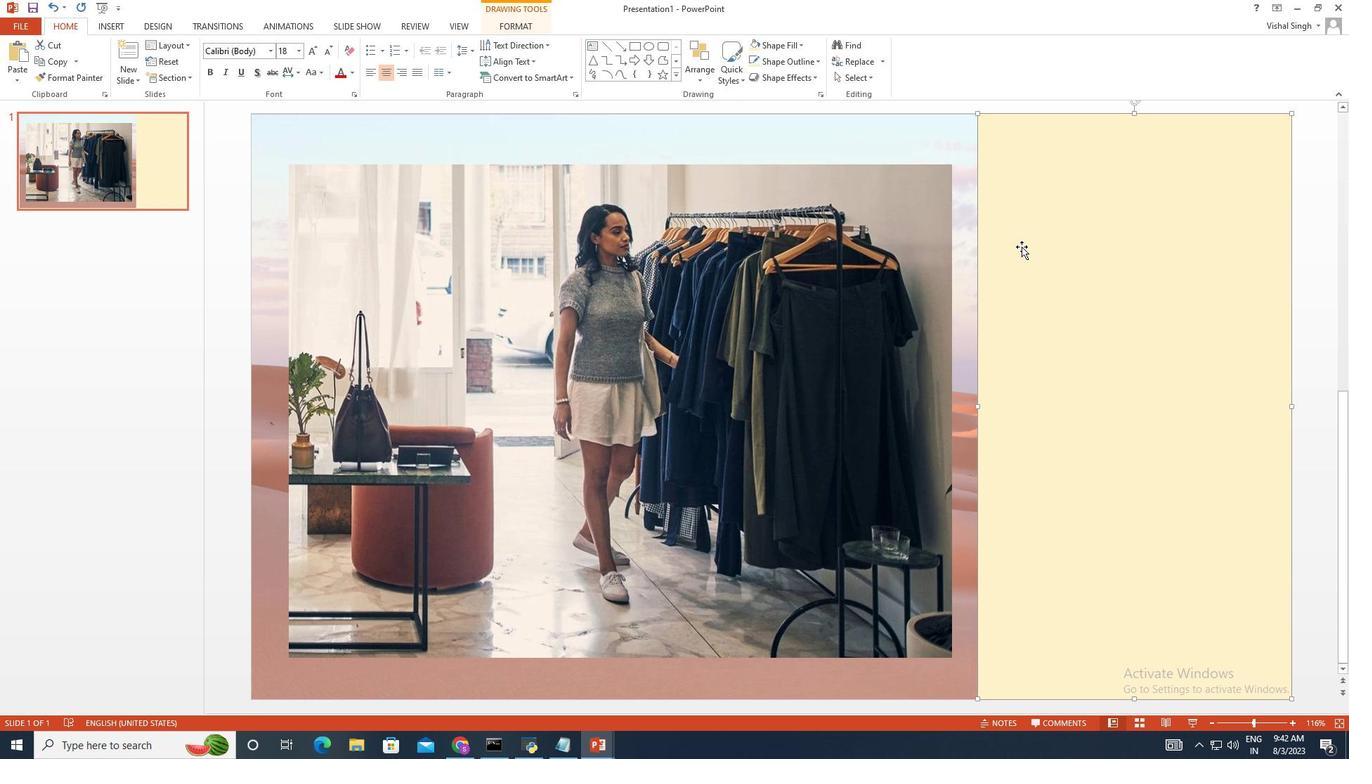 
Action: Mouse pressed left at (870, 584)
Screenshot: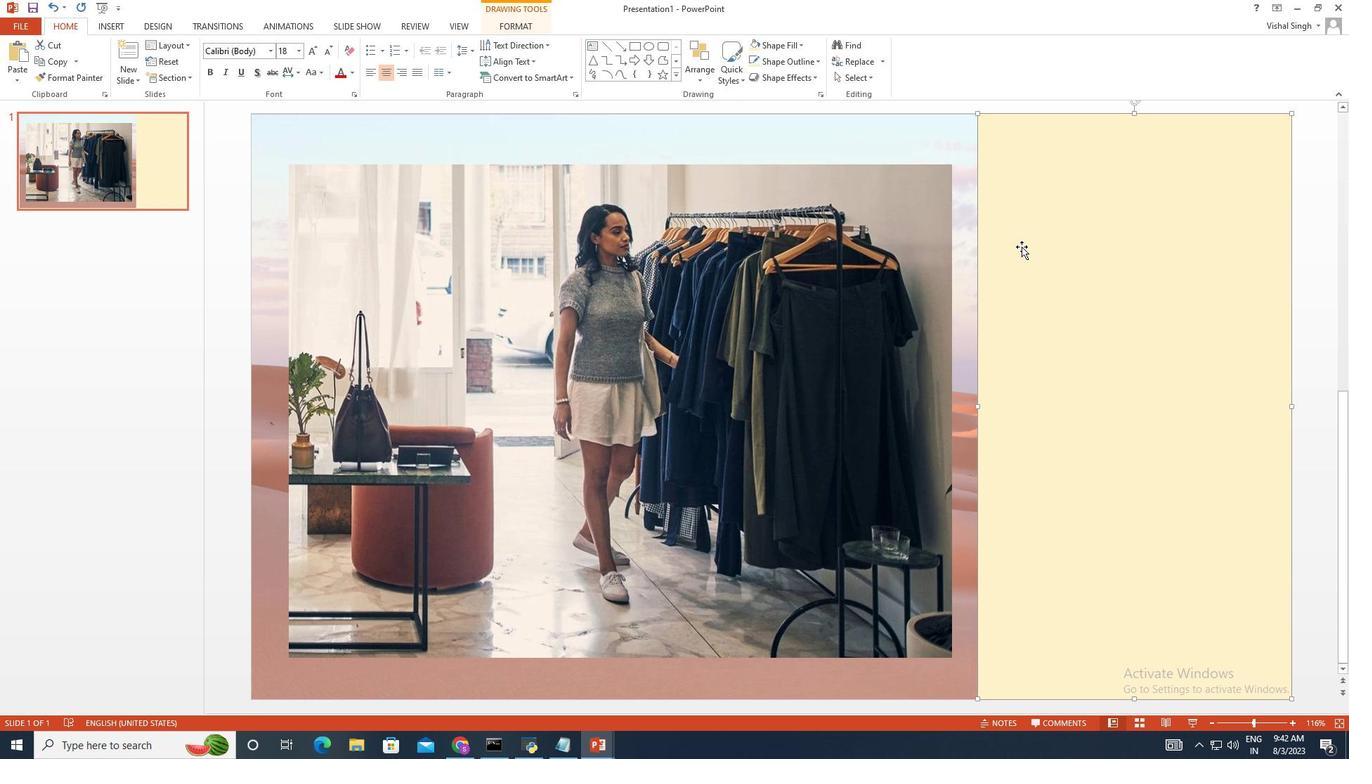 
Action: Mouse moved to (827, 584)
Screenshot: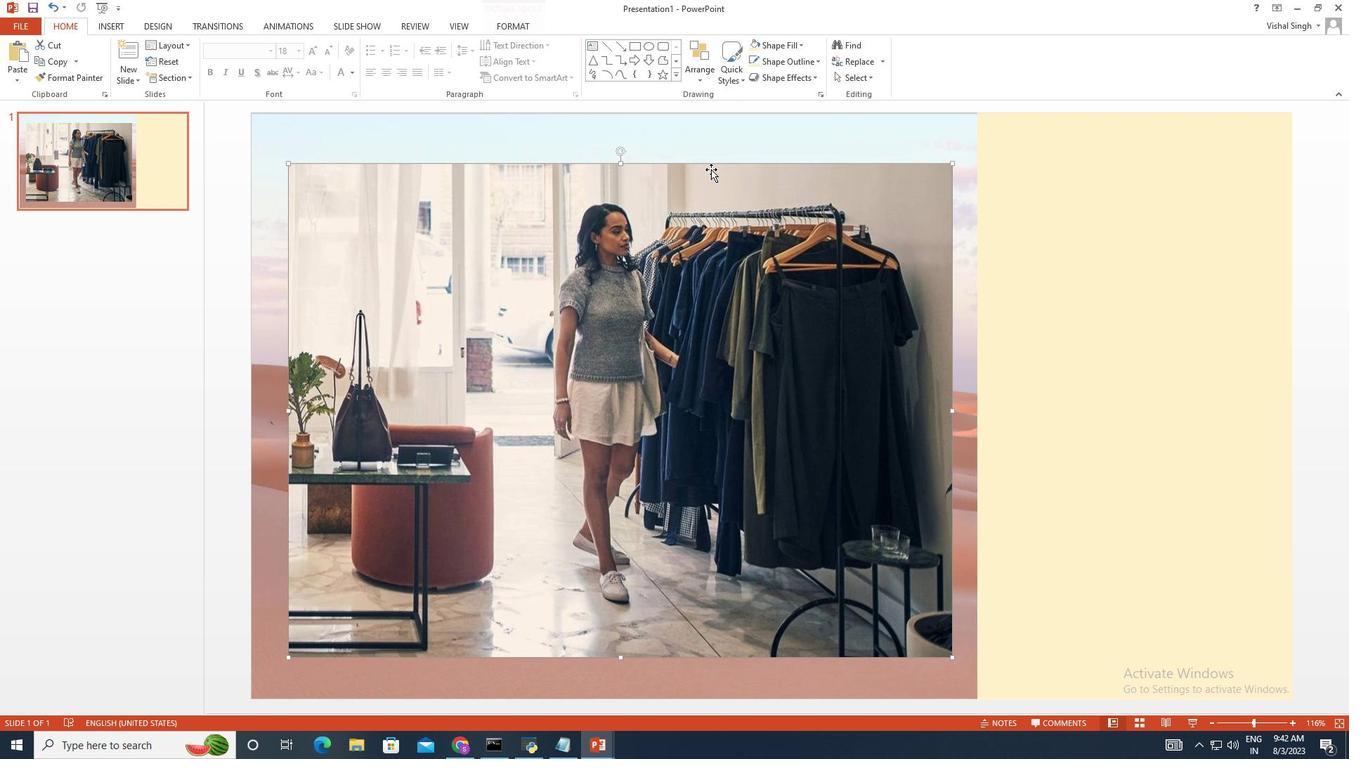 
Action: Mouse pressed left at (827, 584)
Screenshot: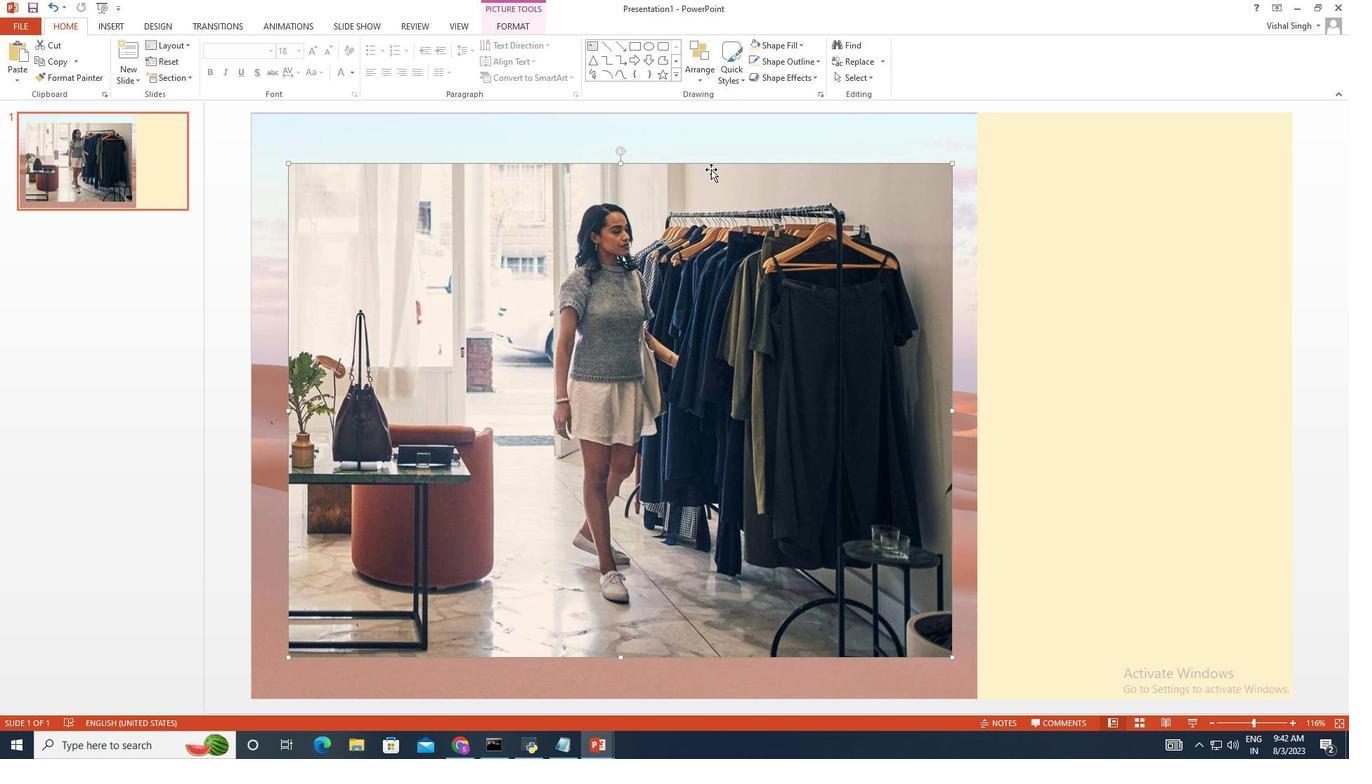 
Action: Mouse moved to (815, 584)
Screenshot: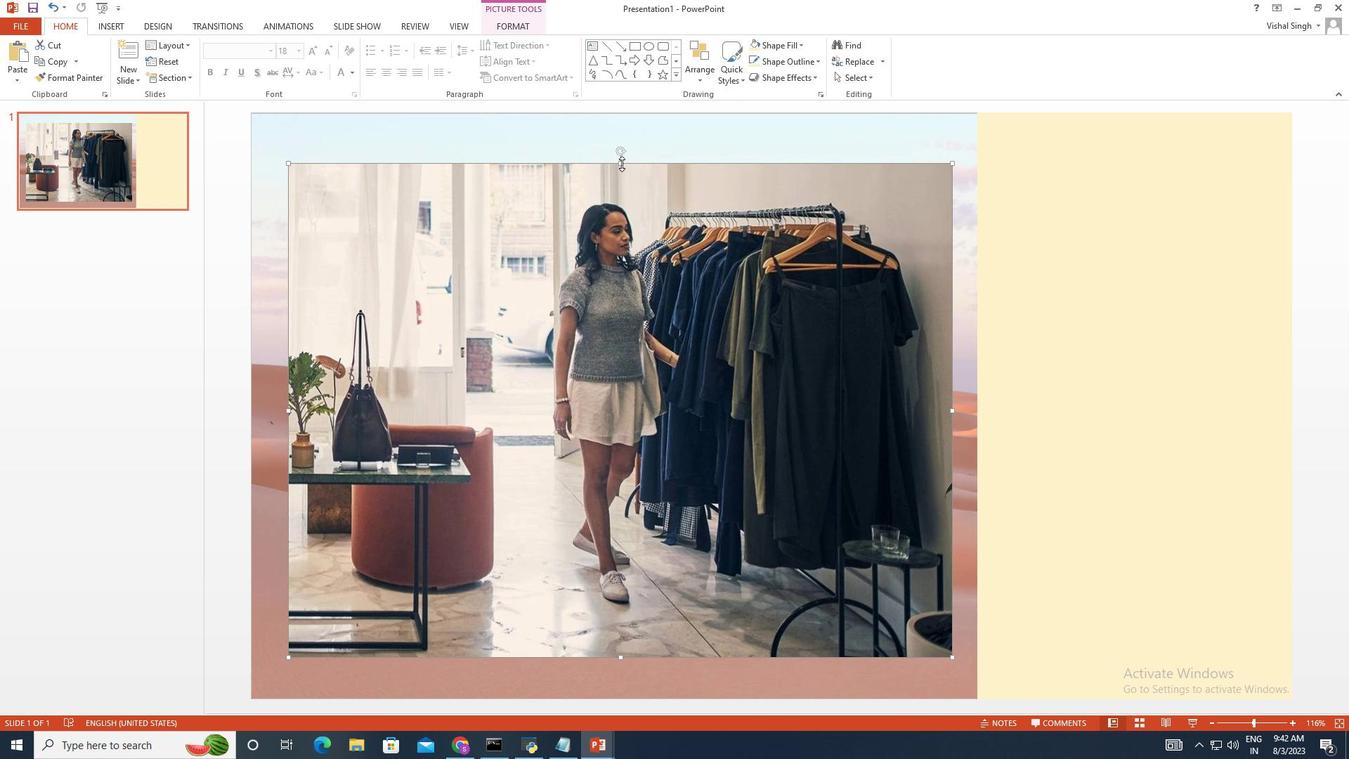 
Action: Mouse pressed left at (815, 584)
Screenshot: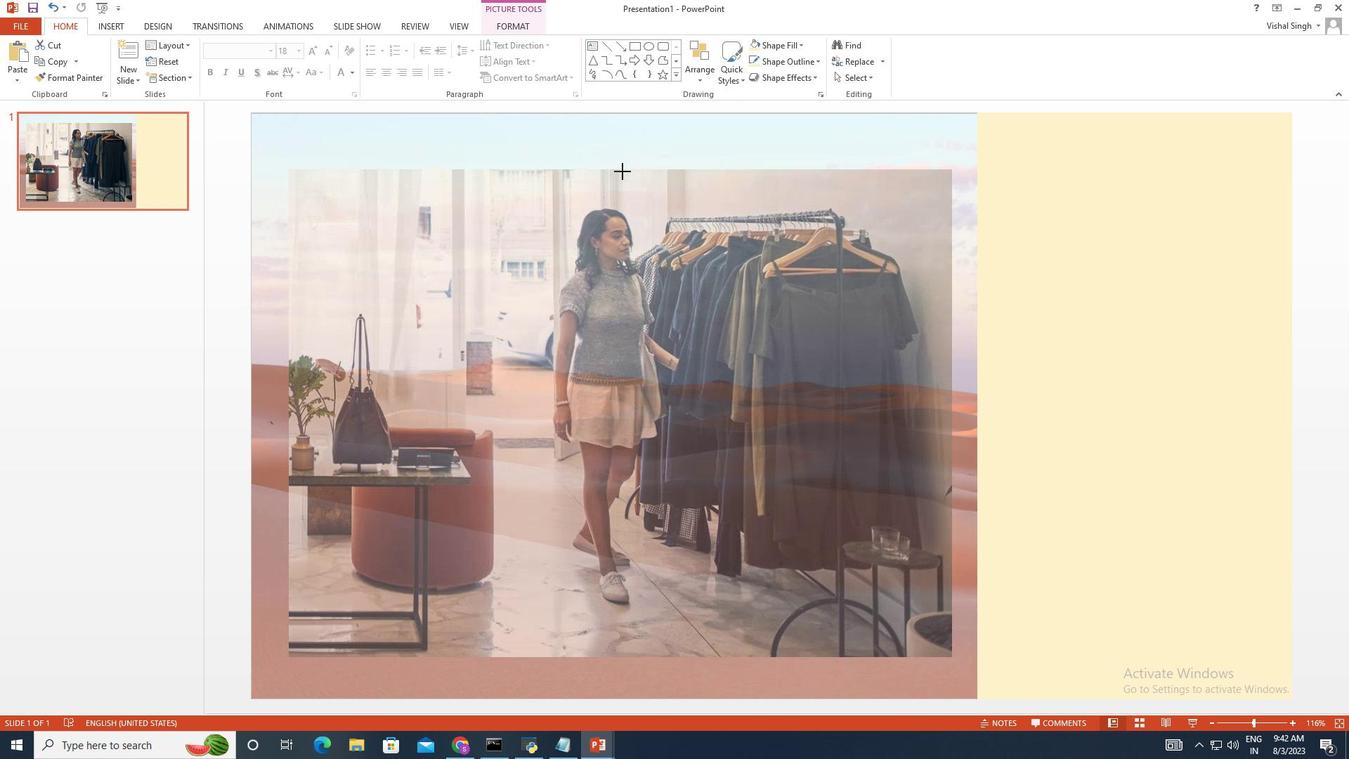 
Action: Mouse moved to (812, 584)
Screenshot: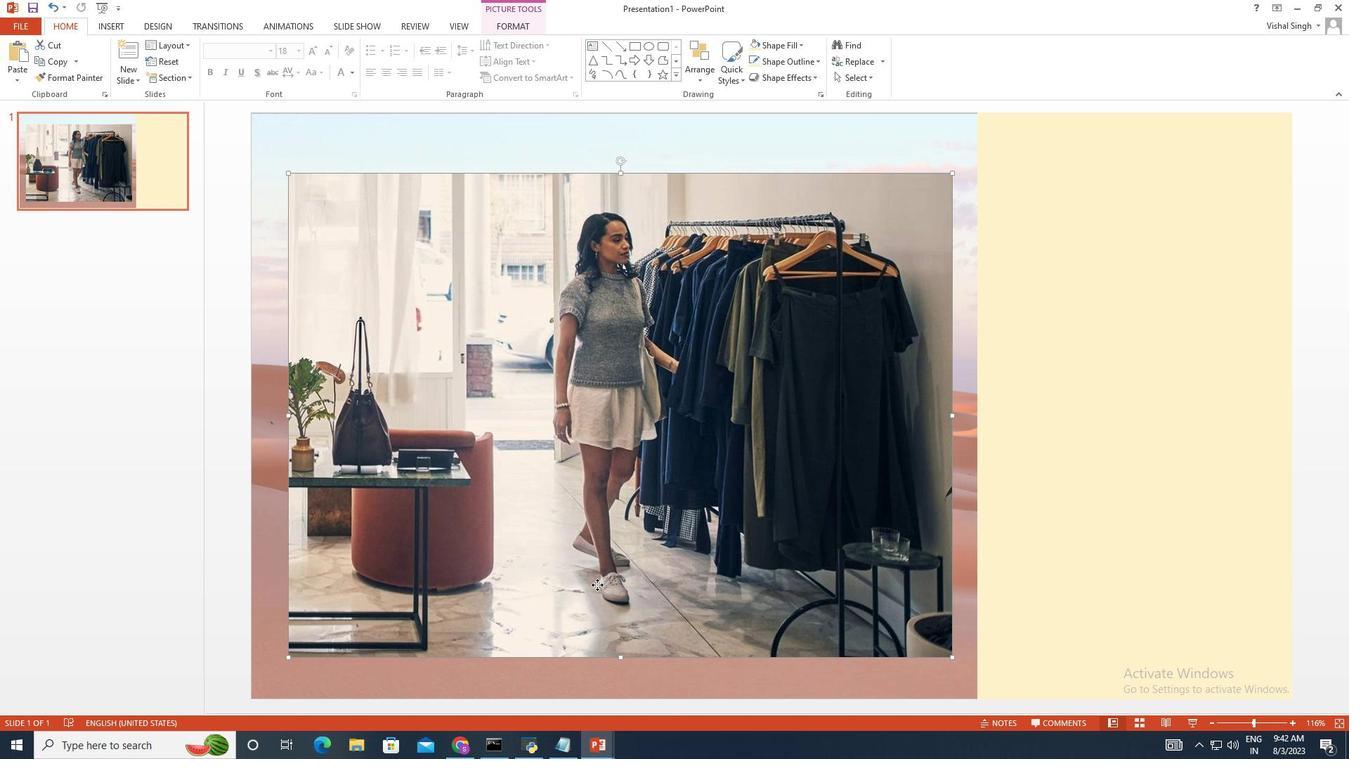 
Action: Mouse pressed left at (812, 584)
Screenshot: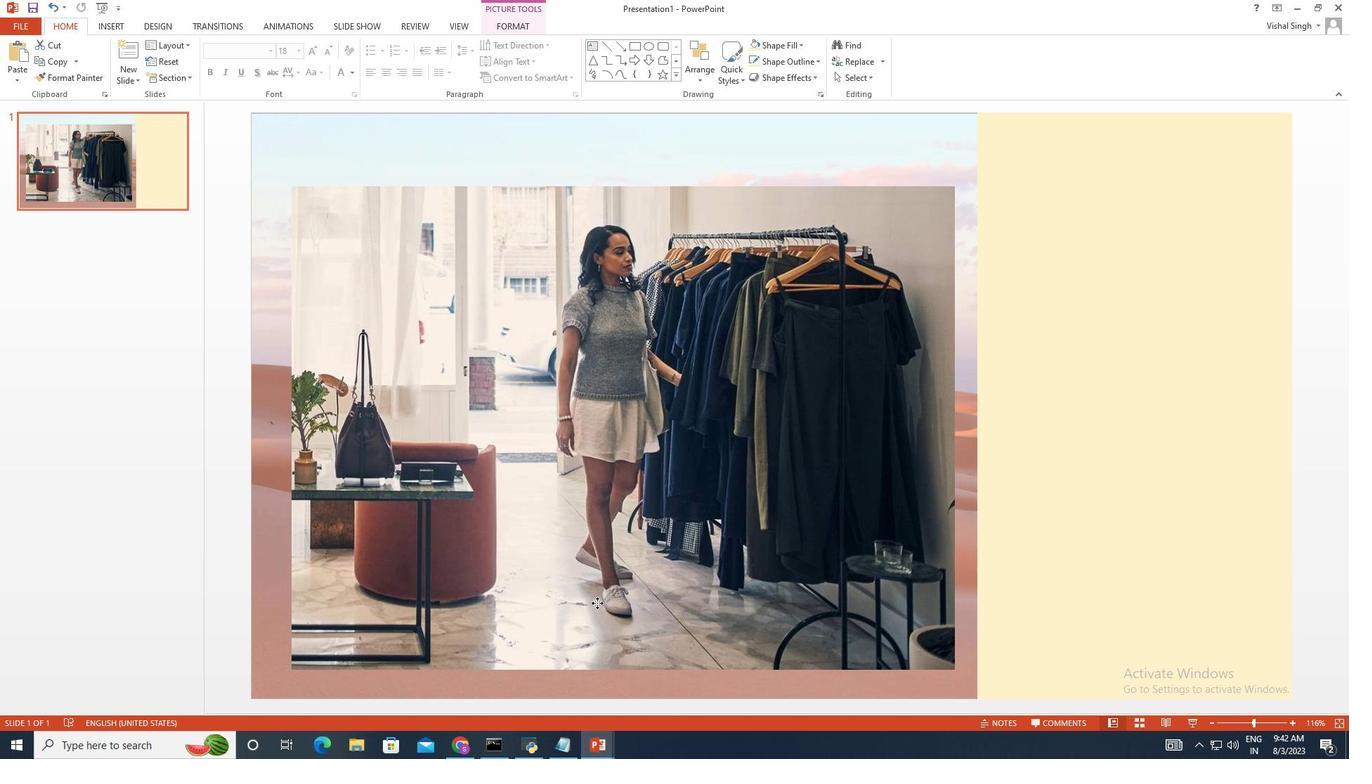 
Action: Mouse moved to (860, 584)
Screenshot: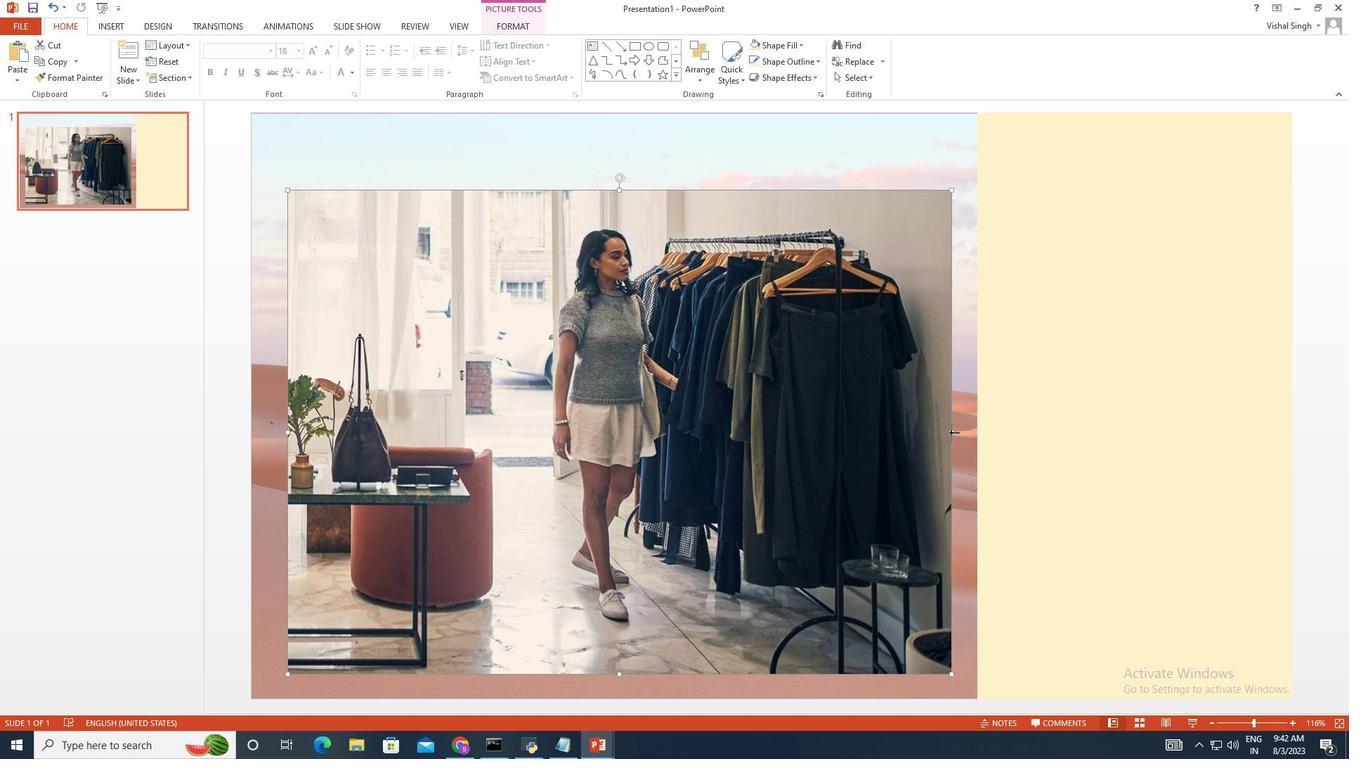 
Action: Mouse pressed left at (860, 584)
Screenshot: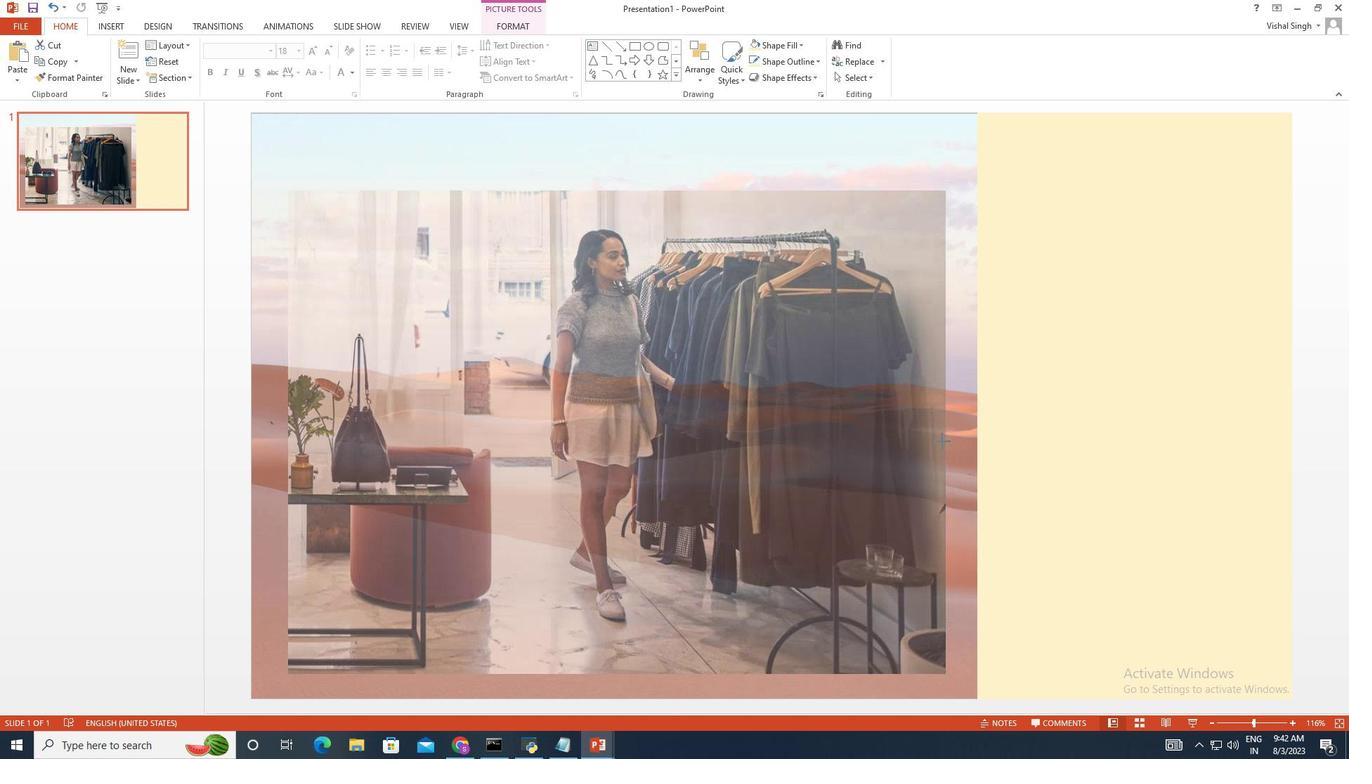 
Action: Mouse moved to (825, 584)
Screenshot: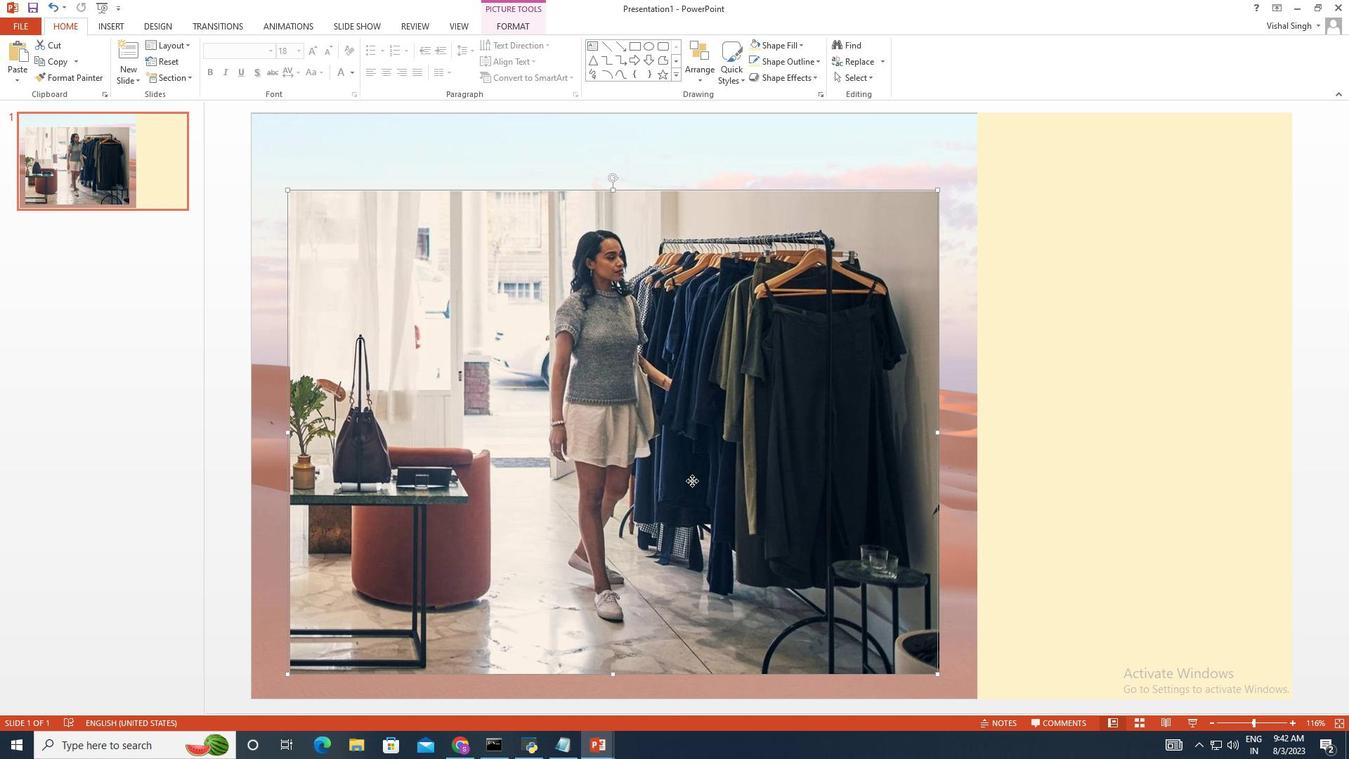 
Action: Mouse pressed left at (825, 584)
Screenshot: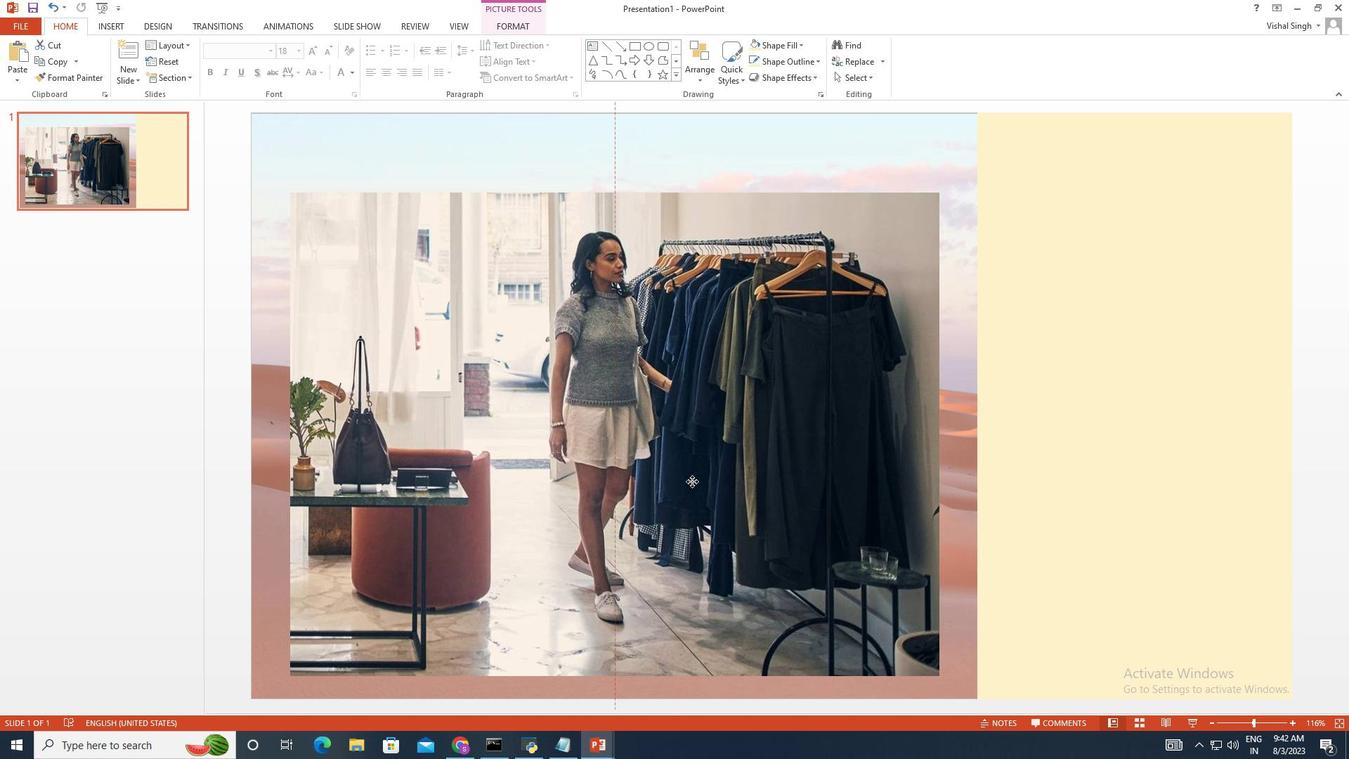 
Action: Mouse moved to (818, 584)
Screenshot: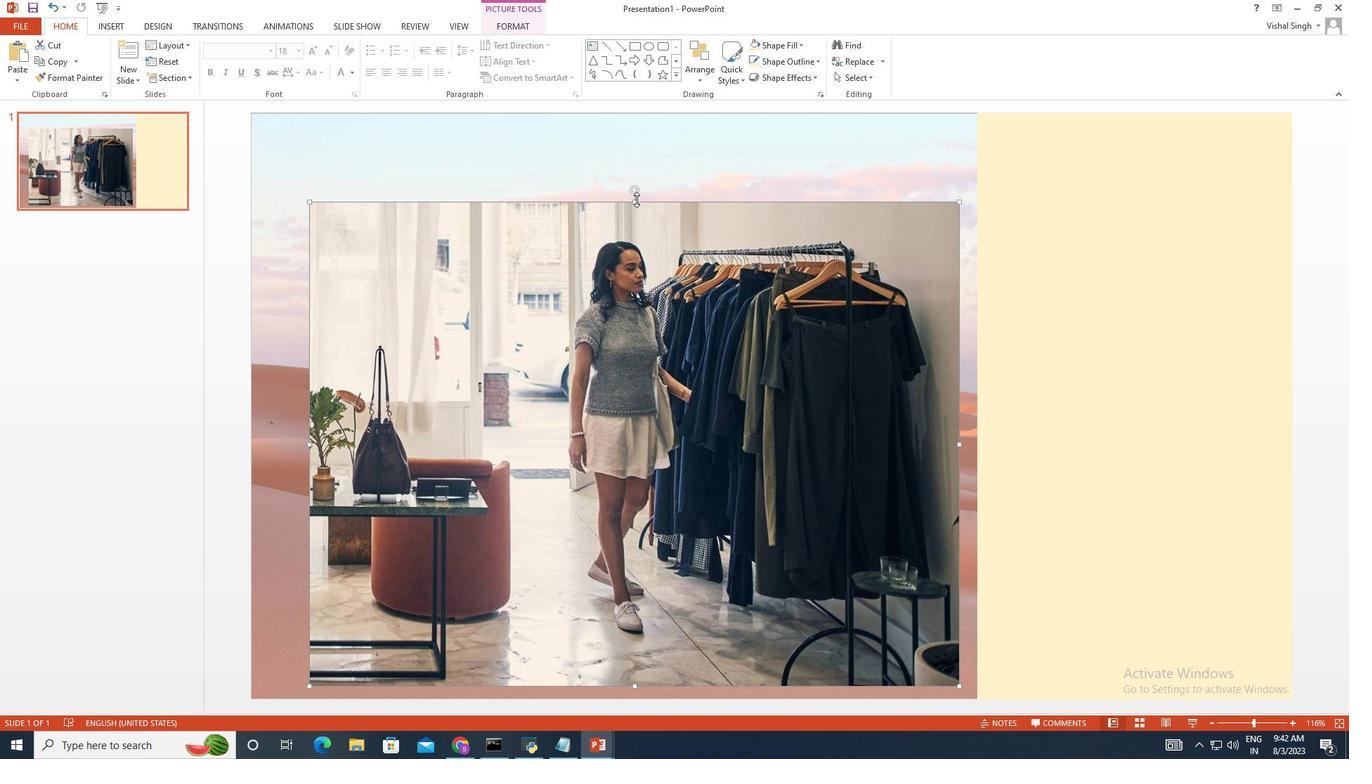 
Action: Mouse pressed left at (818, 584)
Screenshot: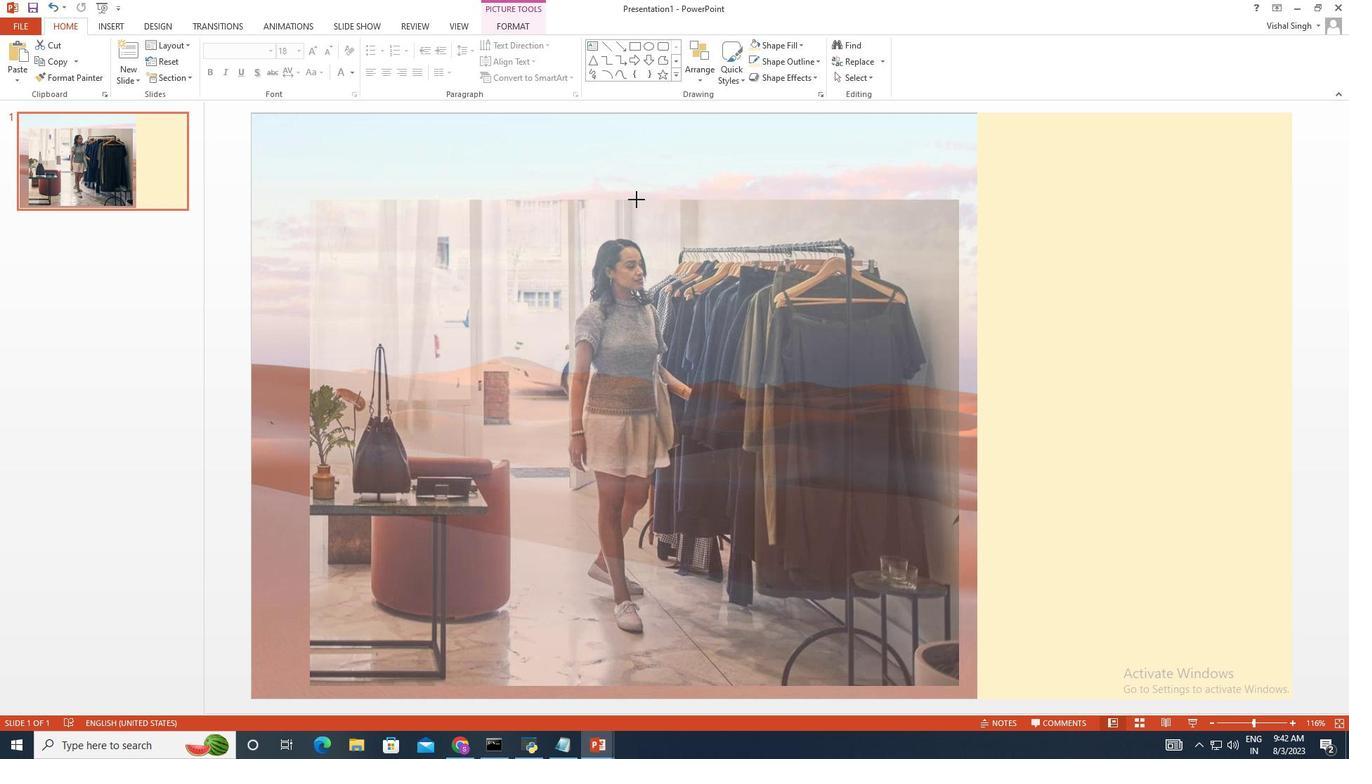 
Action: Mouse moved to (846, 584)
Screenshot: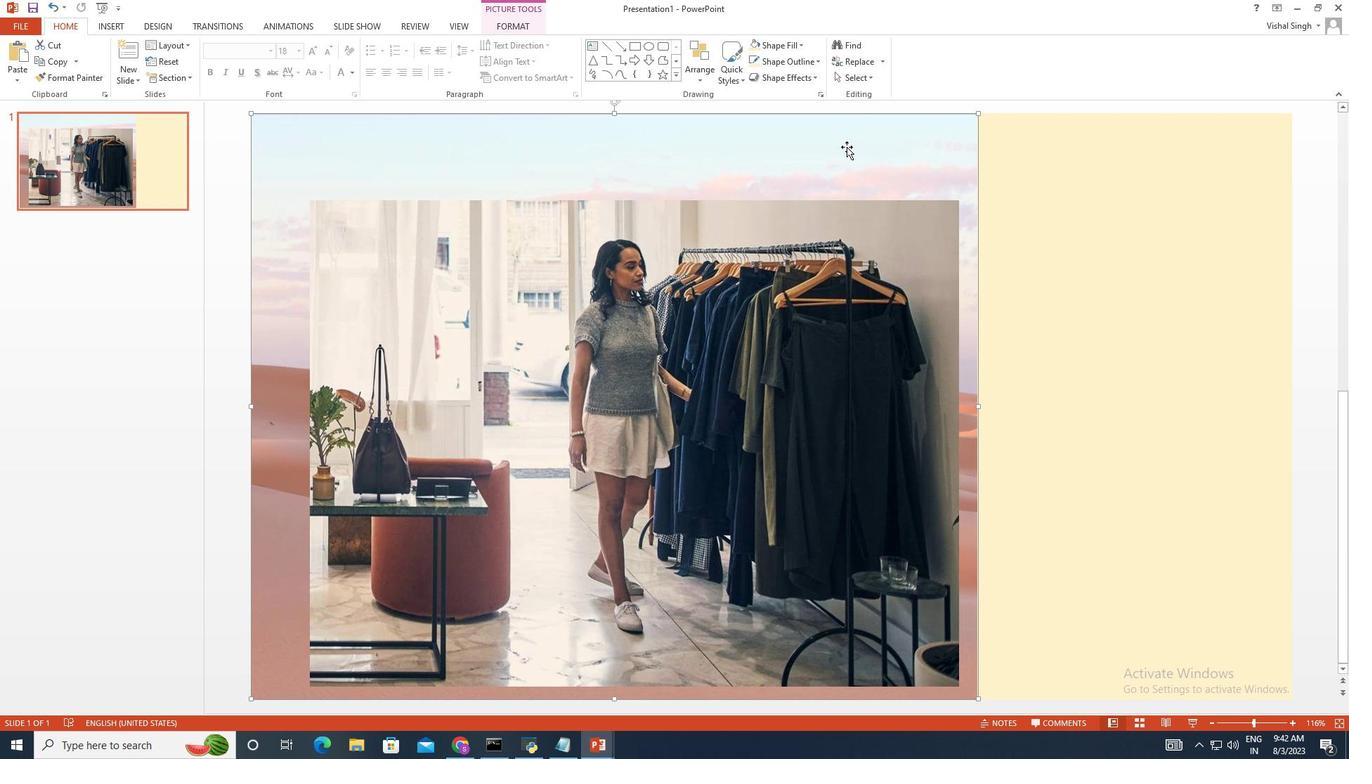 
Action: Mouse pressed left at (846, 584)
Screenshot: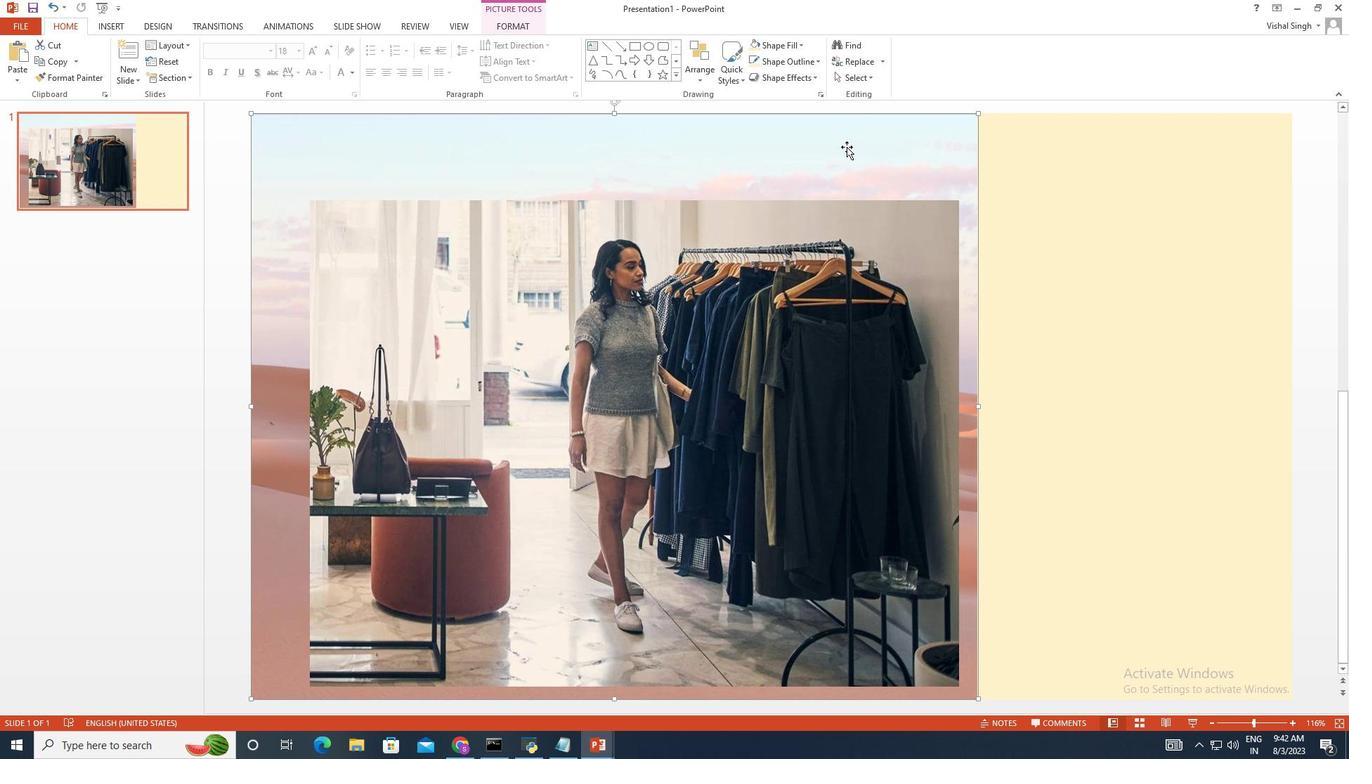
Action: Mouse moved to (749, 584)
Screenshot: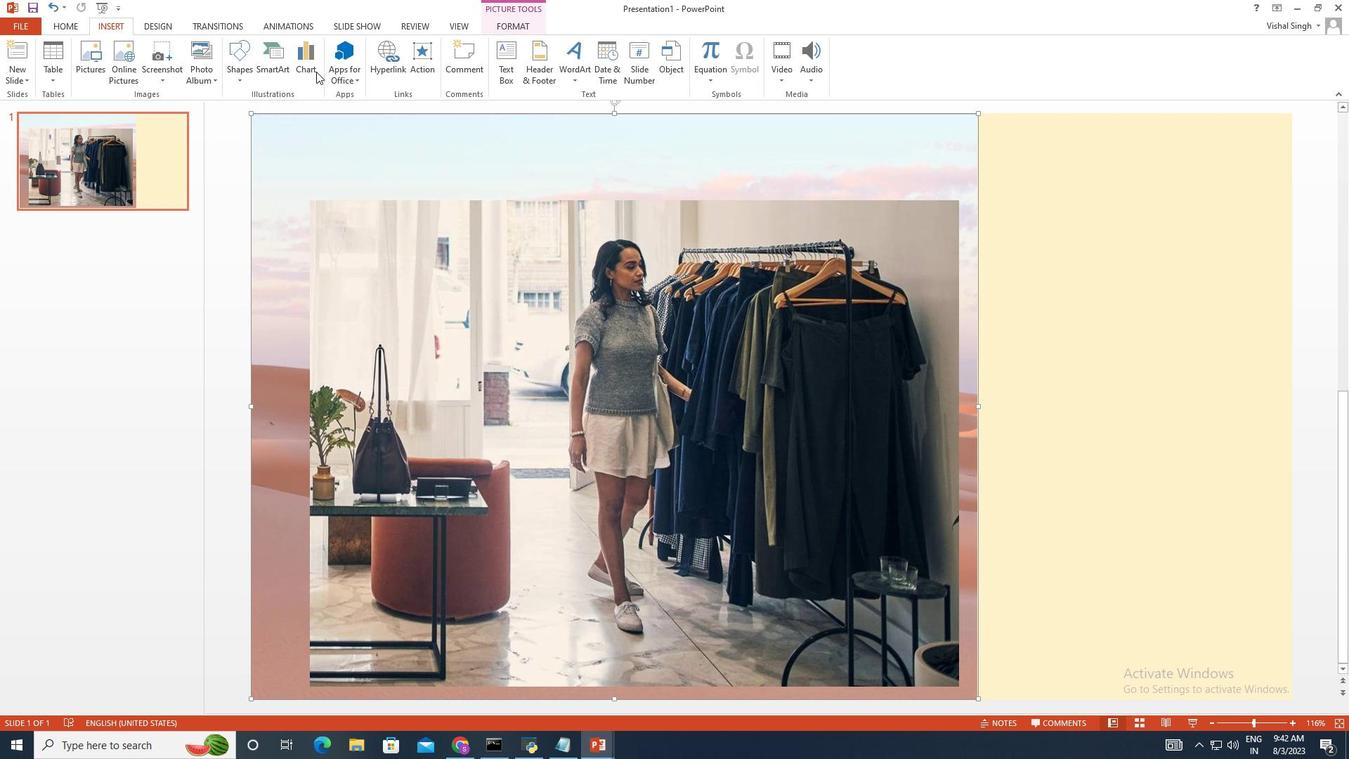 
Action: Mouse pressed left at (749, 584)
Screenshot: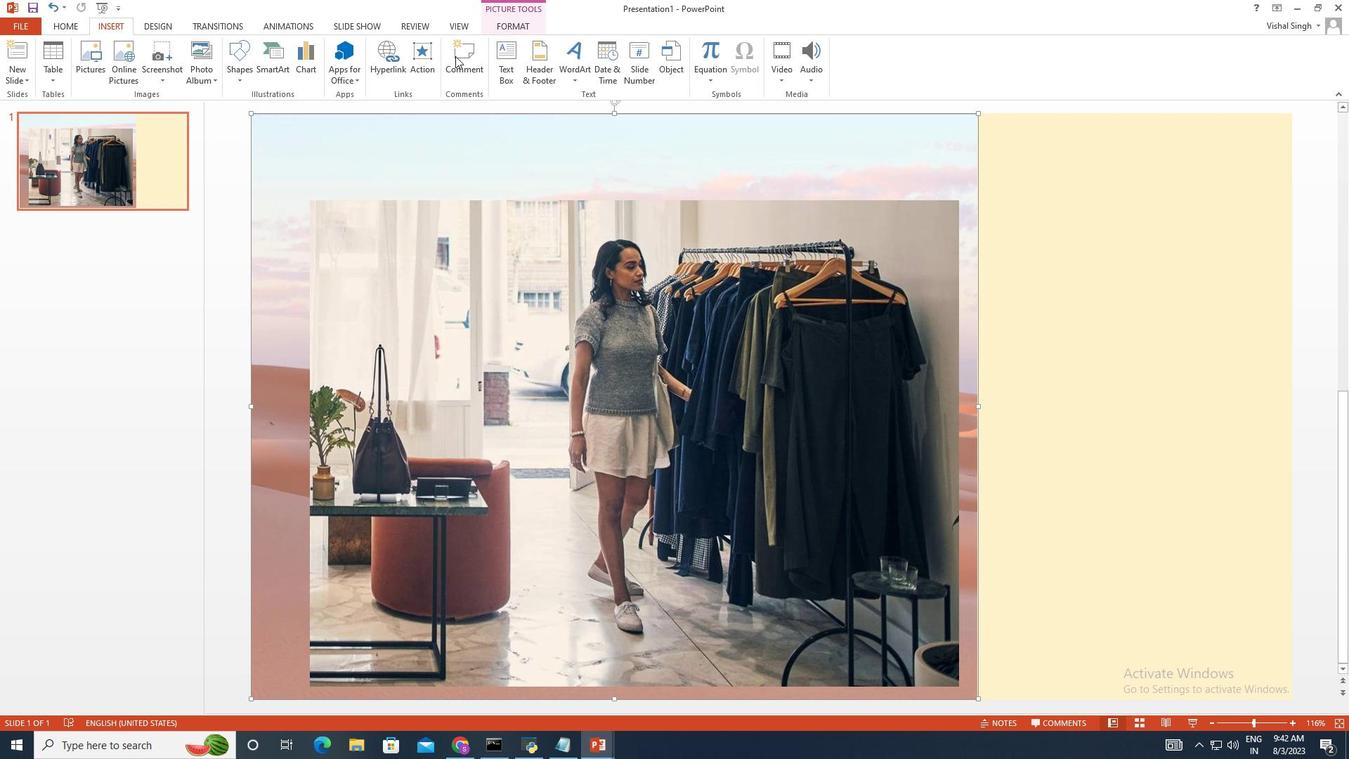 
Action: Mouse moved to (800, 584)
Screenshot: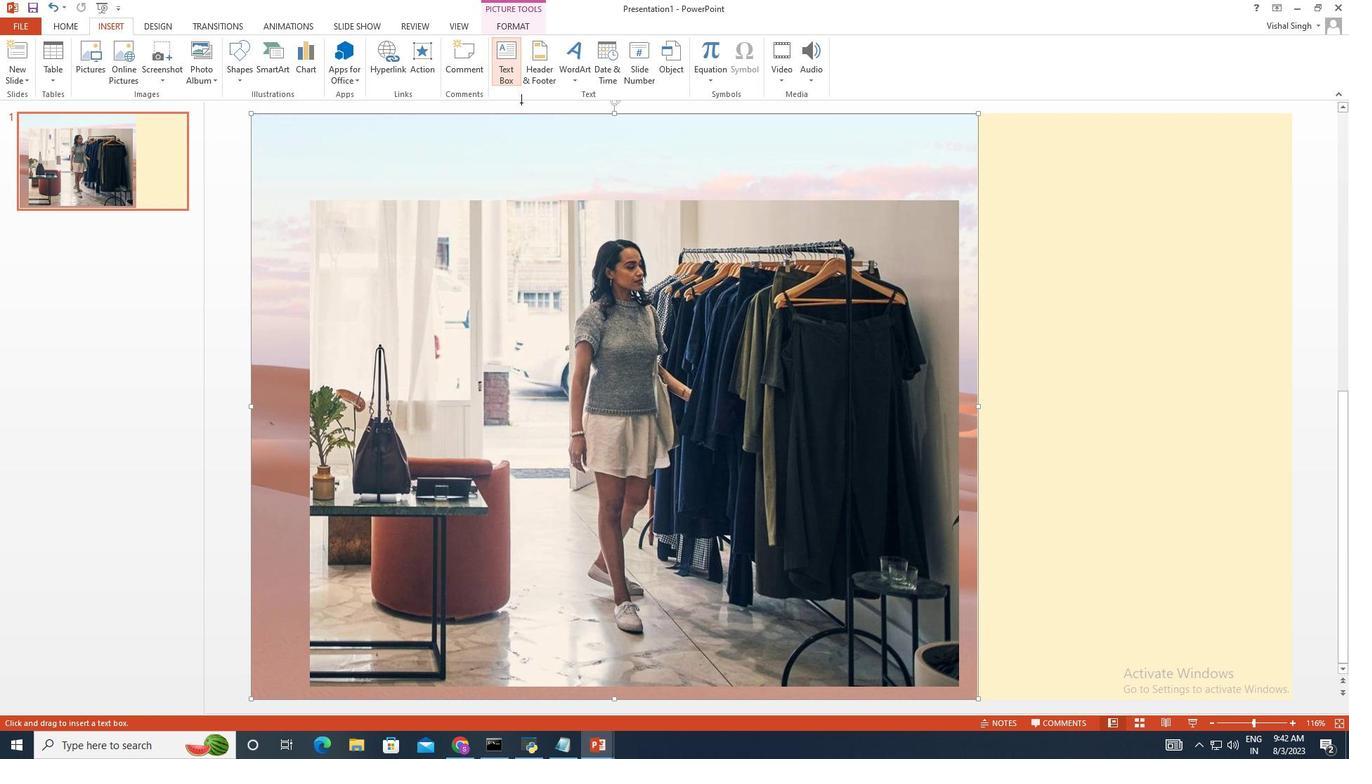 
Action: Mouse pressed left at (800, 584)
Screenshot: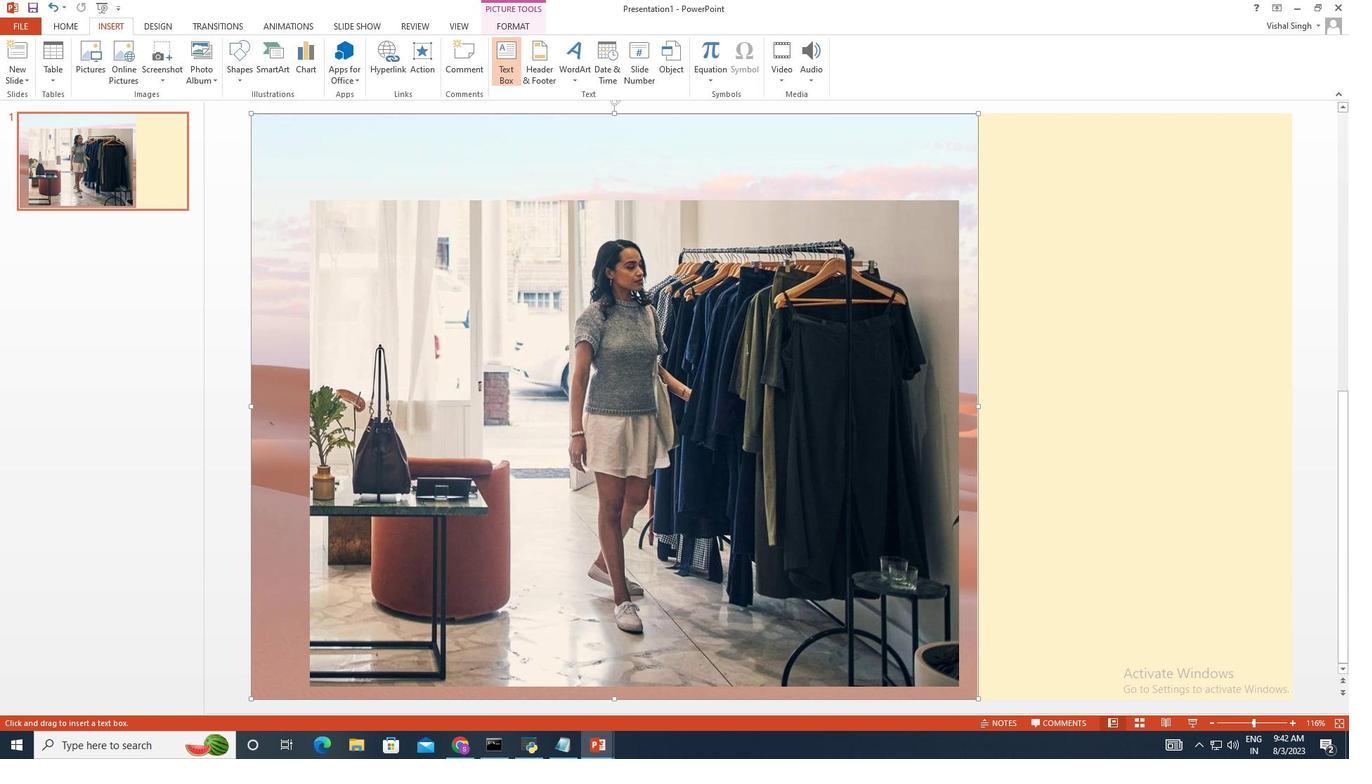 
Action: Mouse moved to (754, 584)
Screenshot: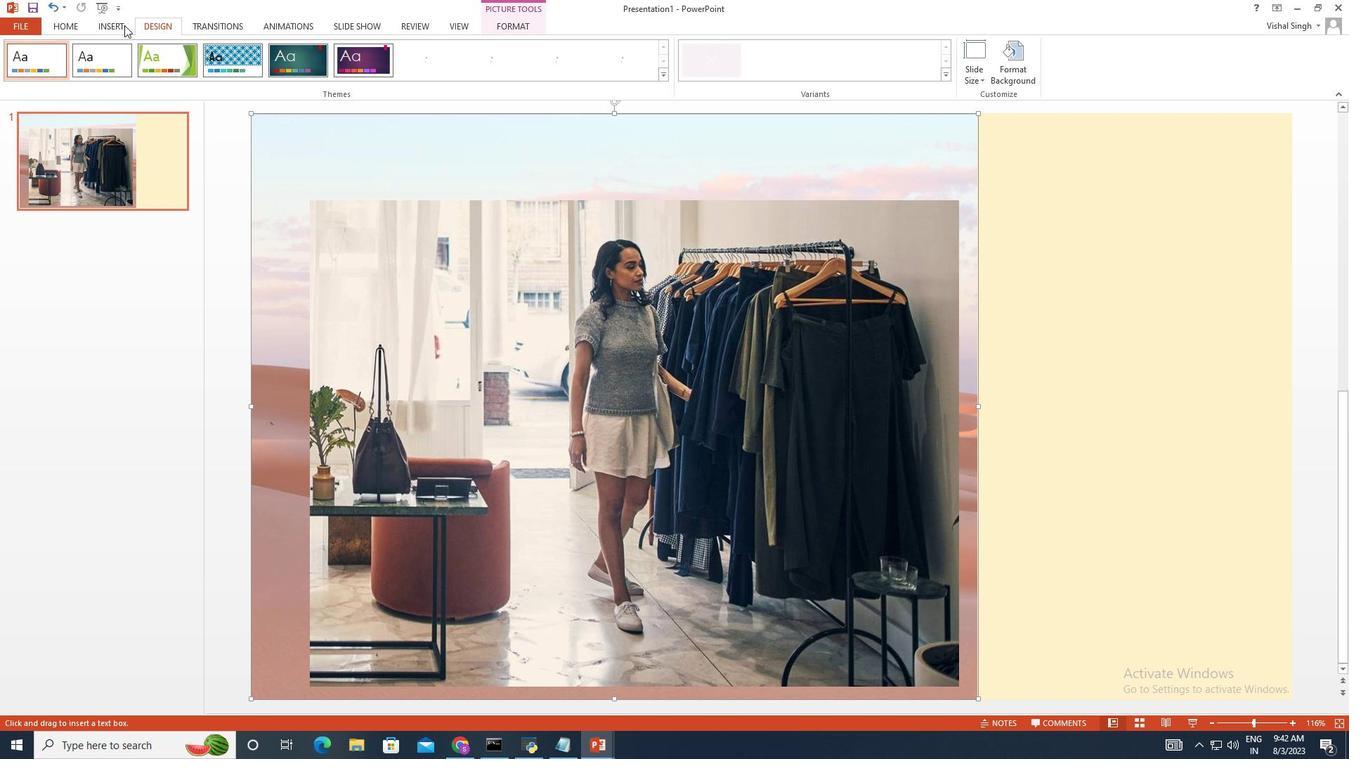 
Action: Mouse pressed left at (754, 584)
Screenshot: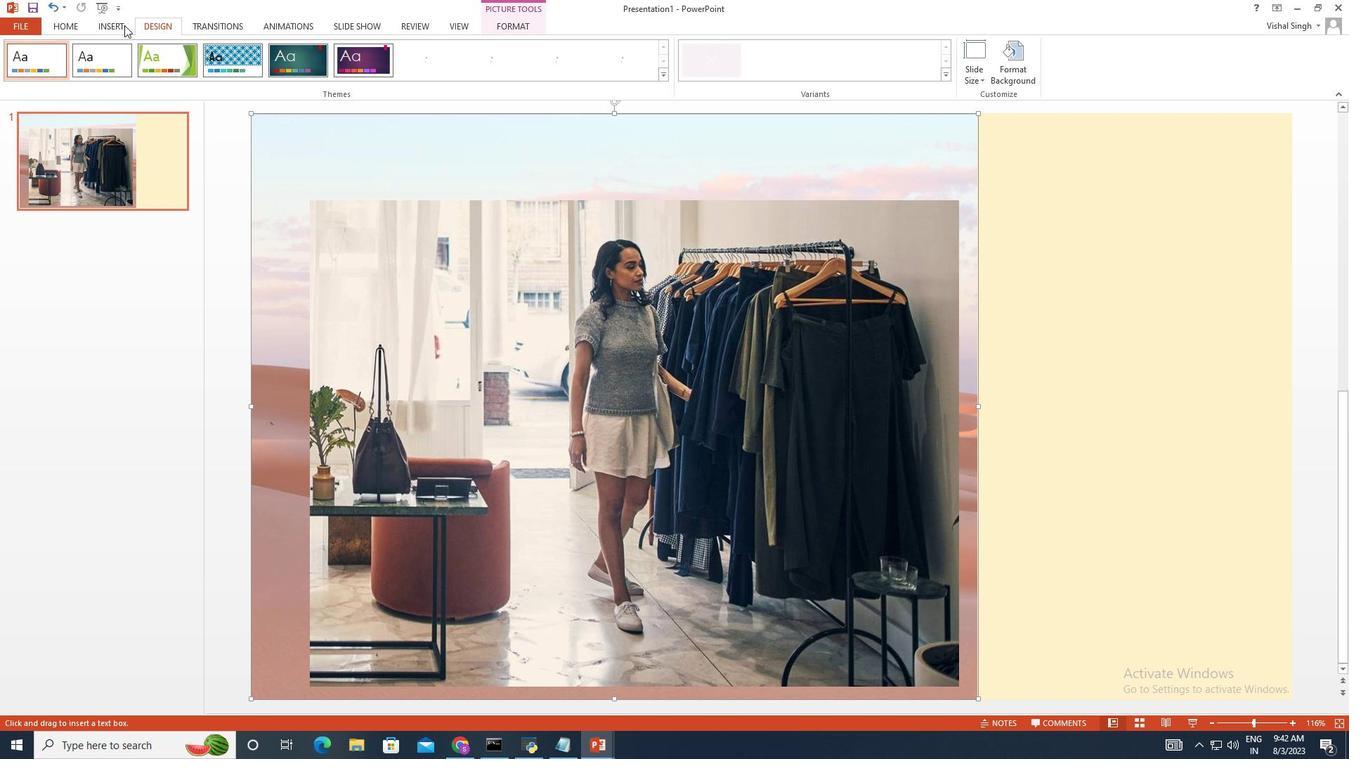 
Action: Mouse moved to (746, 584)
Screenshot: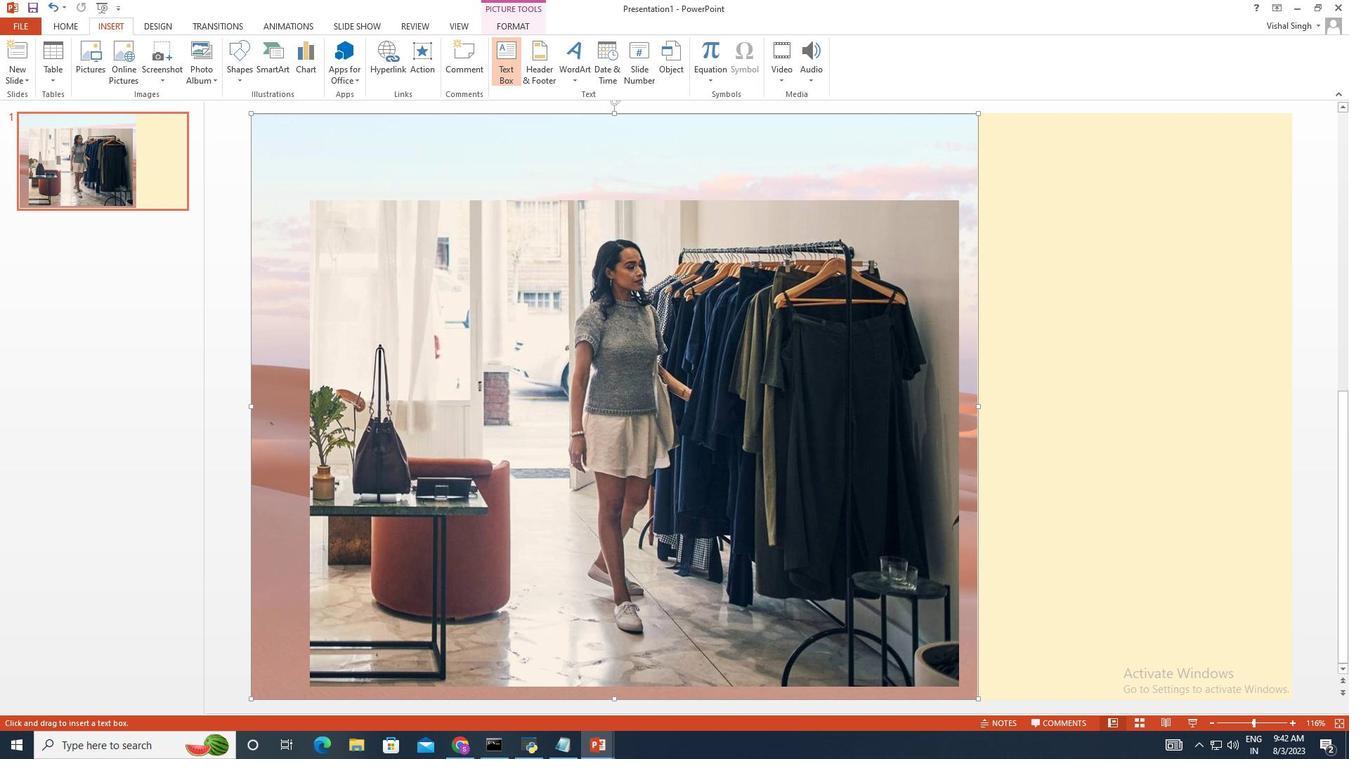 
Action: Mouse pressed left at (746, 584)
Screenshot: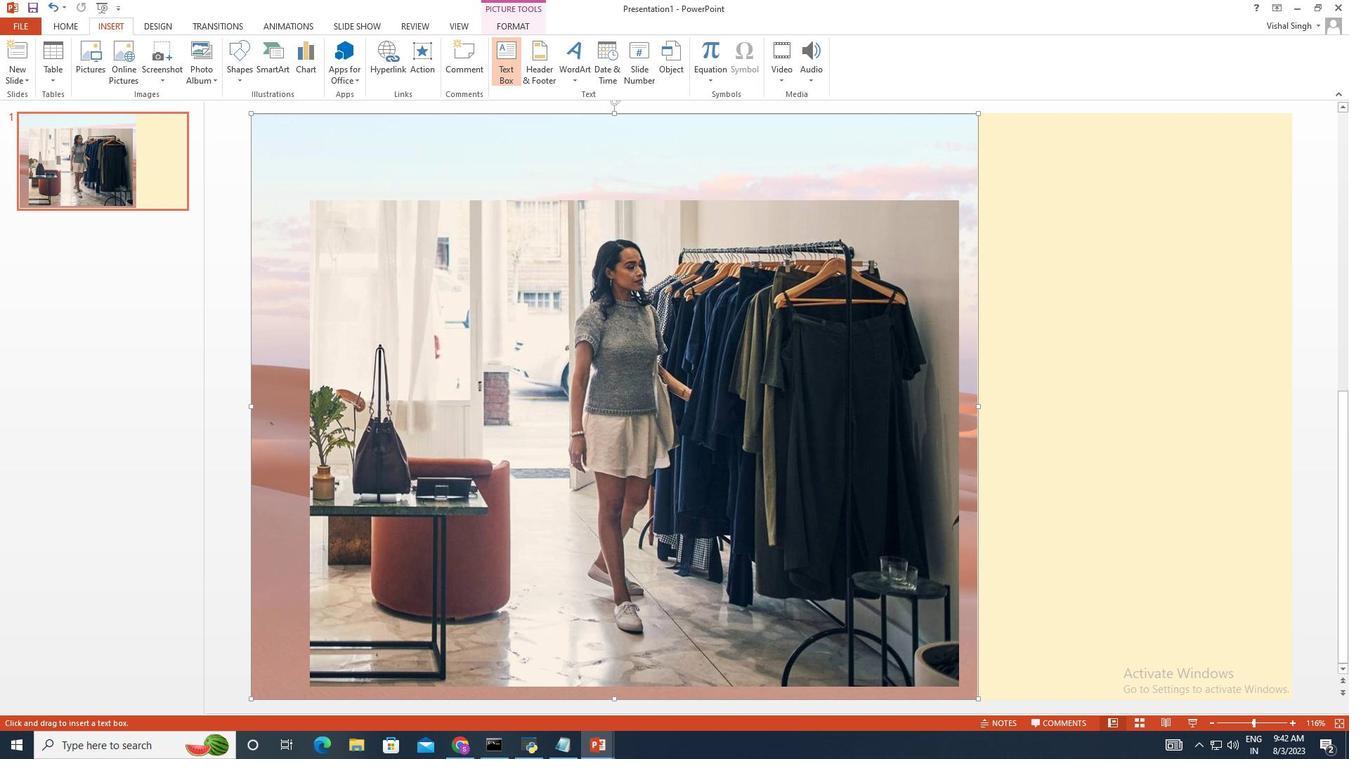 
Action: Mouse moved to (820, 584)
Screenshot: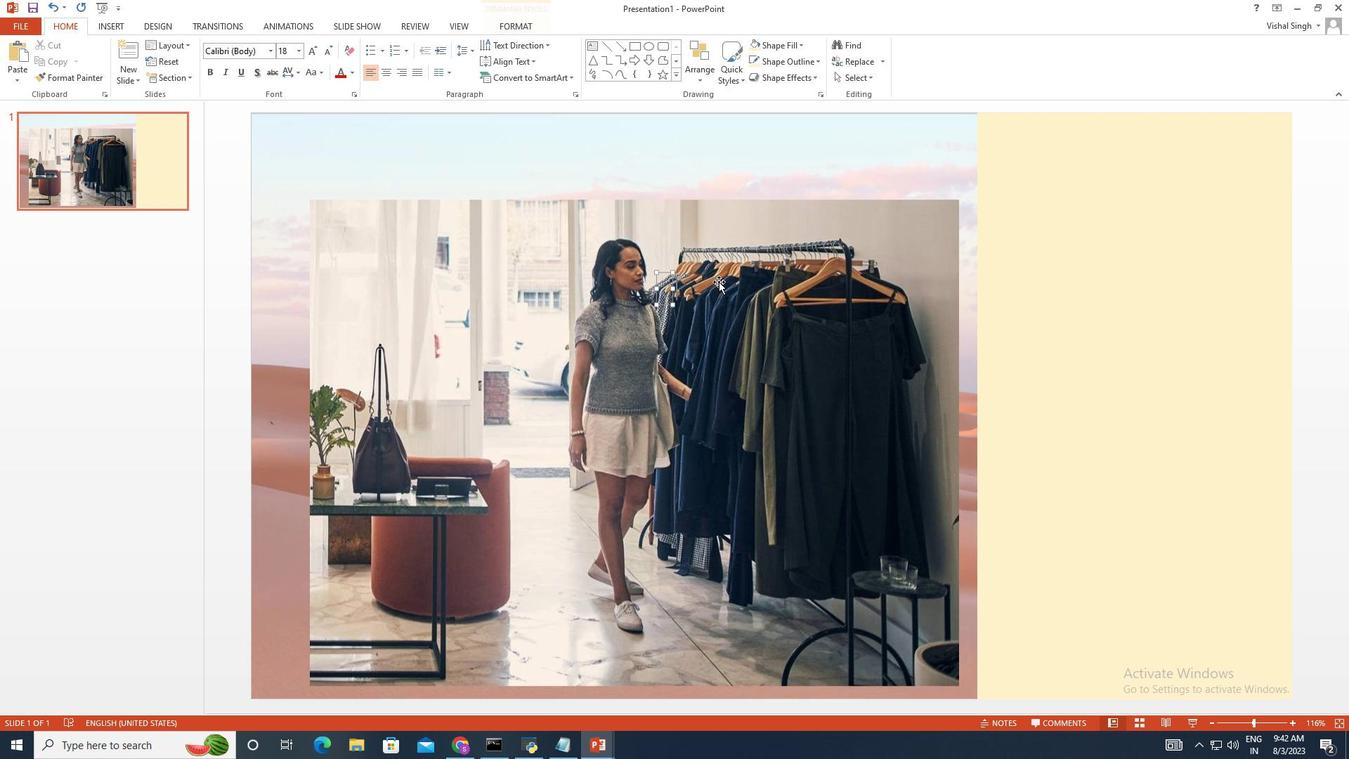 
Action: Mouse pressed left at (820, 584)
Screenshot: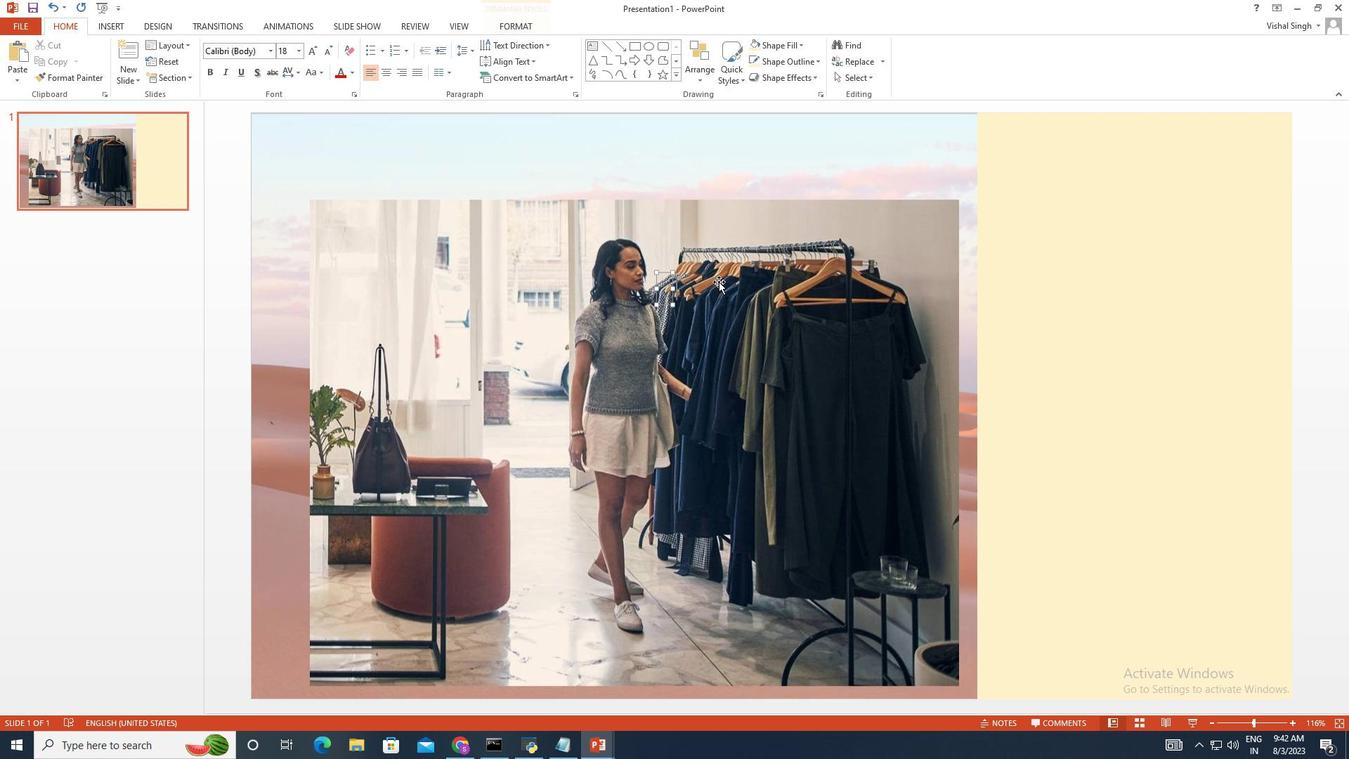 
Action: Mouse moved to (826, 584)
Screenshot: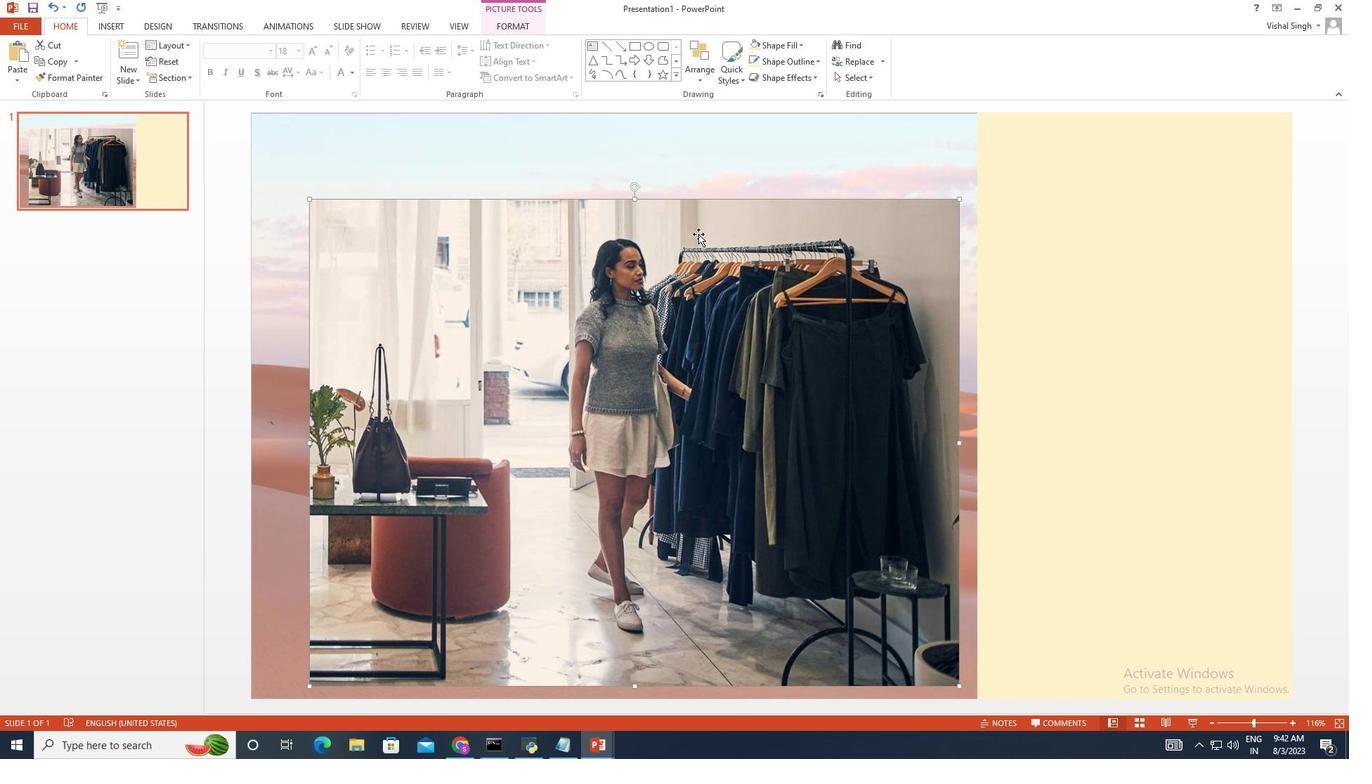 
Action: Mouse pressed left at (826, 584)
Screenshot: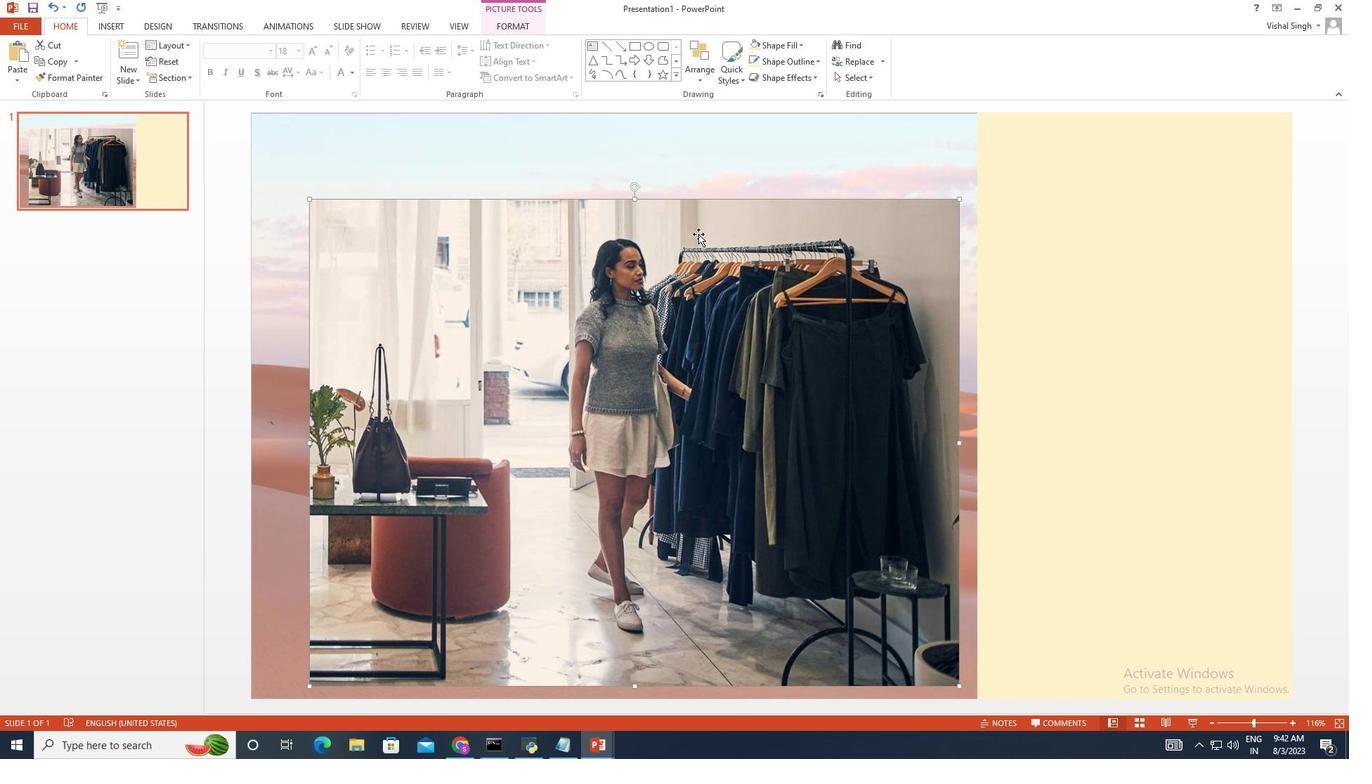 
Action: Mouse moved to (818, 584)
Screenshot: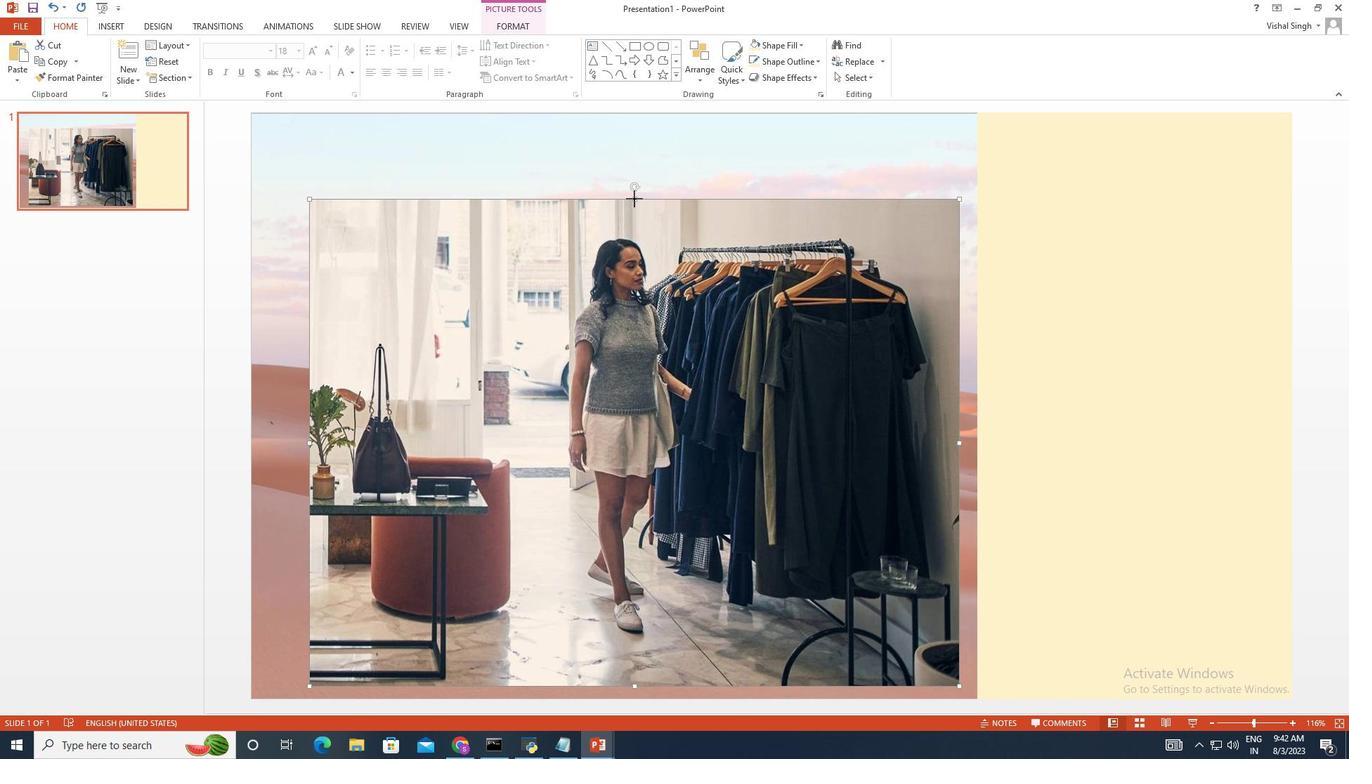 
Action: Mouse pressed left at (818, 584)
Screenshot: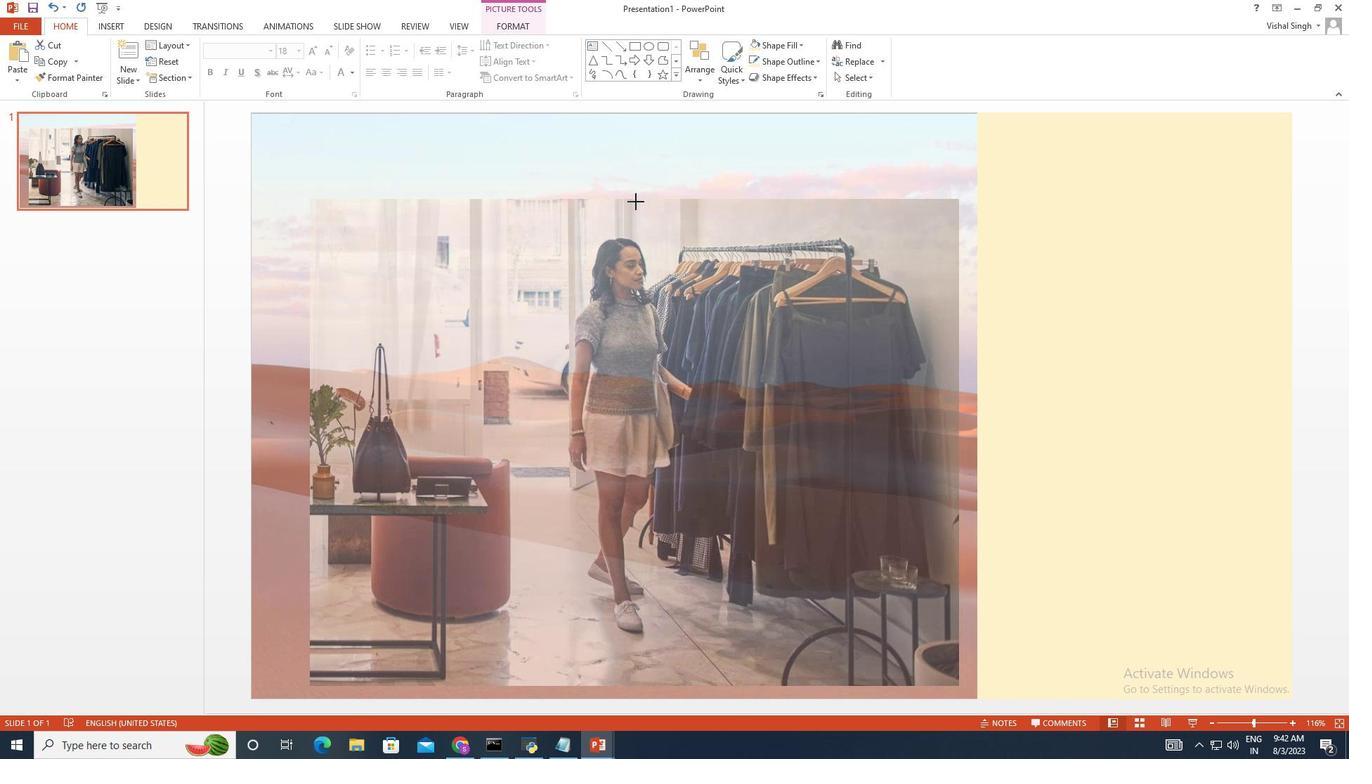 
Action: Mouse moved to (820, 584)
Screenshot: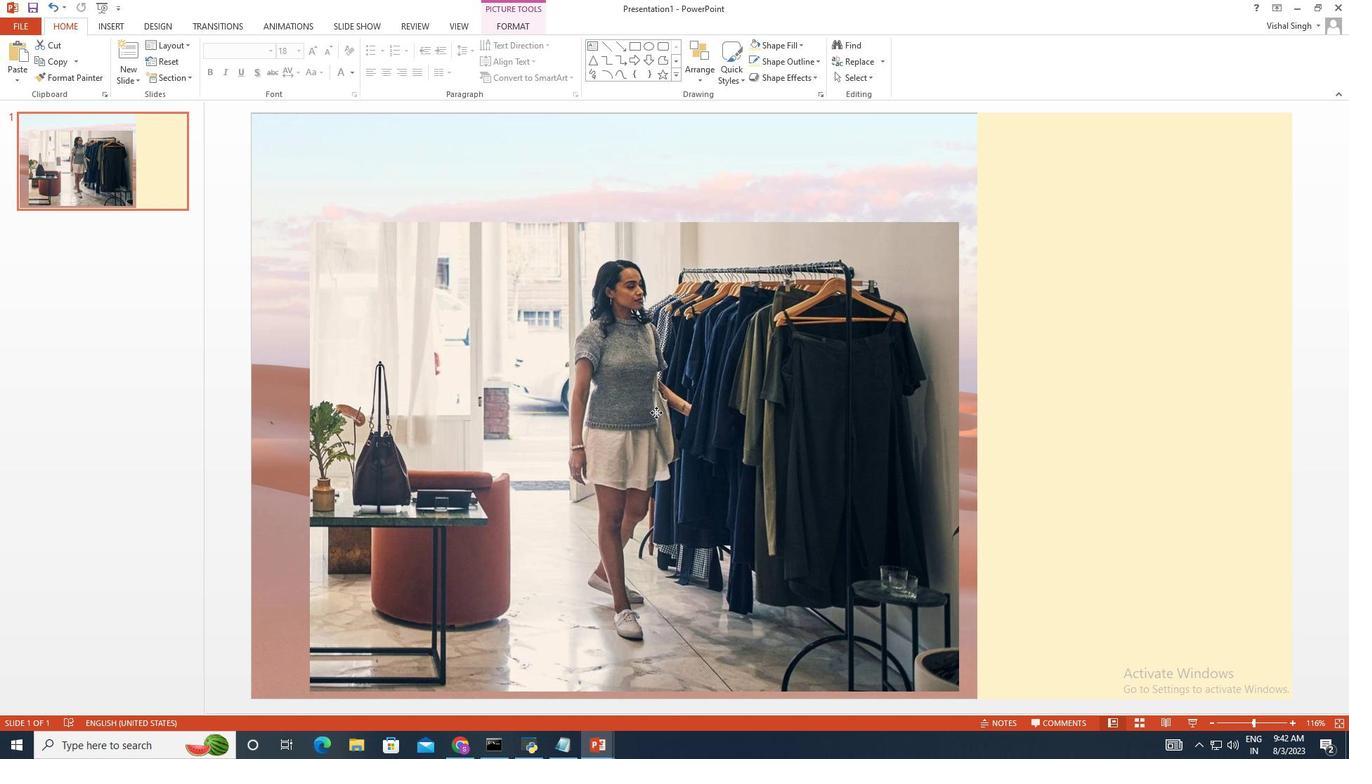
Action: Mouse pressed left at (820, 584)
Screenshot: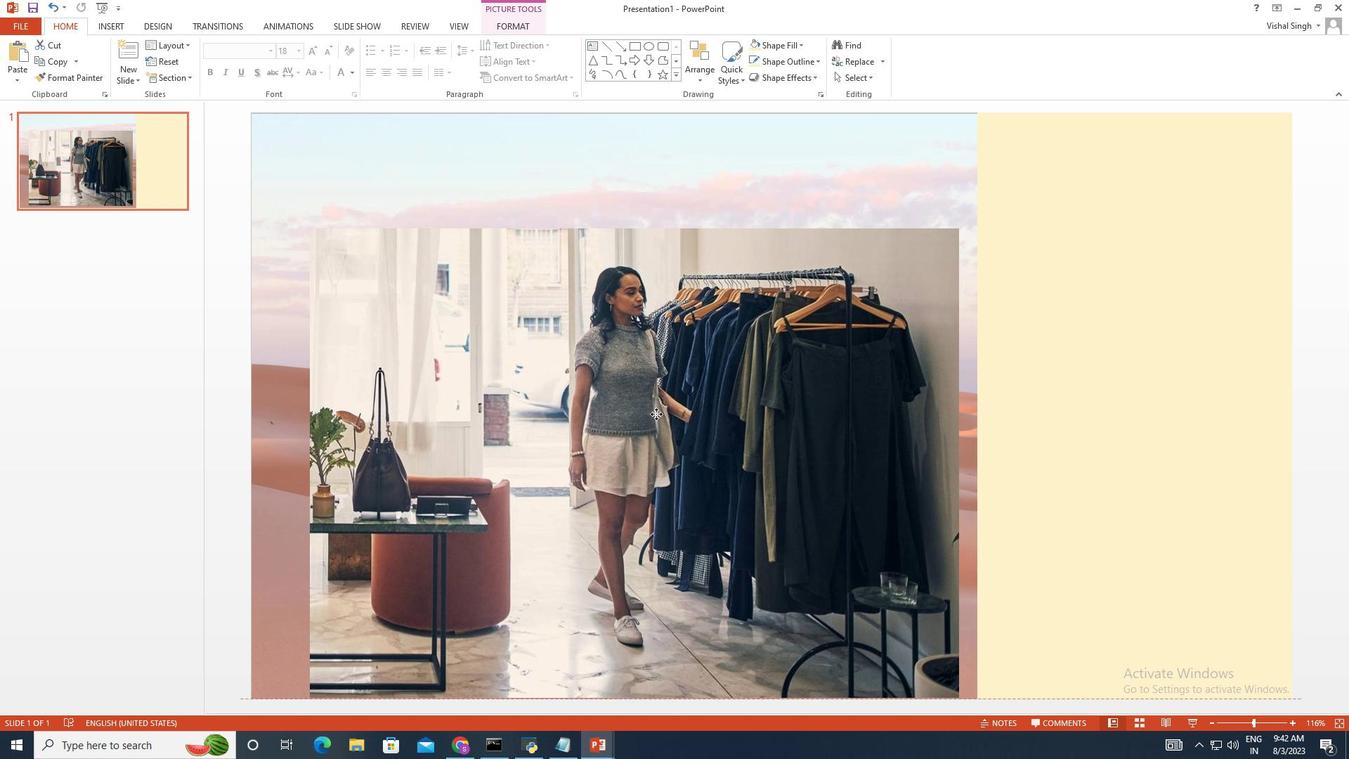 
Action: Mouse moved to (862, 584)
Screenshot: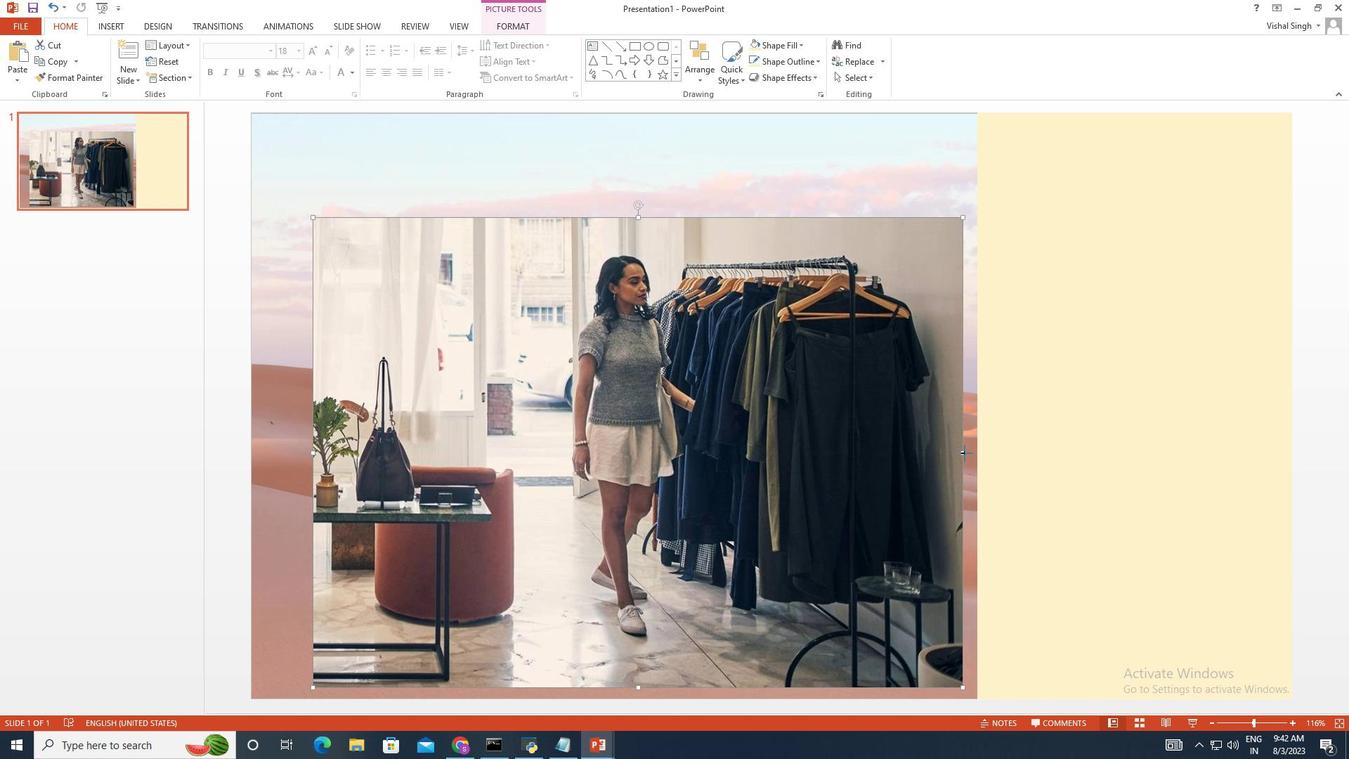 
Action: Mouse pressed left at (862, 584)
Screenshot: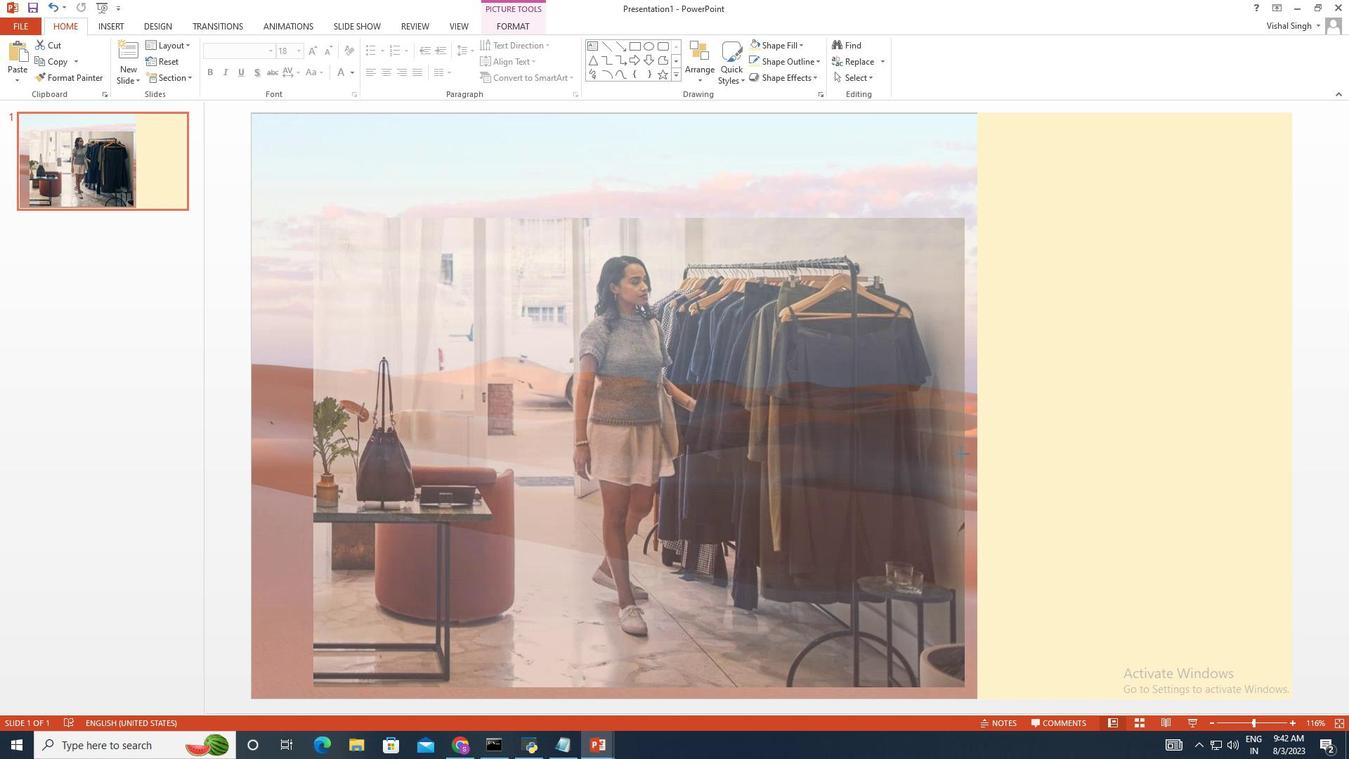
Action: Mouse moved to (816, 584)
Screenshot: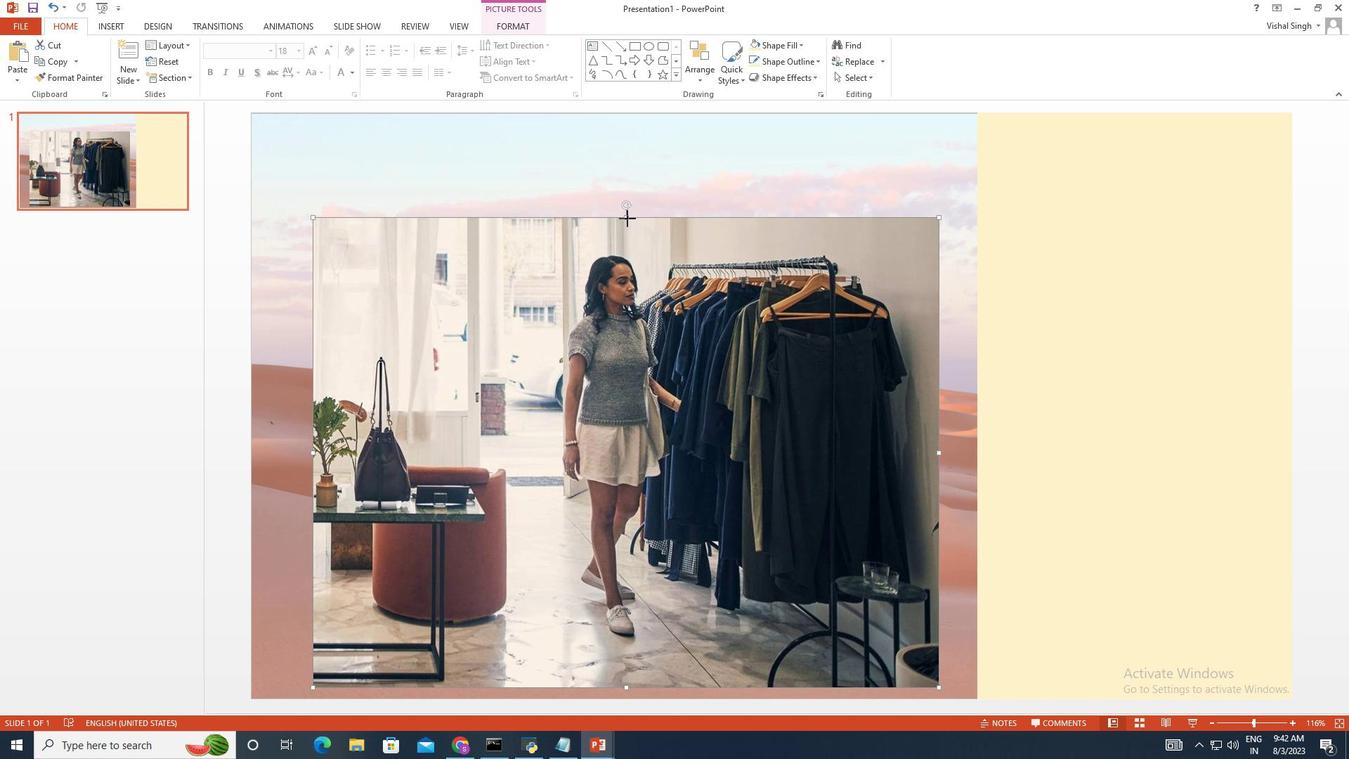 
Action: Mouse pressed left at (816, 584)
Screenshot: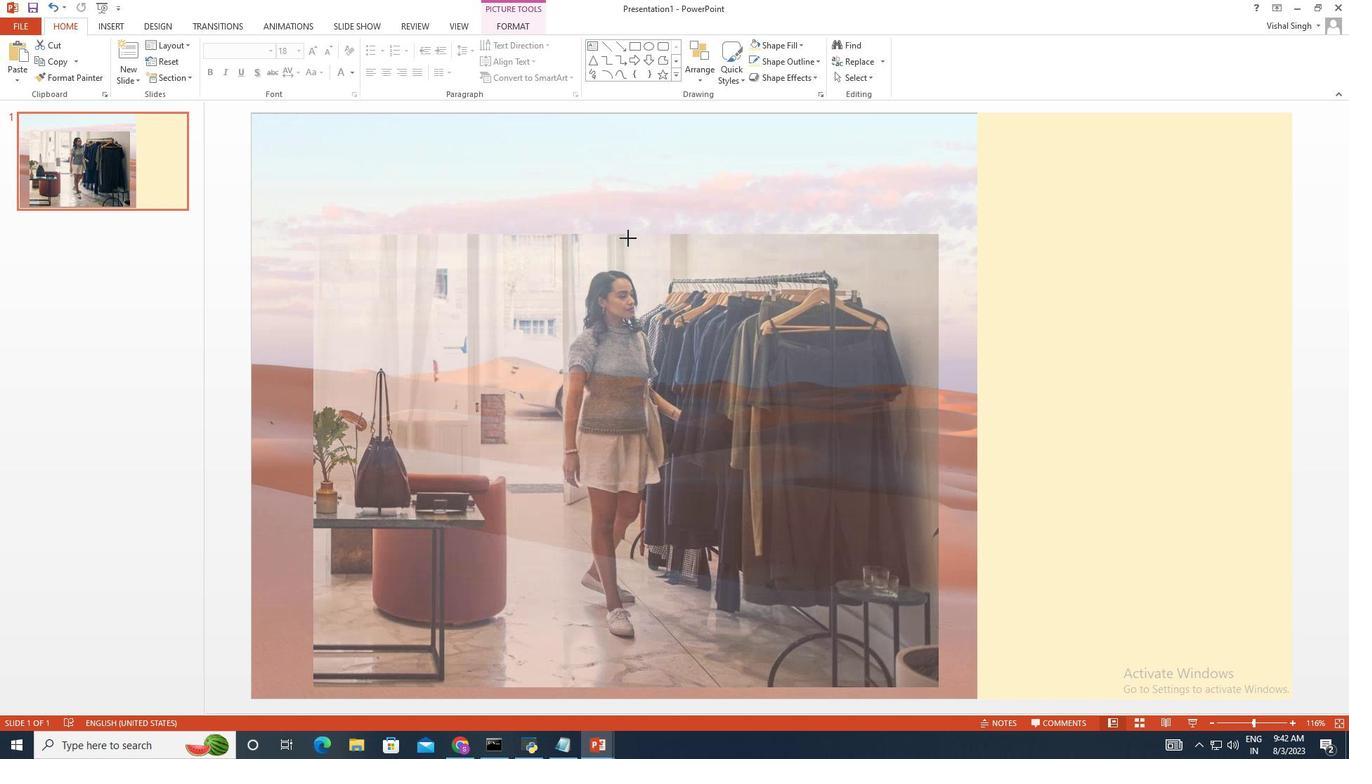 
Action: Mouse moved to (810, 584)
Screenshot: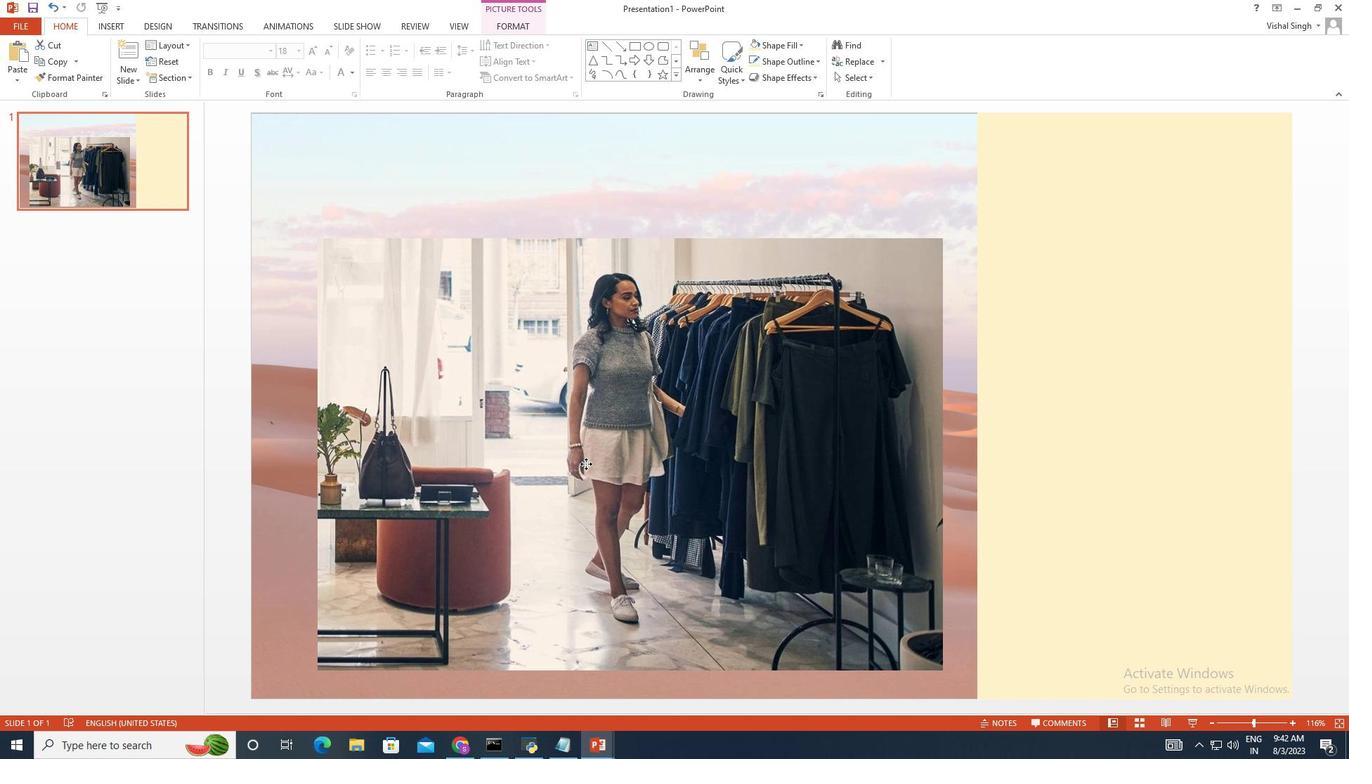 
Action: Mouse pressed left at (810, 584)
Screenshot: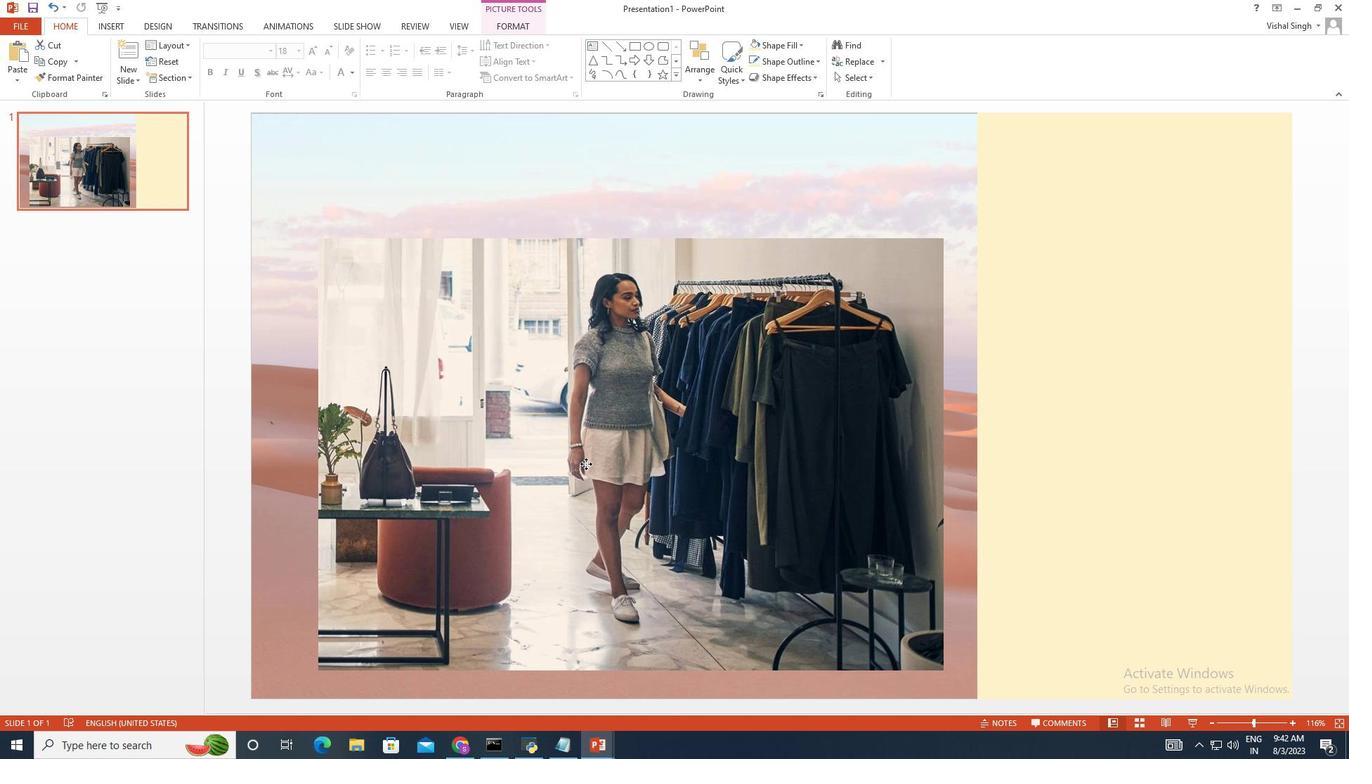
Action: Mouse moved to (816, 584)
Screenshot: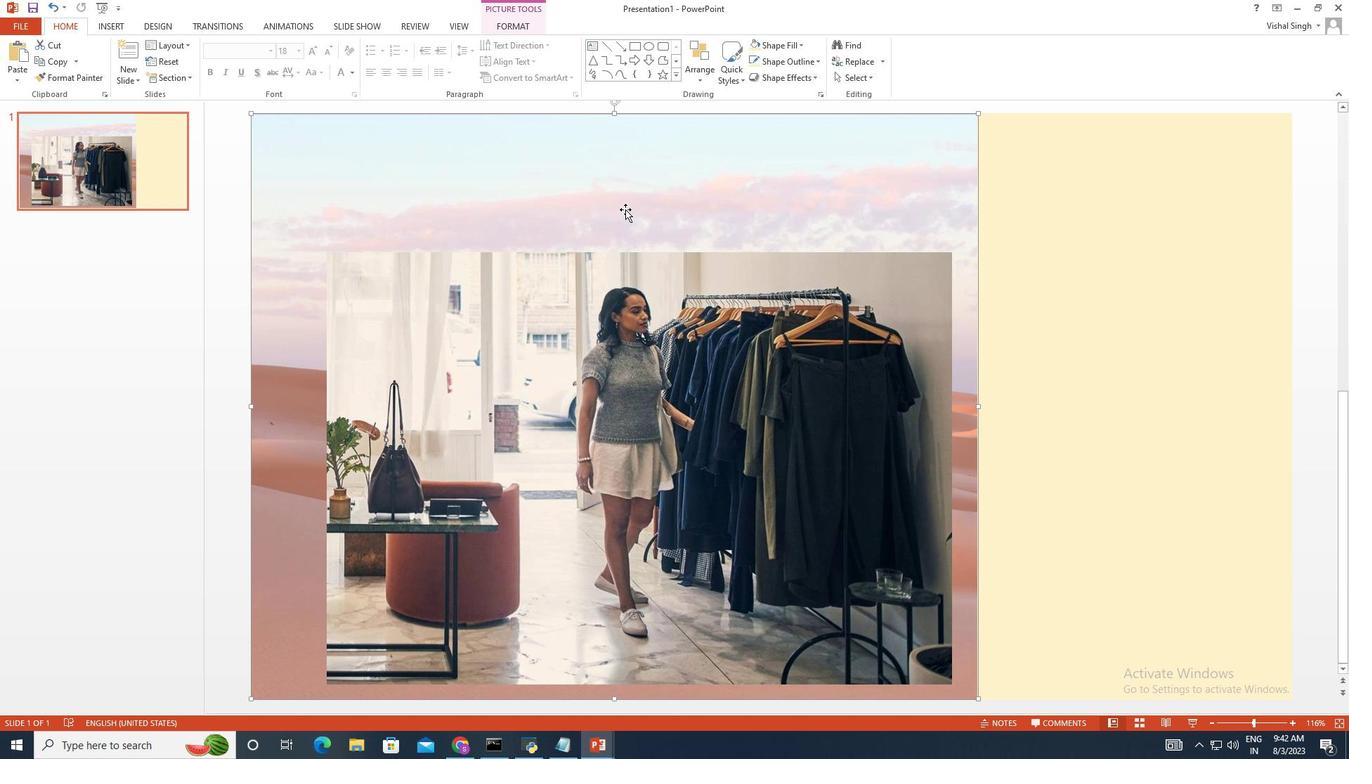 
Action: Mouse pressed left at (816, 584)
Screenshot: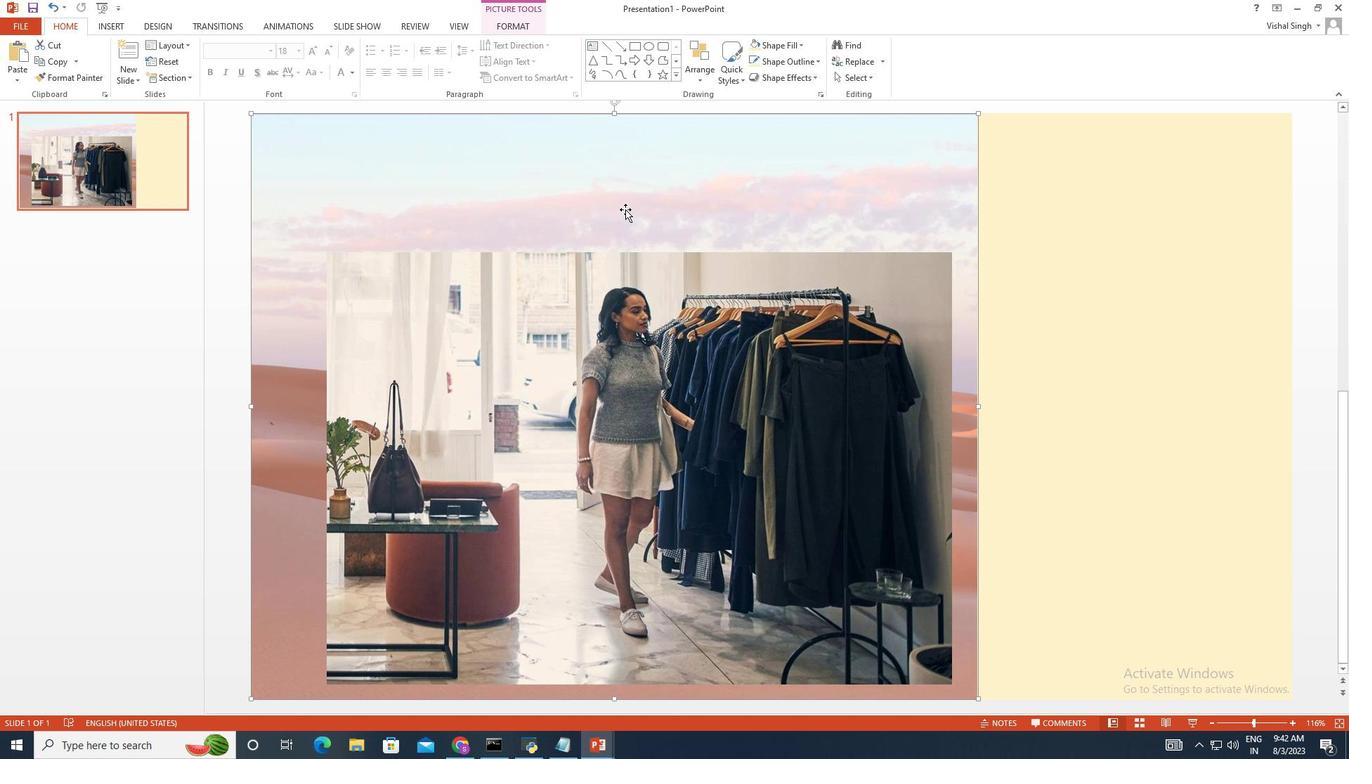 
Action: Mouse moved to (820, 584)
Screenshot: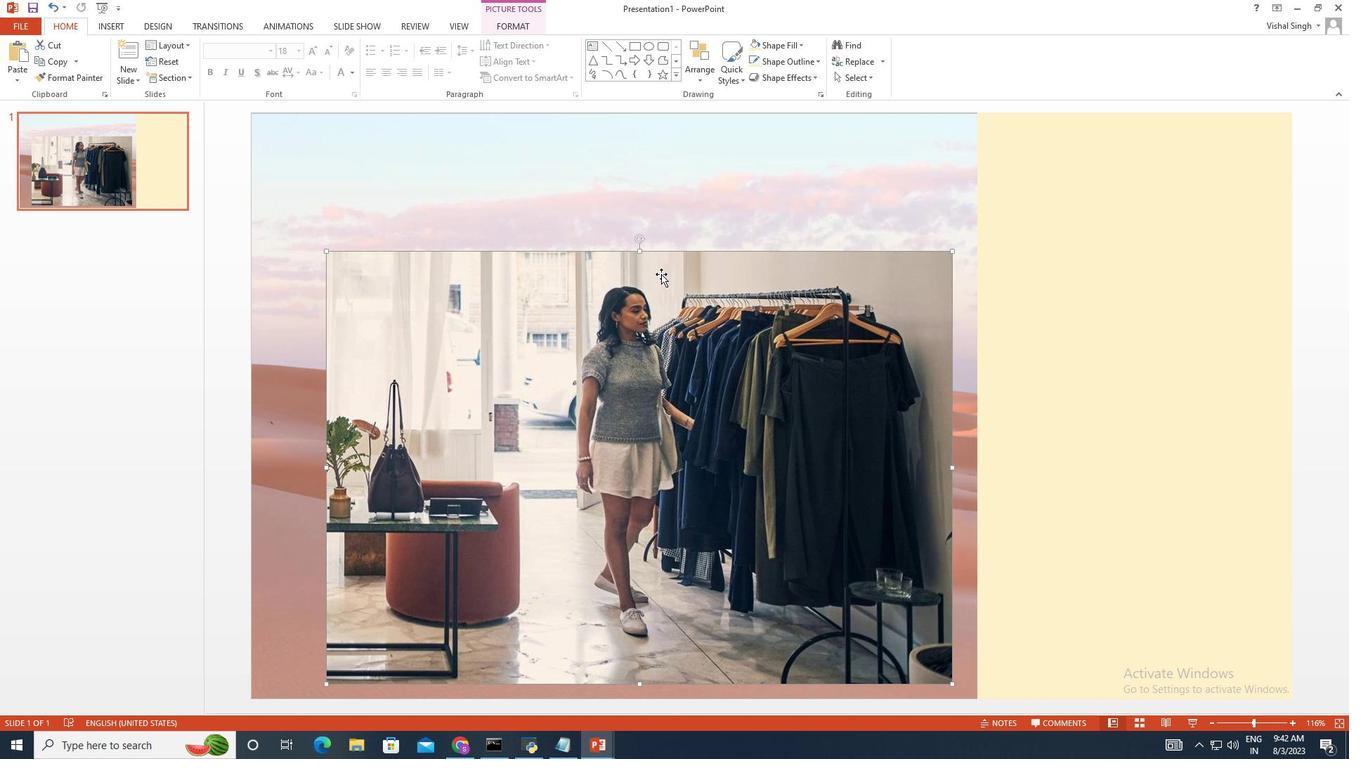 
Action: Mouse pressed left at (820, 584)
Screenshot: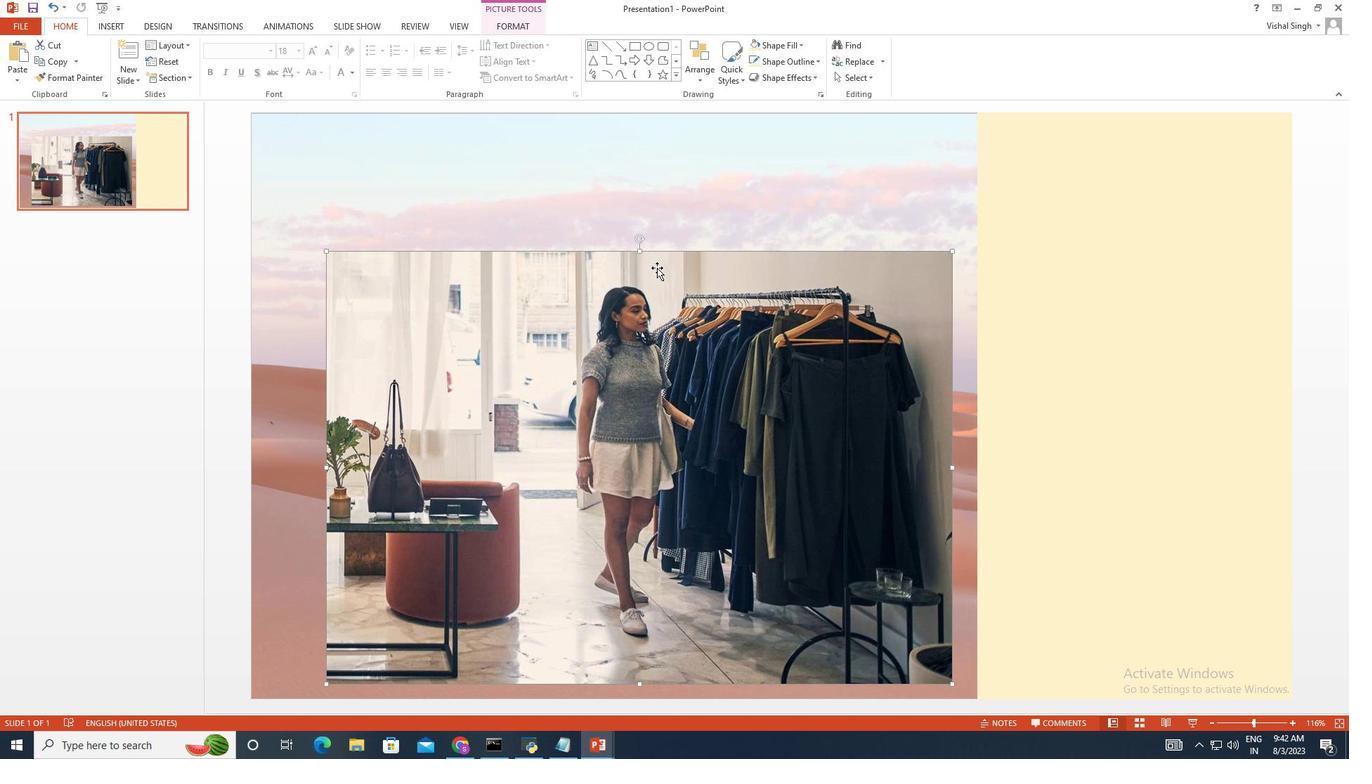 
Action: Mouse moved to (818, 584)
Screenshot: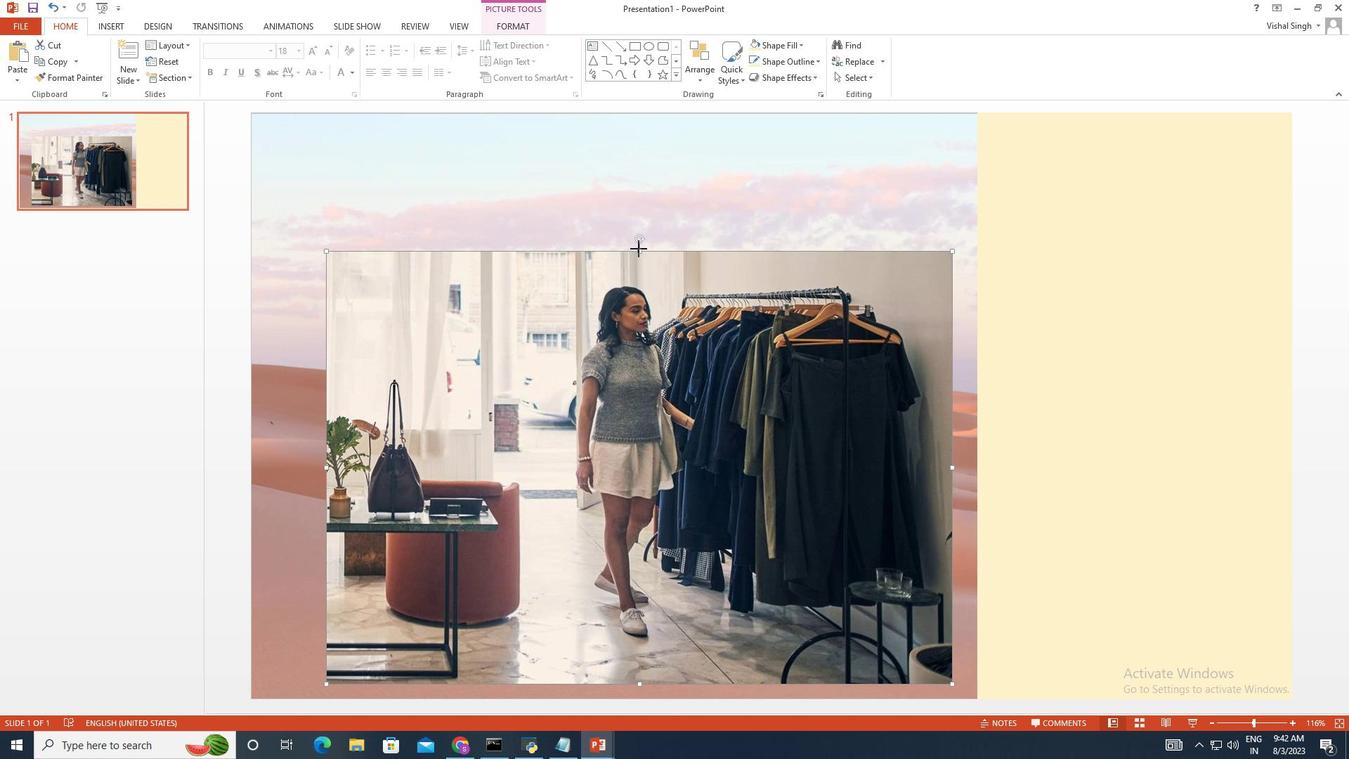 
Action: Mouse pressed left at (818, 584)
Screenshot: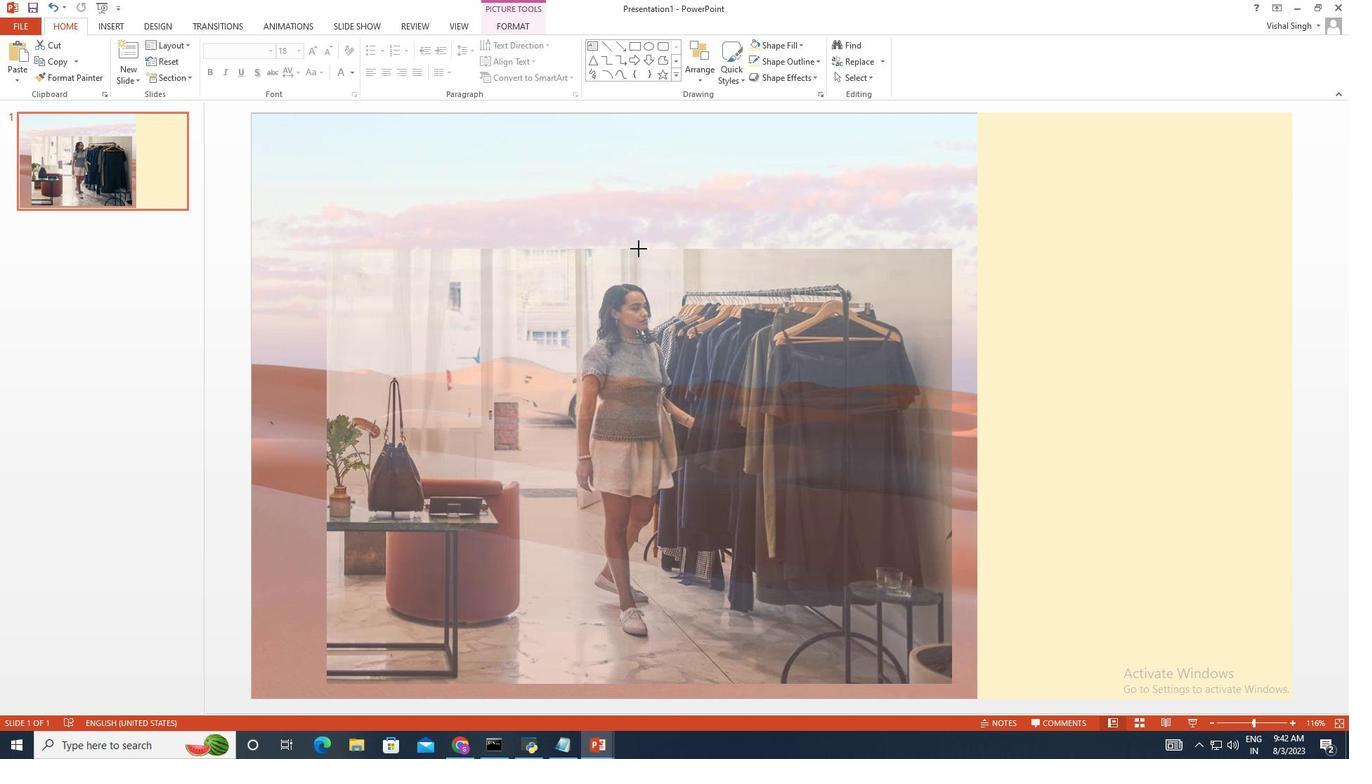 
Action: Mouse moved to (880, 584)
Screenshot: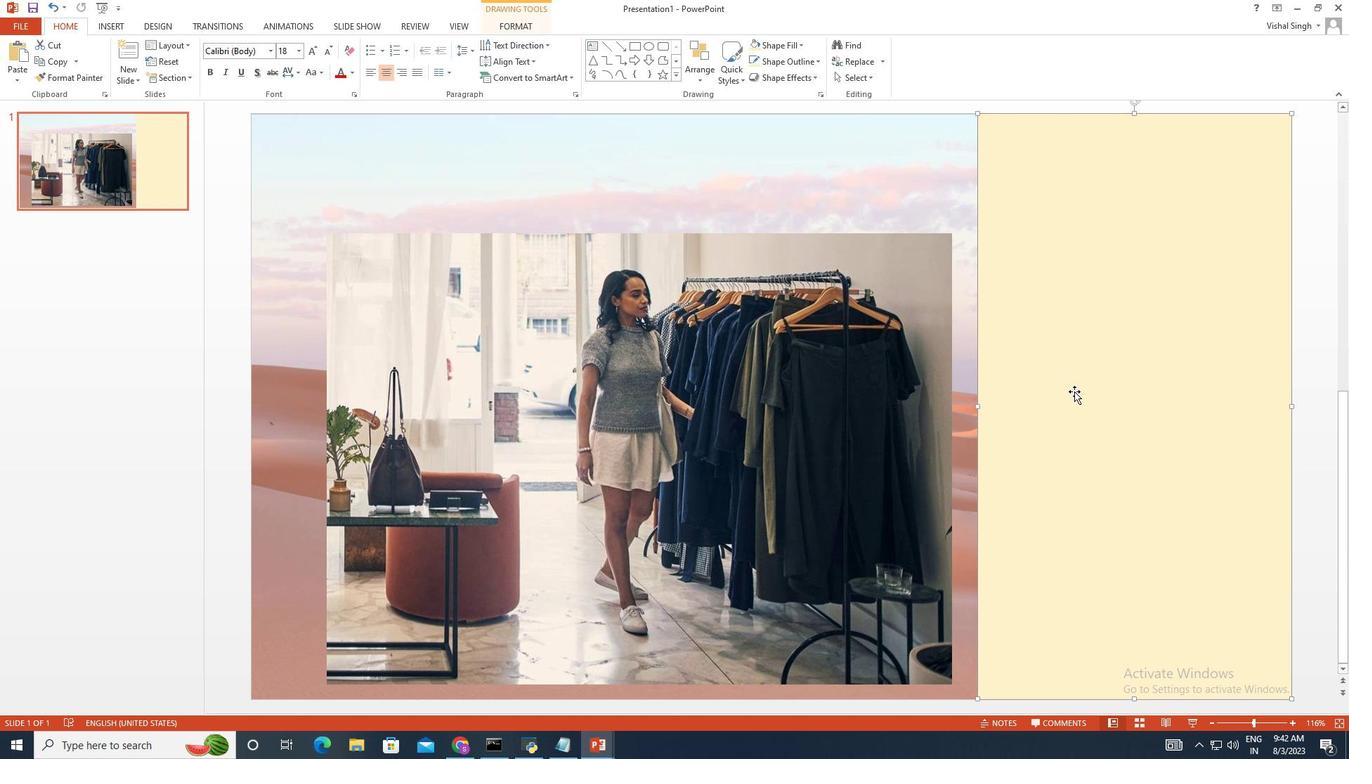 
Action: Mouse pressed left at (880, 584)
Screenshot: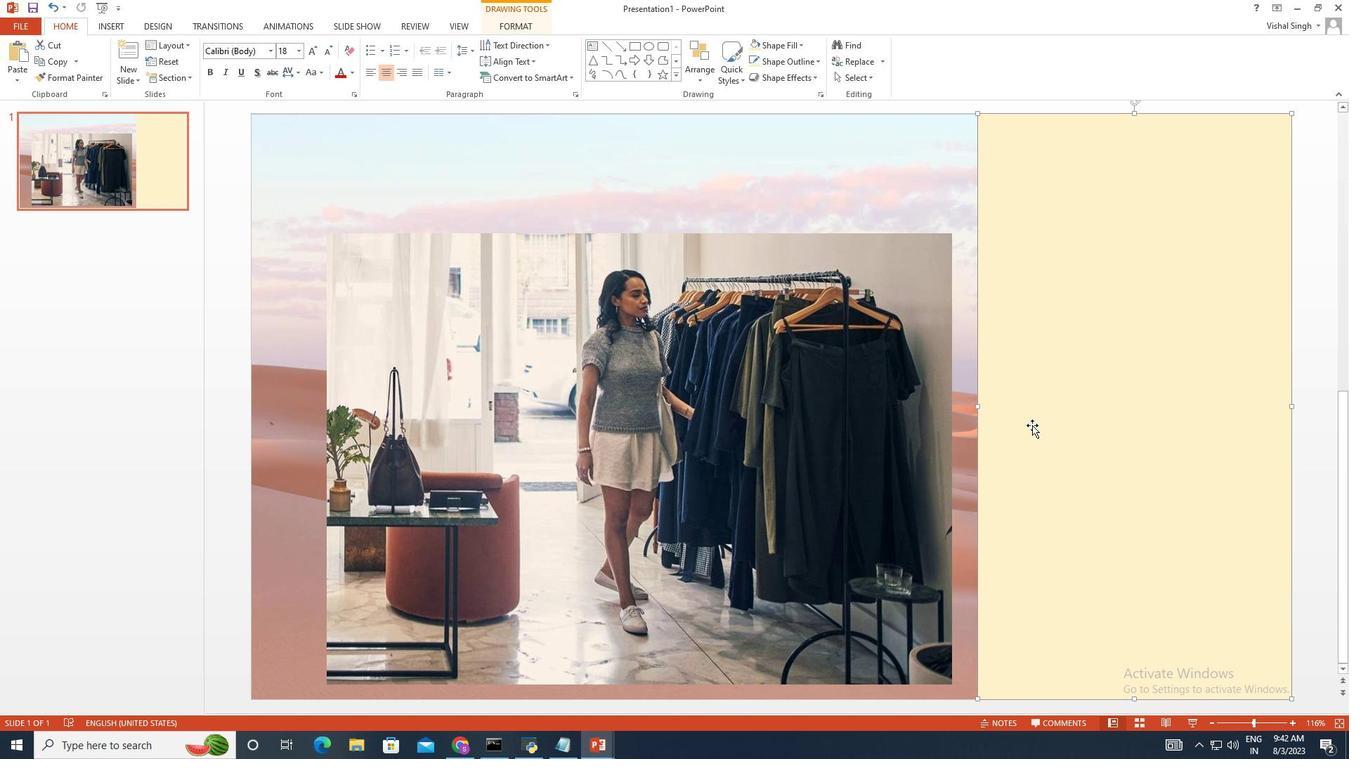 
Action: Mouse moved to (749, 584)
Screenshot: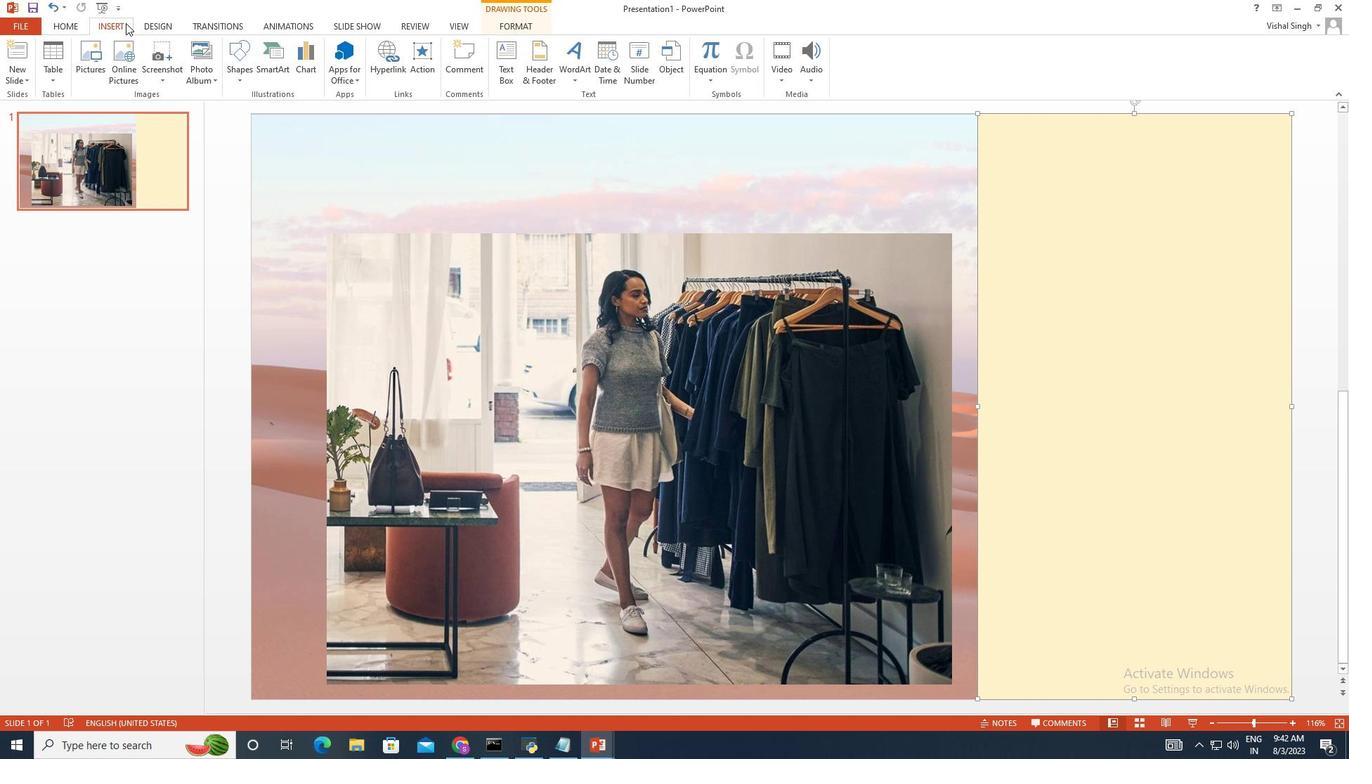 
Action: Mouse pressed left at (749, 584)
Screenshot: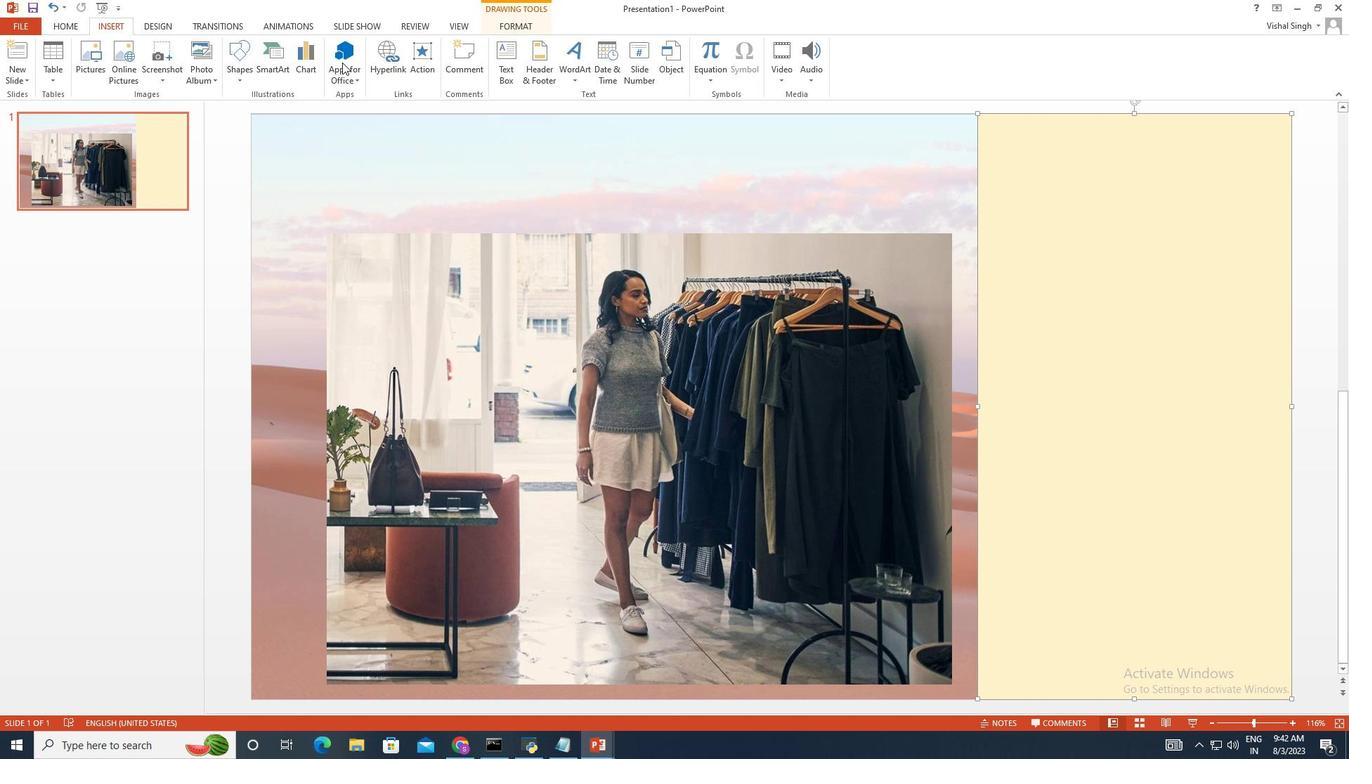 
Action: Mouse moved to (800, 584)
Screenshot: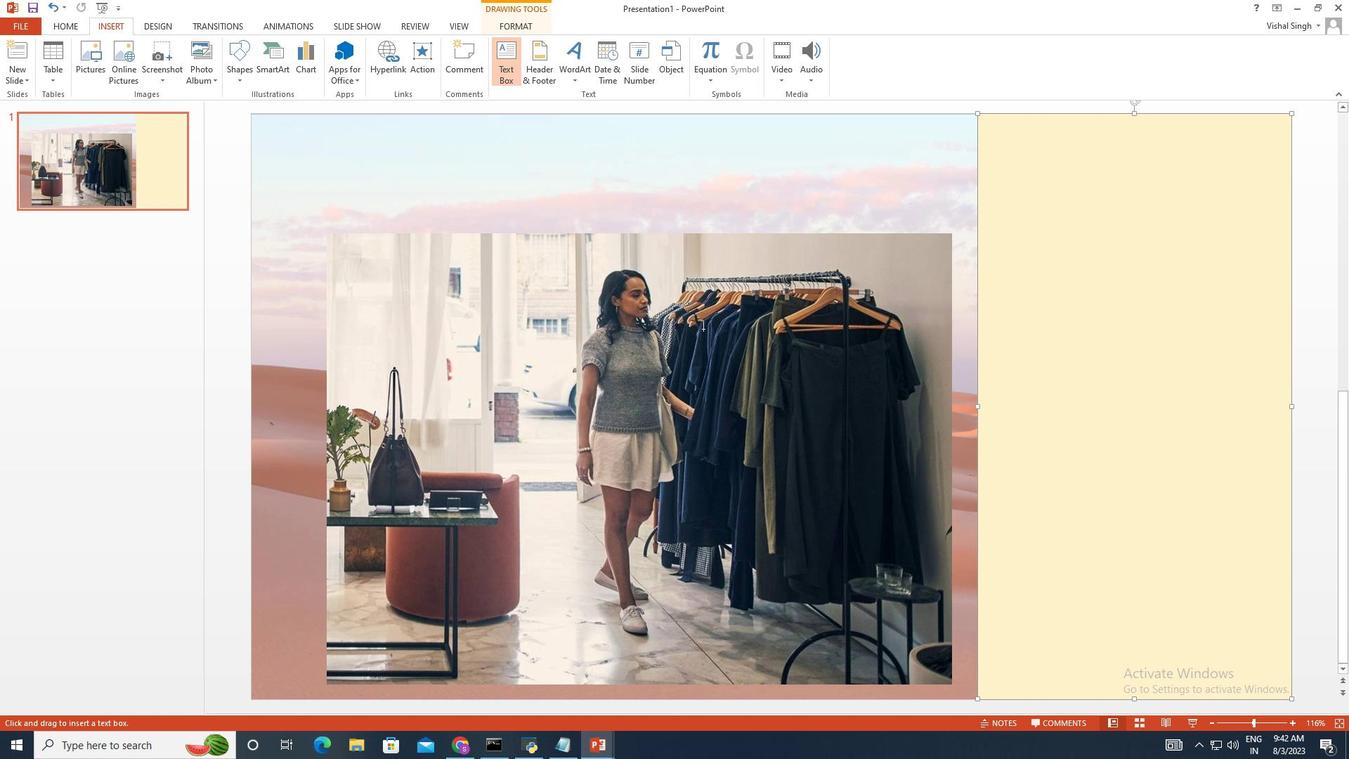 
Action: Mouse pressed left at (800, 584)
Screenshot: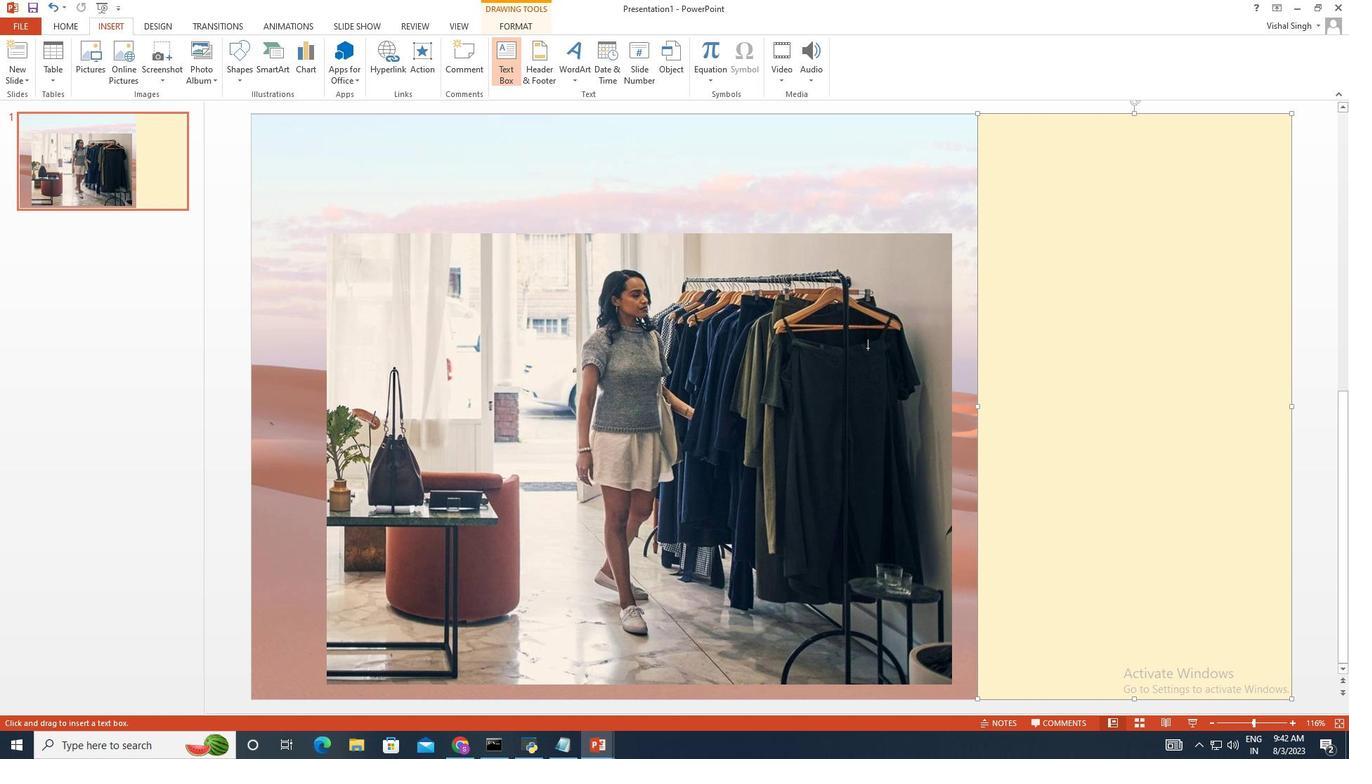 
Action: Mouse moved to (855, 584)
Screenshot: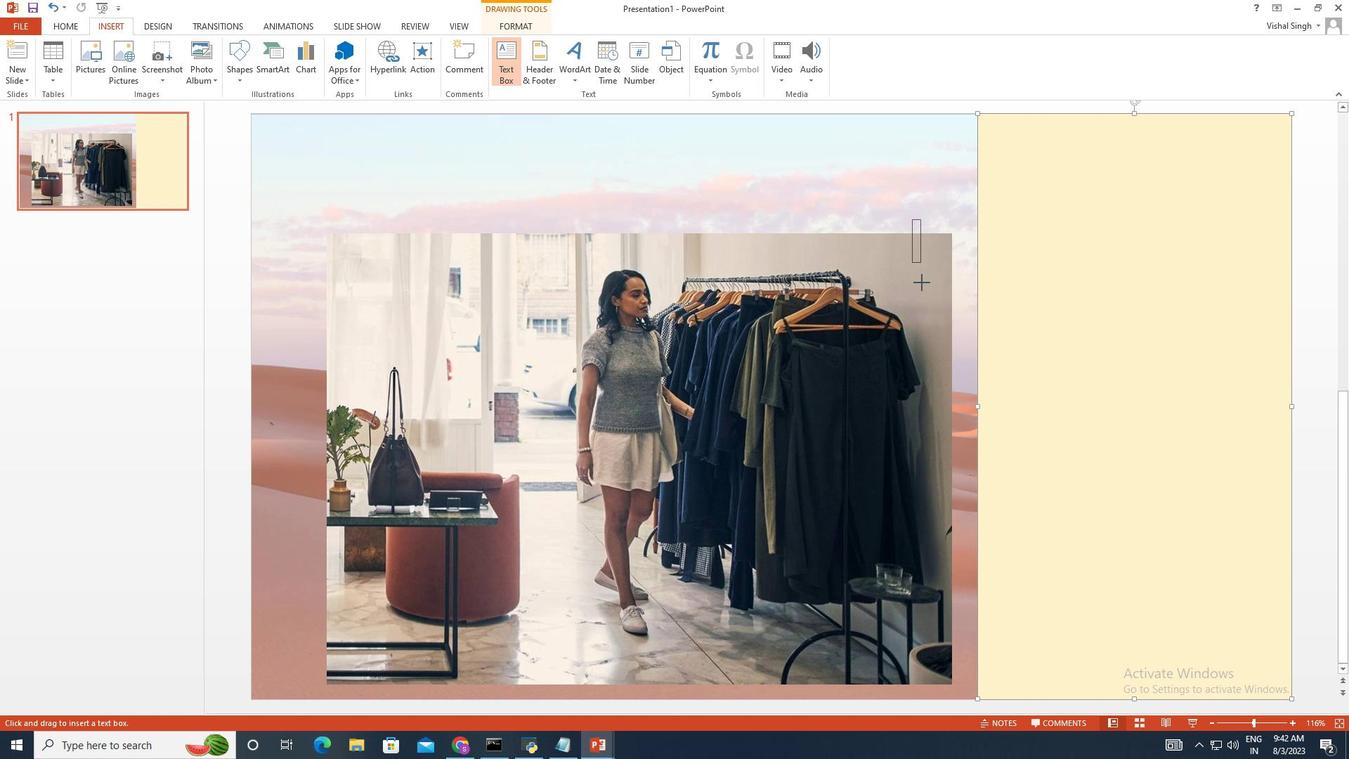 
Action: Mouse pressed left at (855, 584)
Screenshot: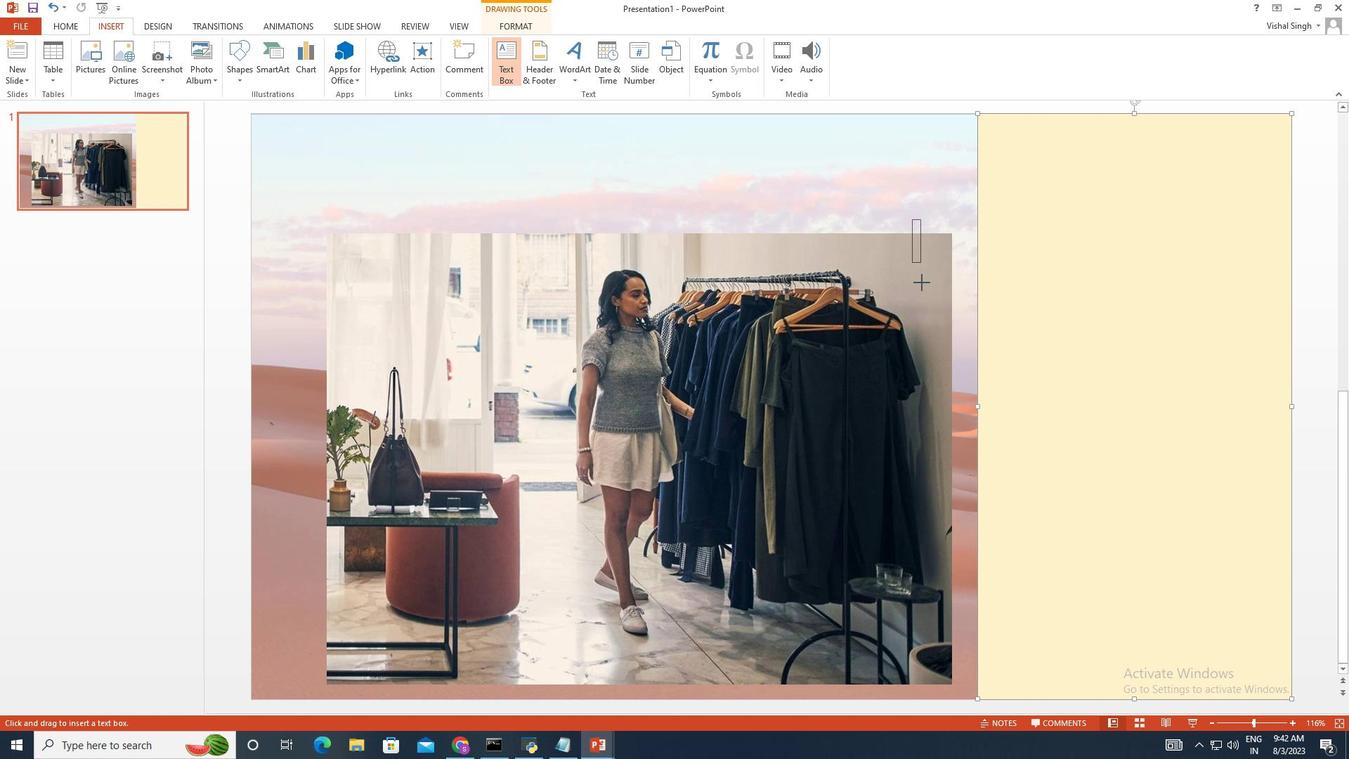 
Action: Mouse moved to (889, 584)
Screenshot: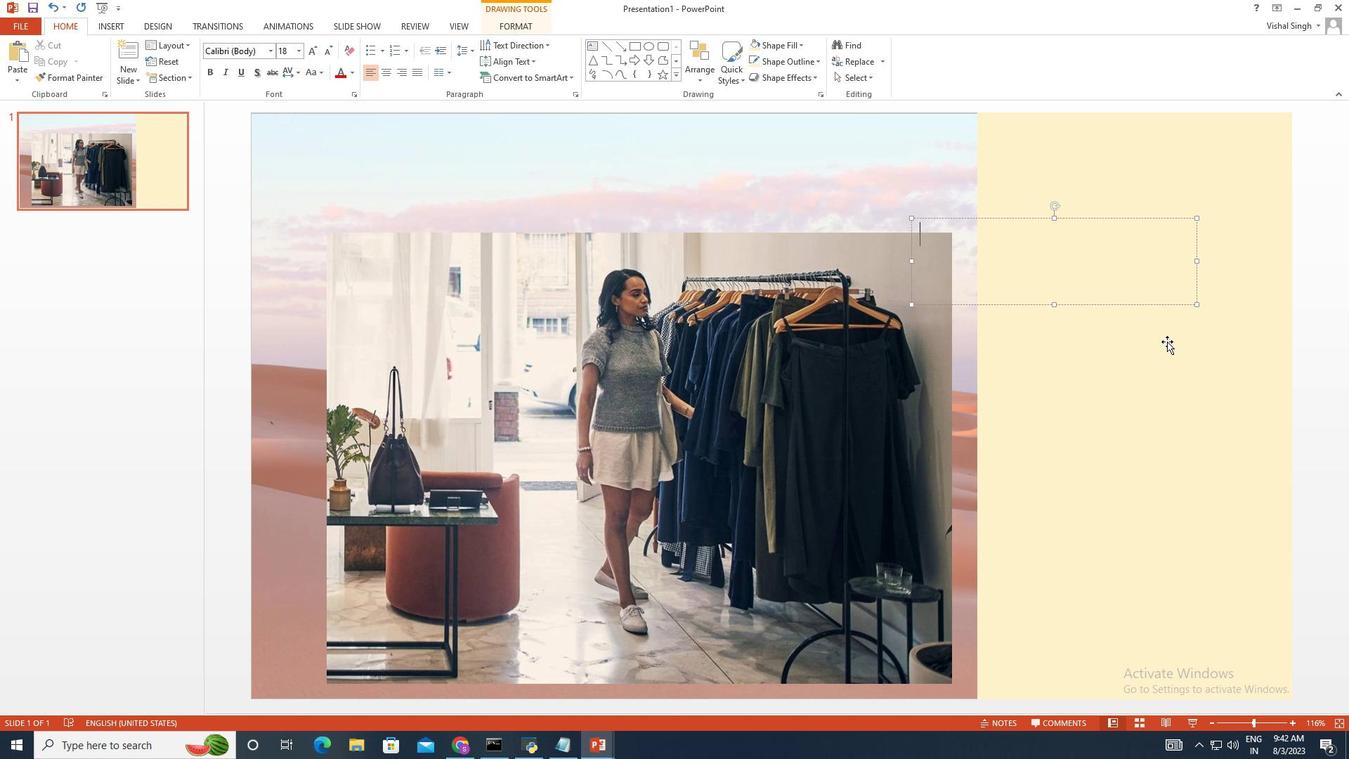 
Action: Key pressed <Key.shift>Pitch<Key.space>deck
Screenshot: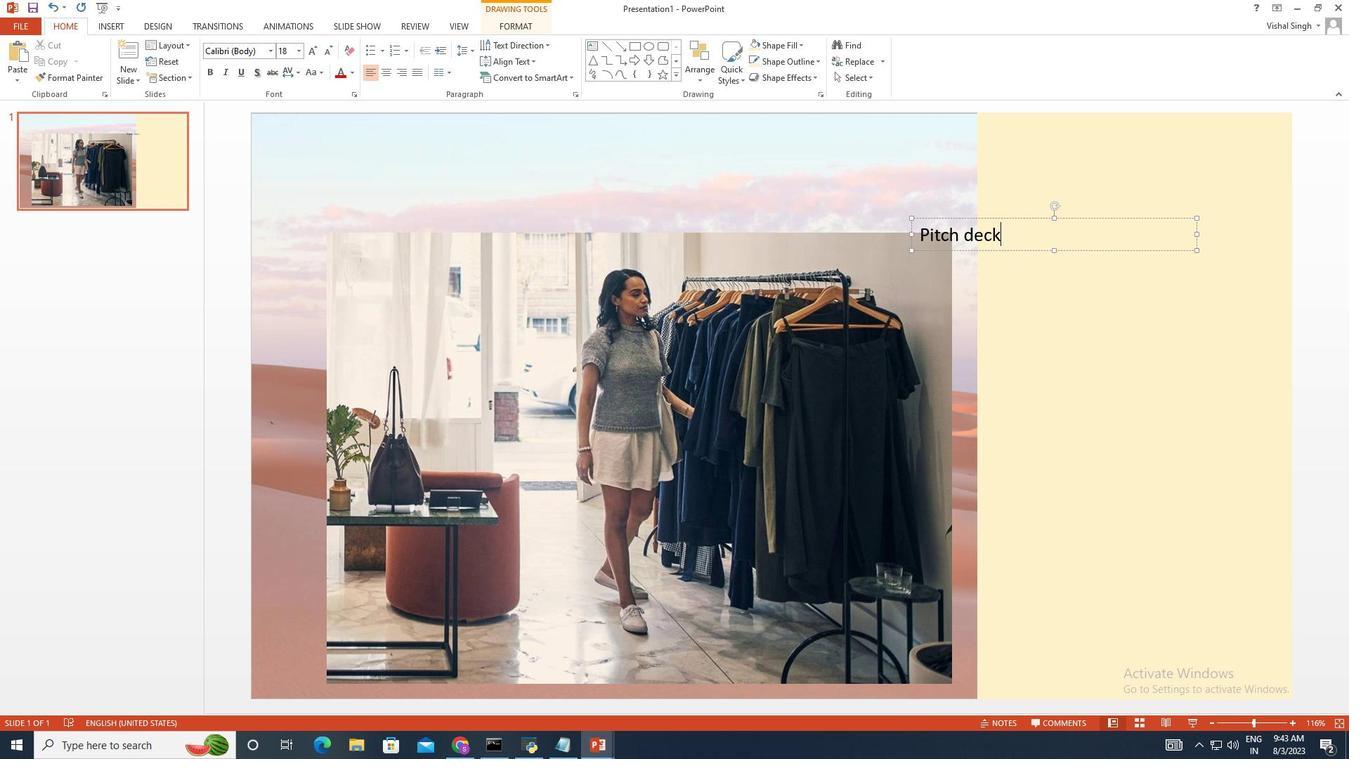 
Action: Mouse moved to (695, 584)
Screenshot: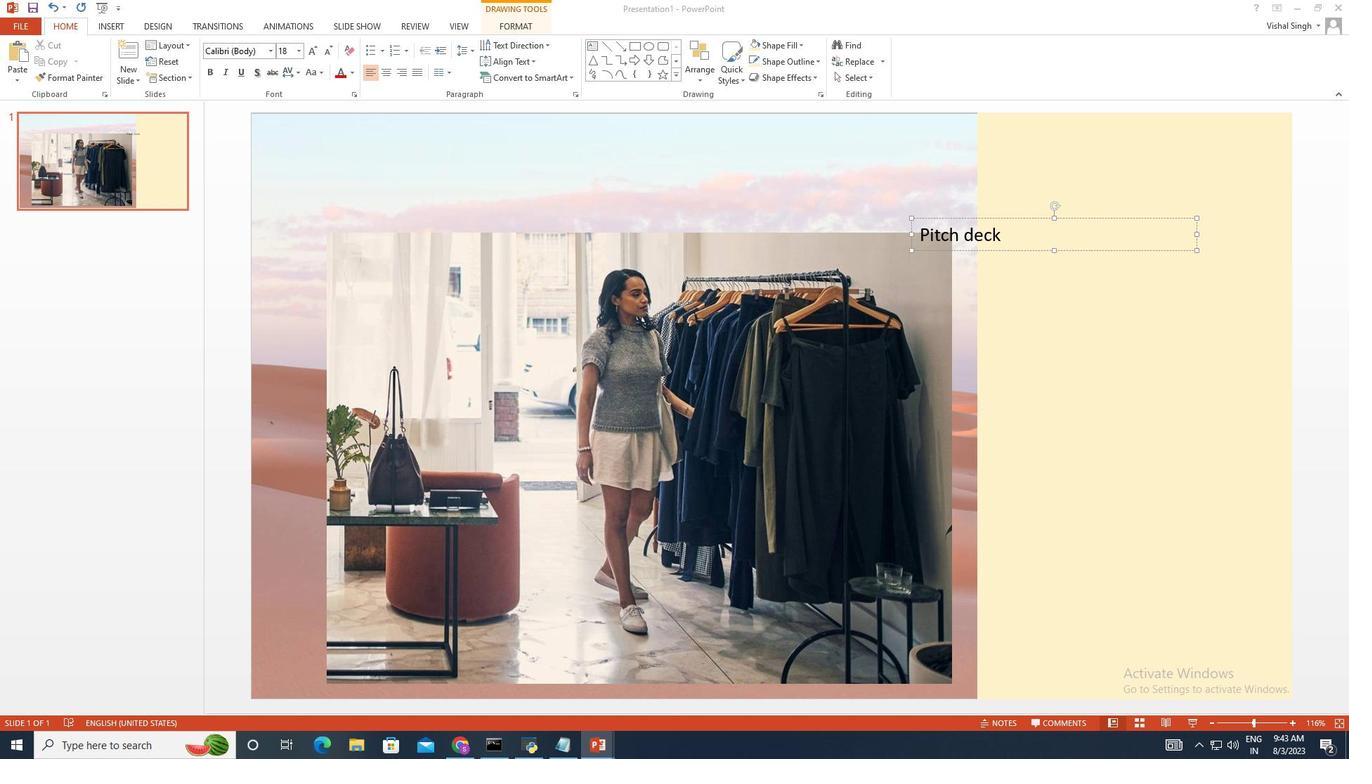 
Action: Mouse pressed left at (695, 584)
Screenshot: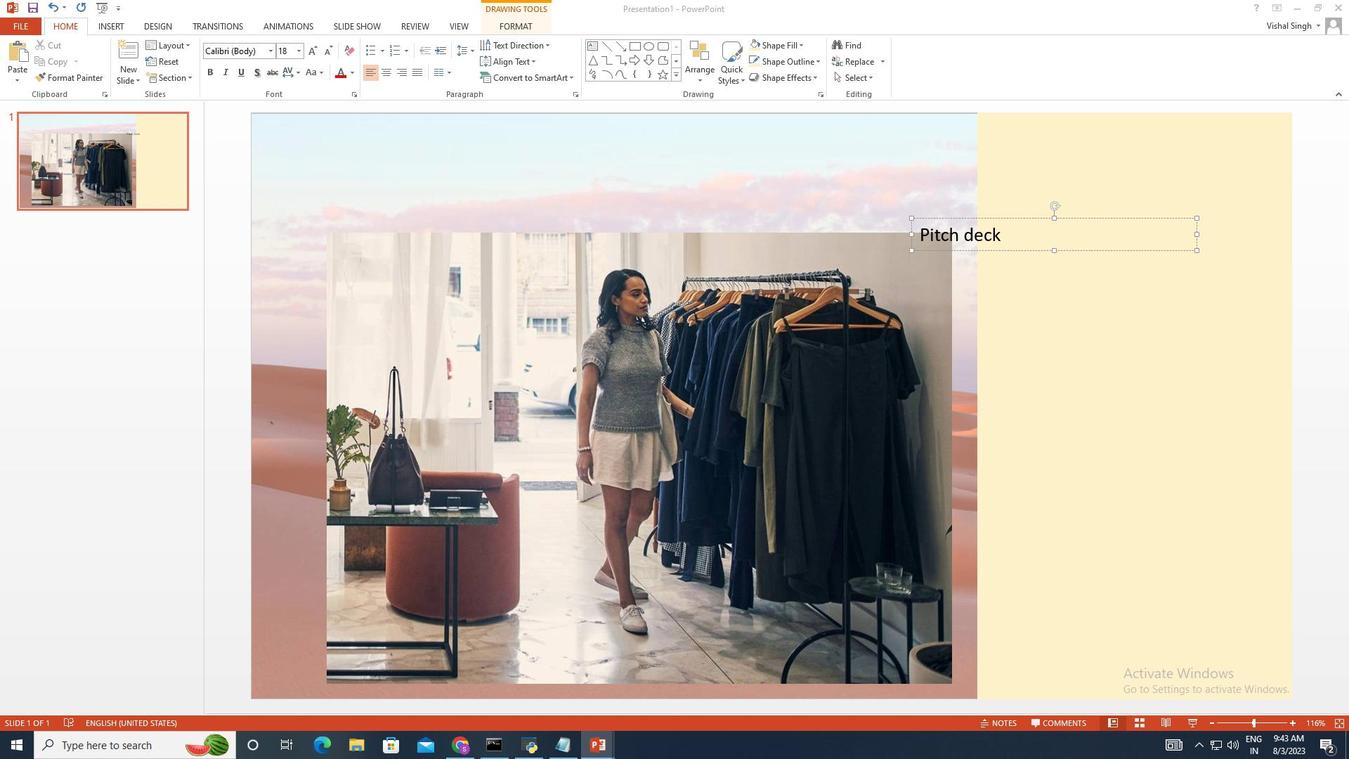 
Action: Mouse moved to (695, 584)
Screenshot: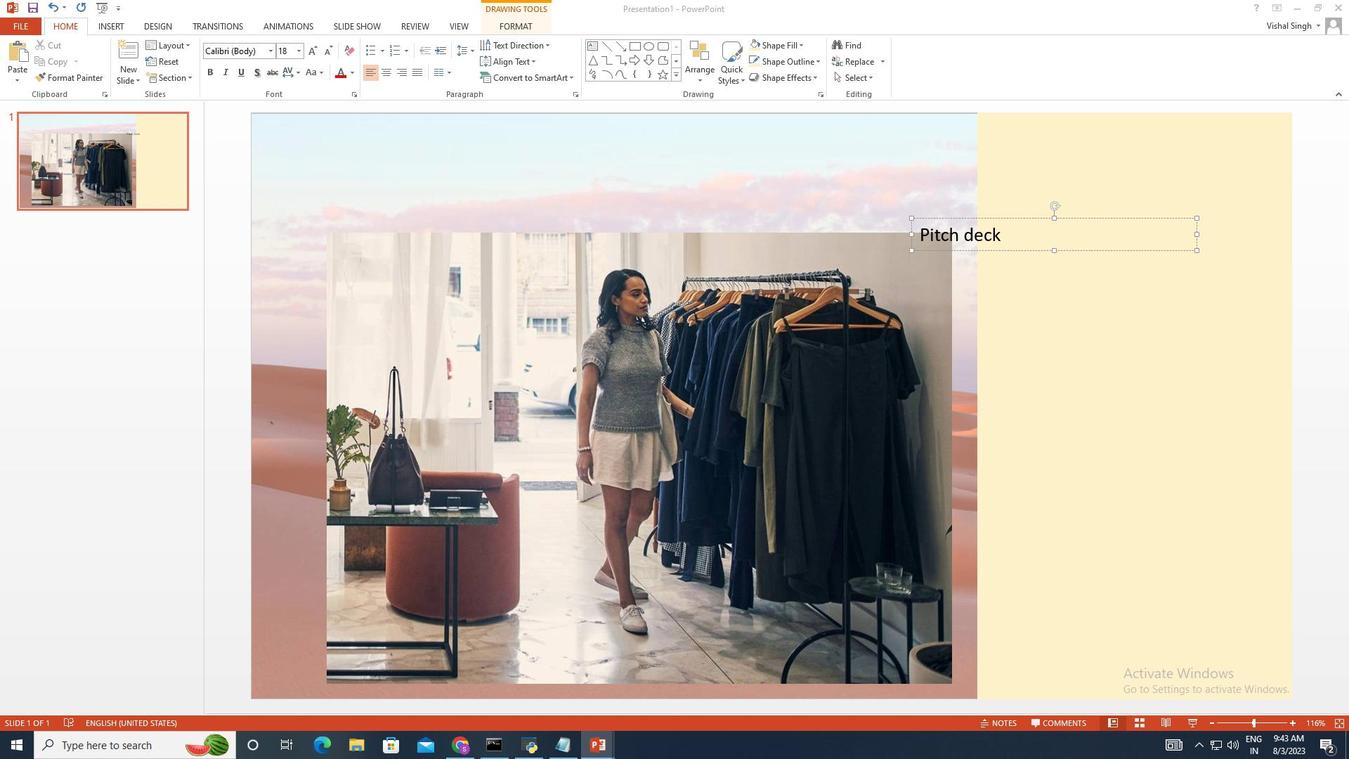 
Action: Mouse pressed left at (695, 584)
Screenshot: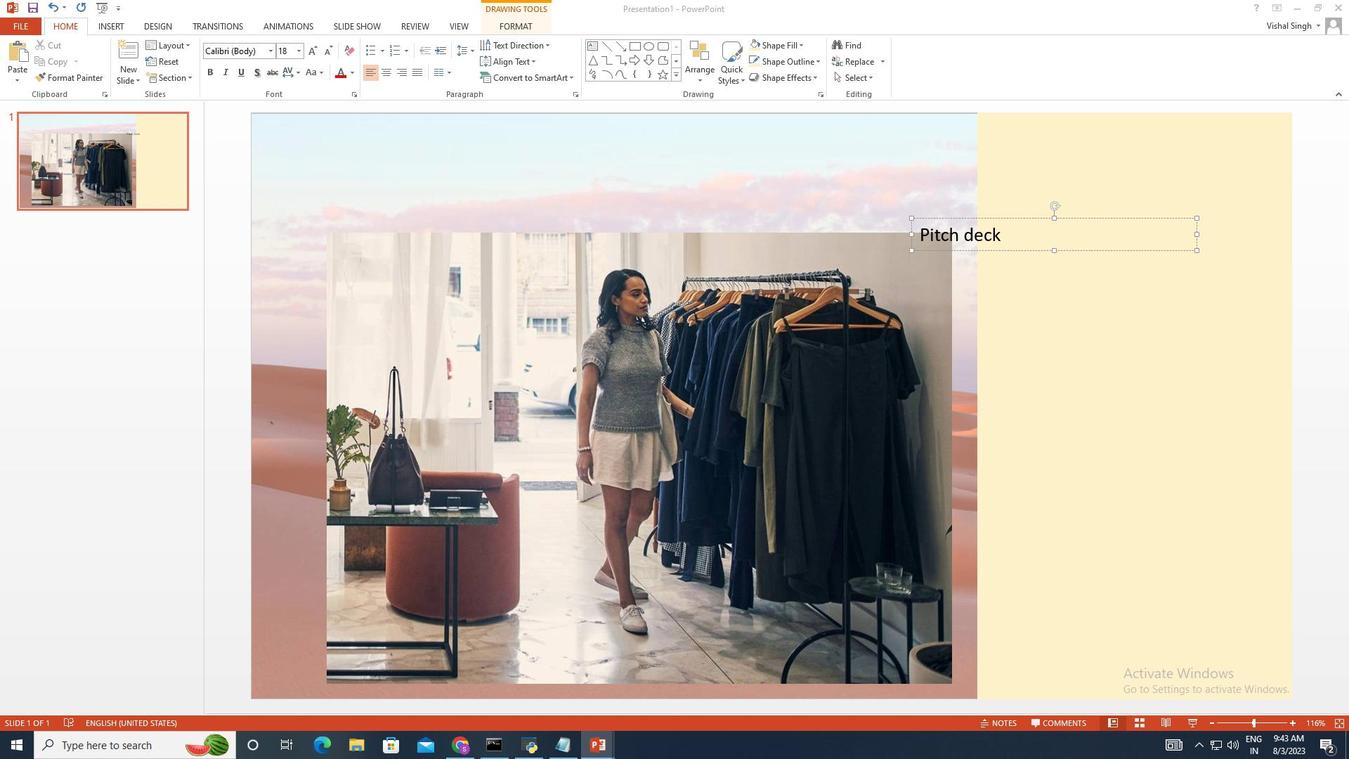 
Action: Mouse moved to (867, 584)
Screenshot: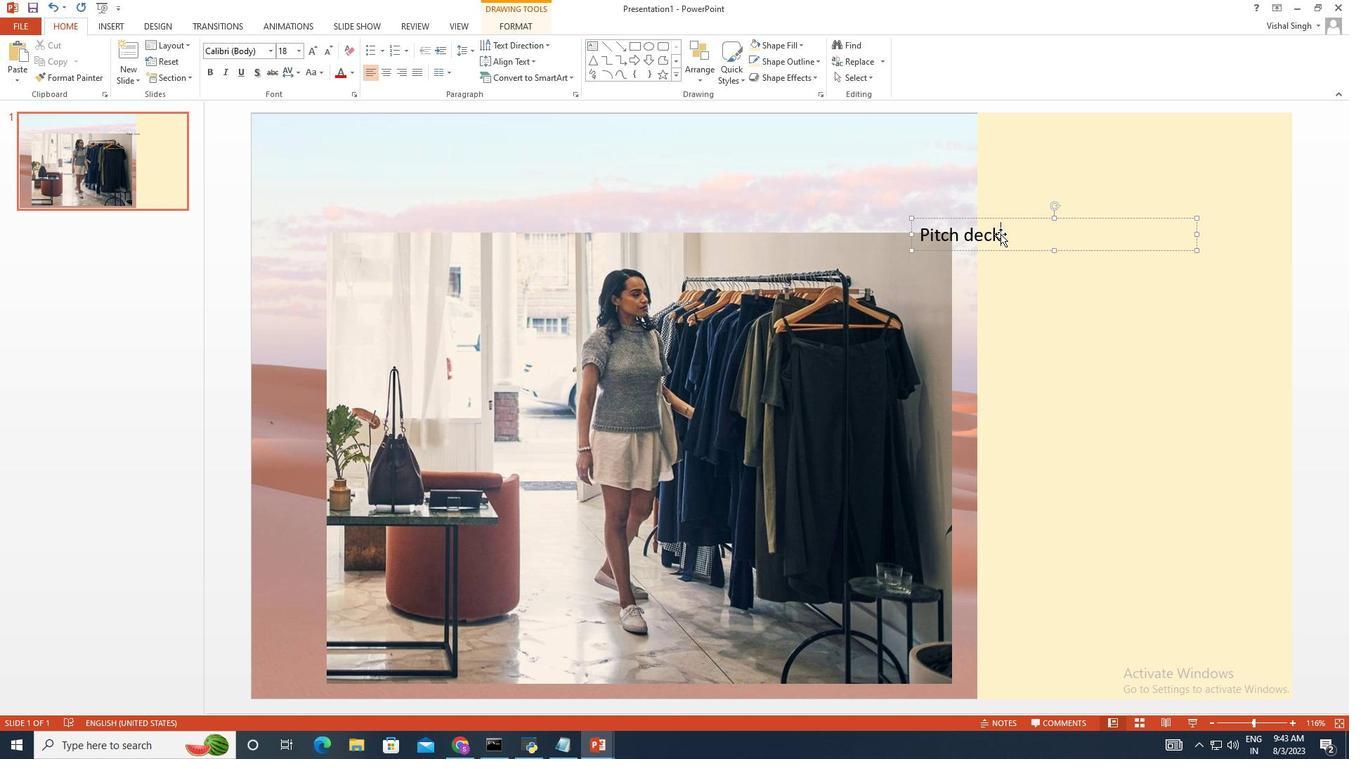 
Action: Mouse pressed left at (867, 584)
Screenshot: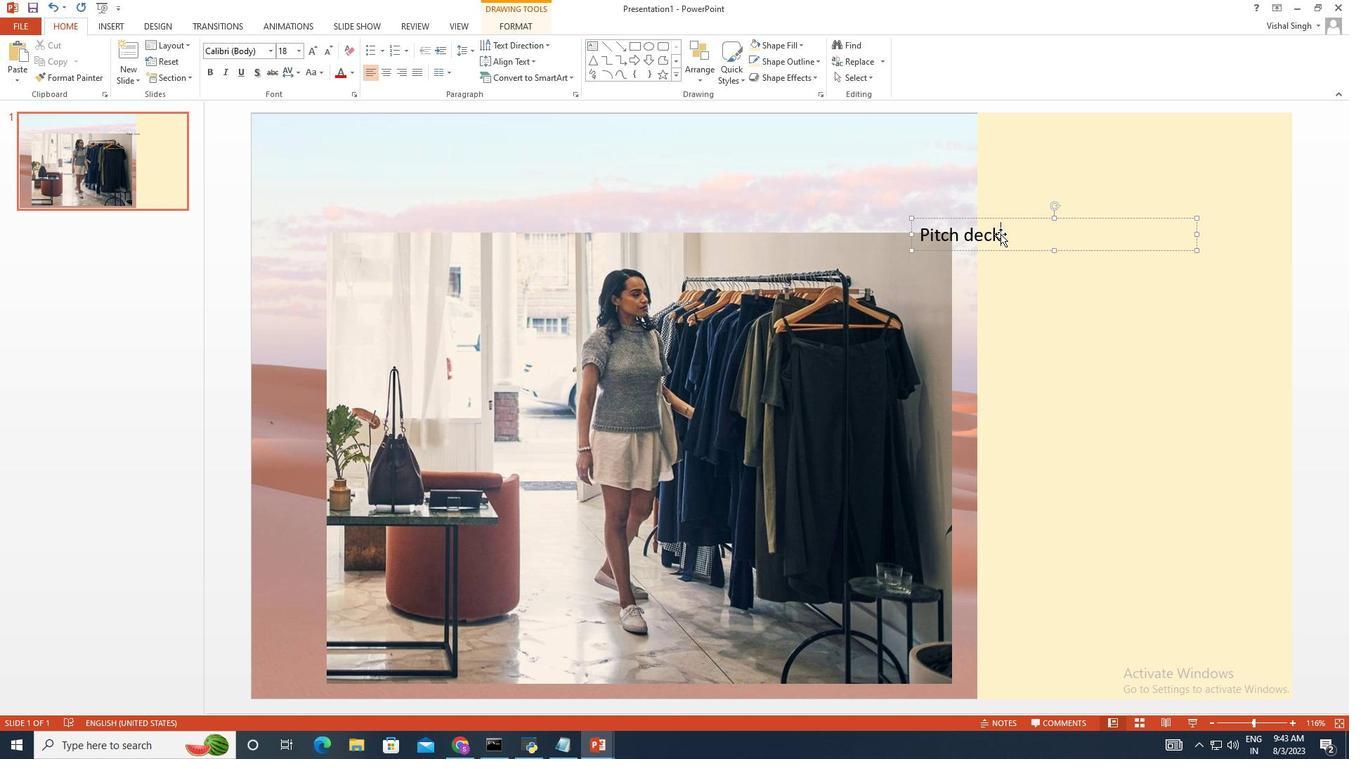 
Action: Mouse pressed left at (867, 584)
Screenshot: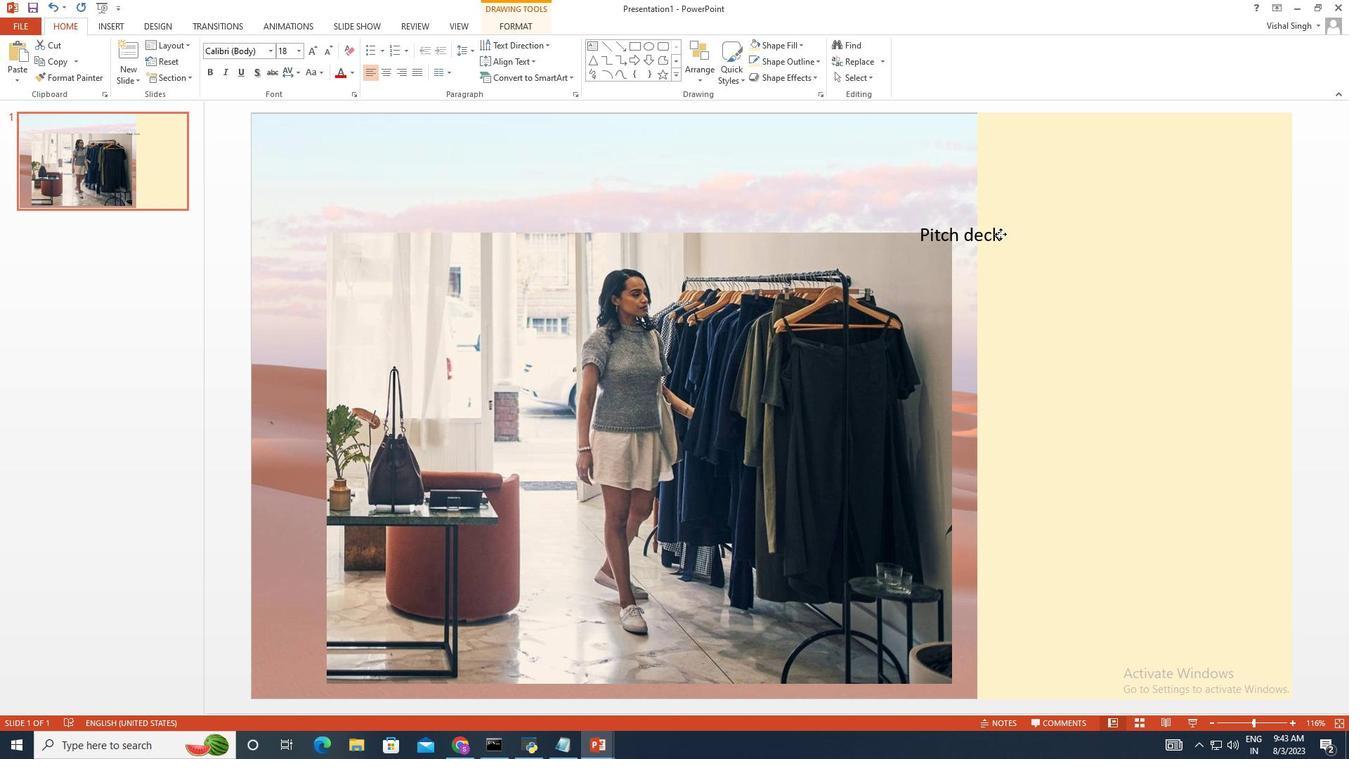 
Action: Mouse moved to (867, 584)
Screenshot: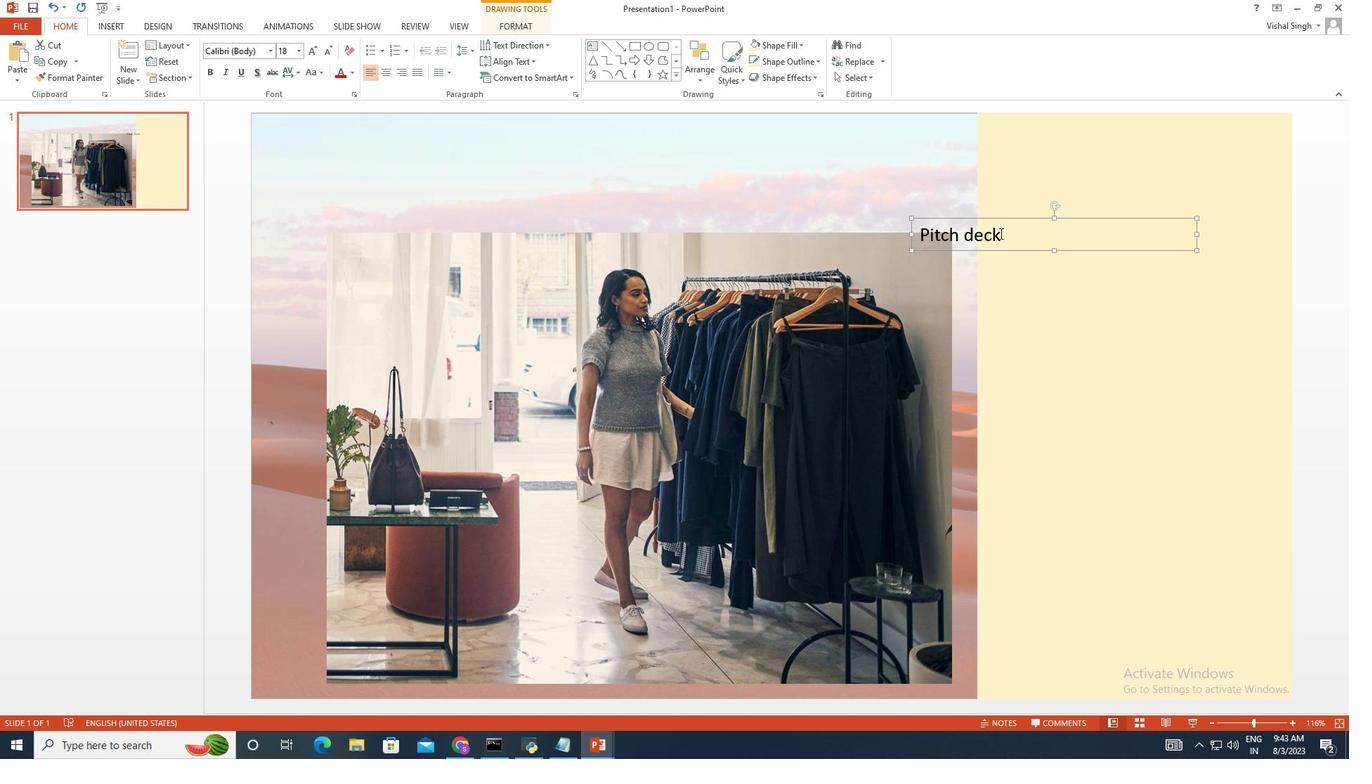 
Action: Mouse pressed left at (867, 584)
Screenshot: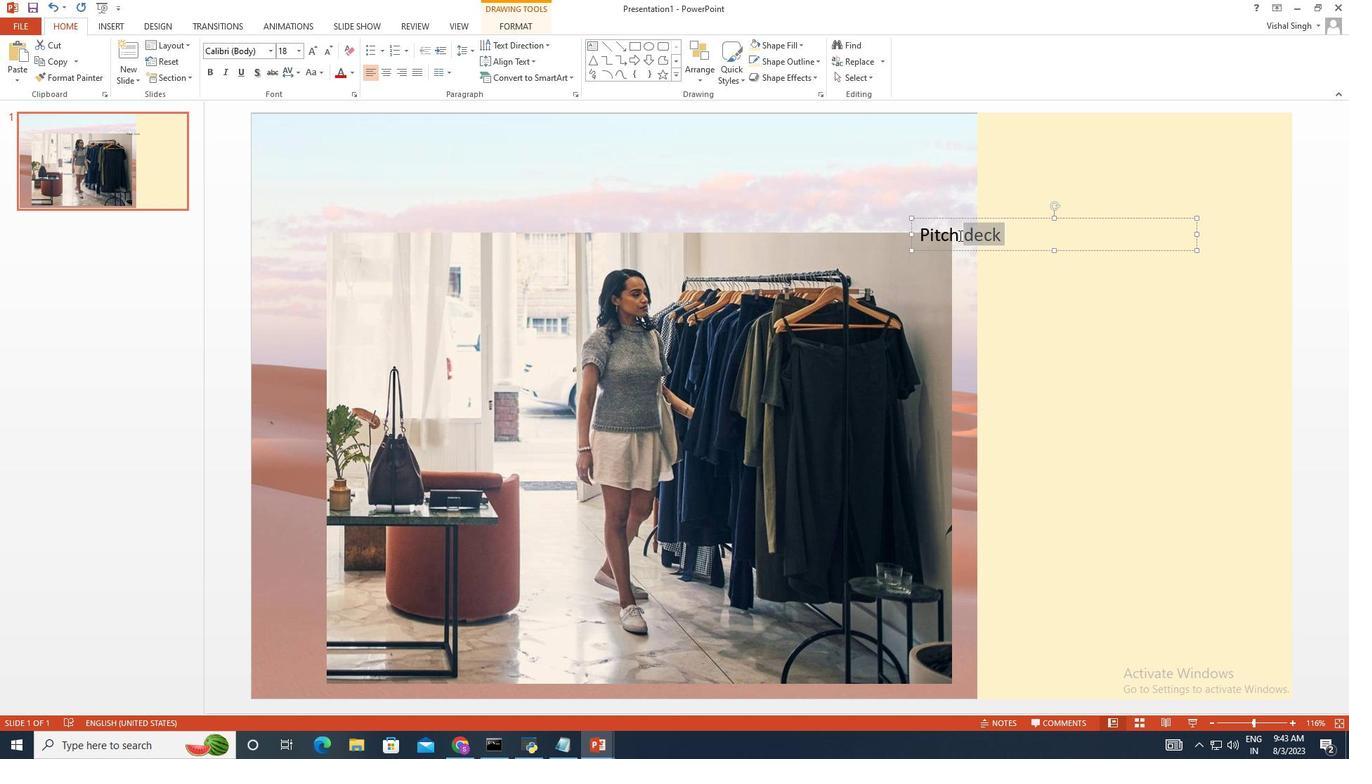 
Action: Mouse moved to (859, 584)
Screenshot: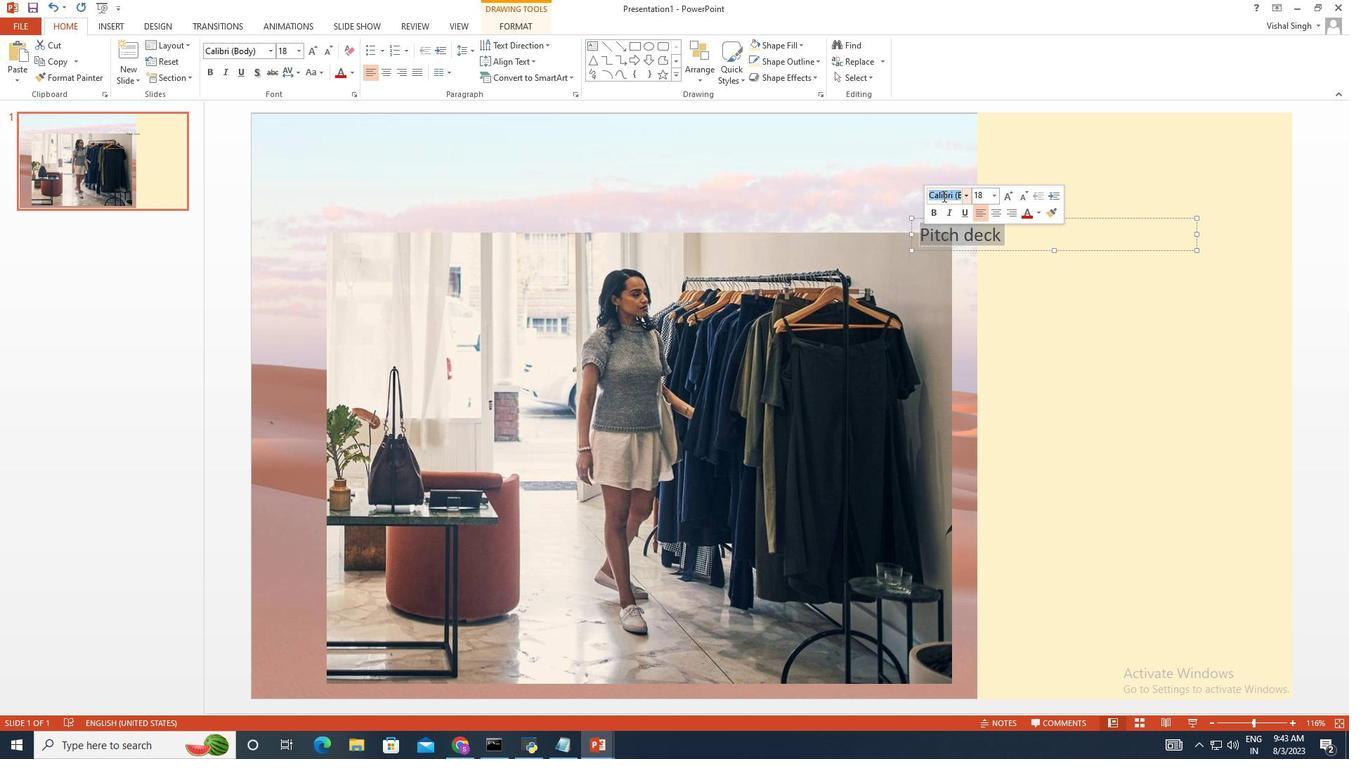 
Action: Mouse pressed left at (859, 584)
Screenshot: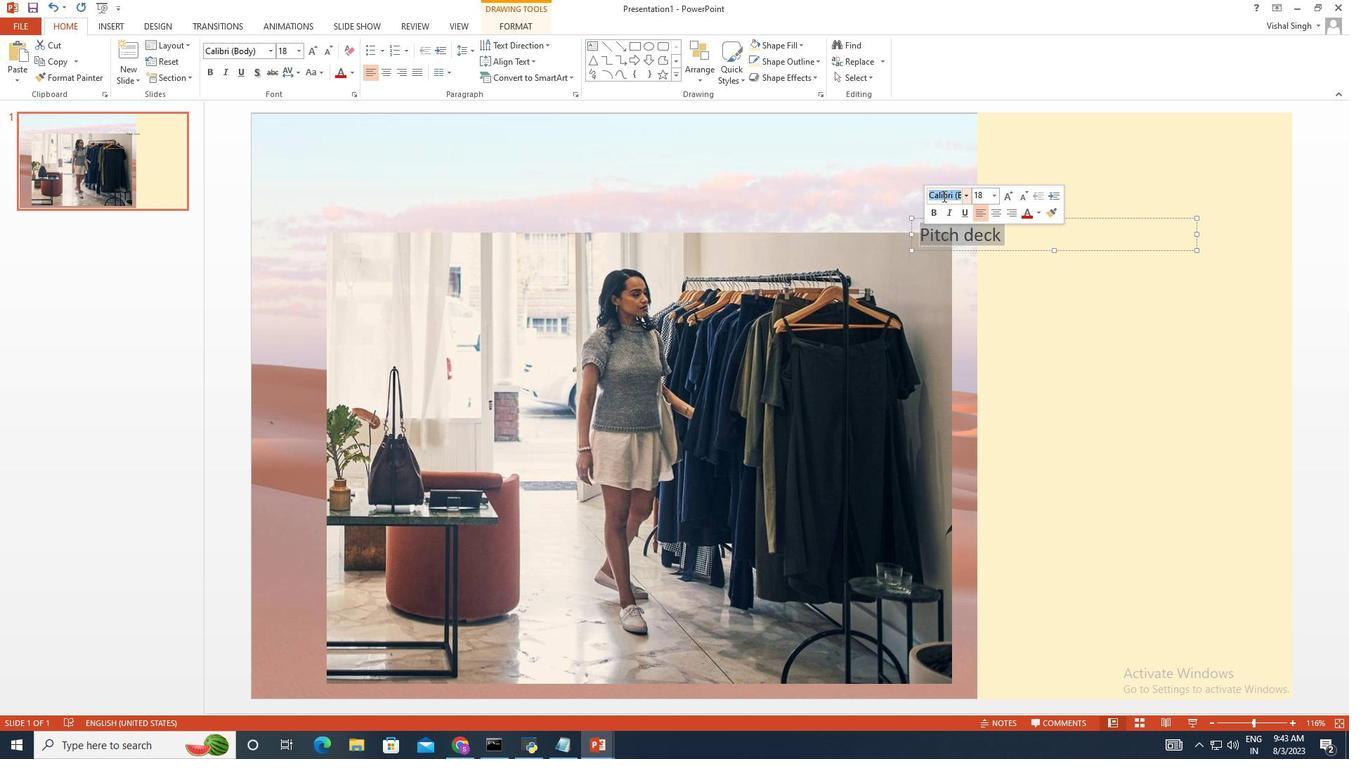 
Action: Mouse moved to (859, 584)
Screenshot: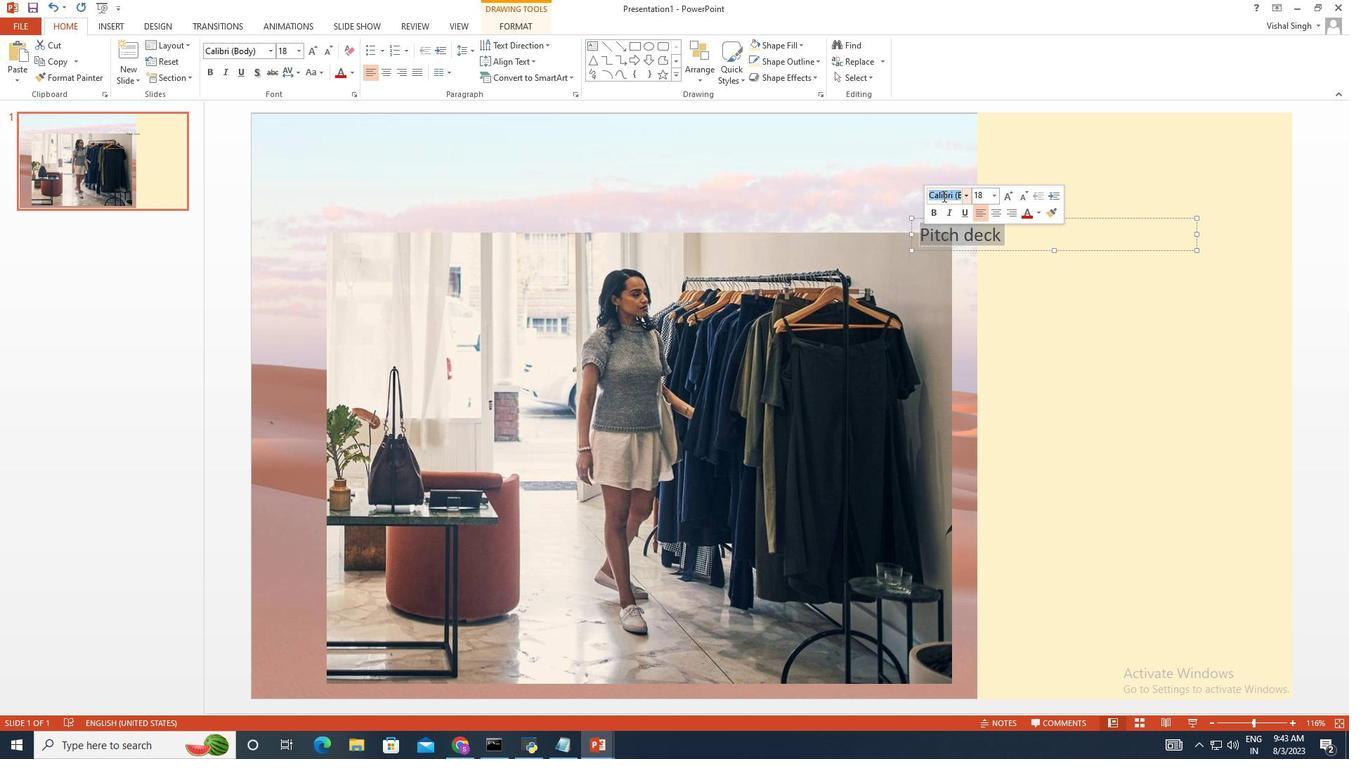 
Action: Key pressed <Key.shift>Bod<Key.enter>
Screenshot: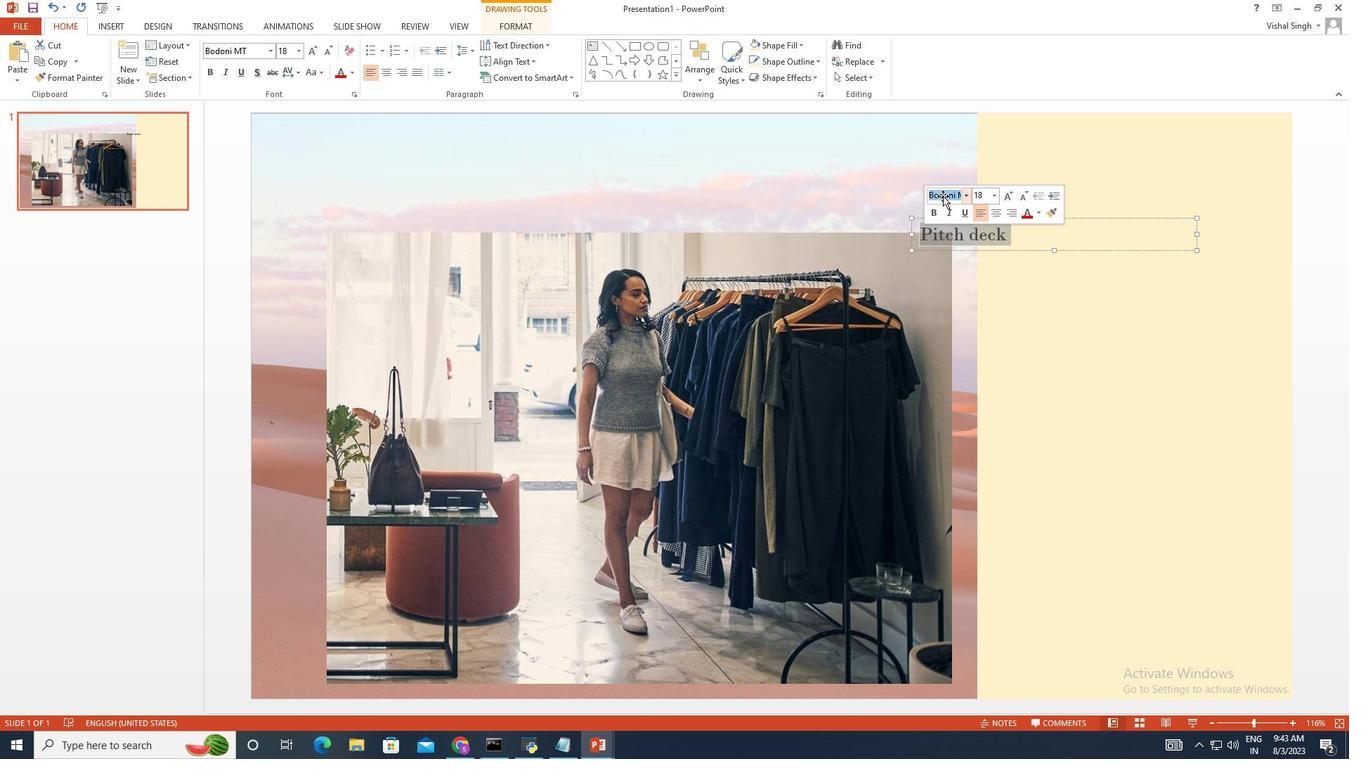 
Action: Mouse moved to (865, 584)
Screenshot: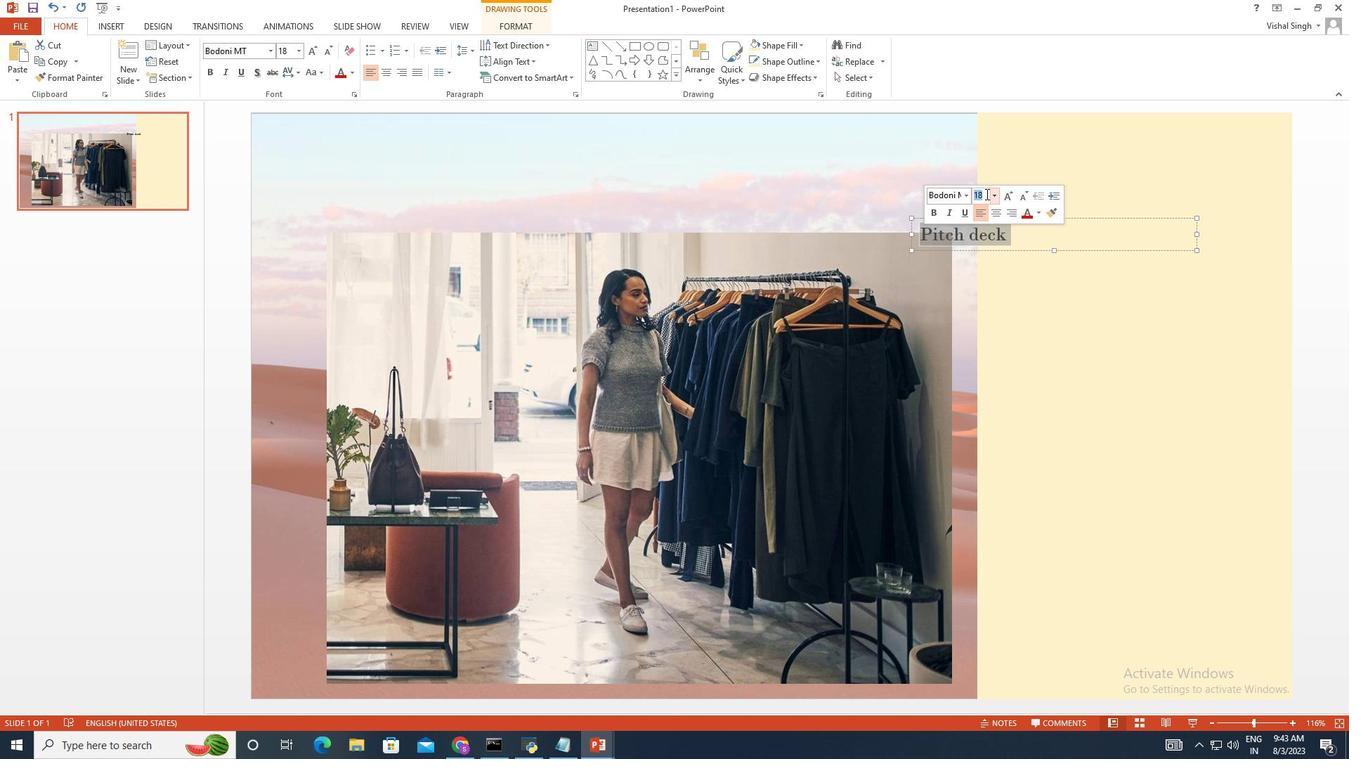 
Action: Mouse pressed left at (865, 584)
Screenshot: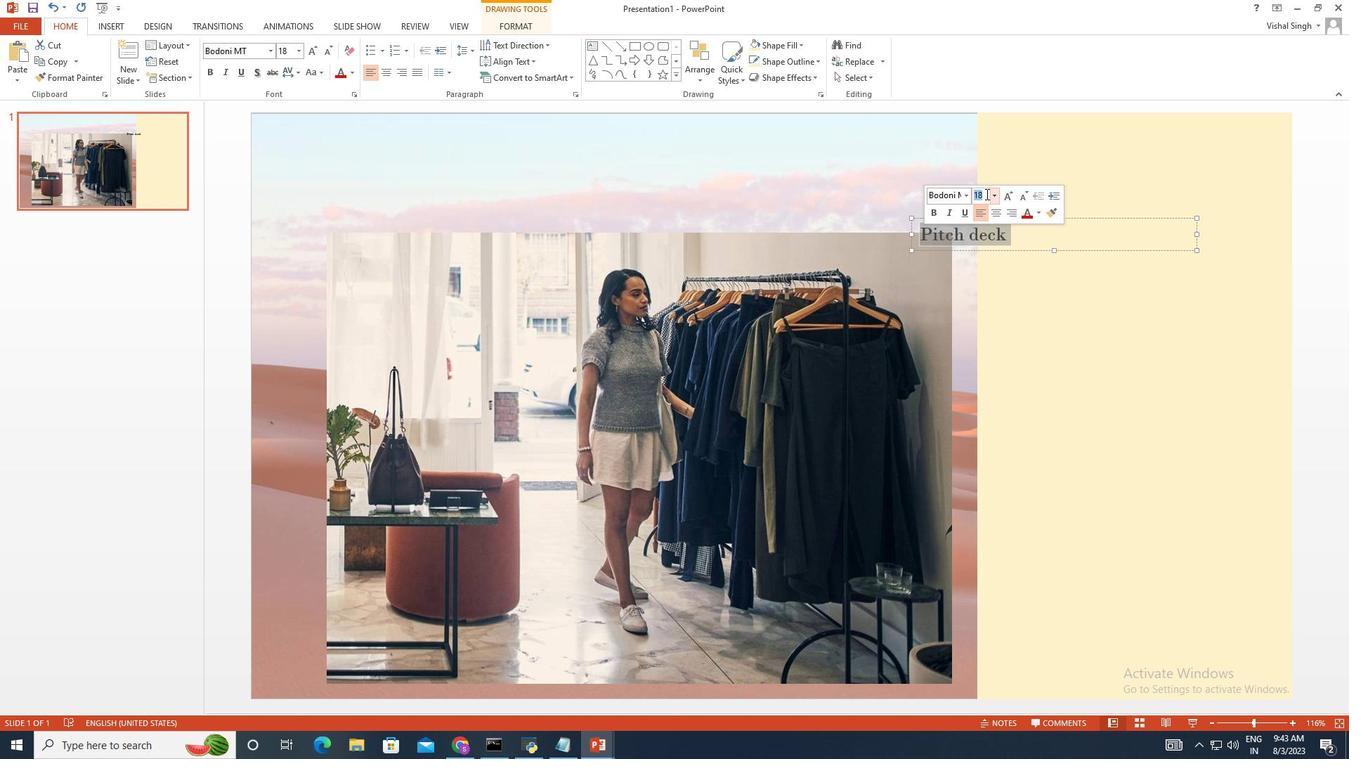 
Action: Mouse moved to (865, 584)
Screenshot: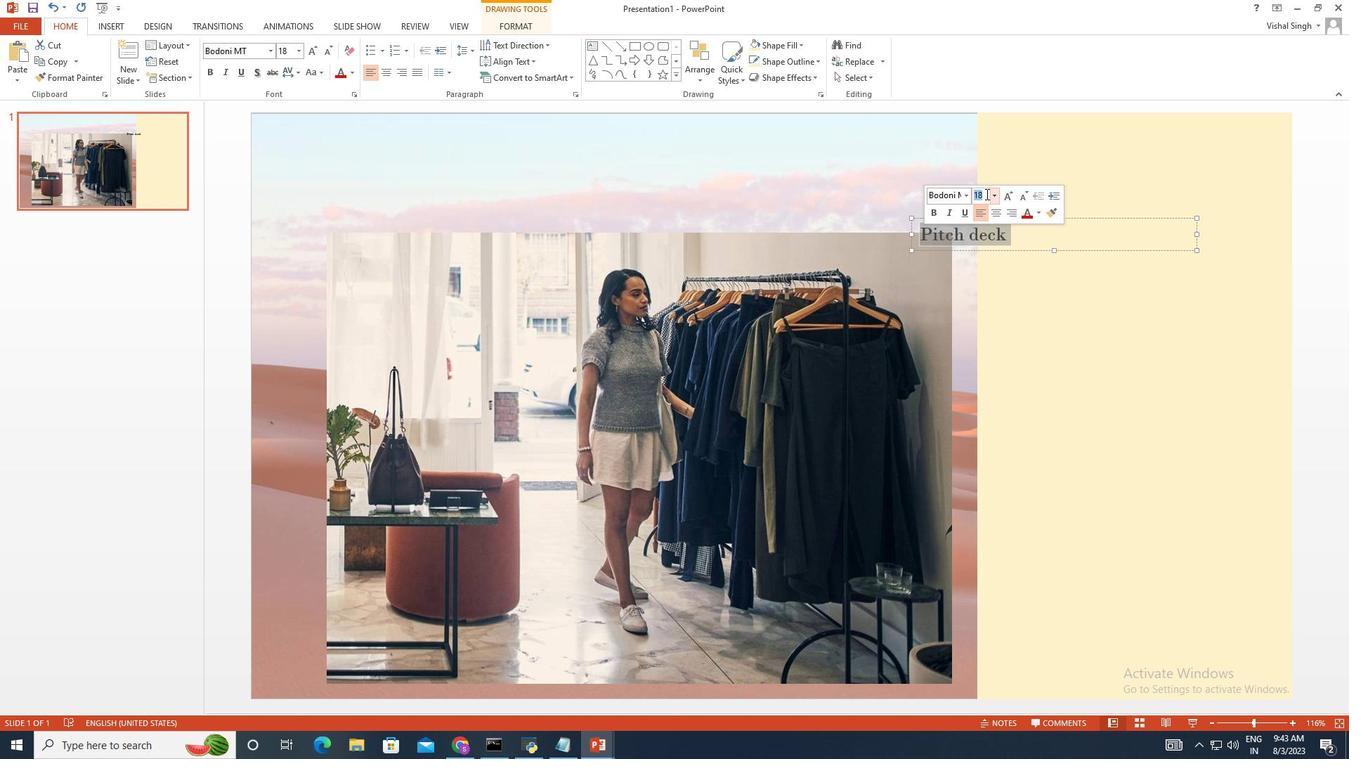 
Action: Key pressed 66<Key.enter>
Screenshot: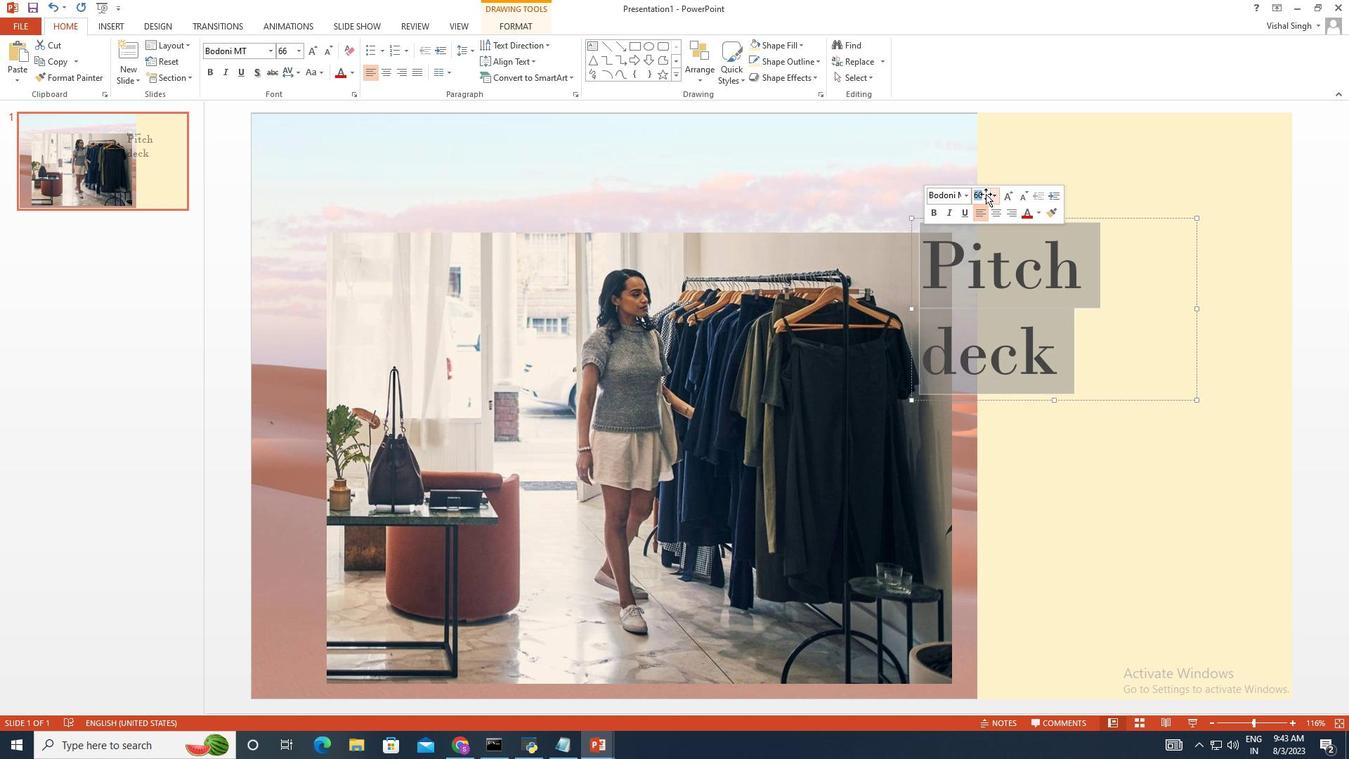 
Action: Mouse moved to (893, 584)
Screenshot: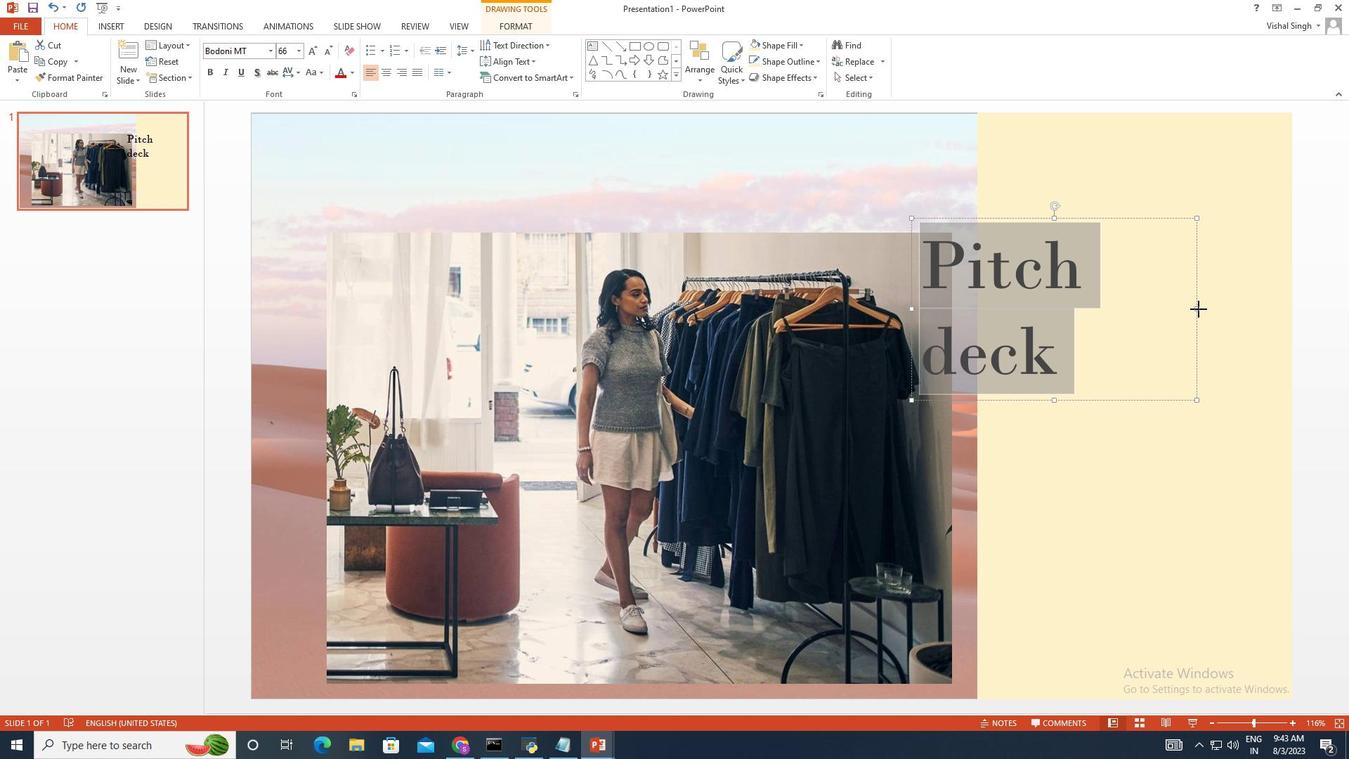 
Action: Mouse pressed left at (893, 584)
Screenshot: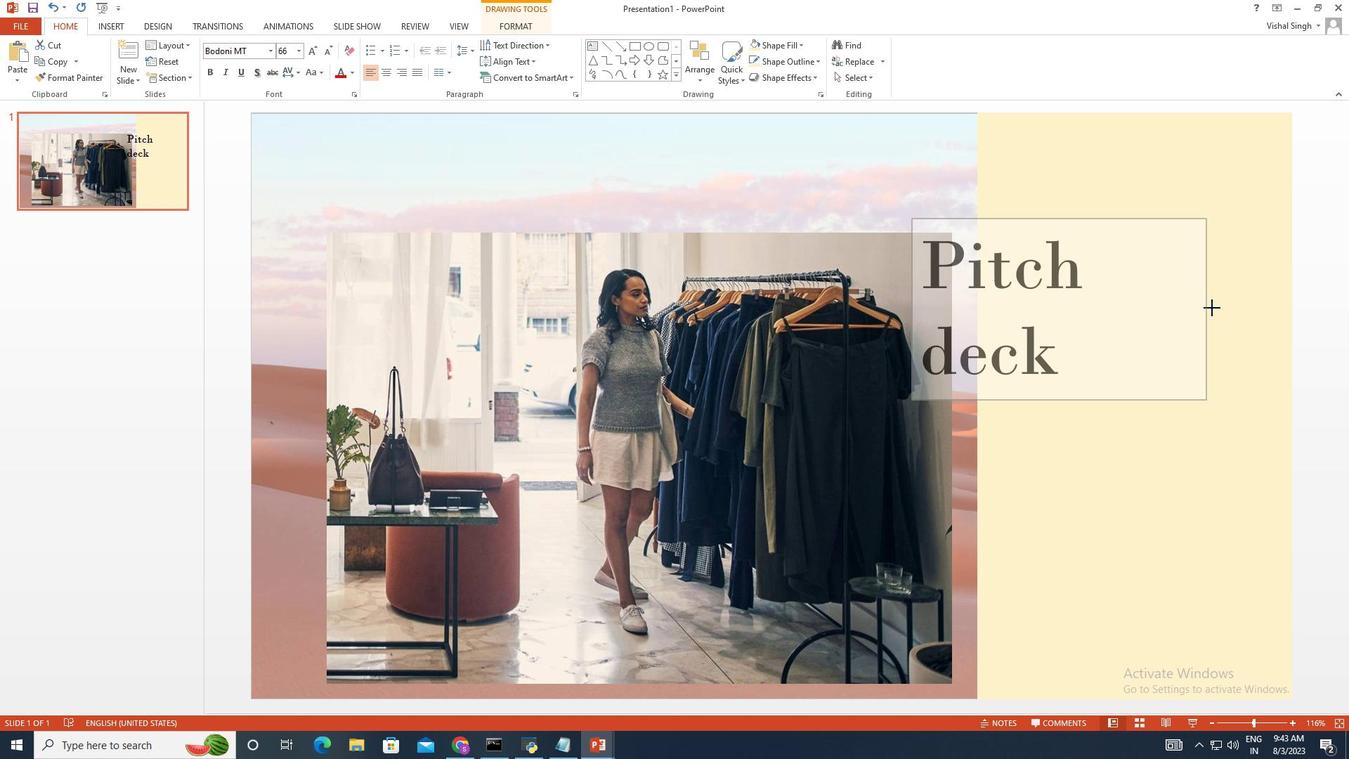 
Action: Mouse moved to (872, 584)
Screenshot: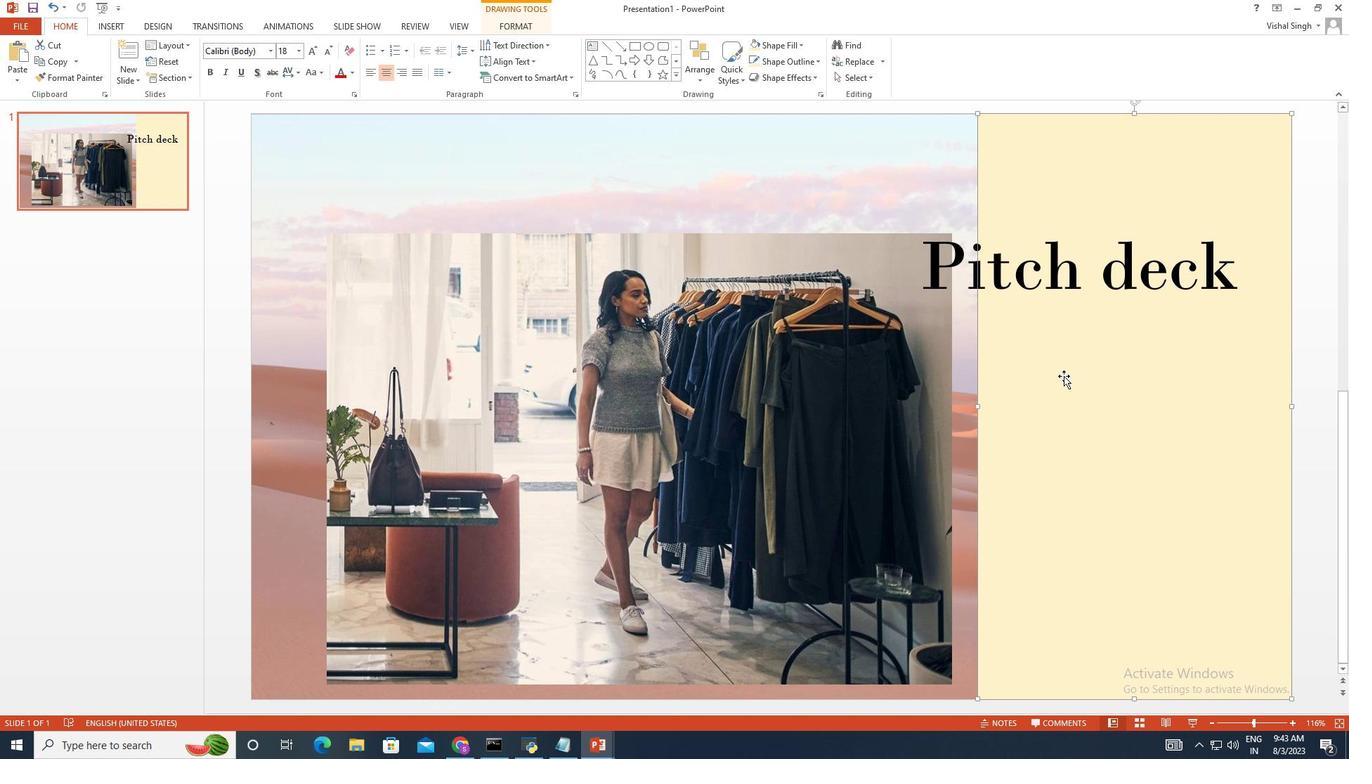 
Action: Mouse pressed left at (872, 584)
Screenshot: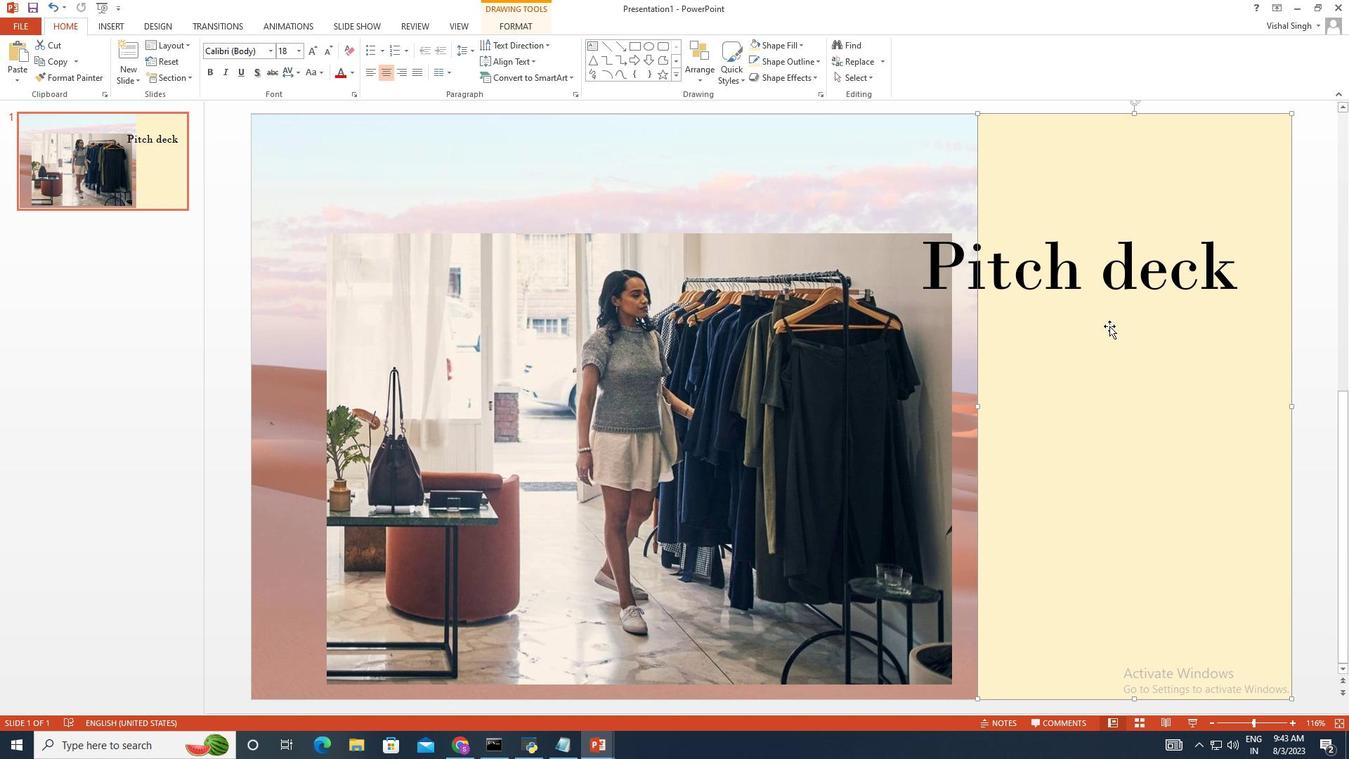 
Action: Mouse moved to (883, 584)
Screenshot: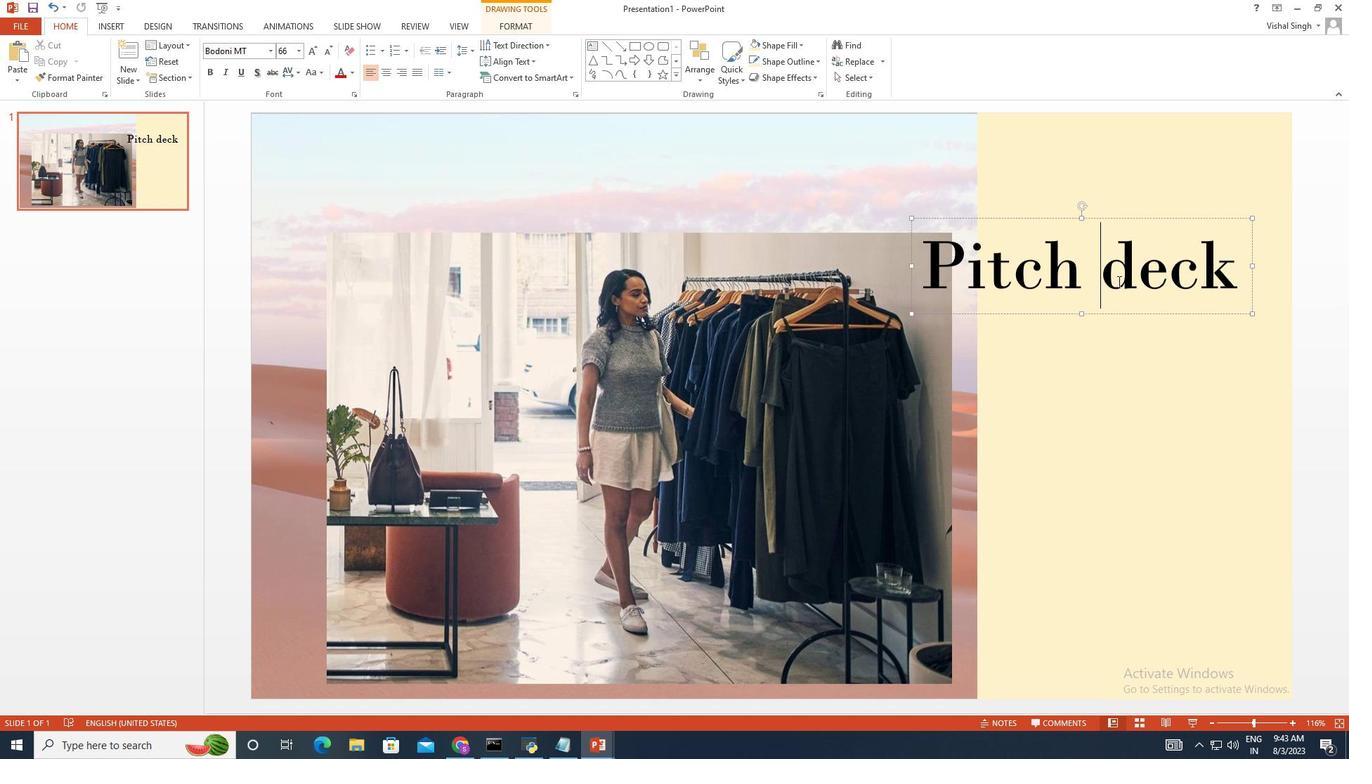 
Action: Mouse pressed left at (883, 584)
Screenshot: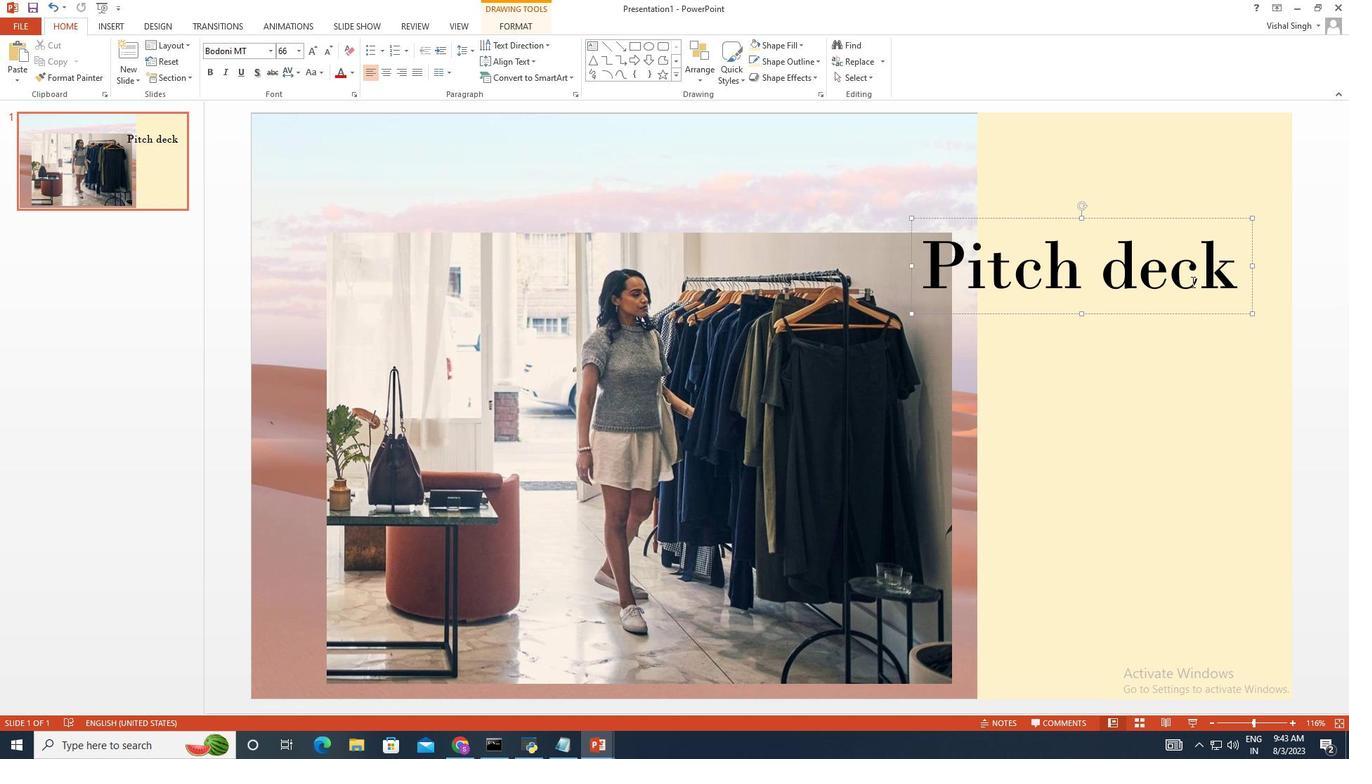 
Action: Mouse moved to (898, 584)
Screenshot: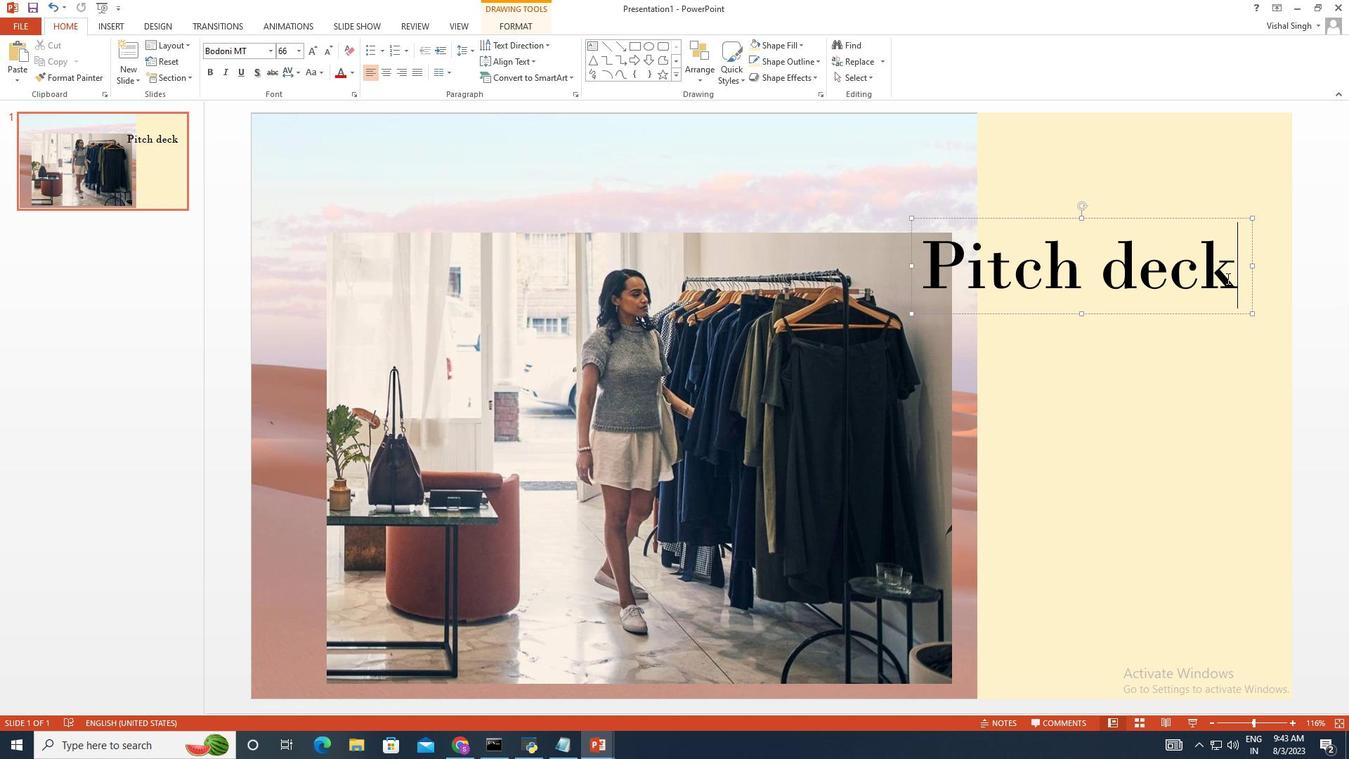 
Action: Mouse pressed left at (898, 584)
Screenshot: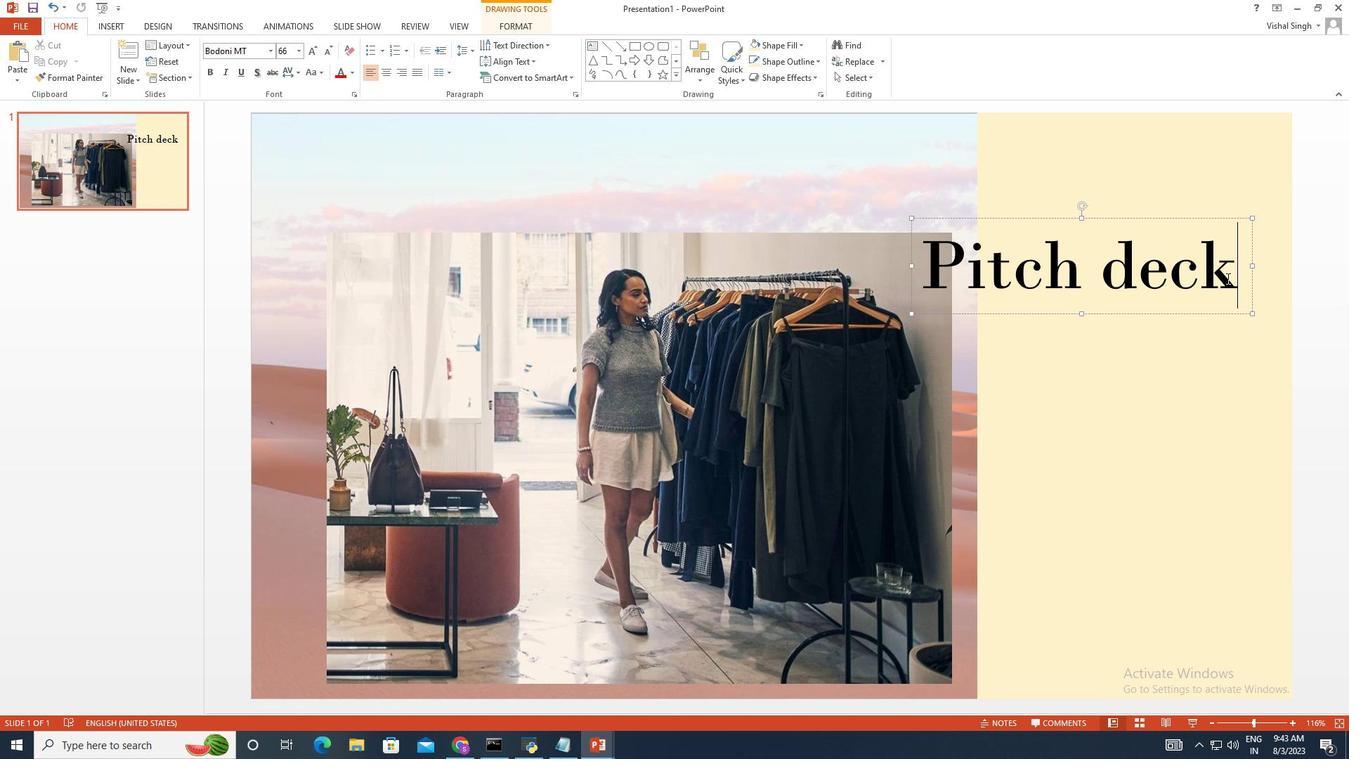 
Action: Mouse pressed left at (898, 584)
Screenshot: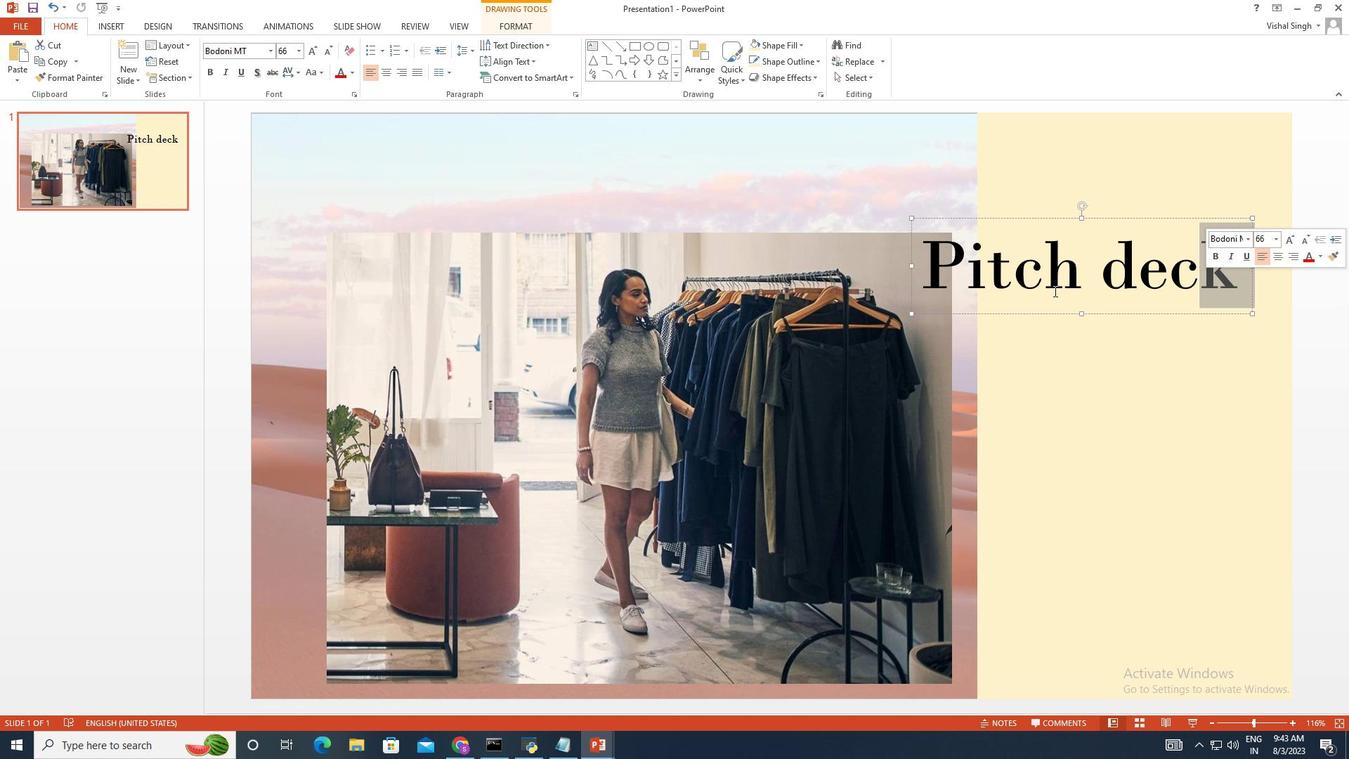 
Action: Mouse moved to (875, 584)
Screenshot: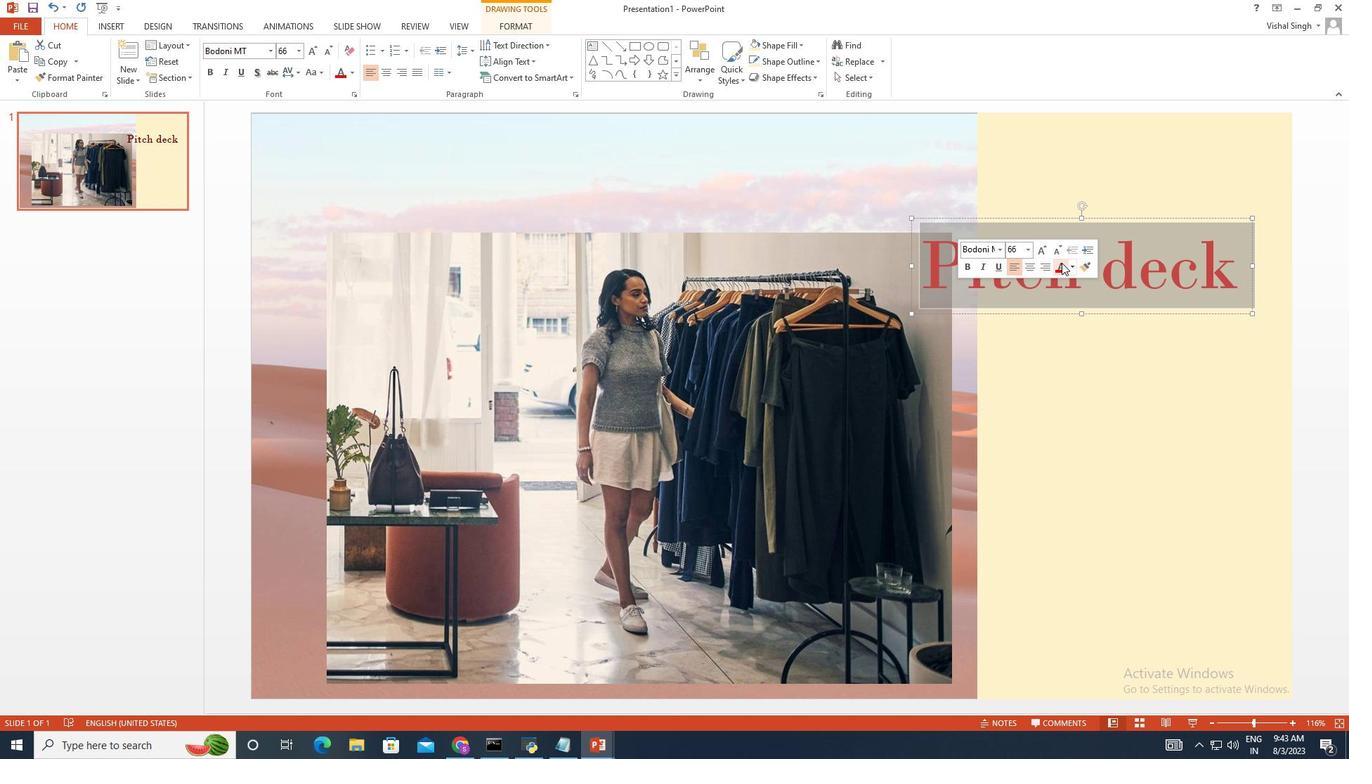 
Action: Mouse pressed left at (875, 584)
Screenshot: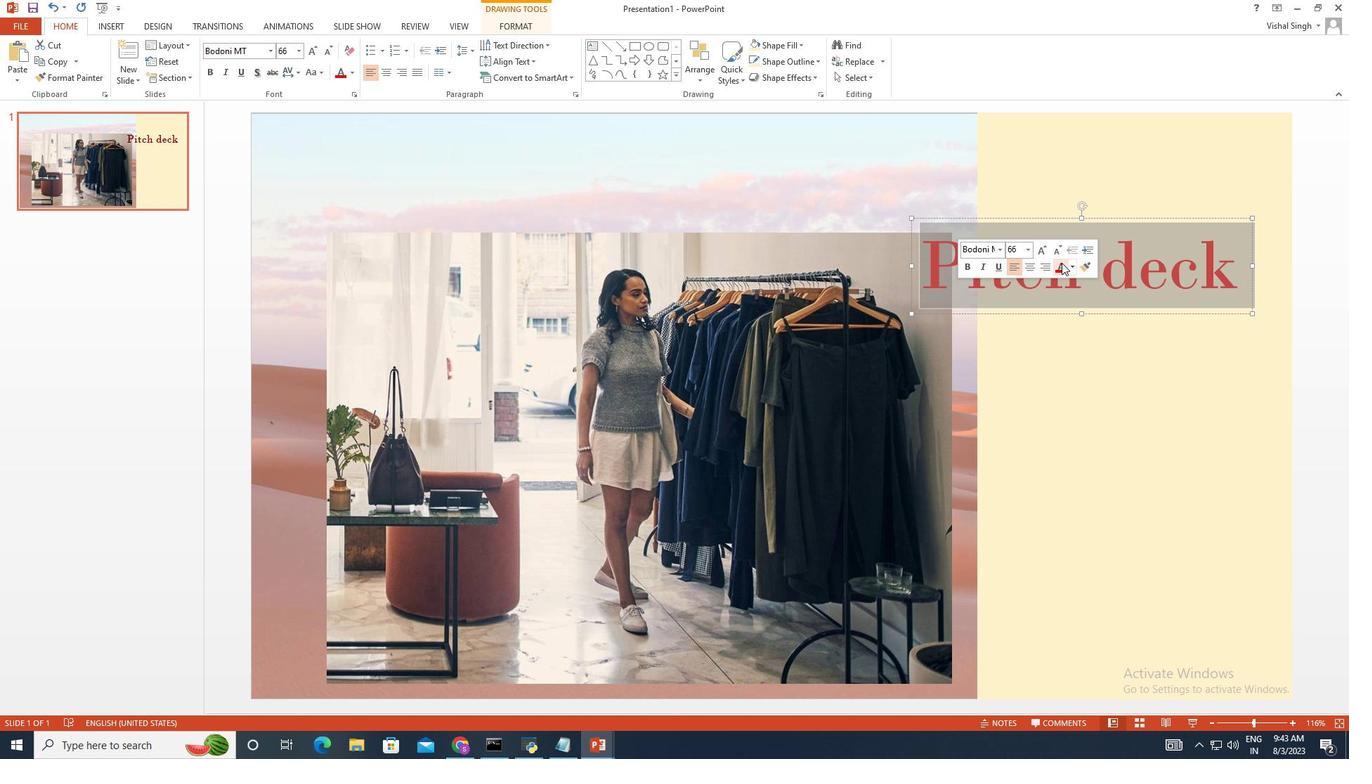 
Action: Mouse moved to (877, 584)
Screenshot: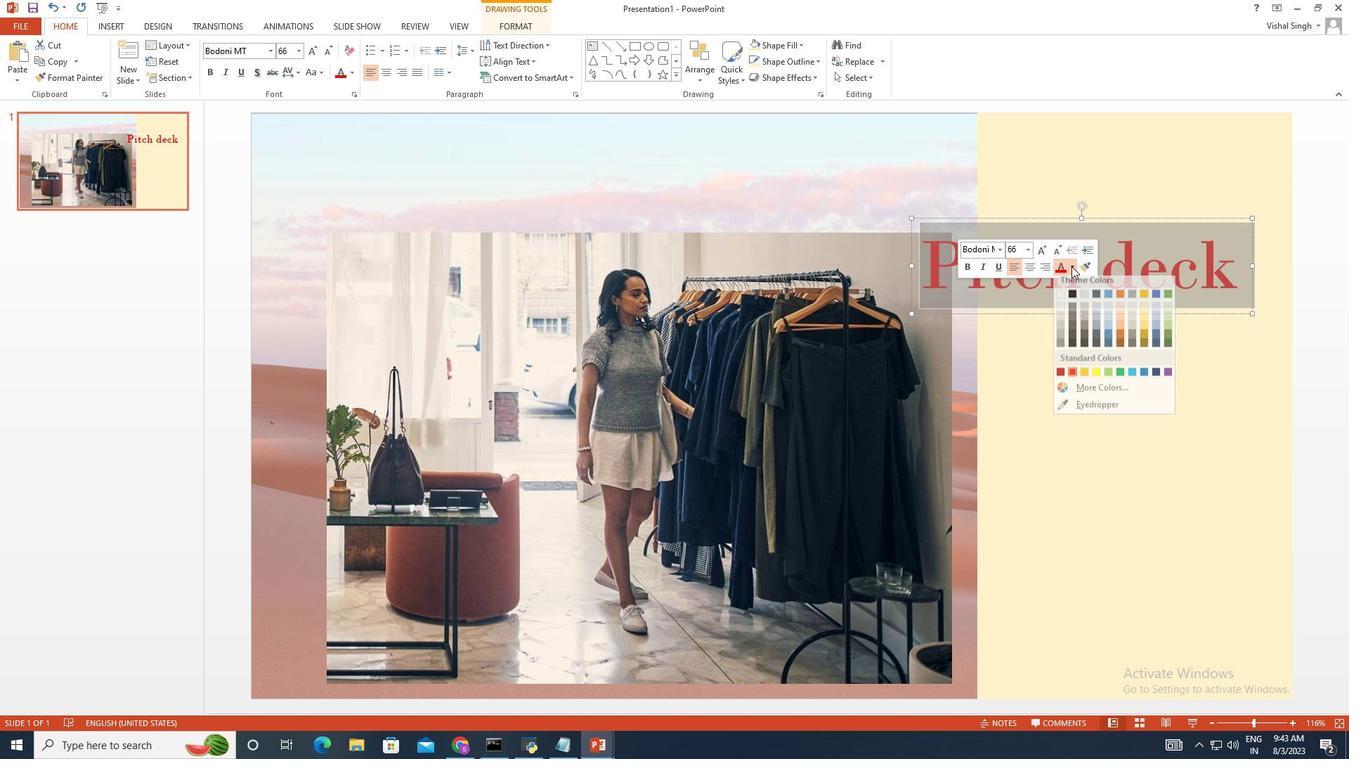 
Action: Mouse pressed left at (877, 584)
Screenshot: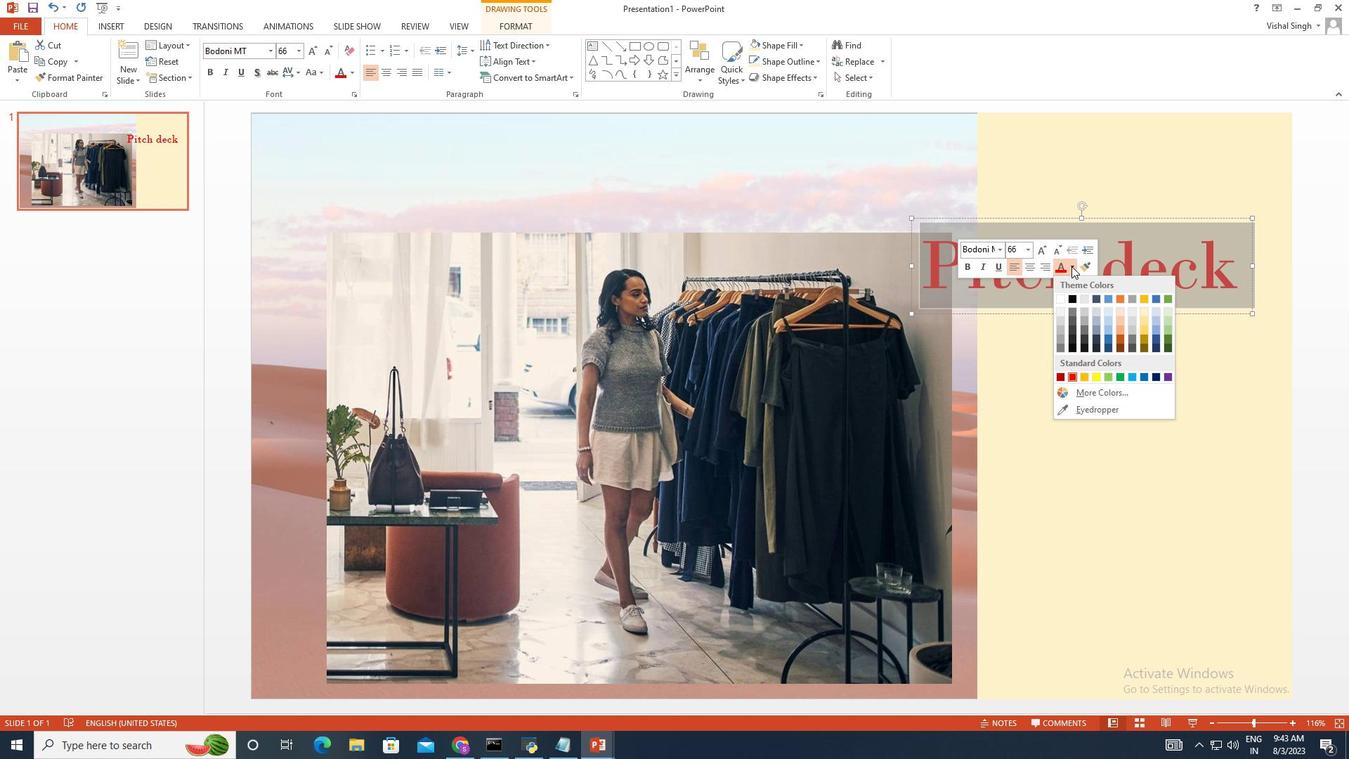 
Action: Mouse moved to (880, 584)
Screenshot: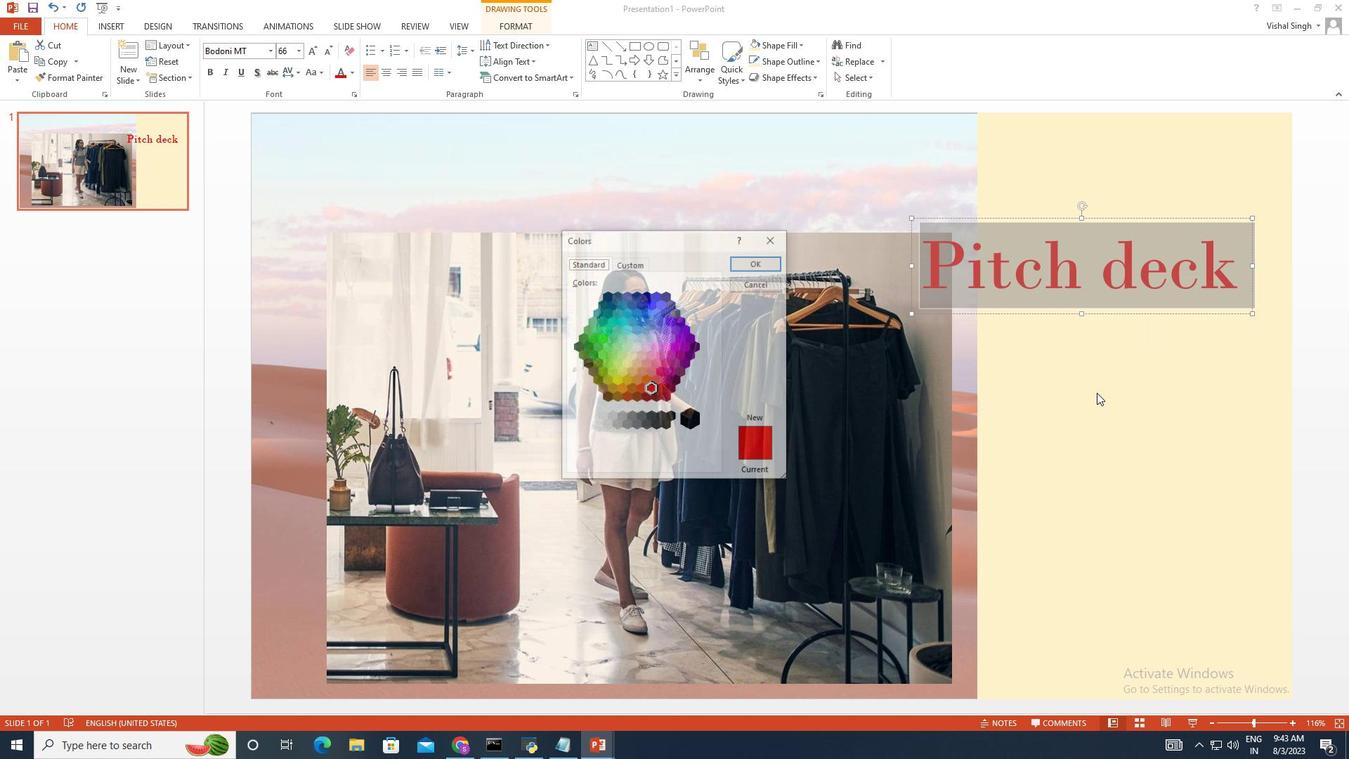 
Action: Mouse pressed left at (880, 584)
Screenshot: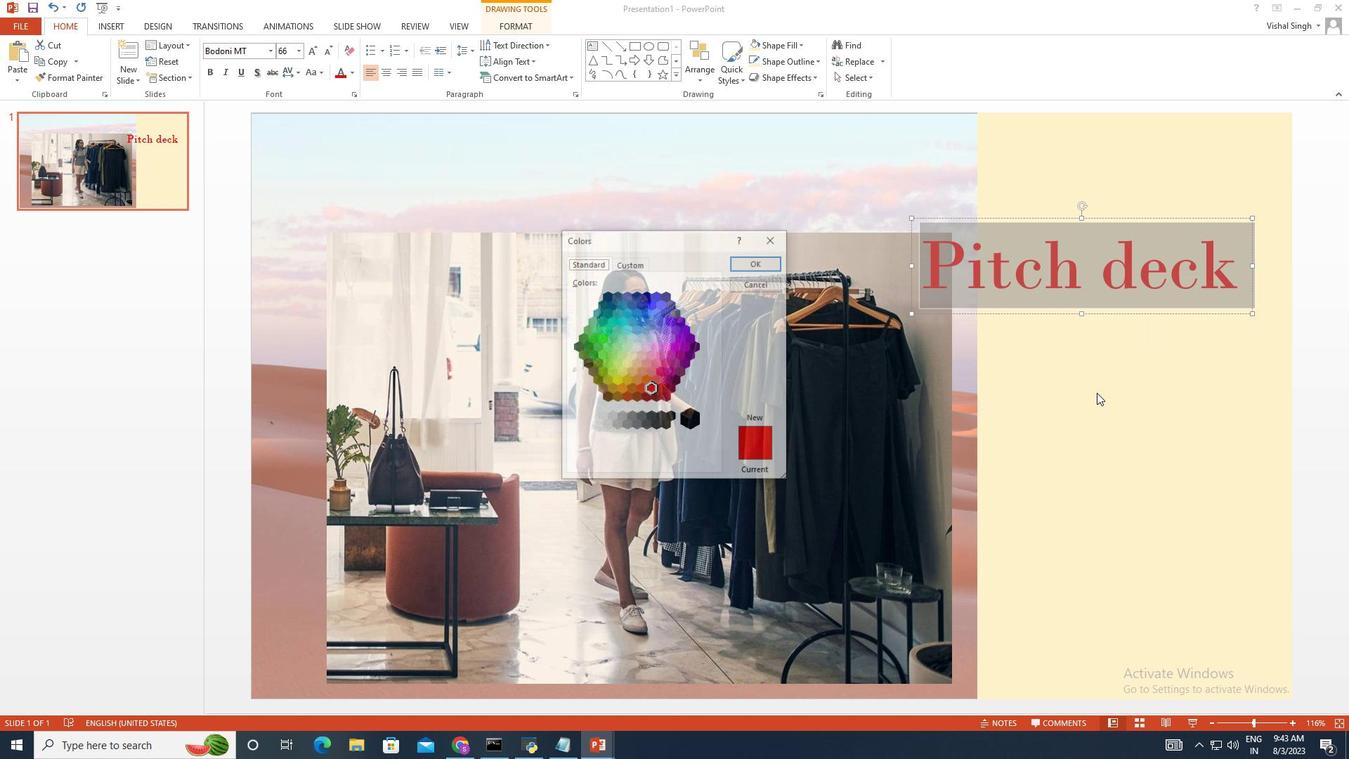 
Action: Mouse moved to (817, 584)
Screenshot: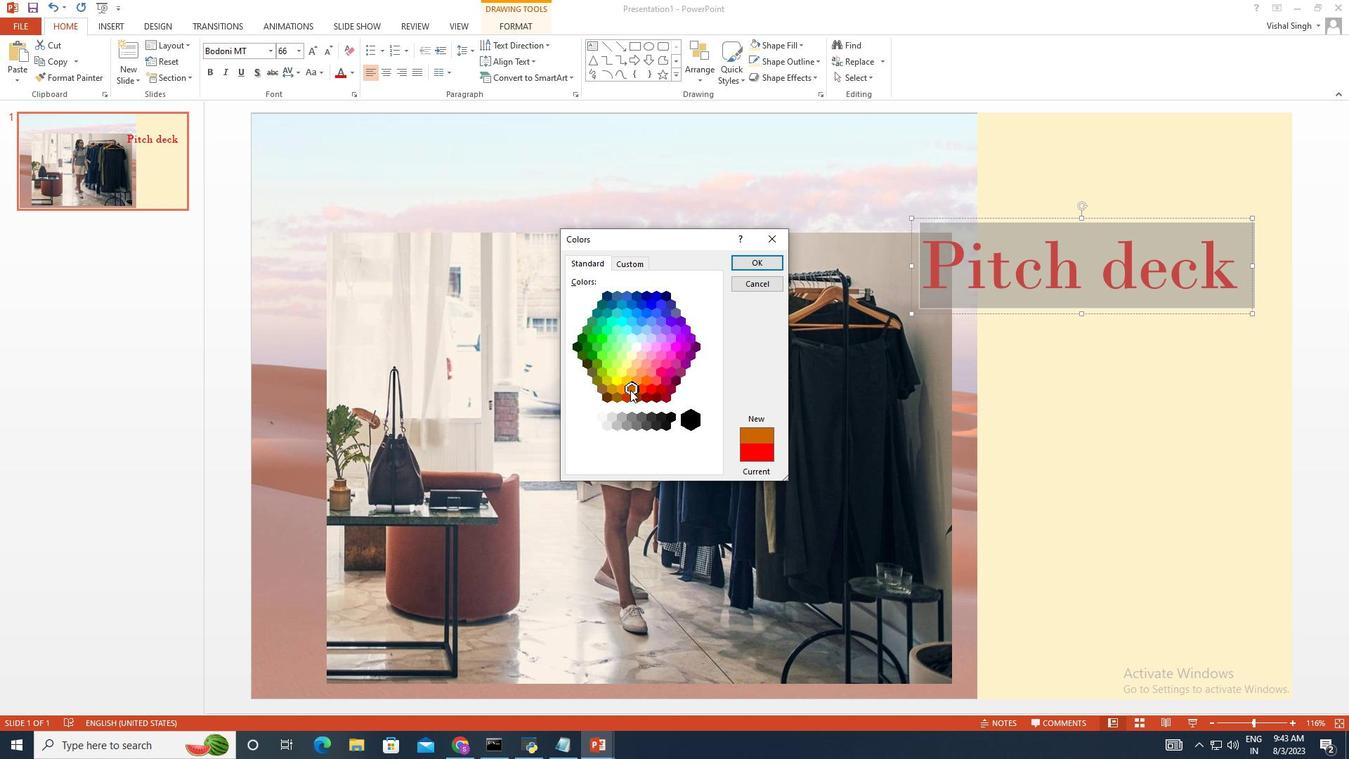 
Action: Mouse pressed left at (817, 584)
Screenshot: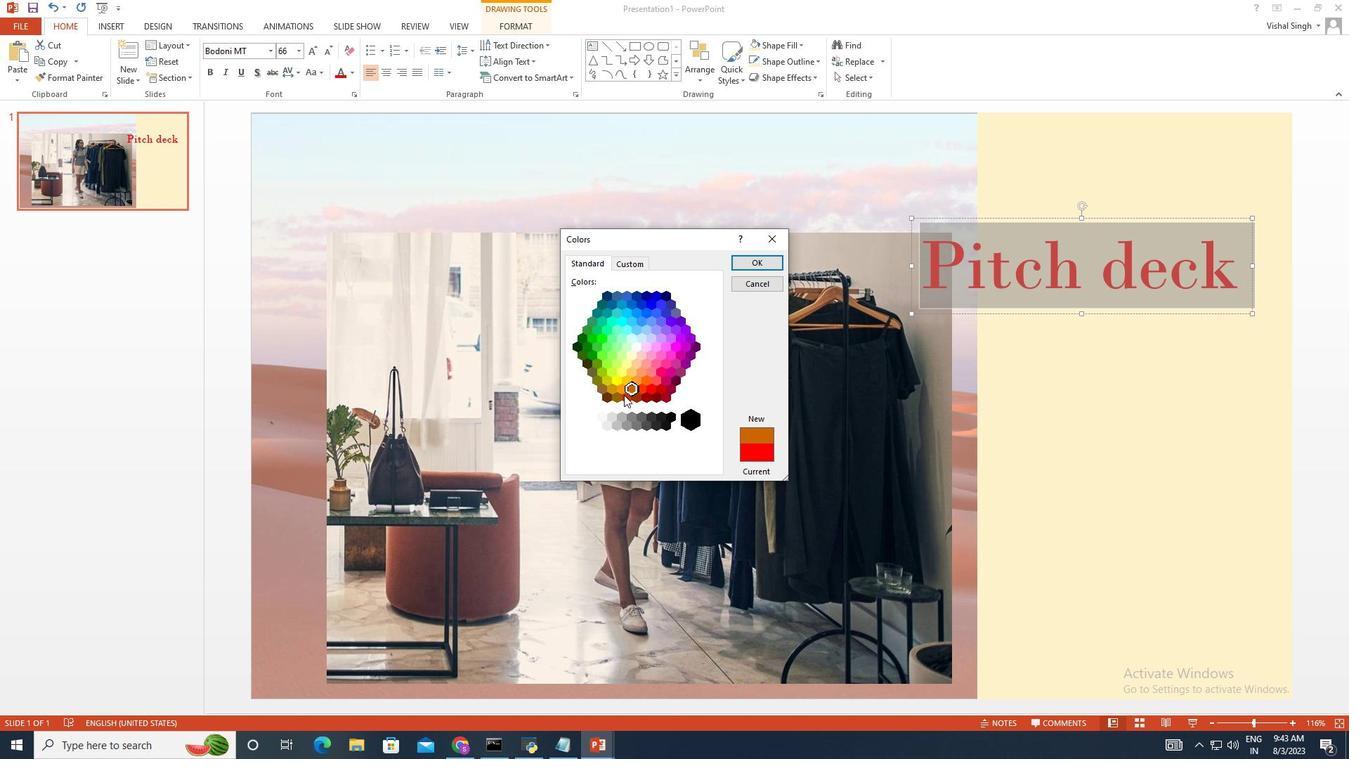 
Action: Mouse moved to (835, 584)
Screenshot: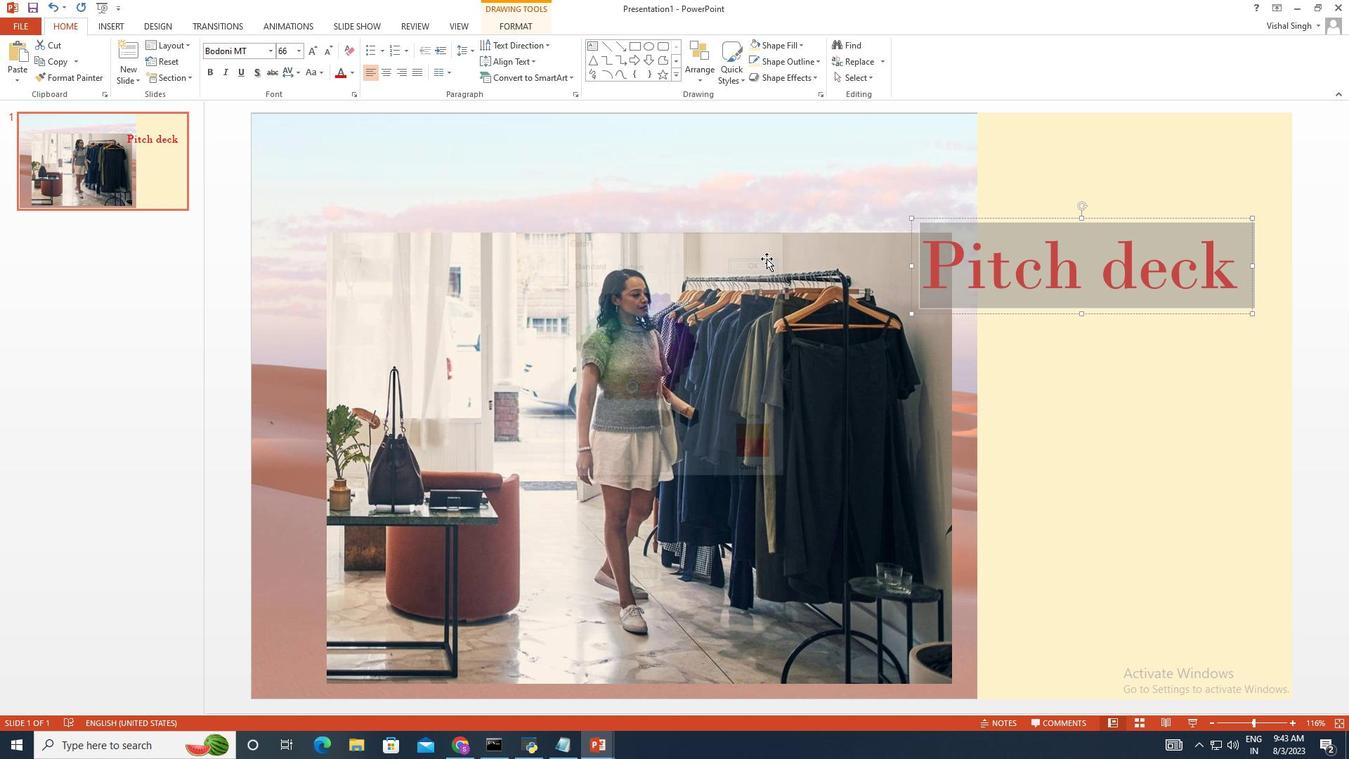 
Action: Mouse pressed left at (835, 584)
Screenshot: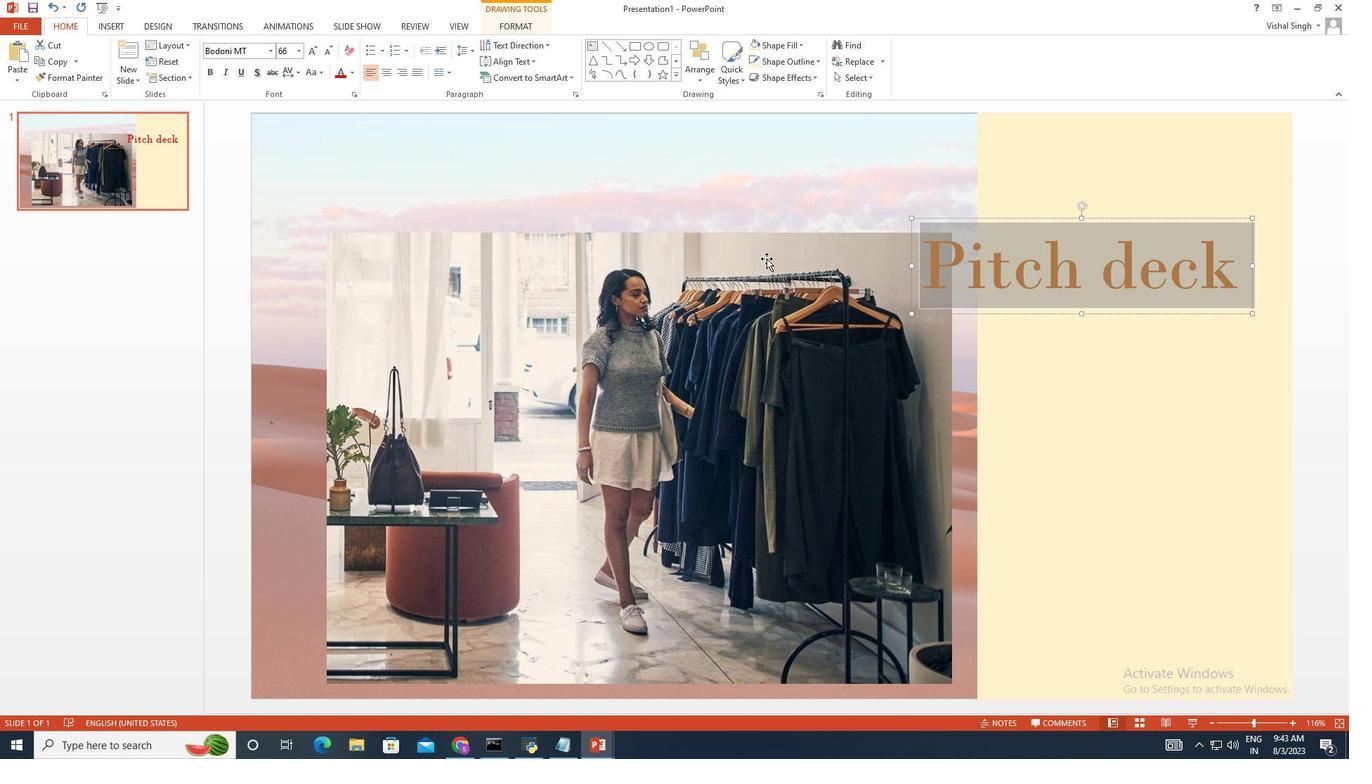 
Action: Mouse moved to (878, 584)
Screenshot: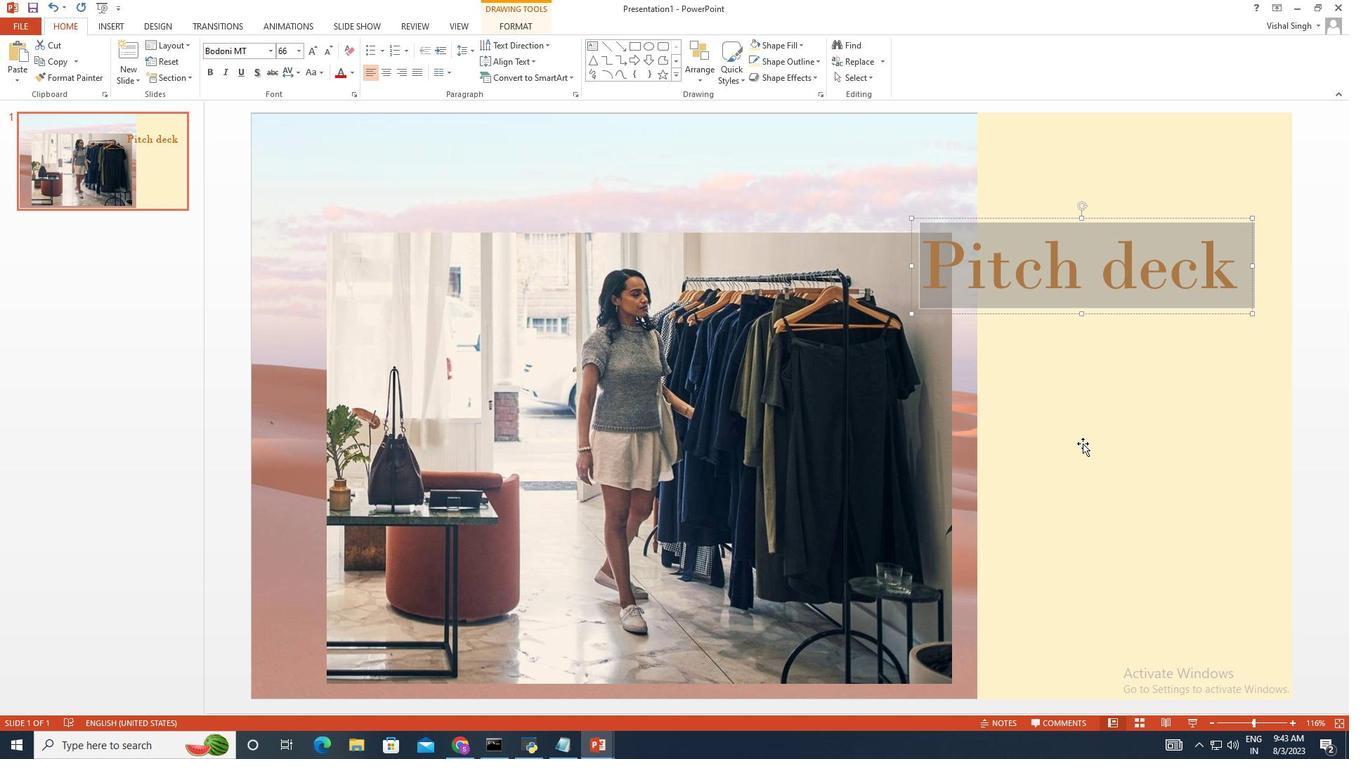 
Action: Mouse pressed left at (878, 584)
Screenshot: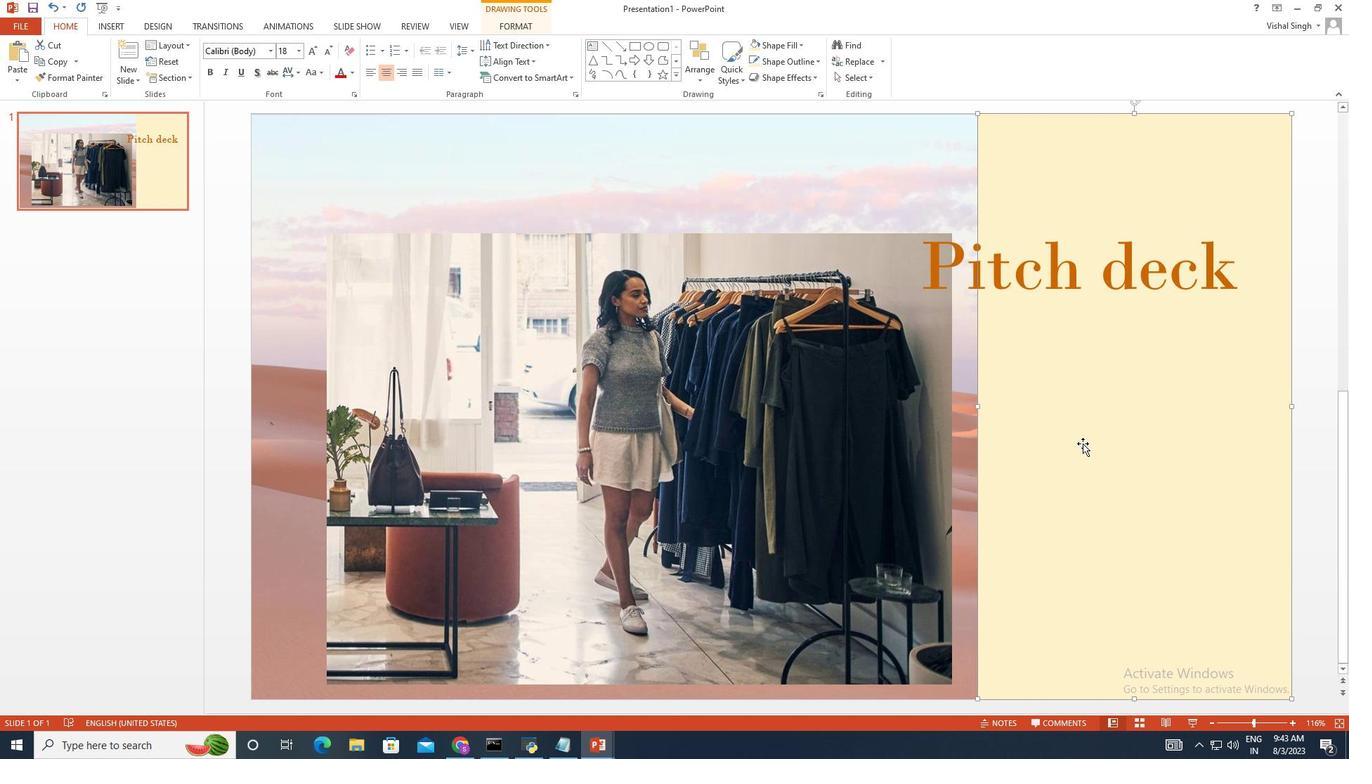 
Action: Mouse moved to (867, 584)
Screenshot: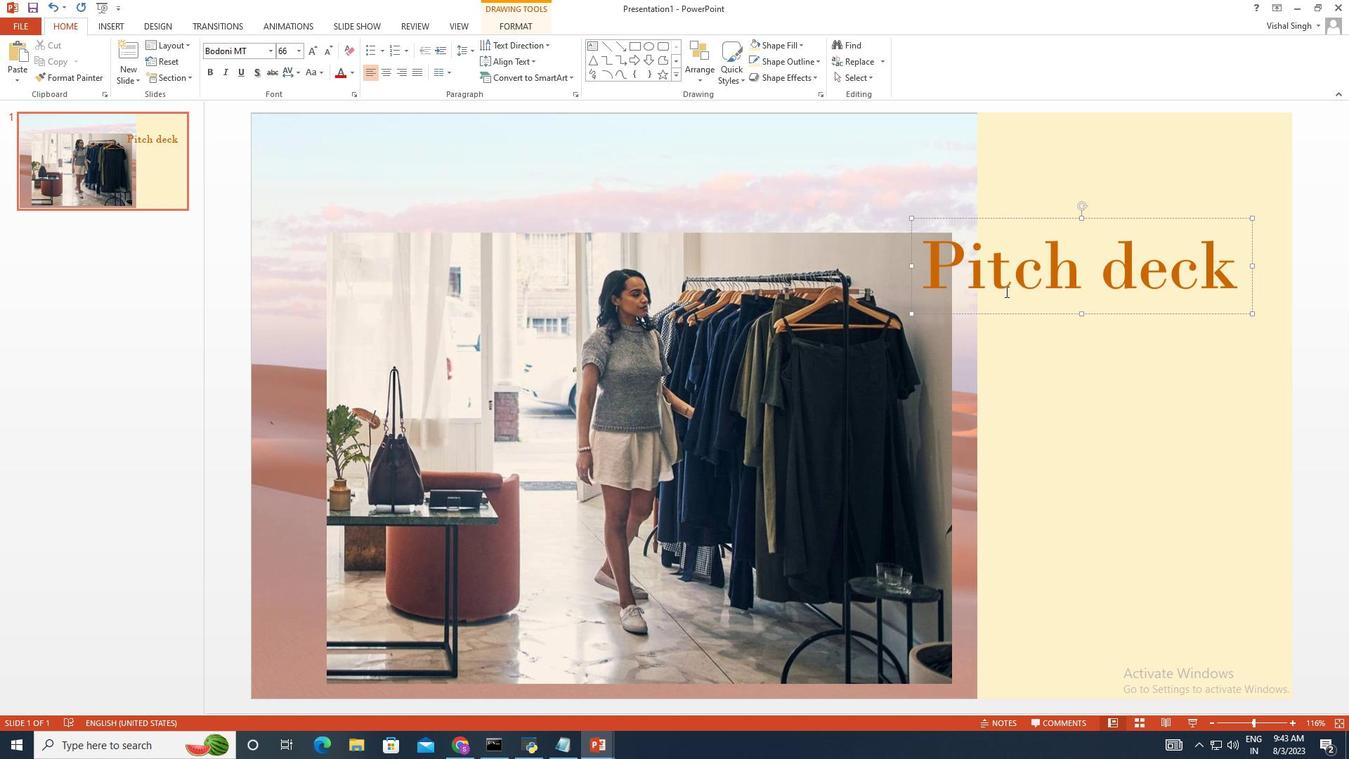 
Action: Mouse pressed left at (867, 584)
Screenshot: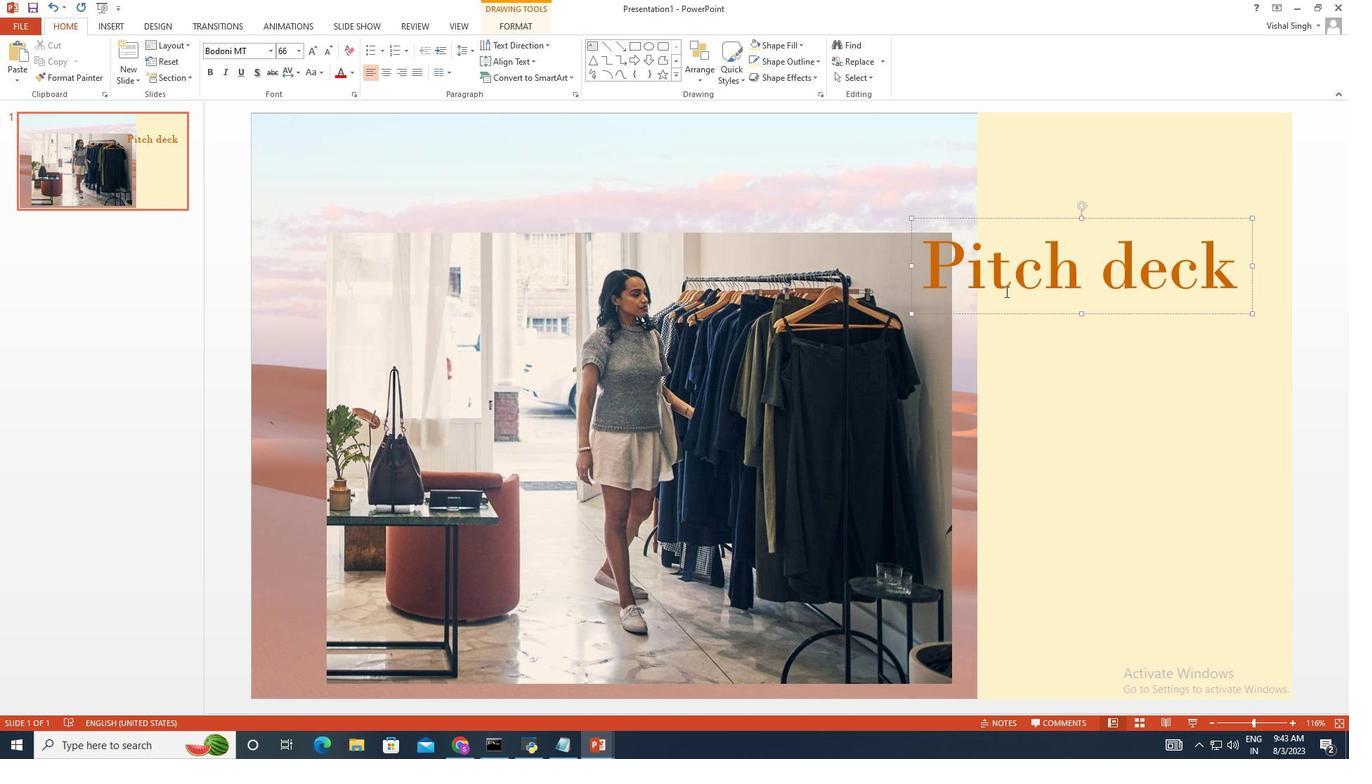 
Action: Mouse moved to (855, 584)
Screenshot: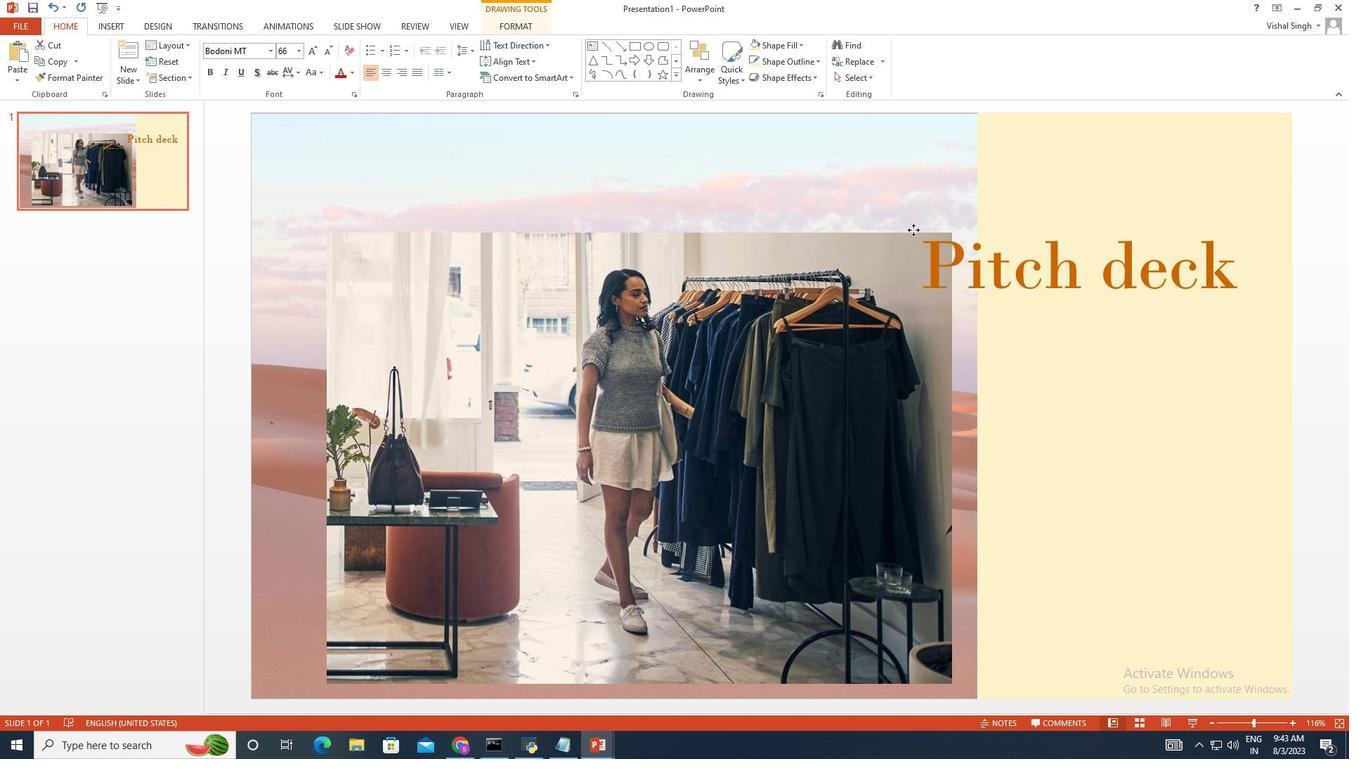 
Action: Mouse pressed left at (855, 584)
Screenshot: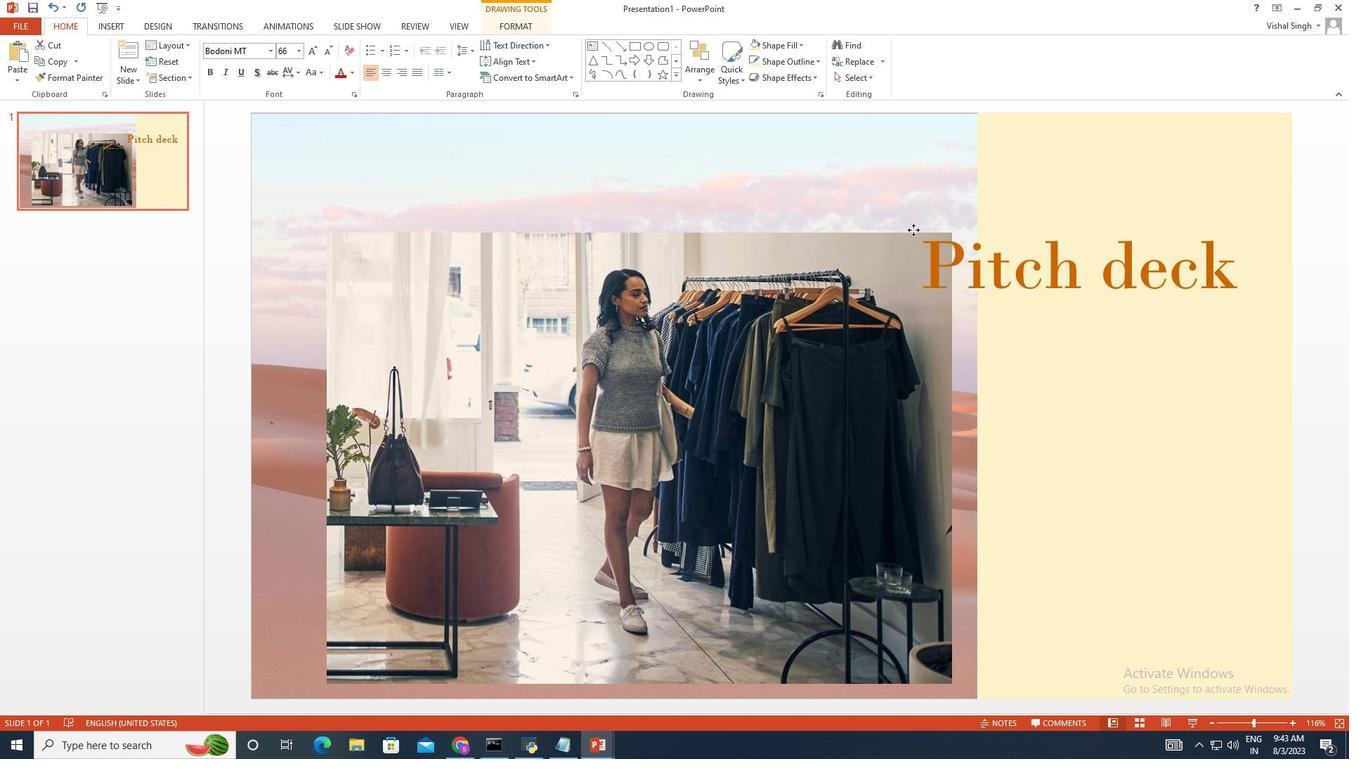 
Action: Mouse moved to (896, 584)
Screenshot: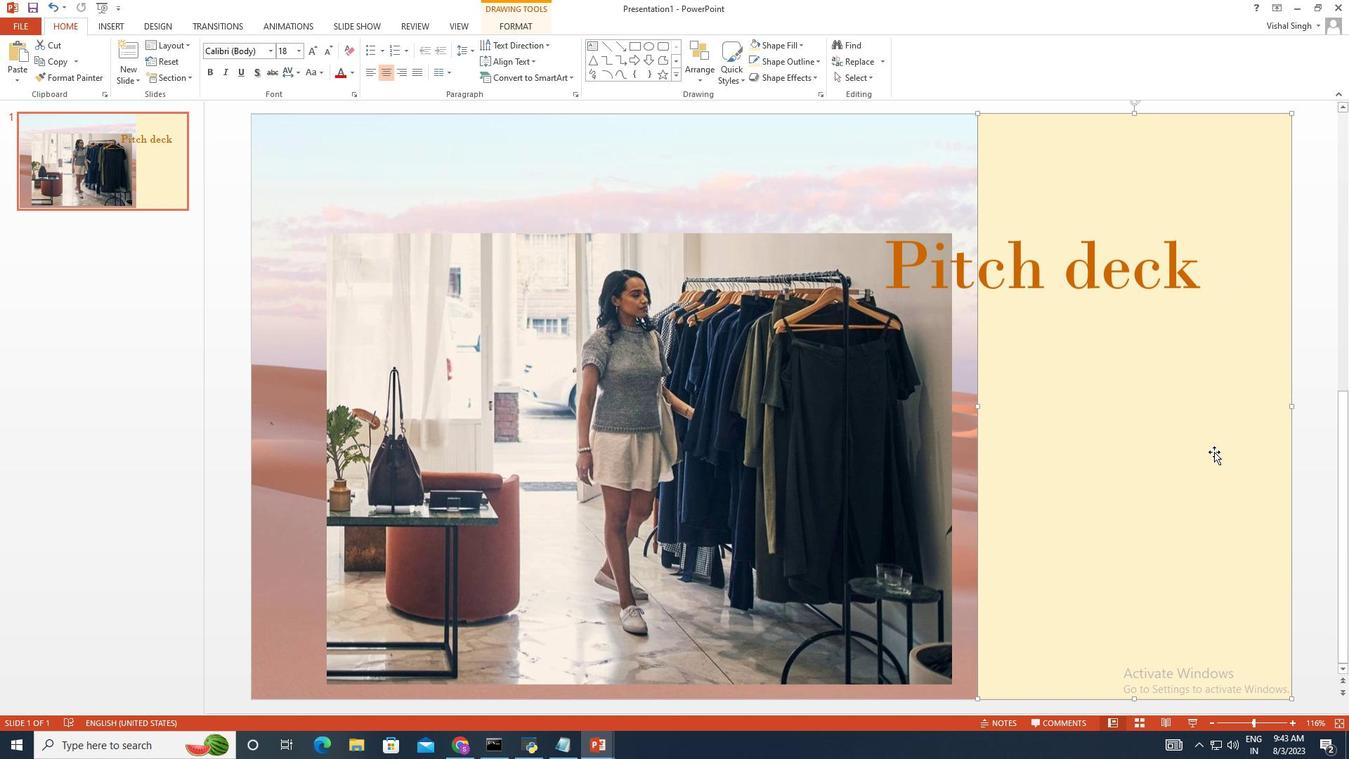 
Action: Mouse pressed left at (896, 584)
Screenshot: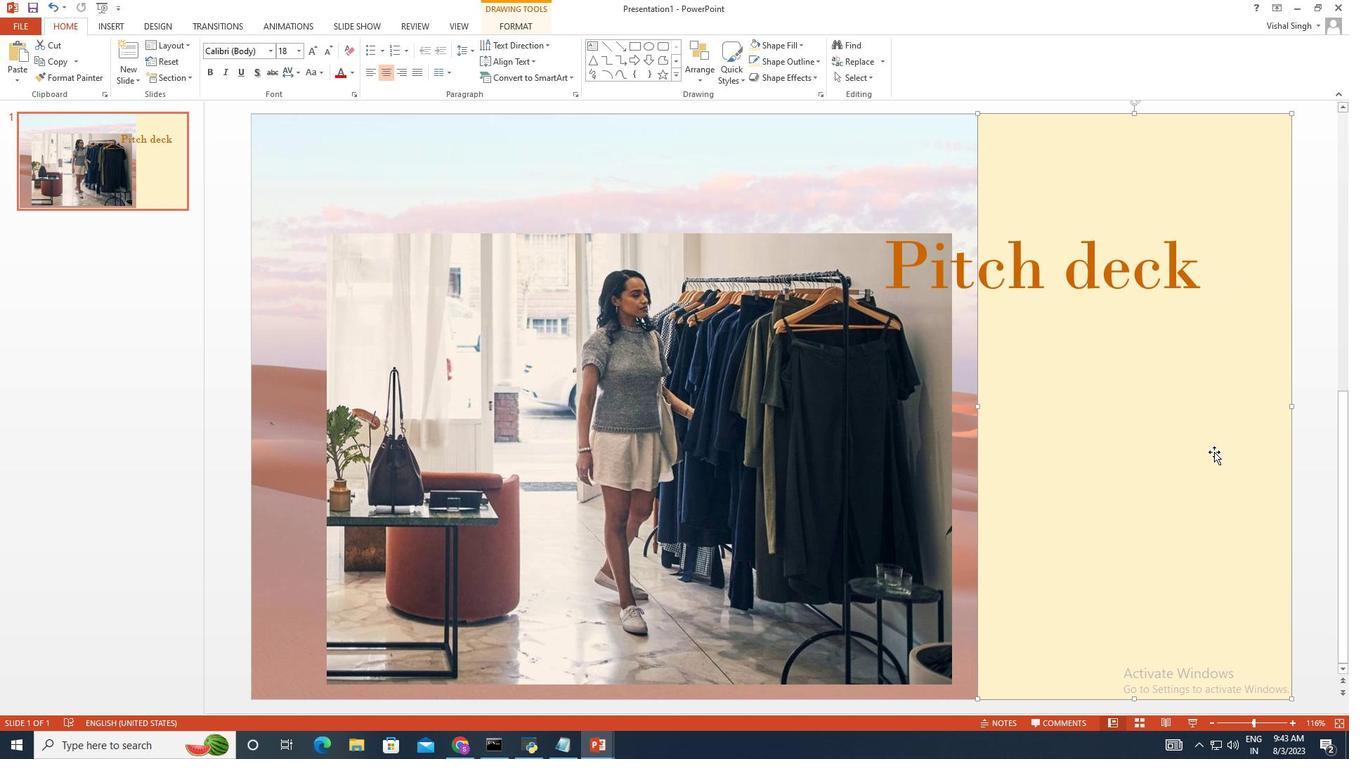 
Action: Mouse moved to (746, 584)
Screenshot: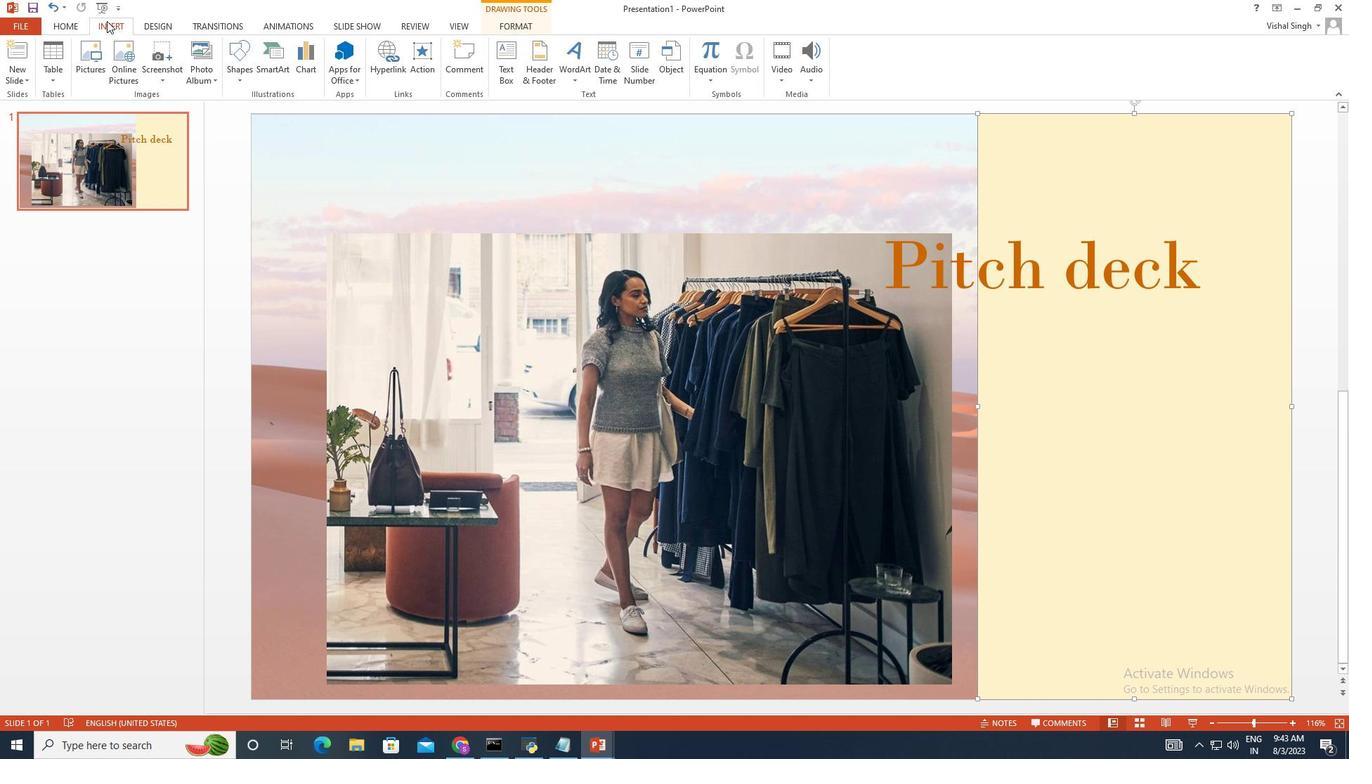 
Action: Mouse pressed left at (746, 584)
Screenshot: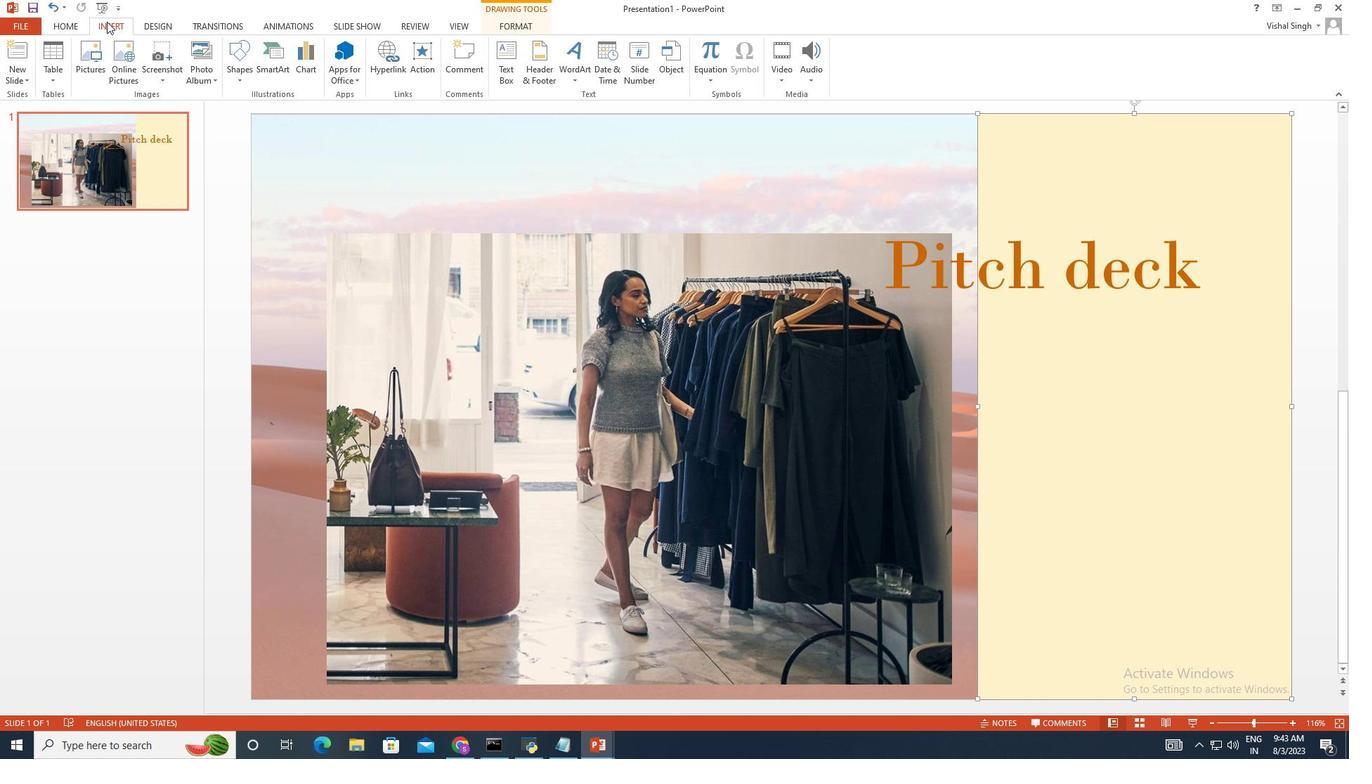 
Action: Mouse moved to (764, 584)
Screenshot: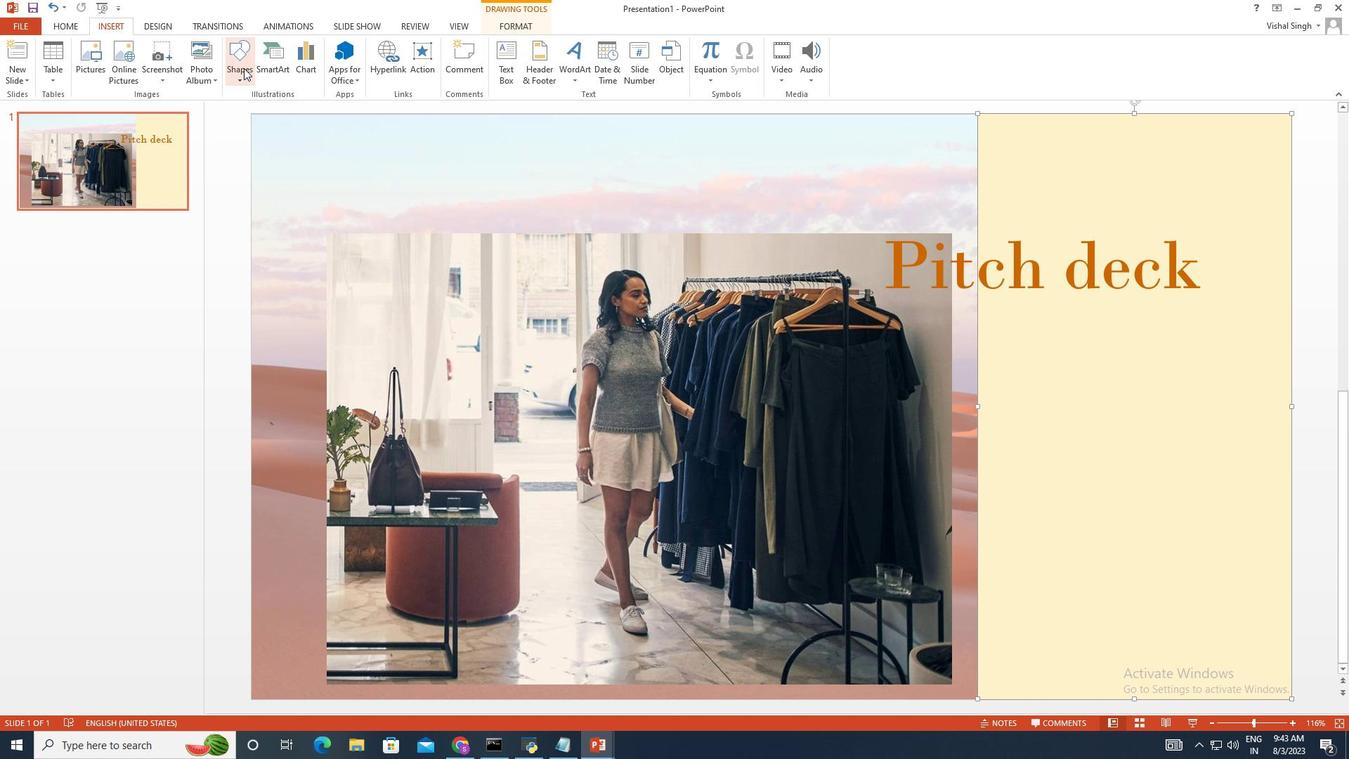 
Action: Mouse pressed left at (764, 584)
Screenshot: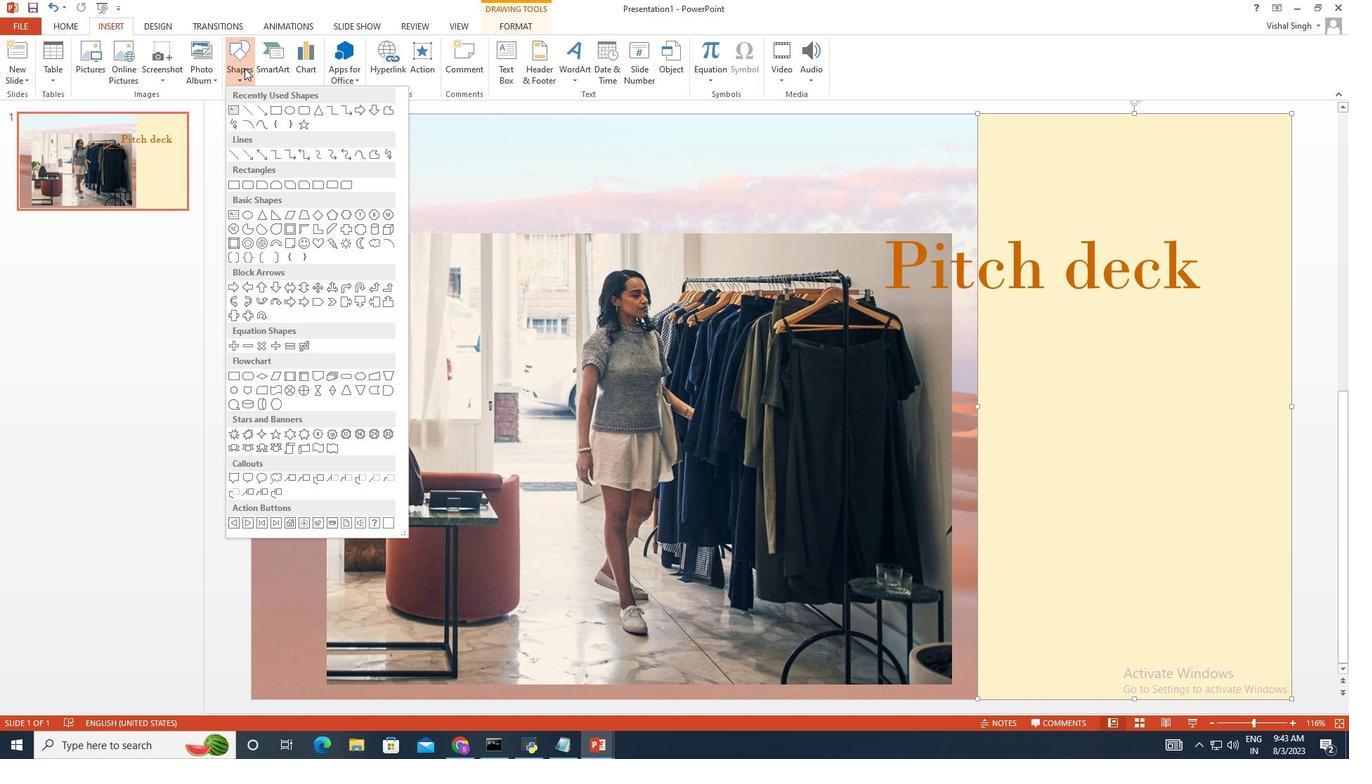 
Action: Mouse moved to (764, 584)
Screenshot: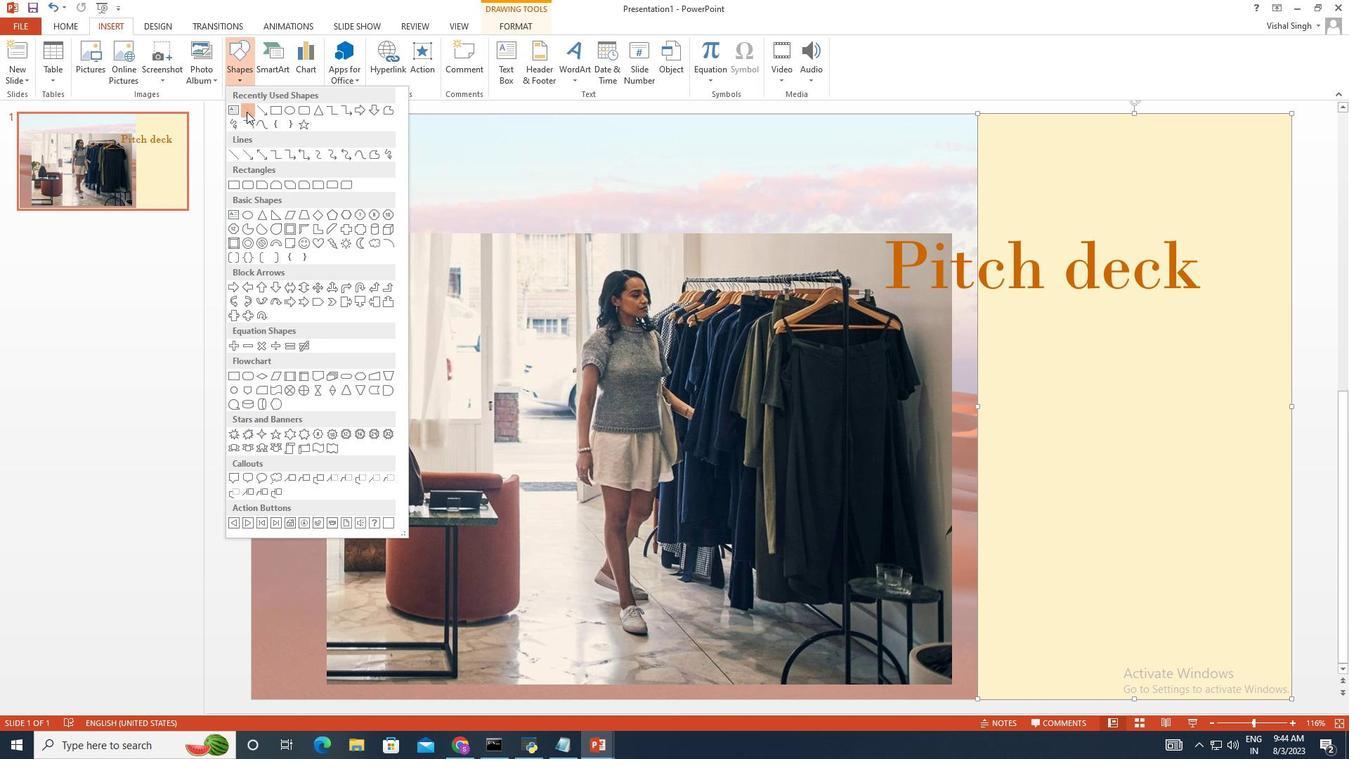 
Action: Mouse pressed left at (764, 584)
Screenshot: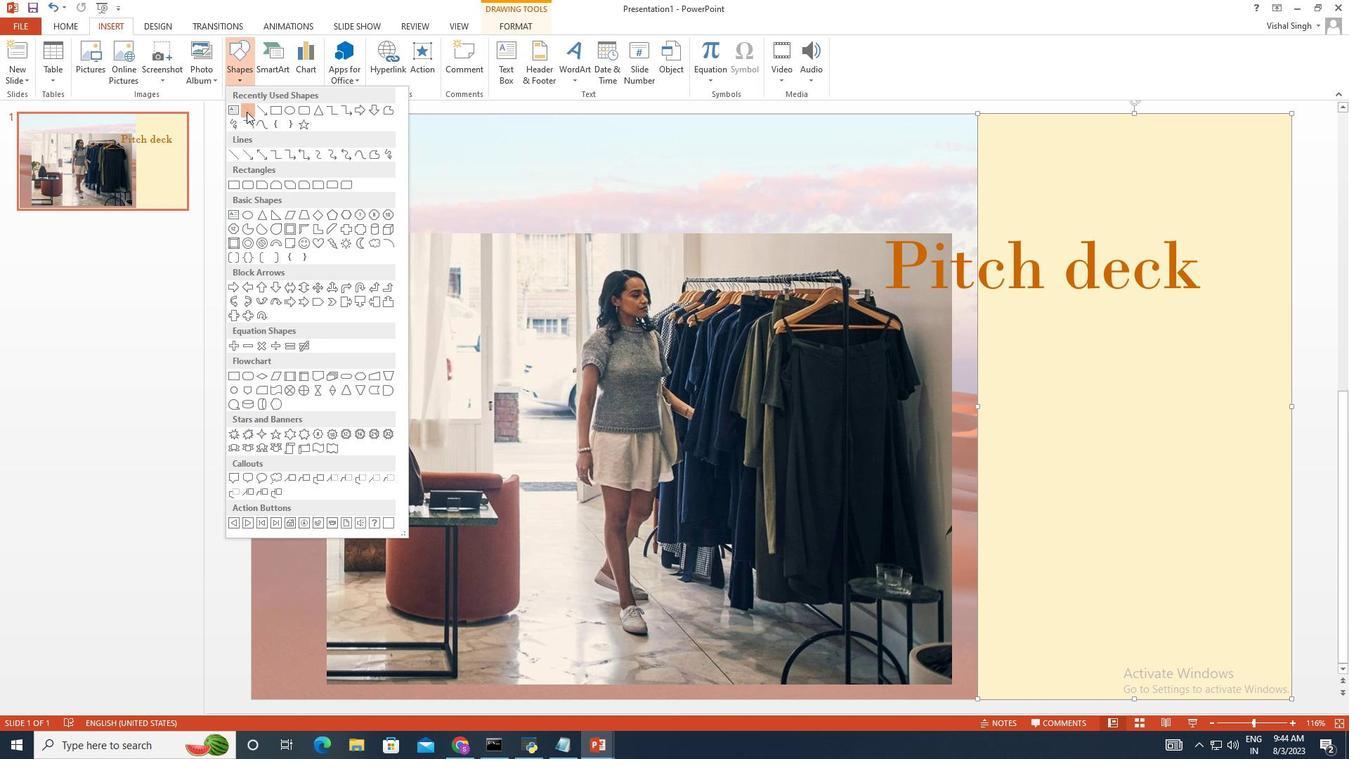 
Action: Mouse moved to (882, 584)
Screenshot: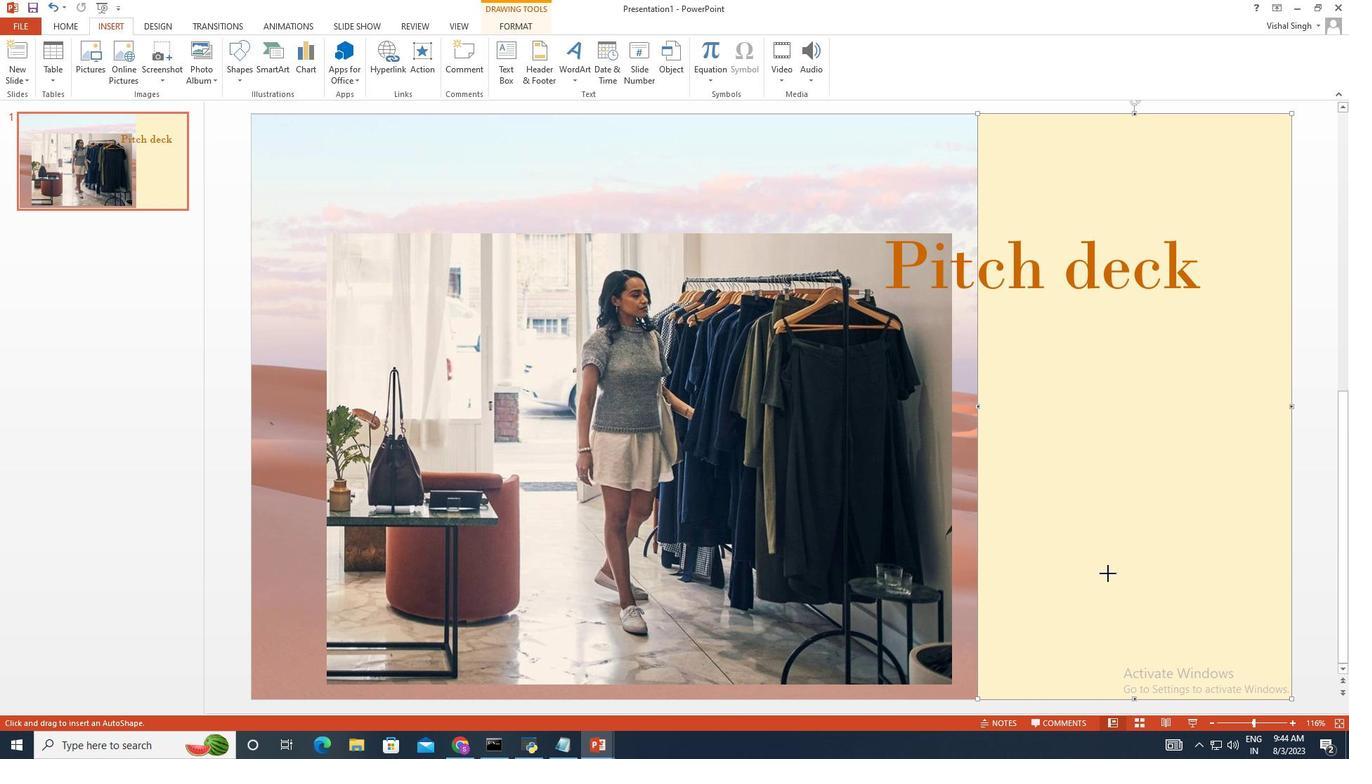 
Action: Mouse pressed left at (882, 584)
Screenshot: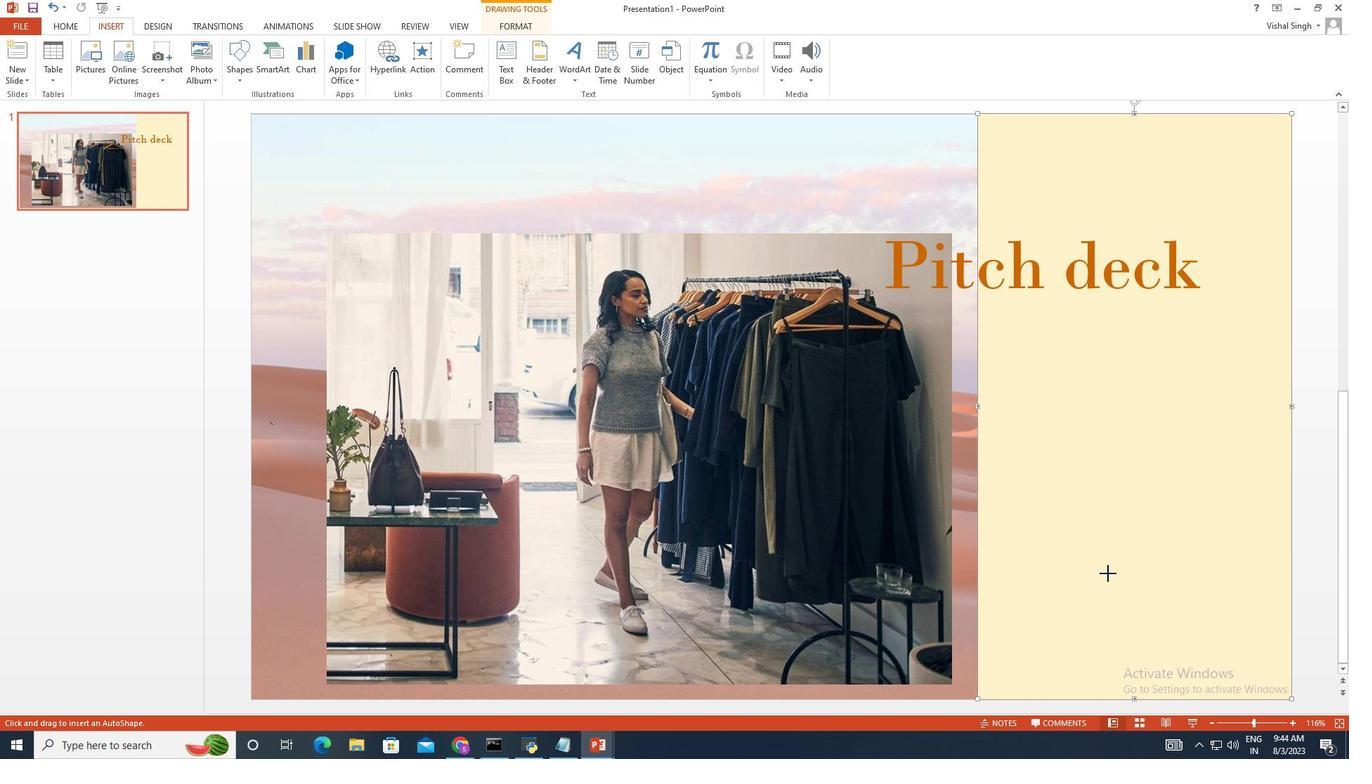 
Action: Mouse moved to (806, 584)
Screenshot: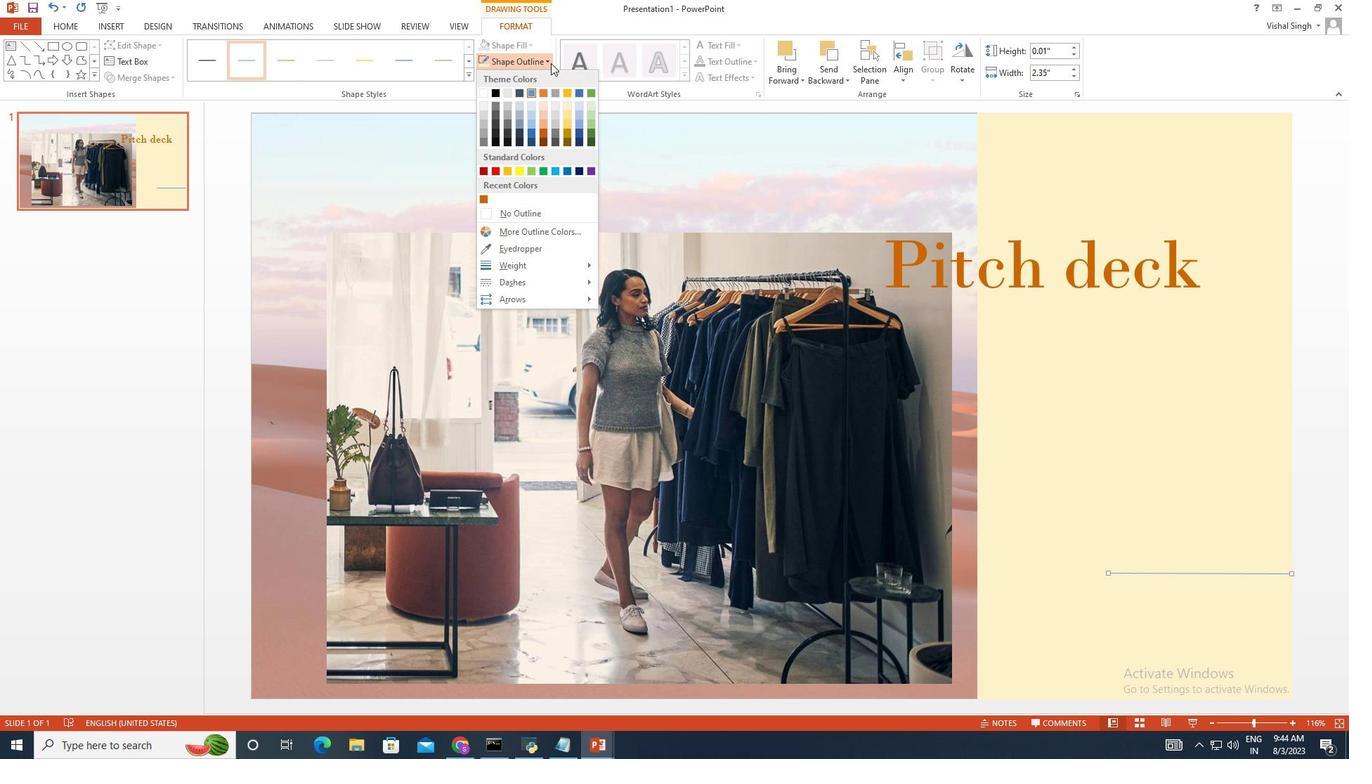 
Action: Mouse pressed left at (806, 584)
Screenshot: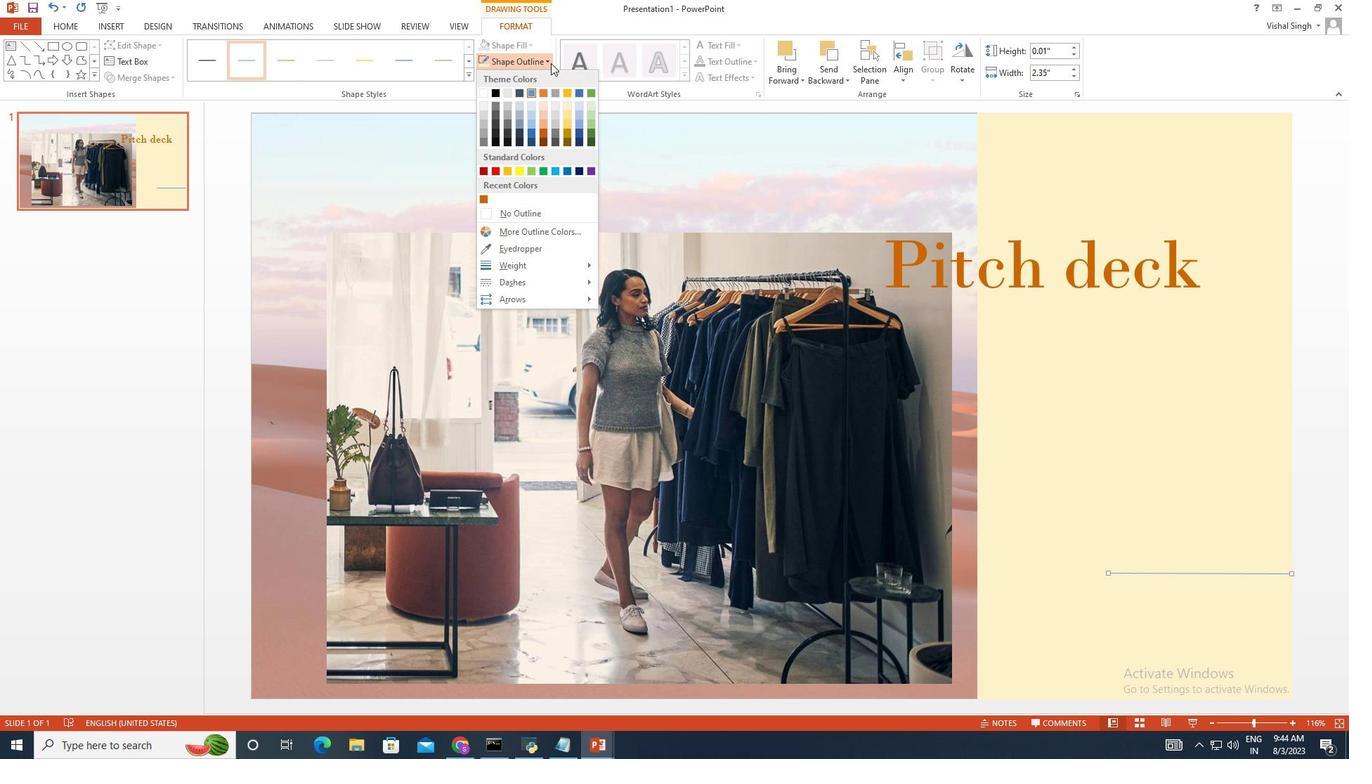
Action: Mouse moved to (799, 584)
Screenshot: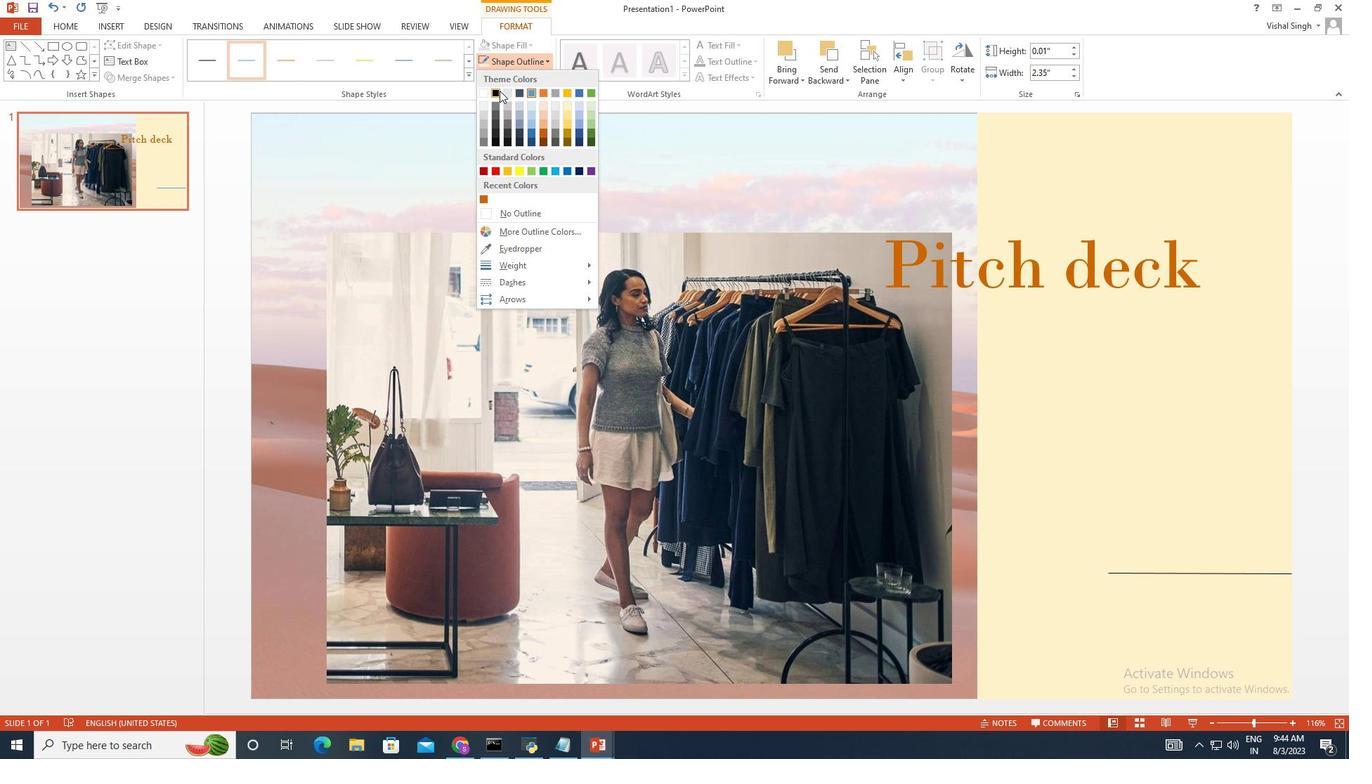 
Action: Mouse pressed left at (799, 584)
Screenshot: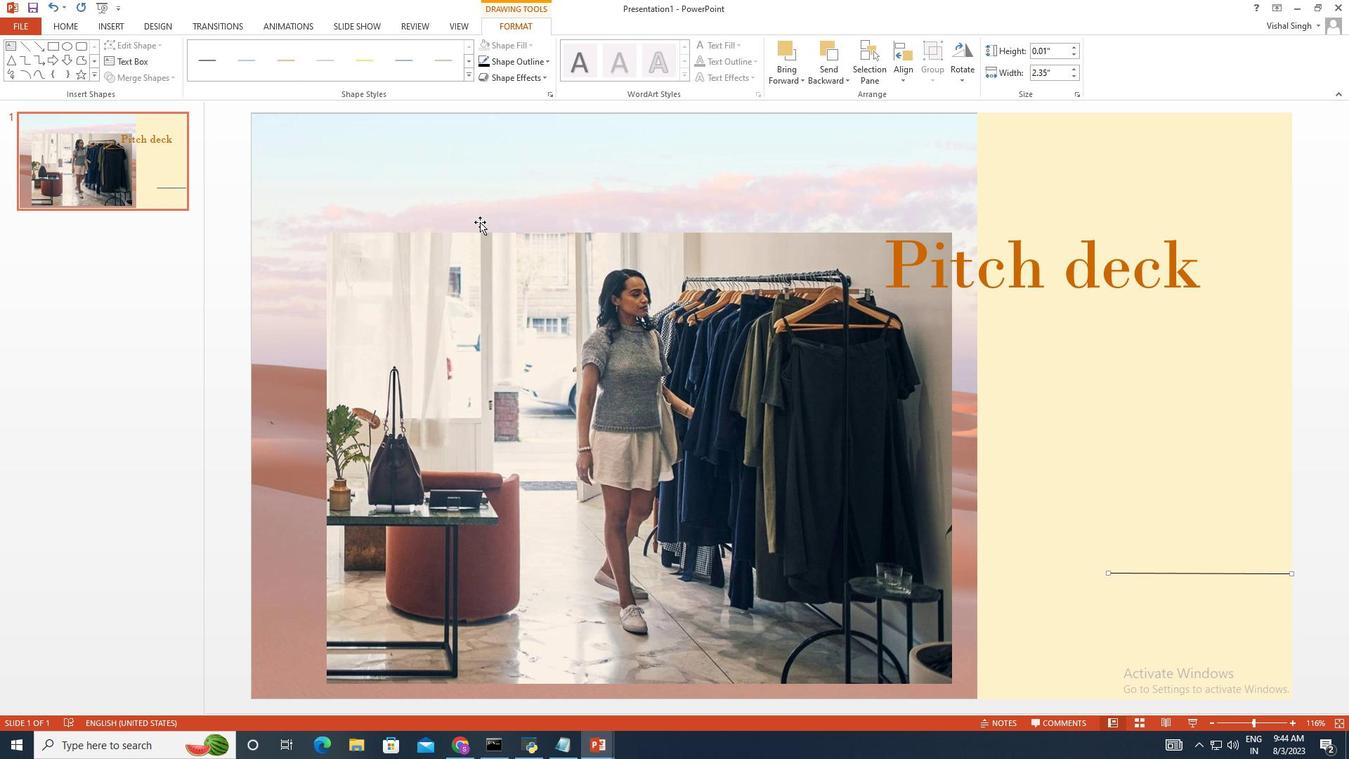 
Action: Mouse moved to (772, 584)
Screenshot: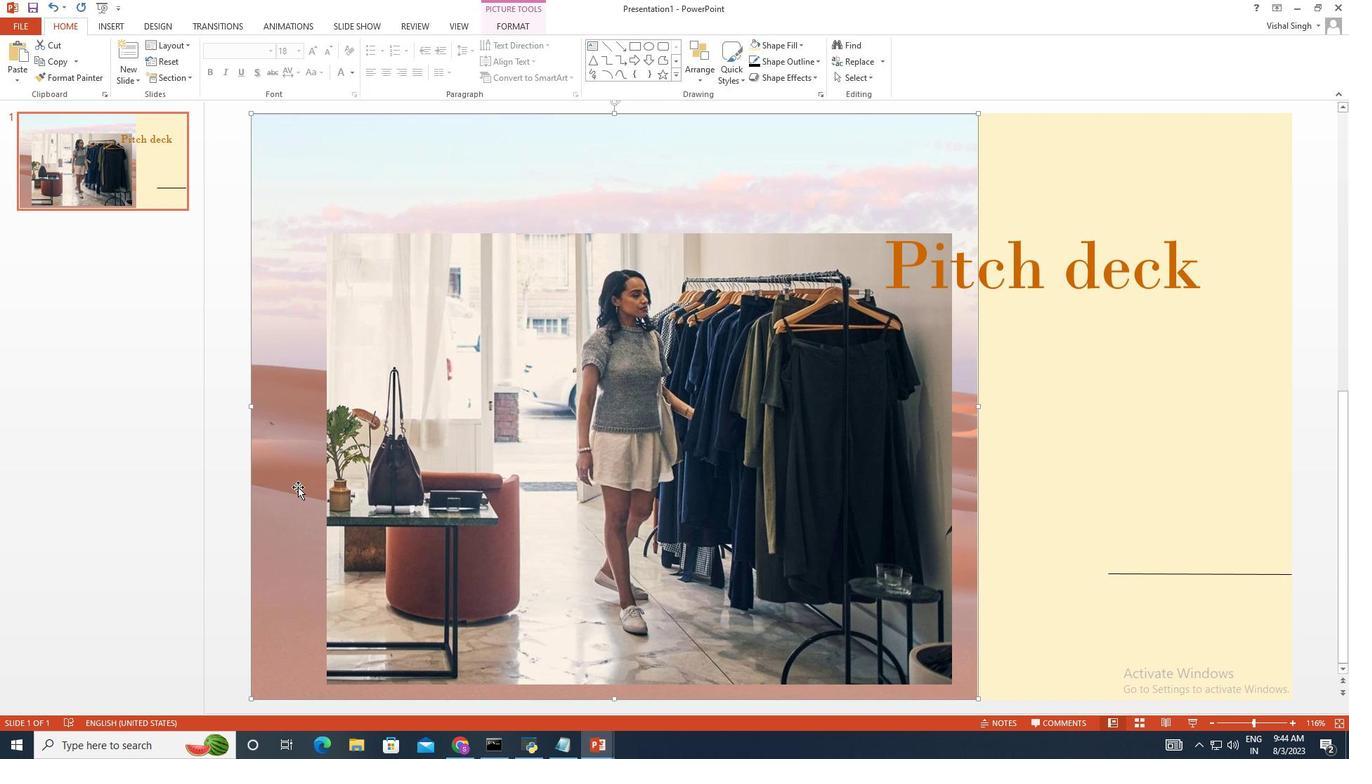 
Action: Mouse pressed left at (772, 584)
Screenshot: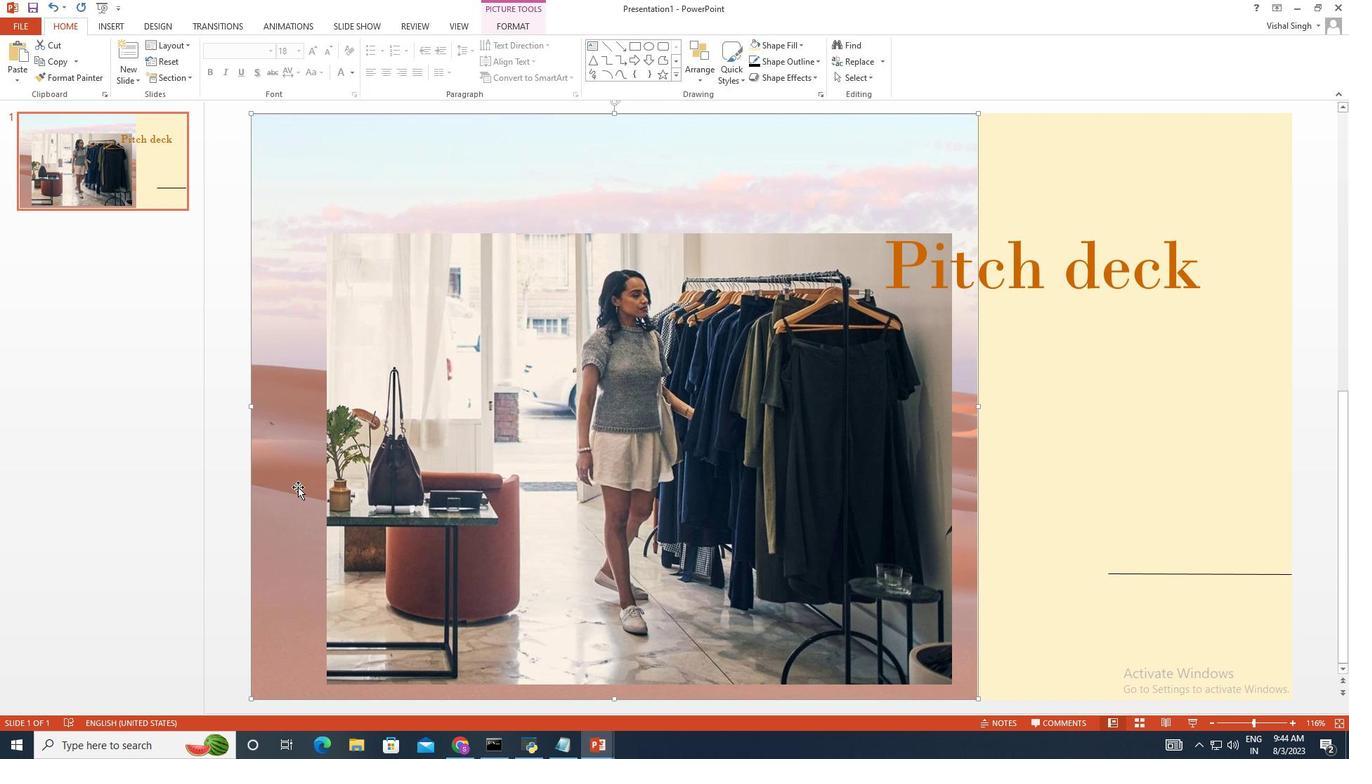 
Action: Mouse moved to (752, 584)
Screenshot: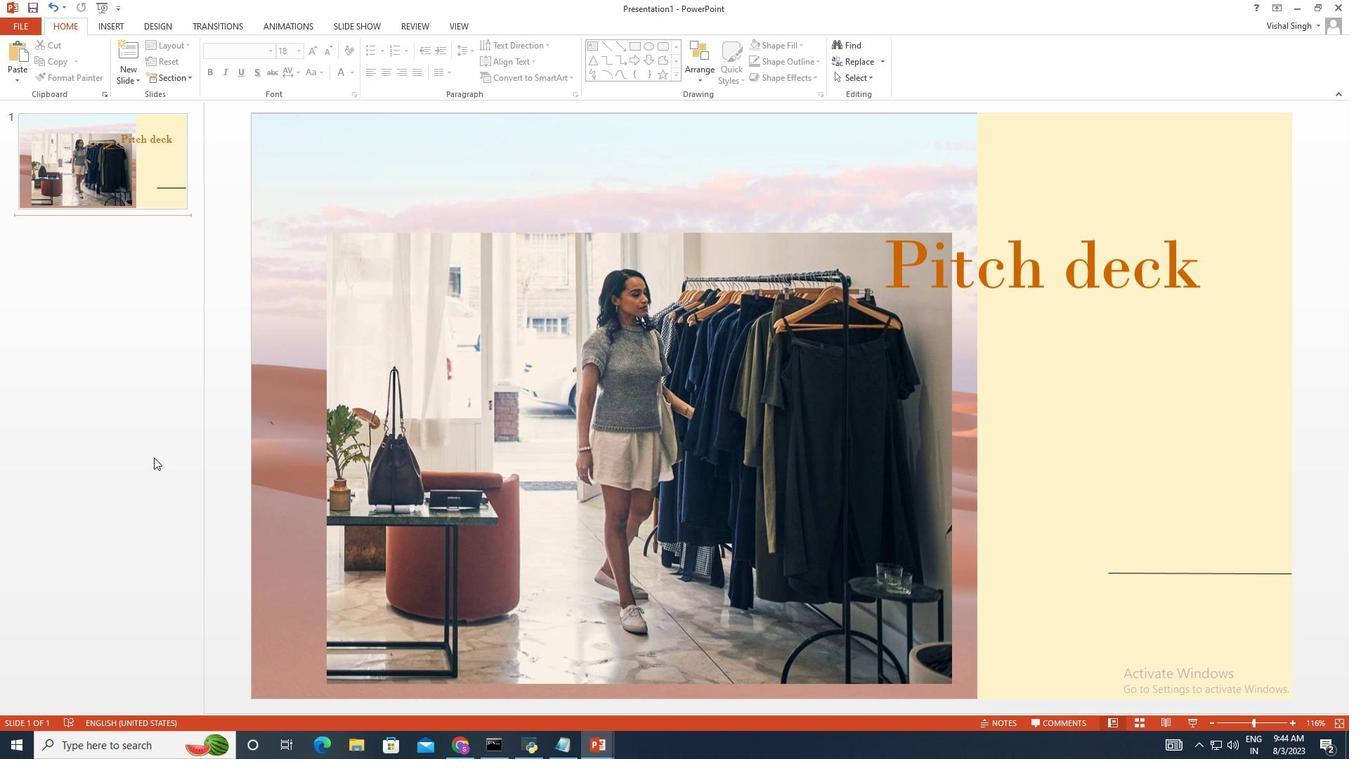 
Action: Mouse pressed left at (752, 584)
Screenshot: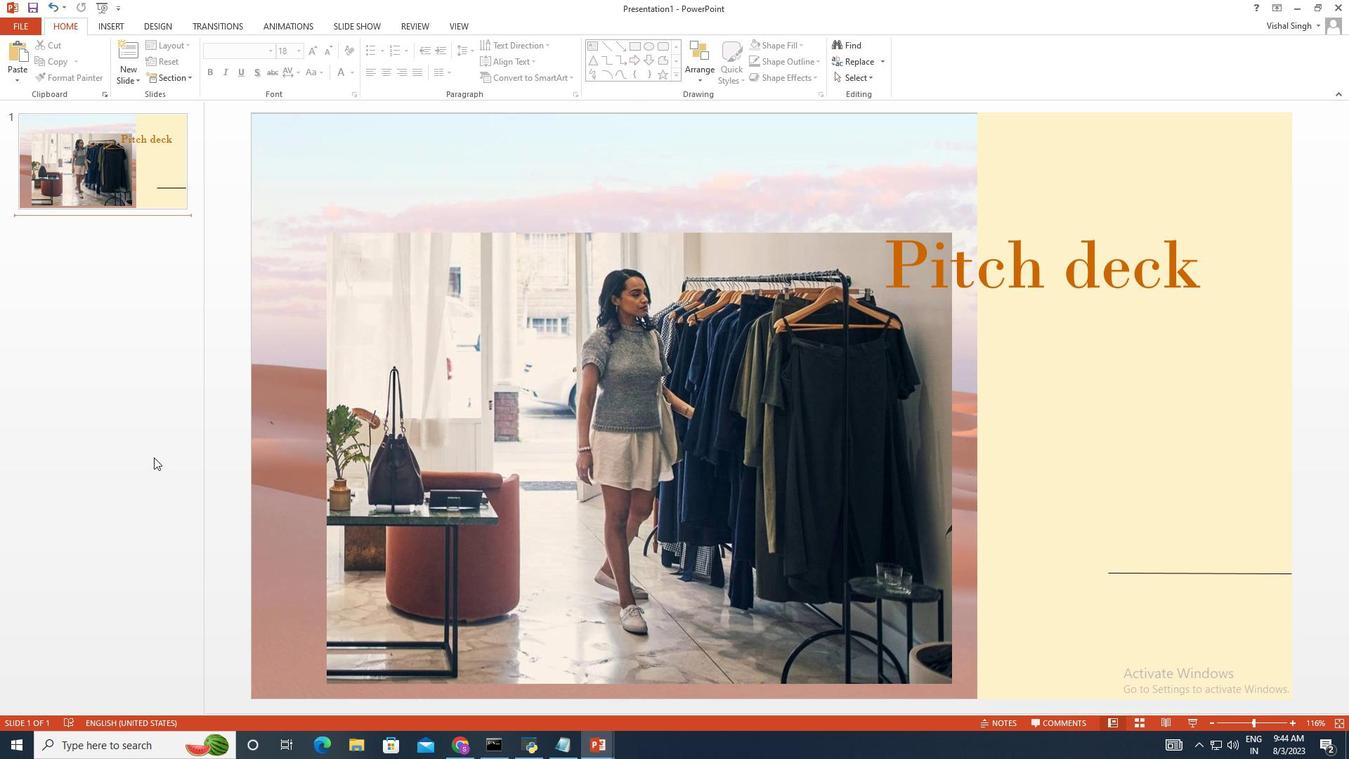 
Action: Mouse moved to (747, 584)
Screenshot: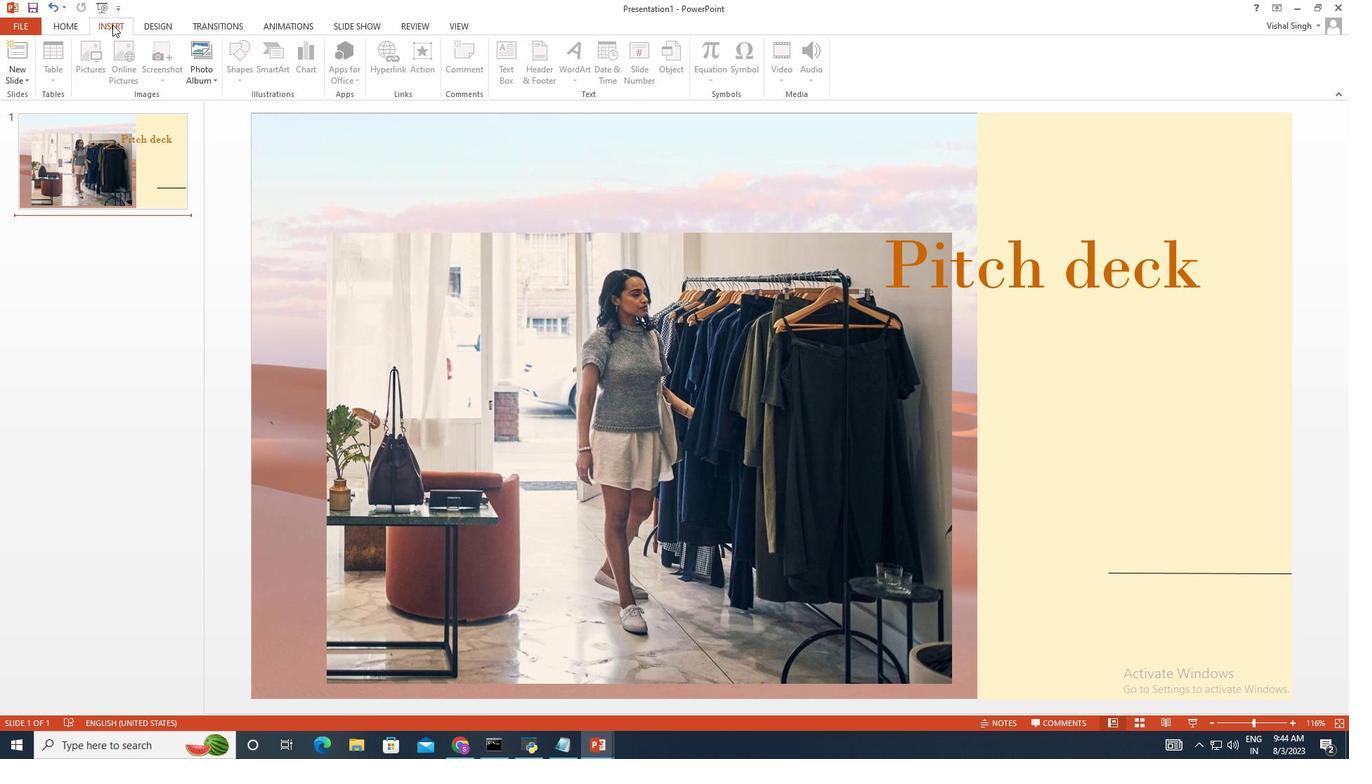 
Action: Mouse pressed left at (747, 584)
Screenshot: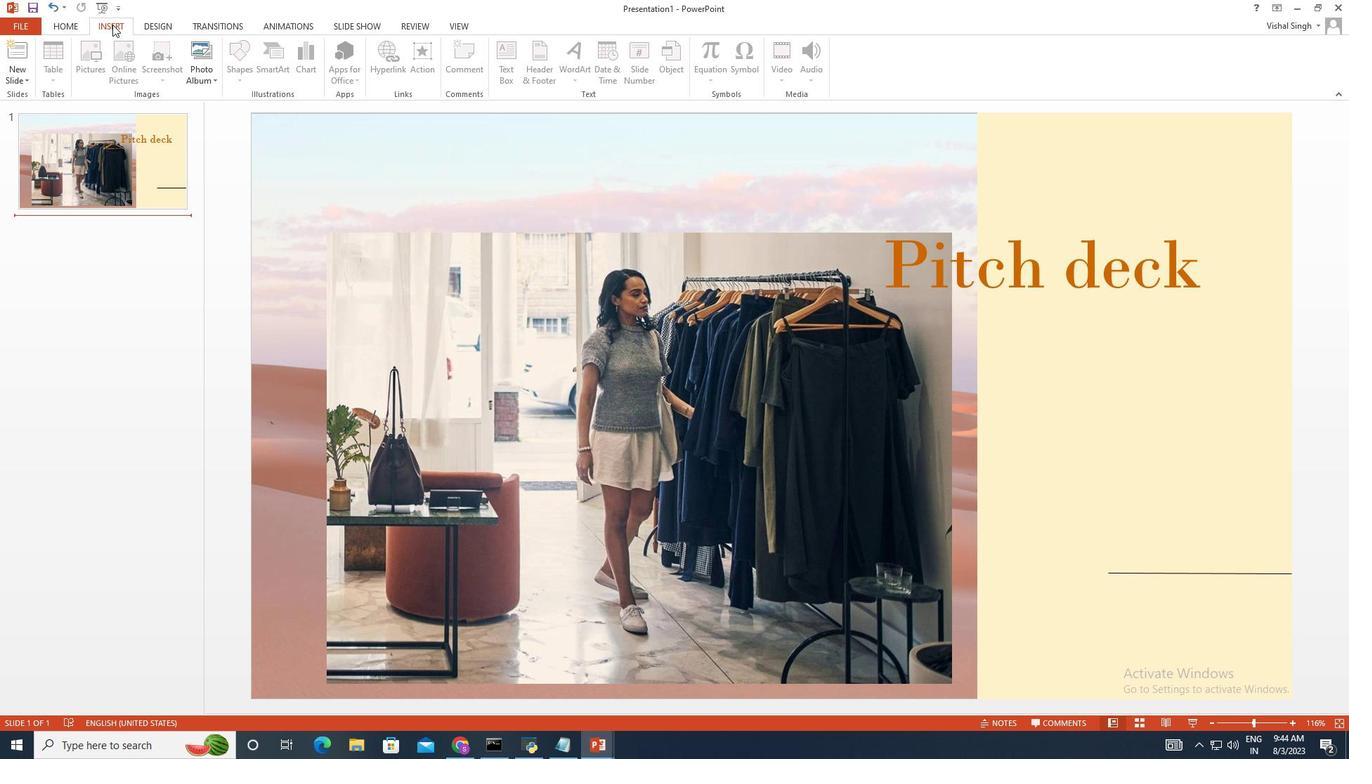 
Action: Mouse moved to (738, 584)
Screenshot: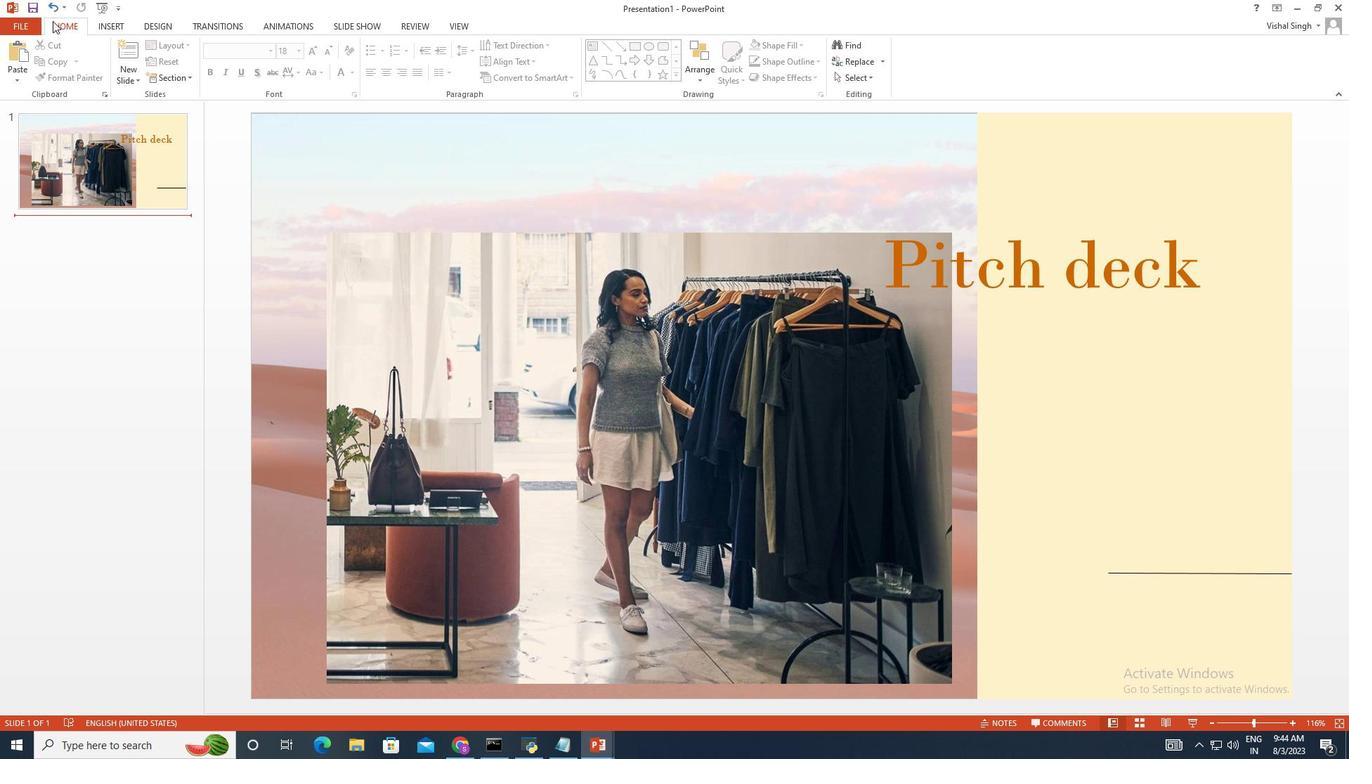 
Action: Mouse pressed left at (738, 584)
Screenshot: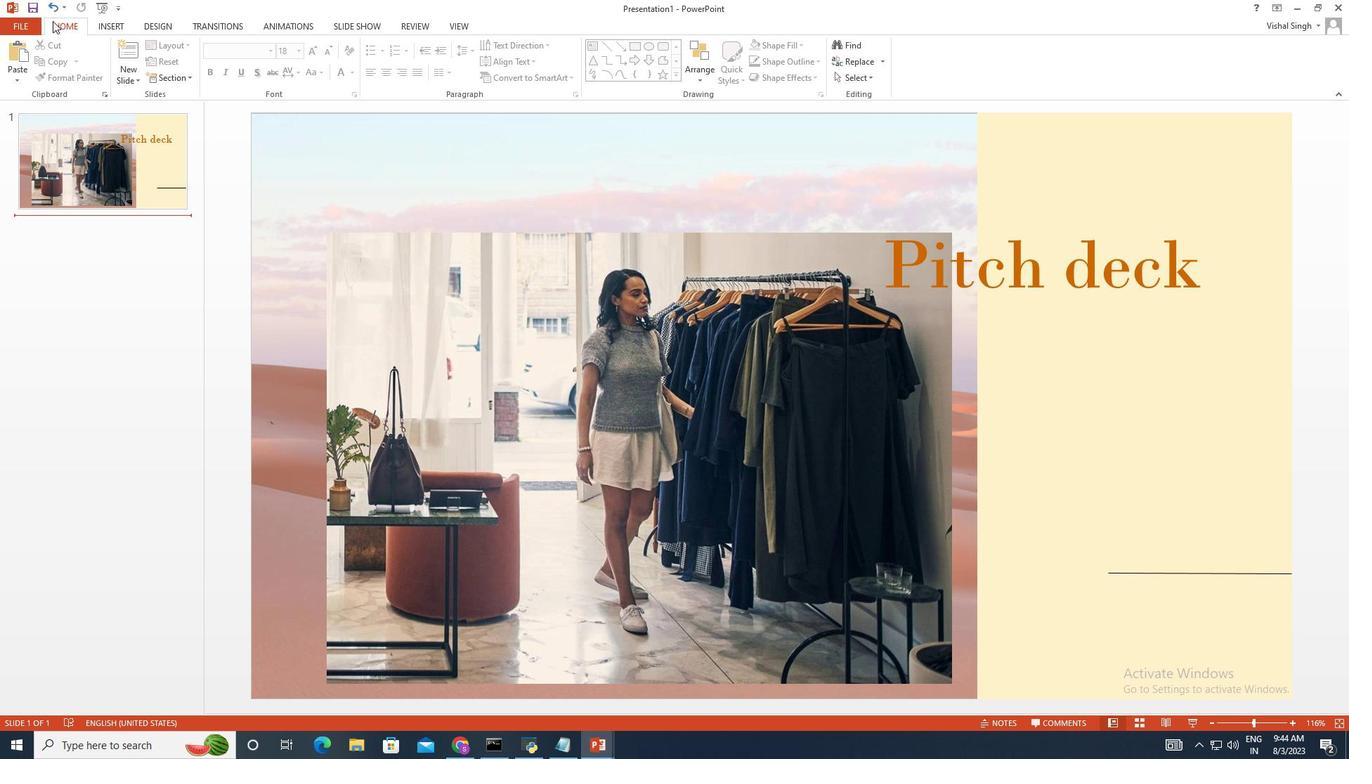 
Action: Mouse moved to (879, 584)
Screenshot: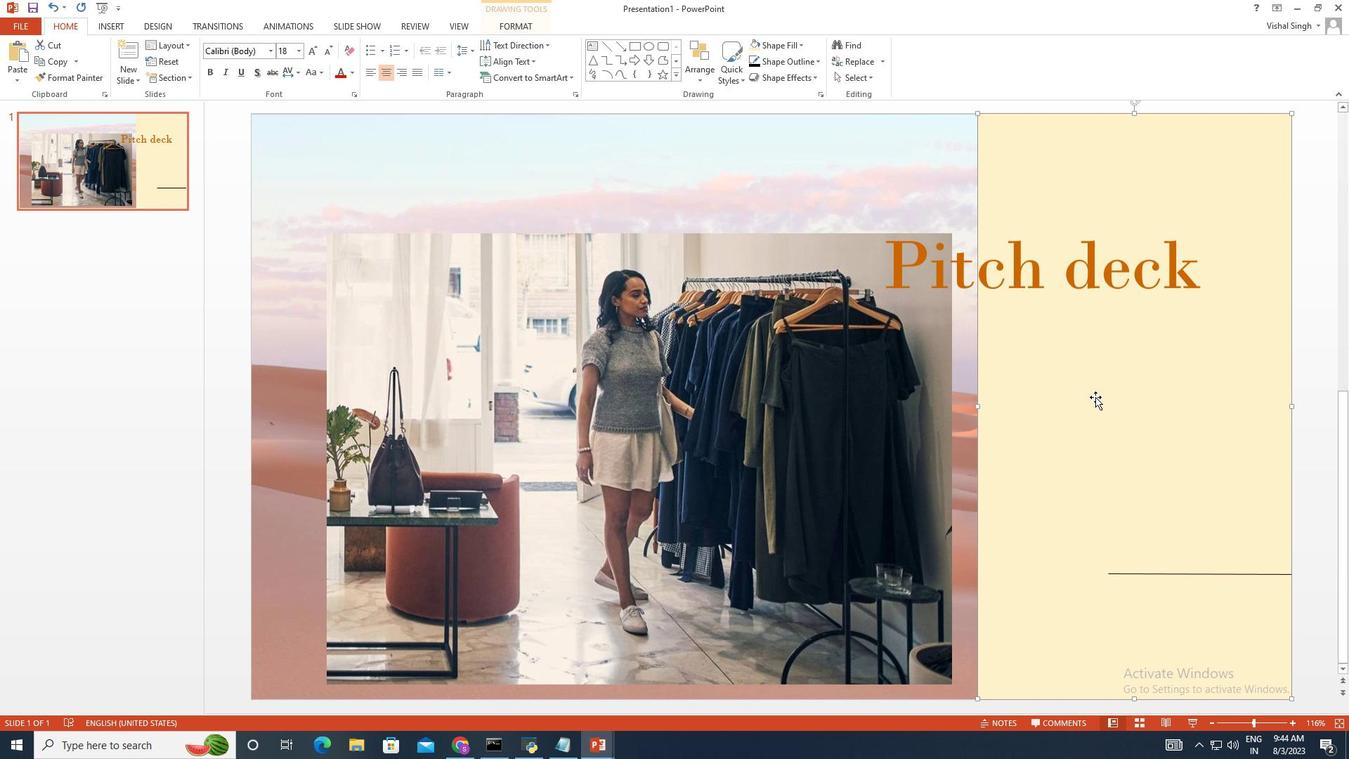 
Action: Mouse pressed left at (879, 584)
Screenshot: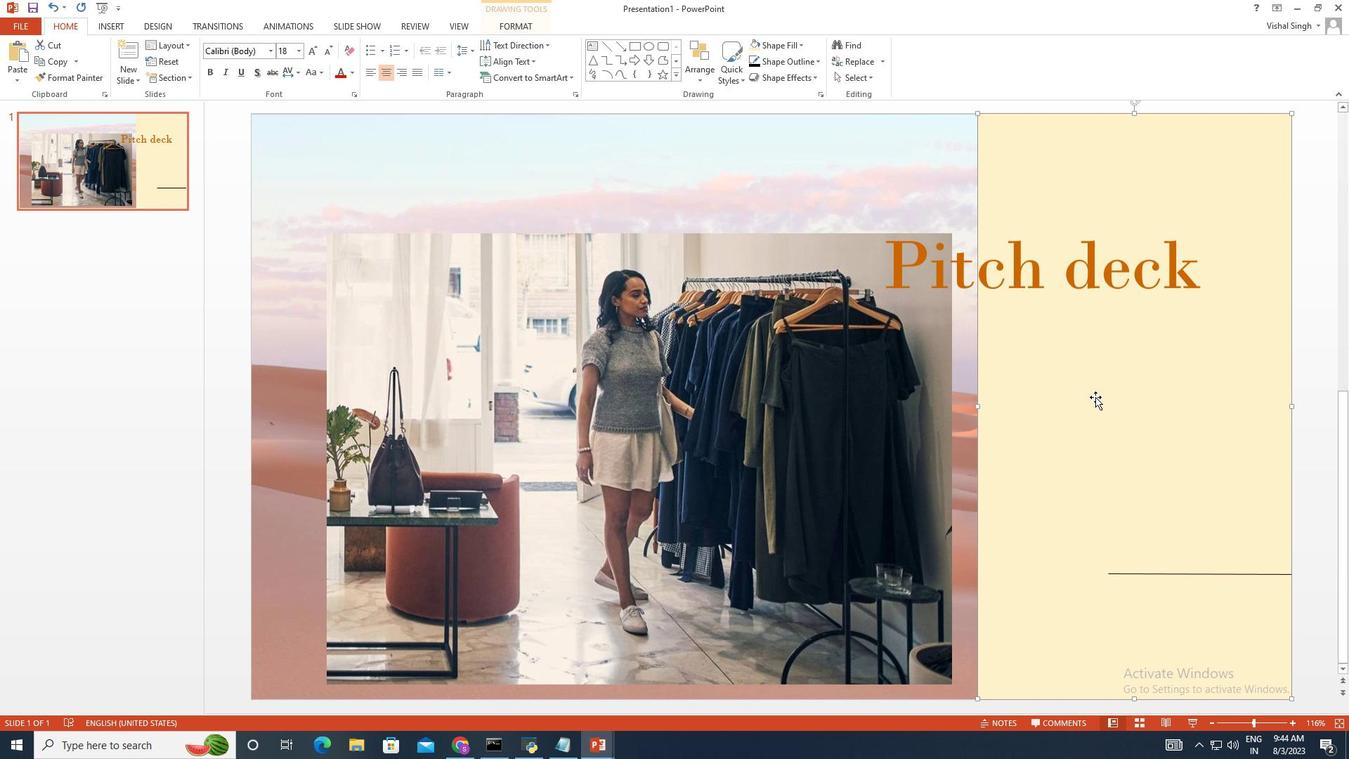 
Action: Mouse moved to (745, 584)
Screenshot: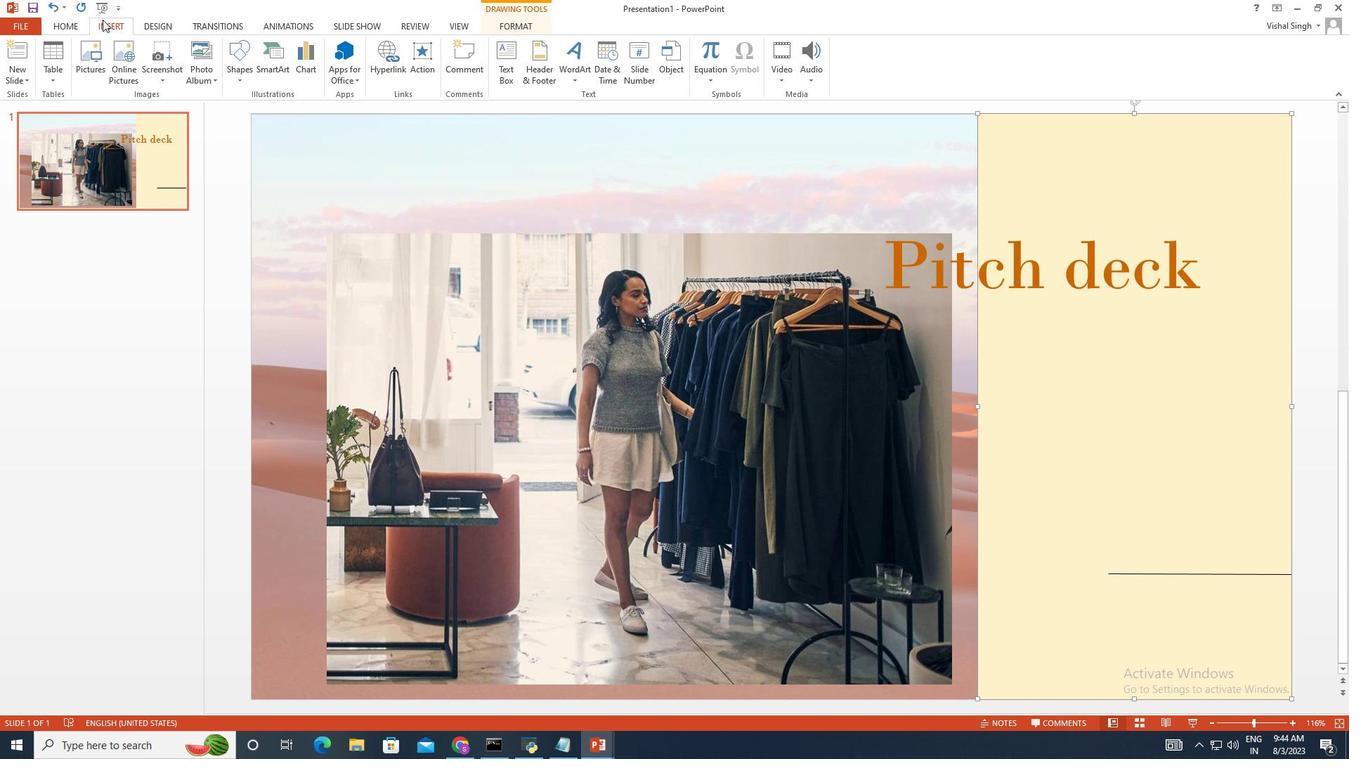 
Action: Mouse pressed left at (745, 584)
Screenshot: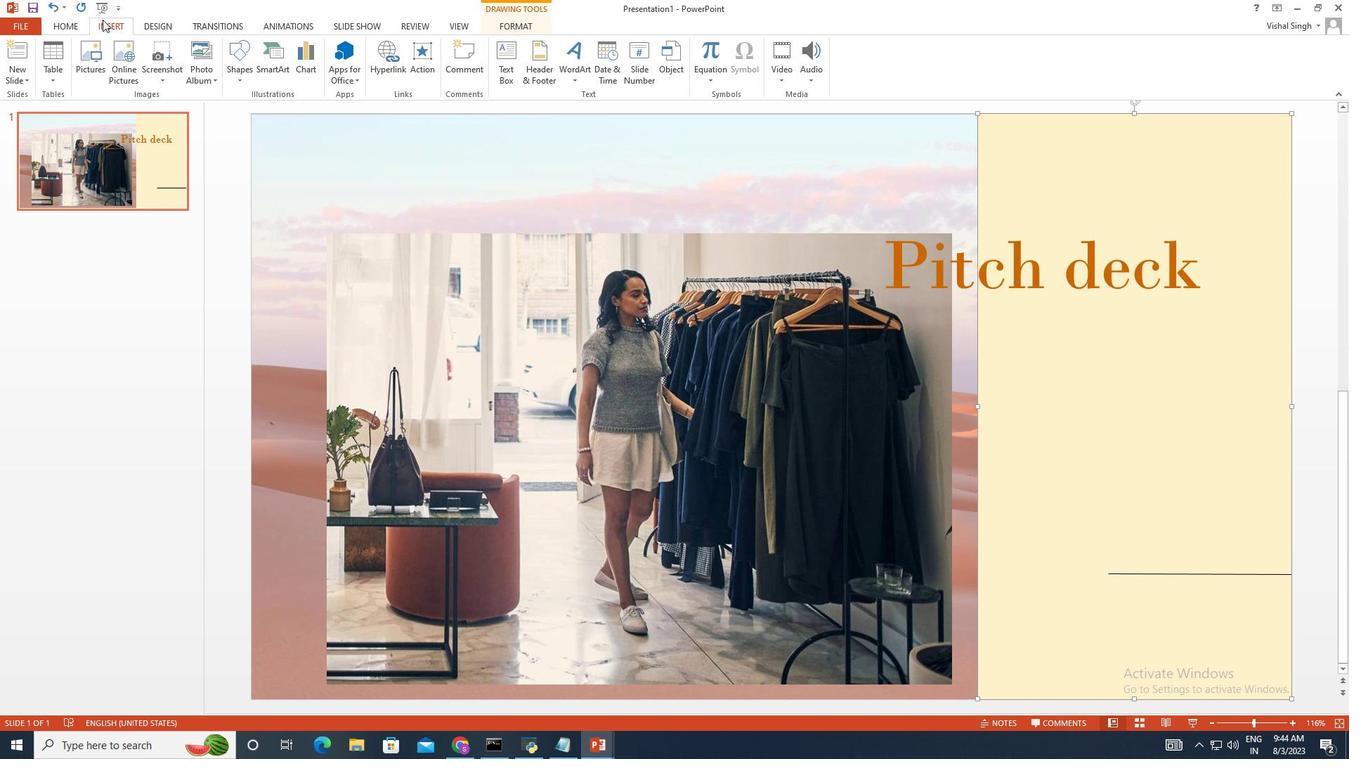
Action: Mouse moved to (799, 584)
Screenshot: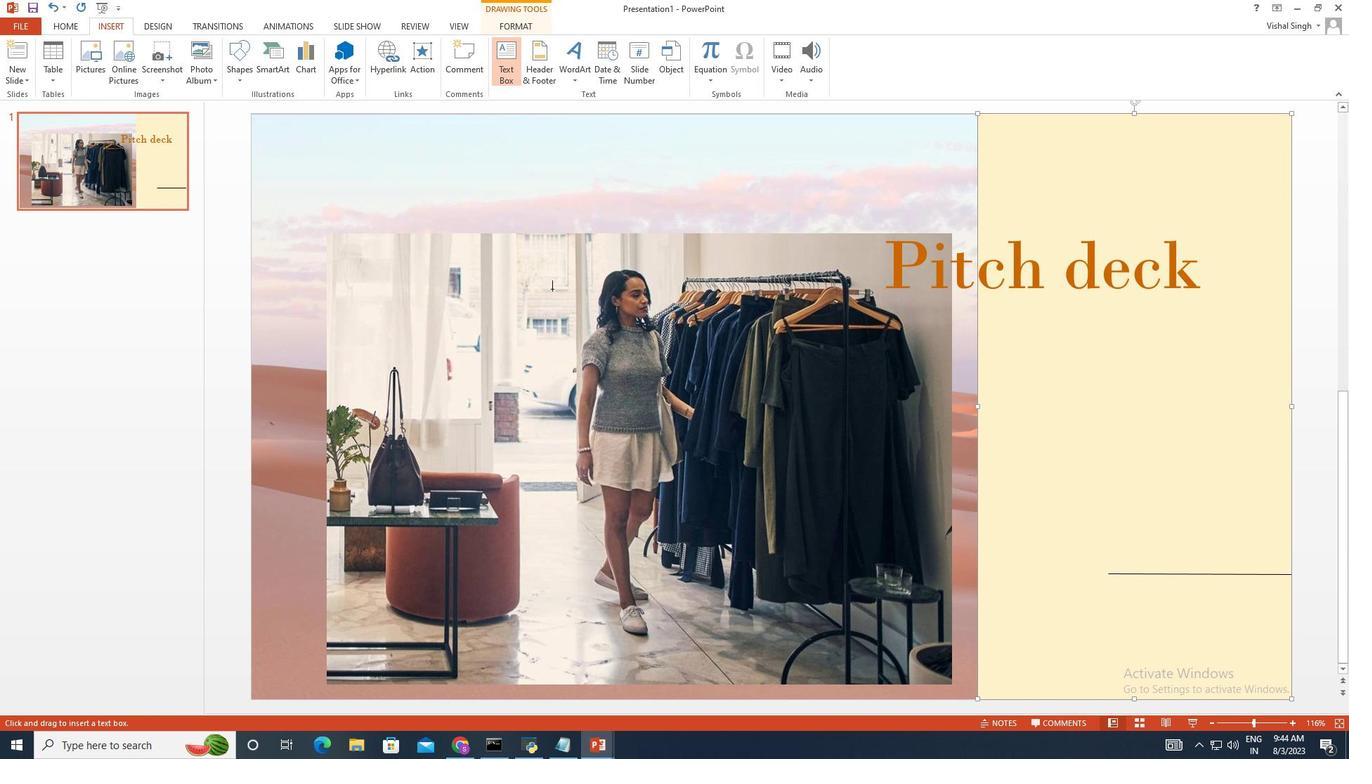 
Action: Mouse pressed left at (799, 584)
Screenshot: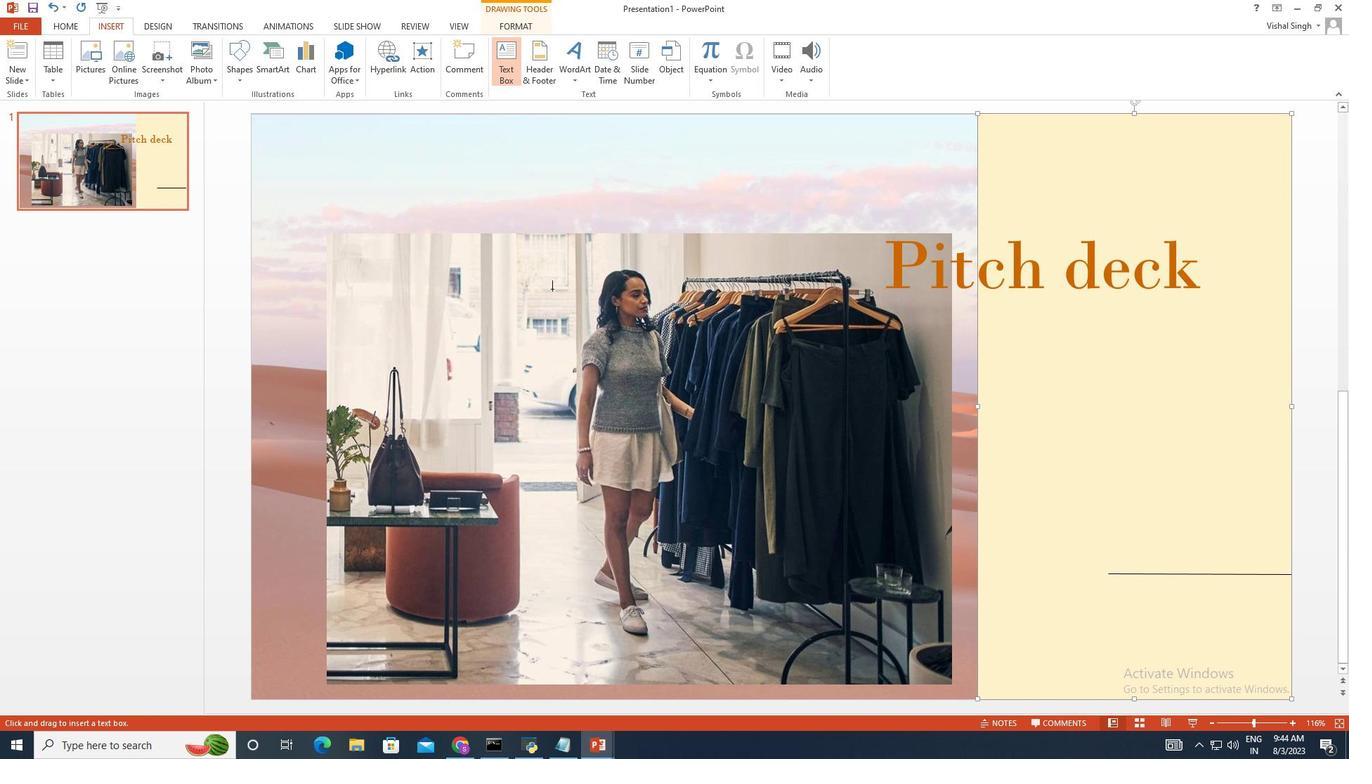 
Action: Mouse moved to (884, 584)
